 Task: Explore Airbnb accommodation in Tecpán Guatemala, Guatemala from 6th December, 2023 to 18th December, 2023 for 3 adults. Place can be entire place with 2 bedrooms having 2 beds and 2 bathrooms. Property type can be hotel. Booking option can be shelf check-in.
Action: Mouse moved to (560, 75)
Screenshot: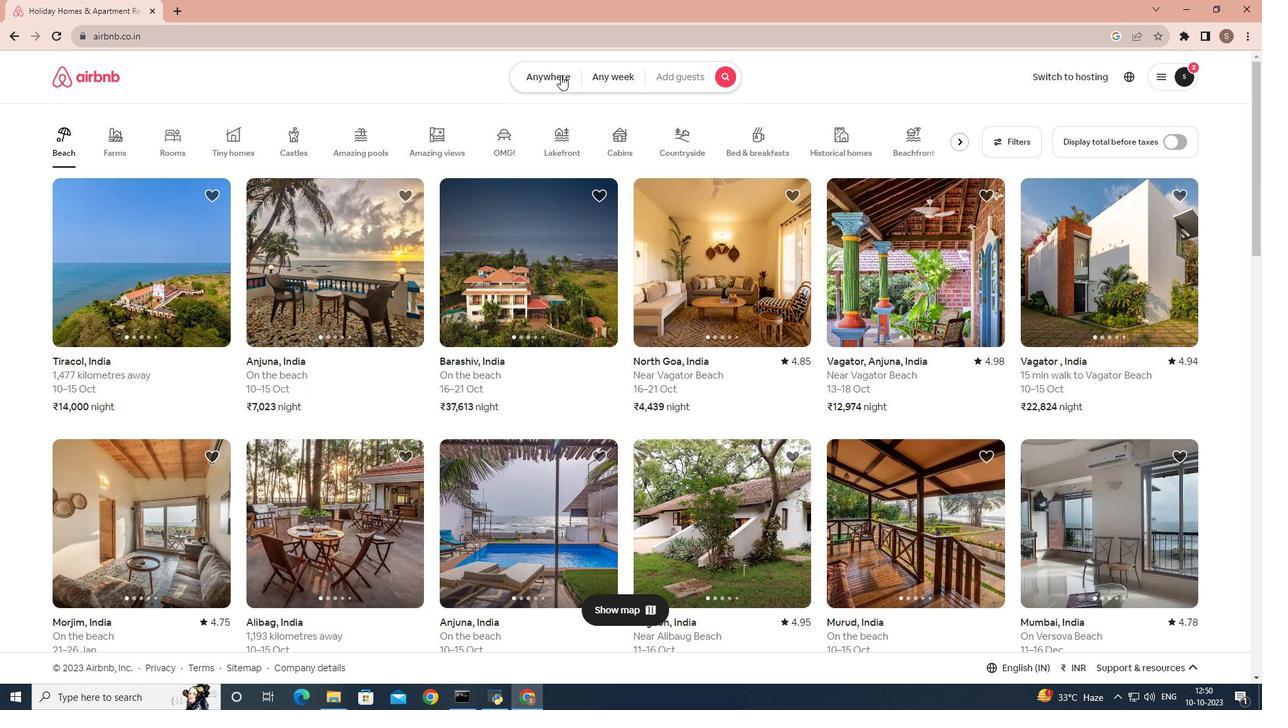 
Action: Mouse pressed left at (560, 75)
Screenshot: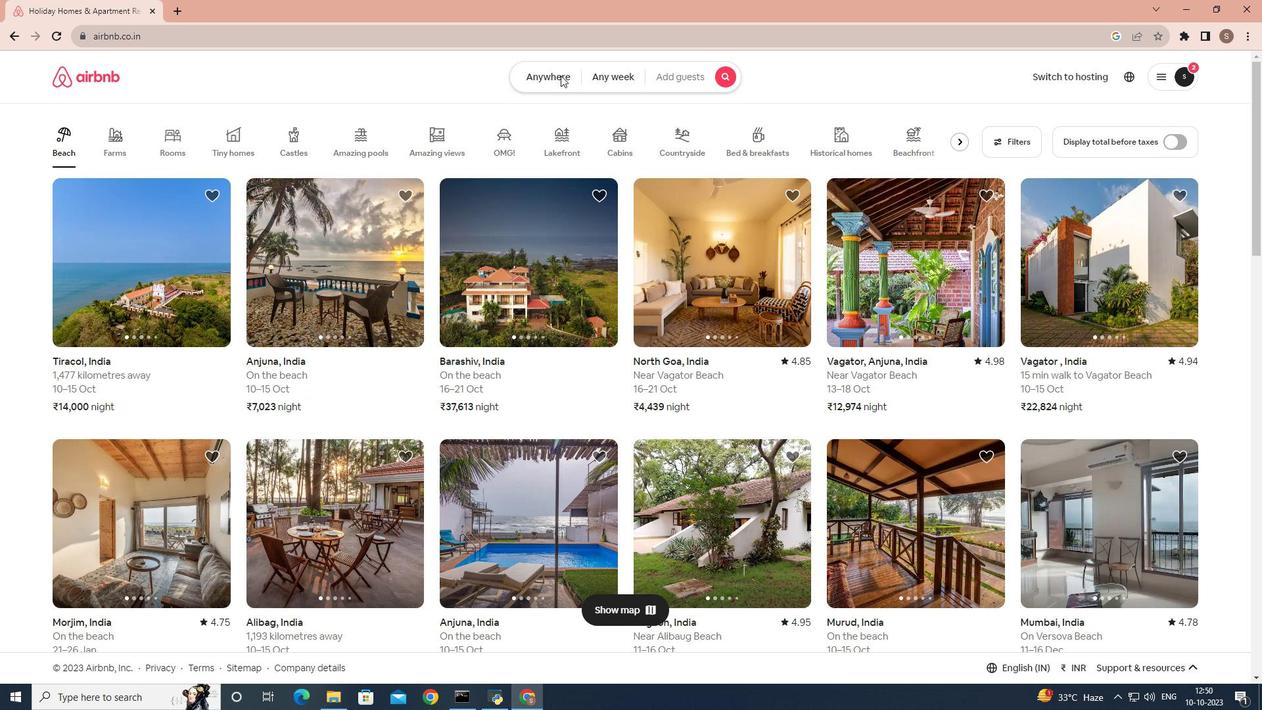 
Action: Mouse moved to (437, 124)
Screenshot: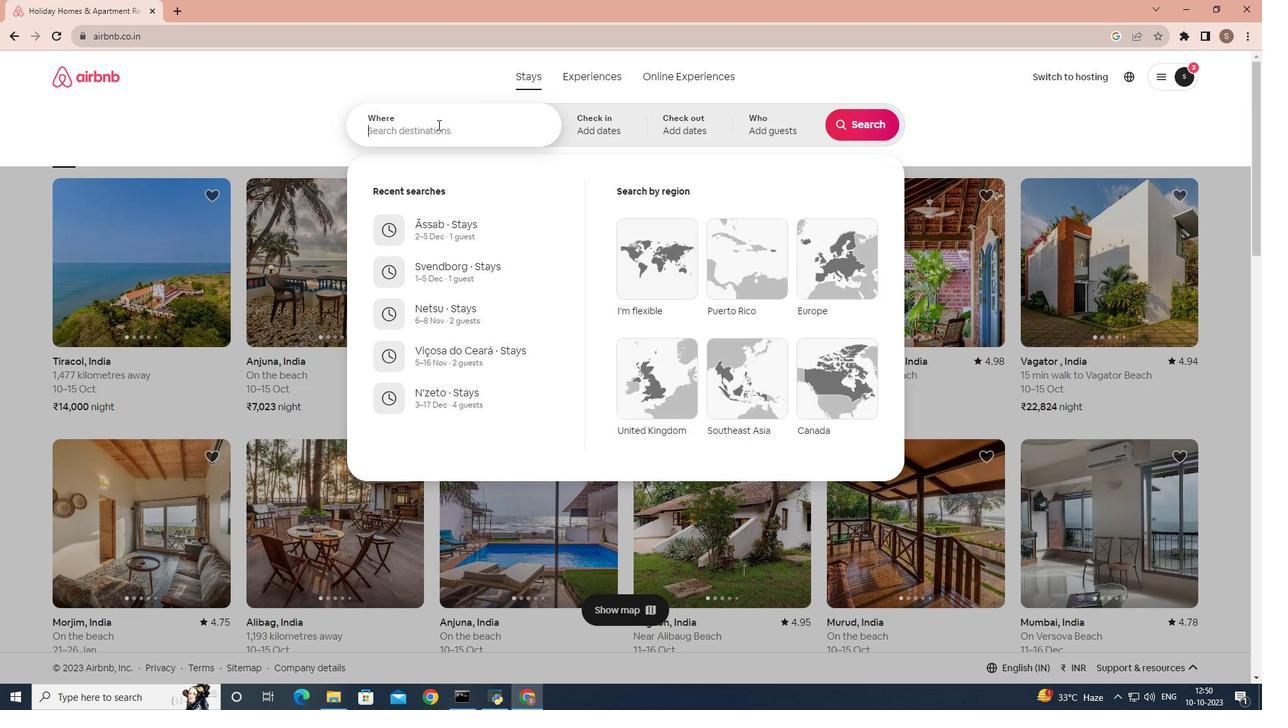 
Action: Mouse pressed left at (437, 124)
Screenshot: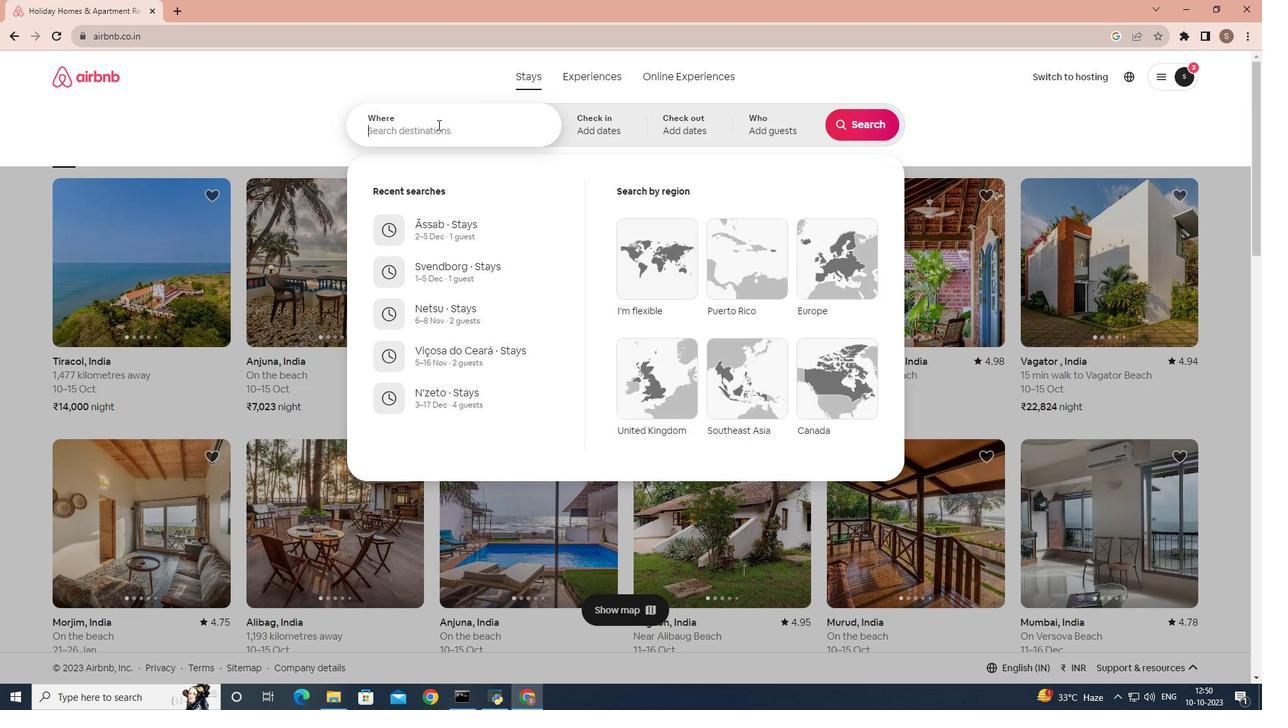 
Action: Mouse moved to (458, 115)
Screenshot: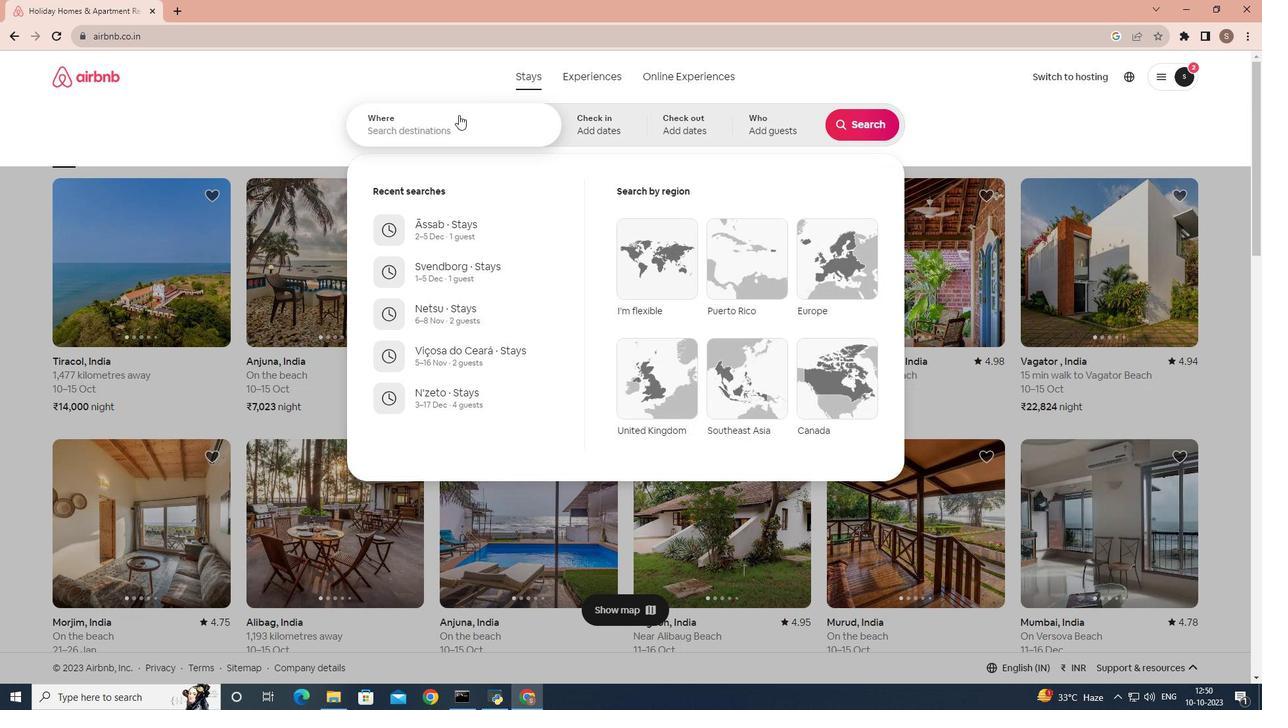
Action: Key pressed tecpan<Key.space>
Screenshot: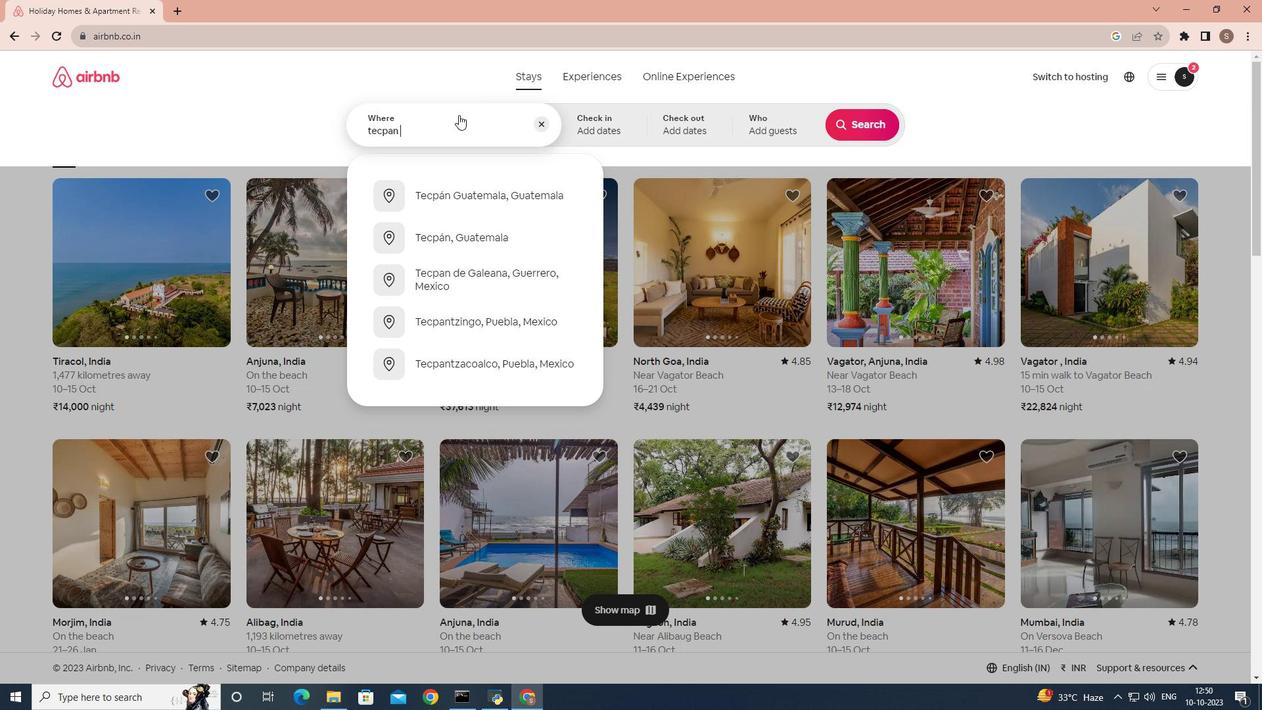 
Action: Mouse moved to (449, 198)
Screenshot: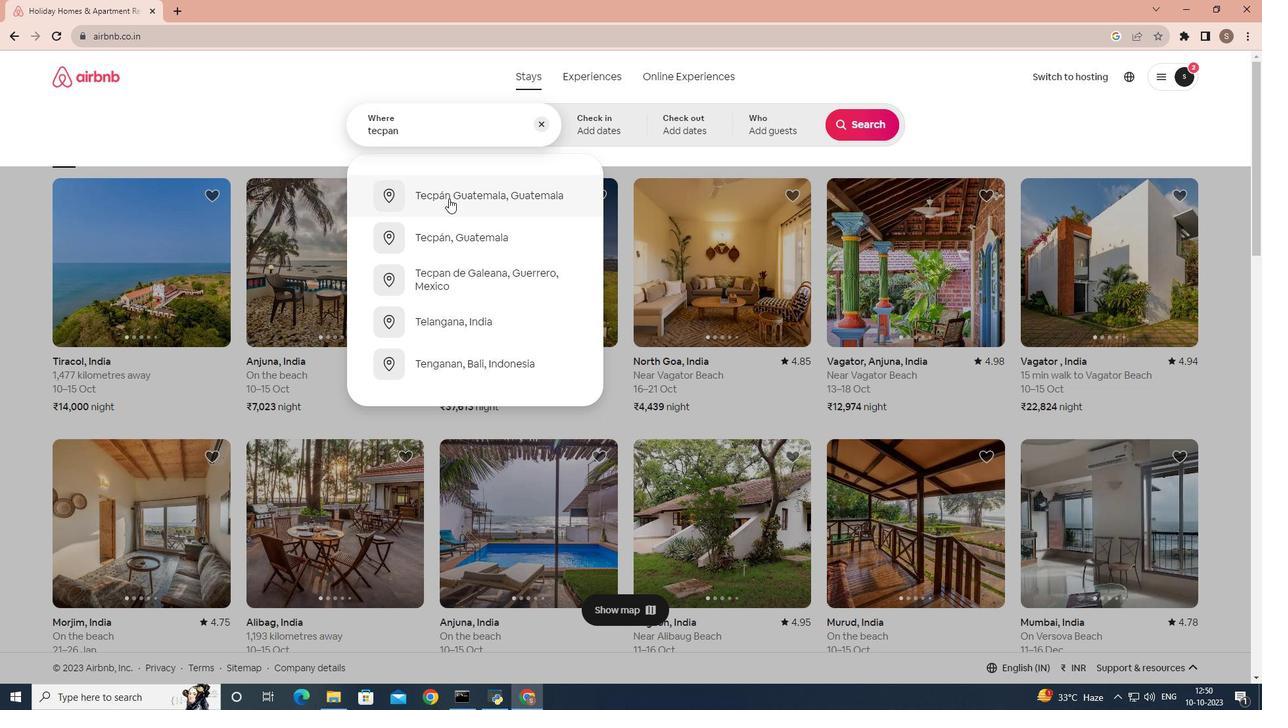 
Action: Mouse pressed left at (449, 198)
Screenshot: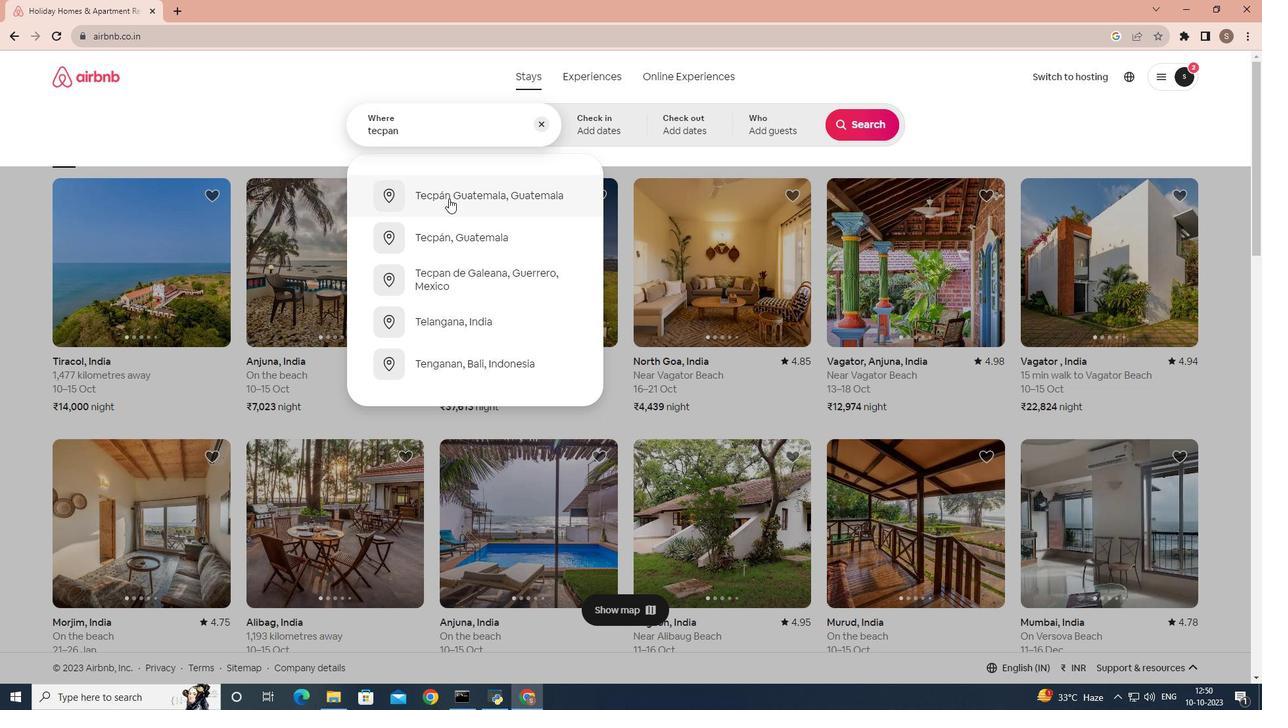 
Action: Mouse moved to (867, 230)
Screenshot: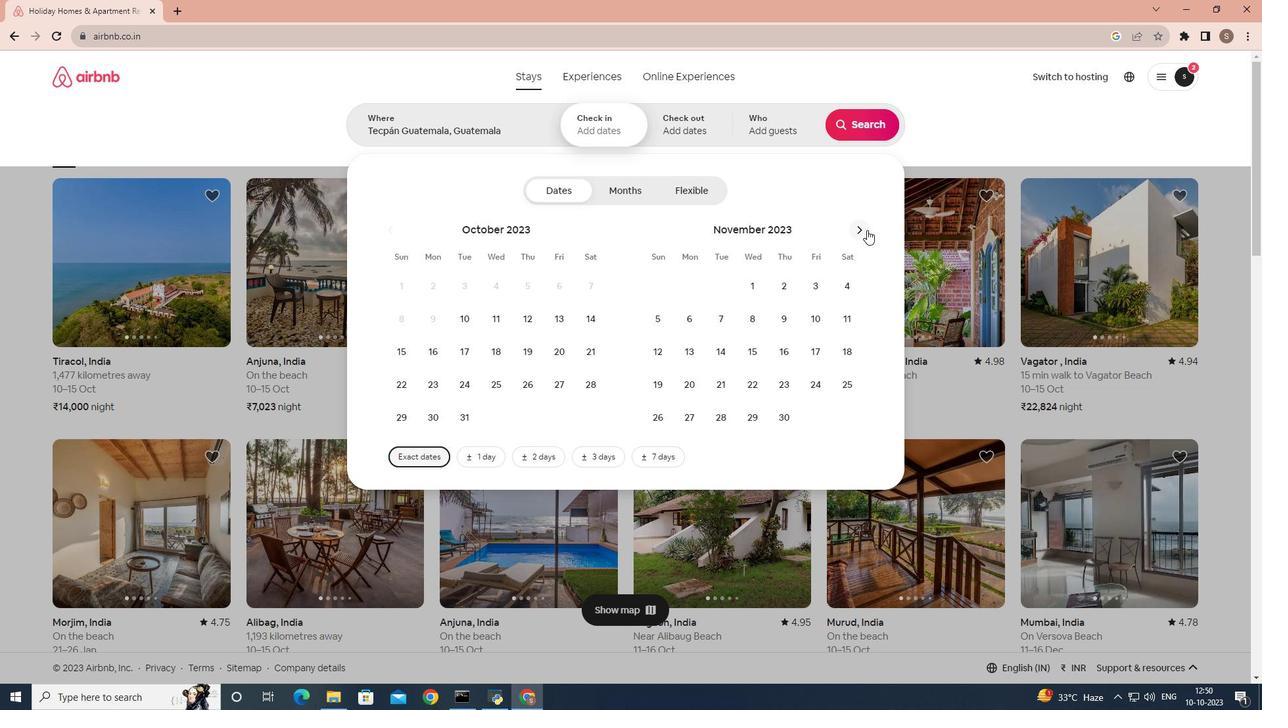 
Action: Mouse pressed left at (867, 230)
Screenshot: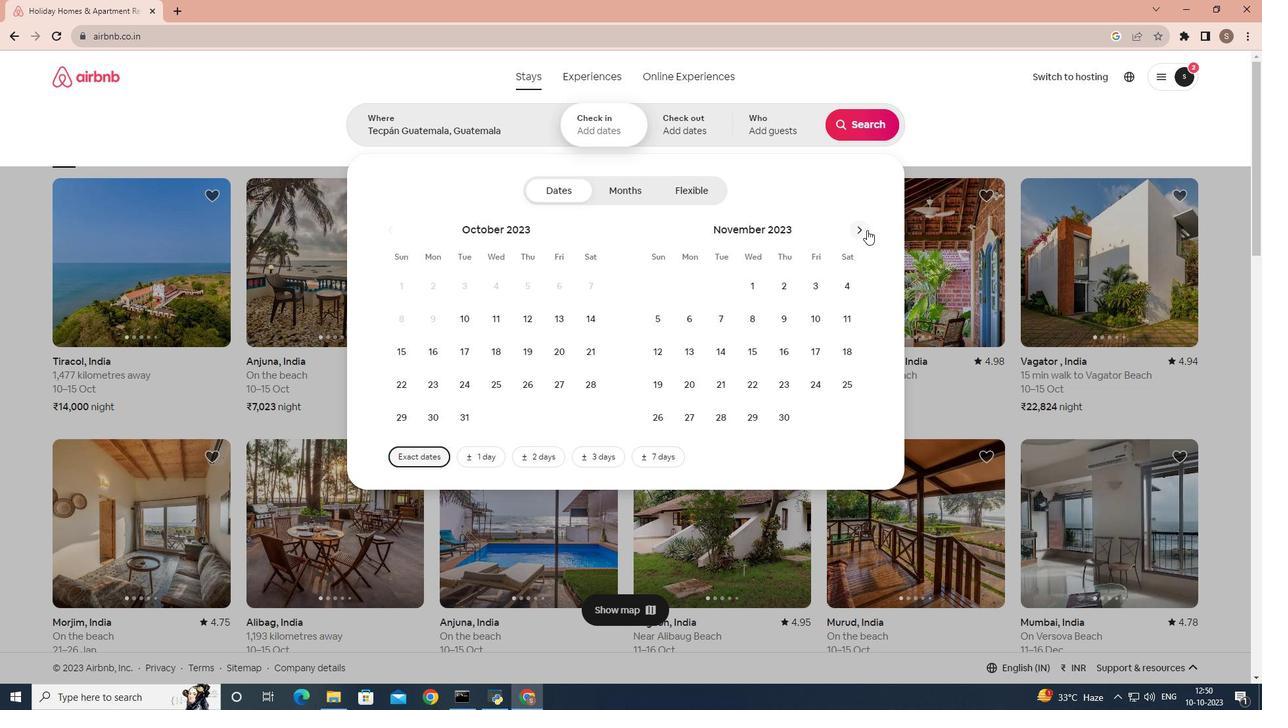 
Action: Mouse moved to (741, 314)
Screenshot: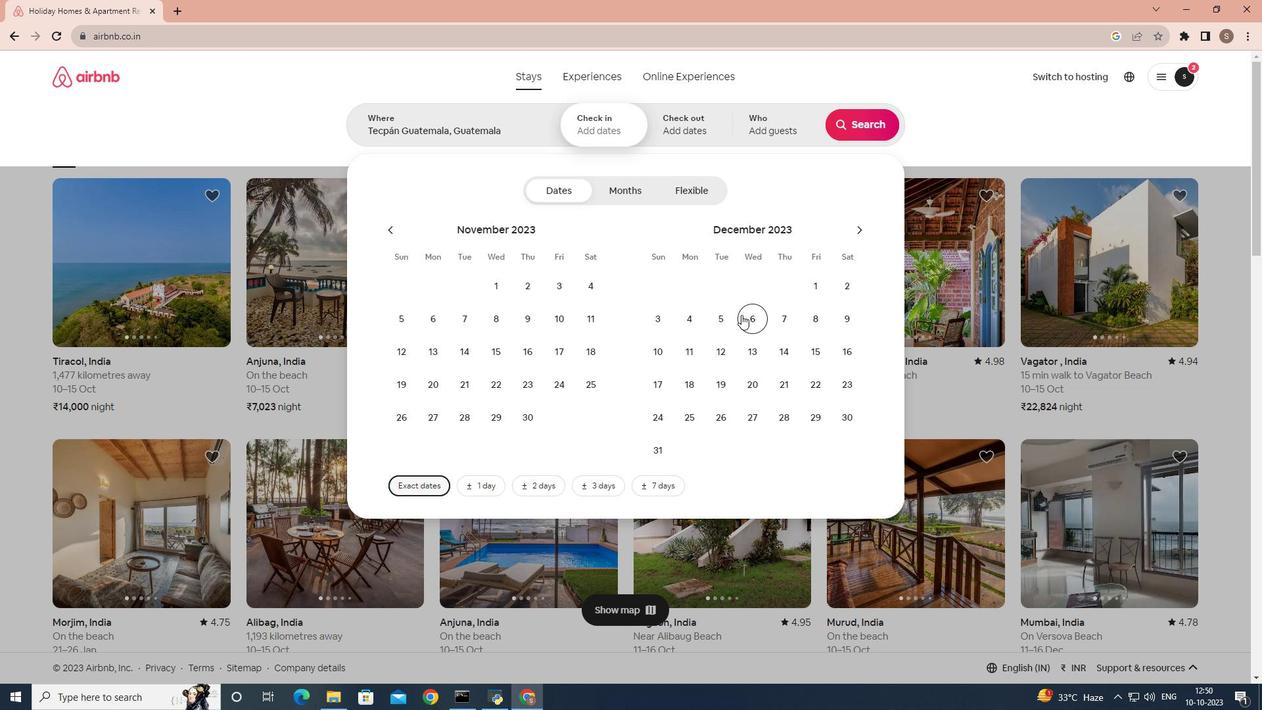 
Action: Mouse pressed left at (741, 314)
Screenshot: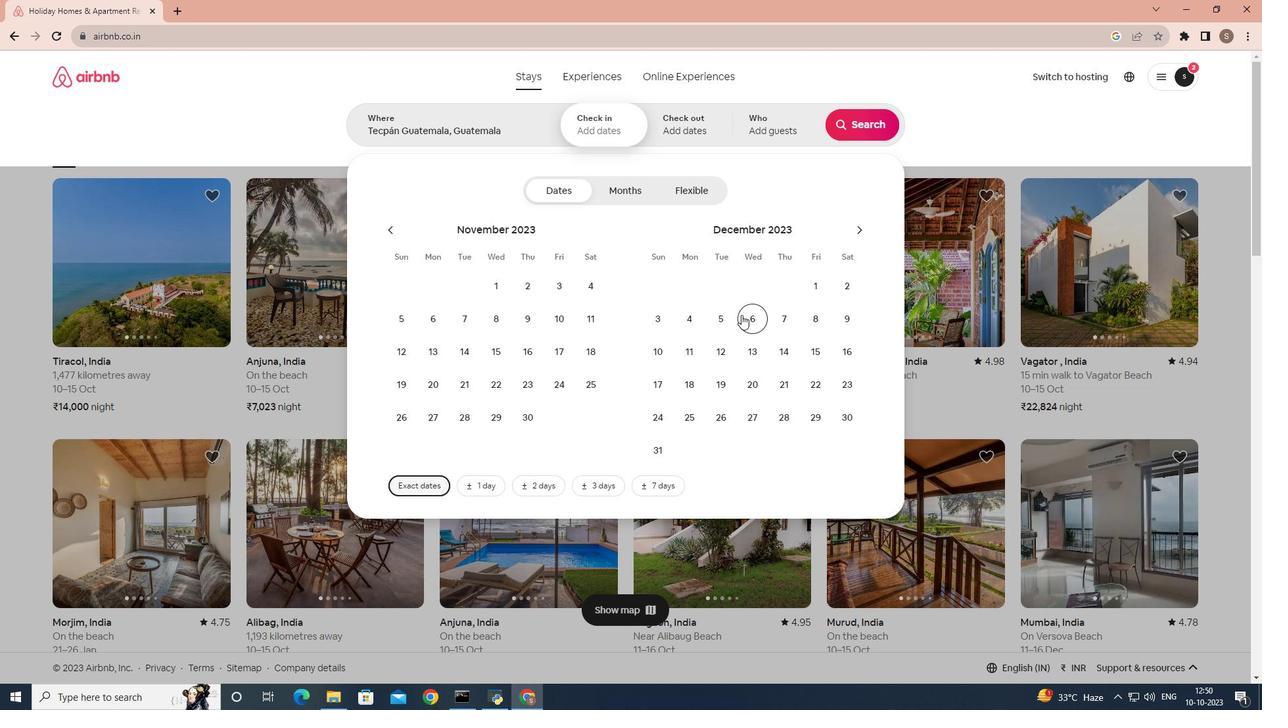 
Action: Mouse moved to (695, 383)
Screenshot: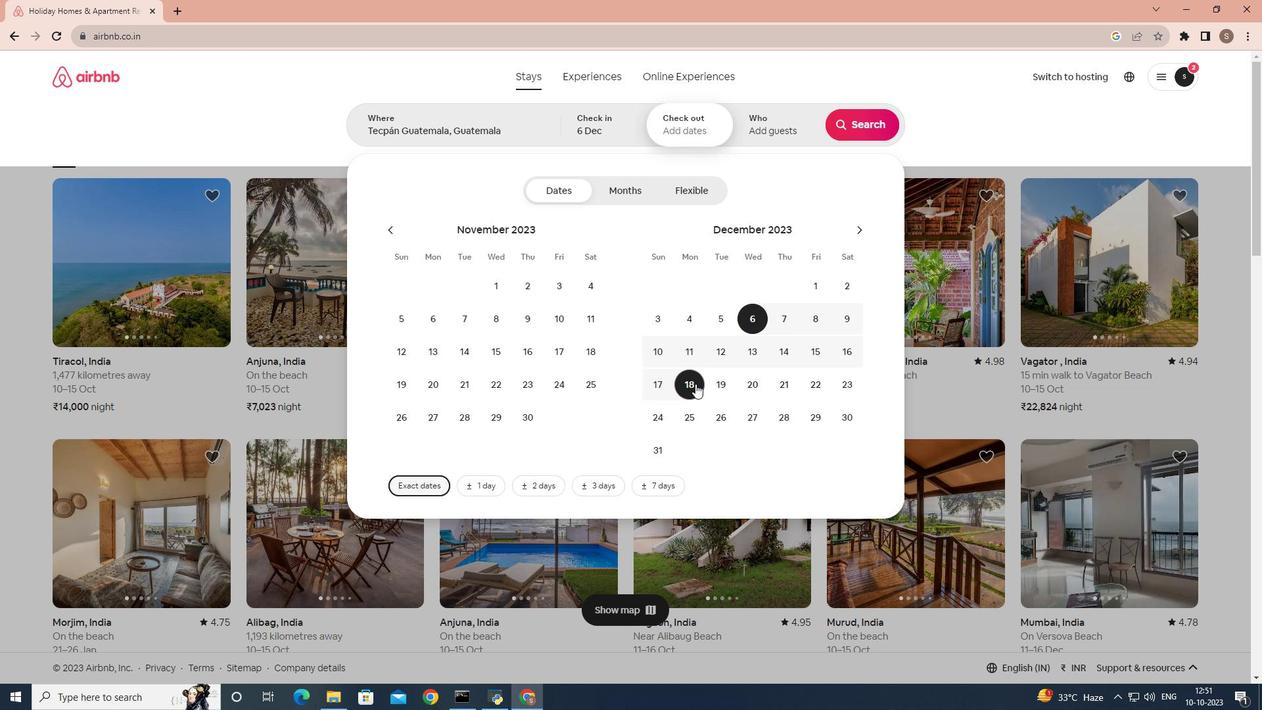 
Action: Mouse pressed left at (695, 383)
Screenshot: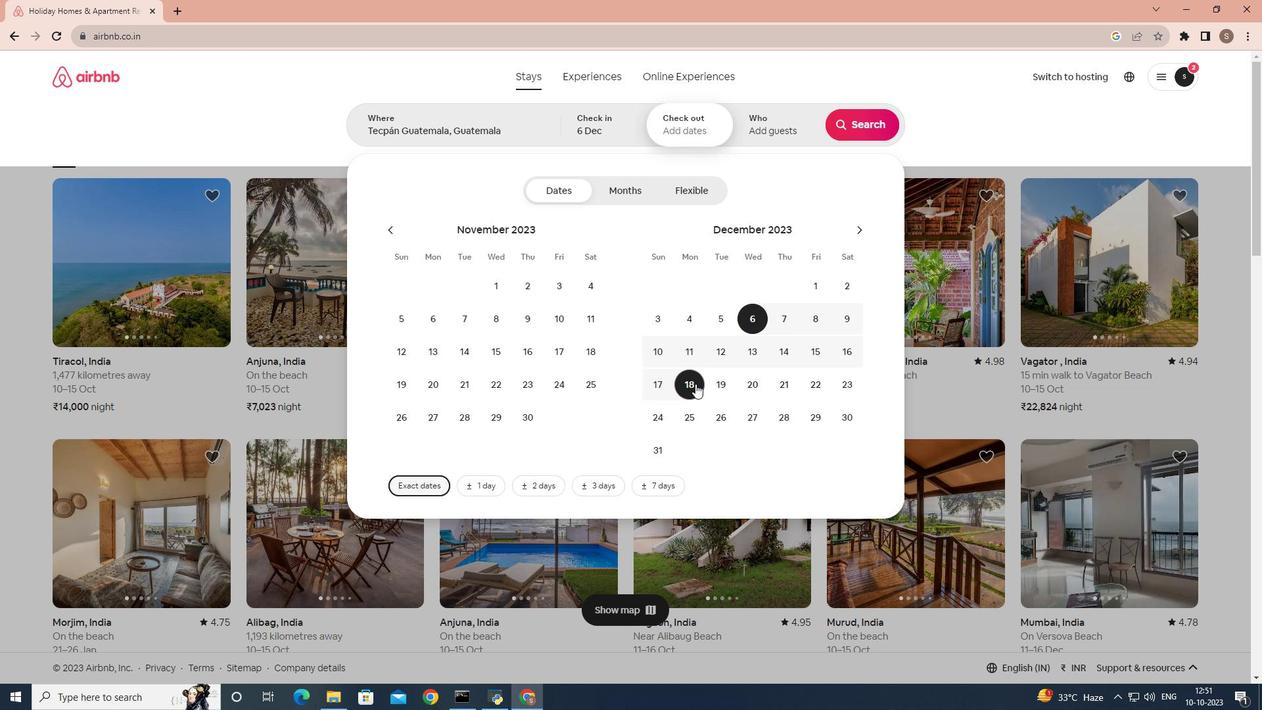 
Action: Mouse moved to (780, 124)
Screenshot: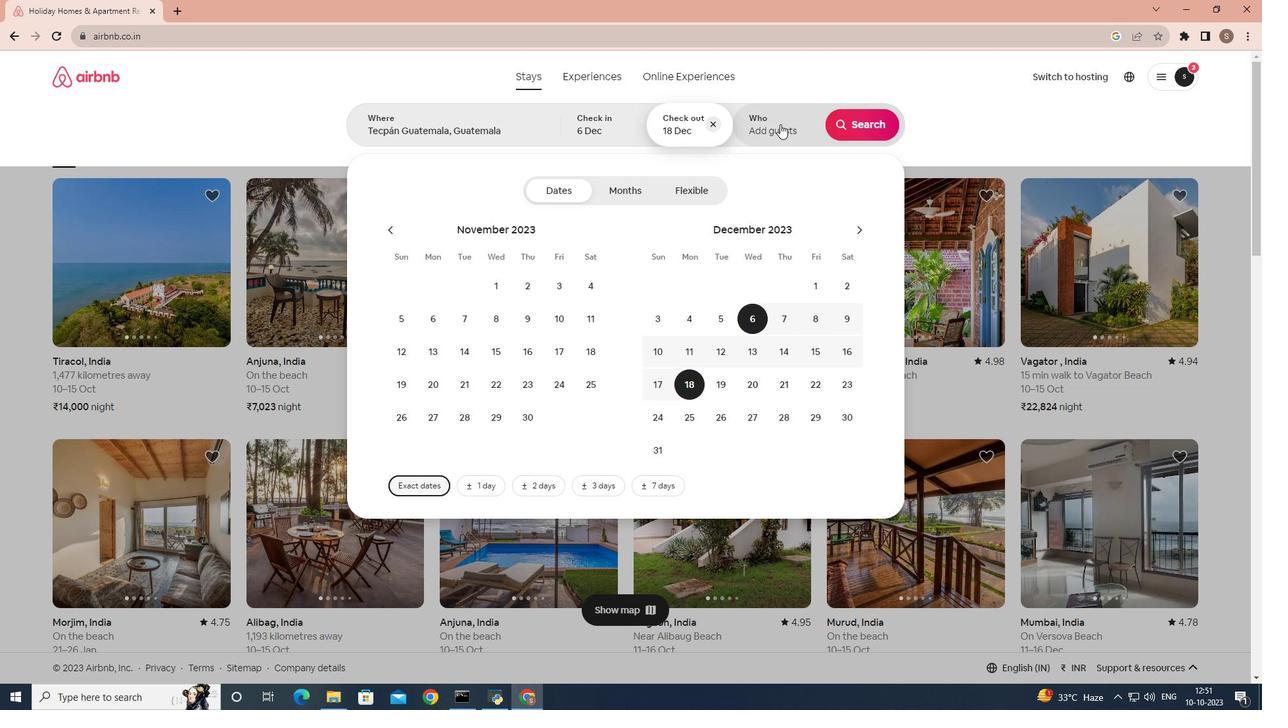 
Action: Mouse pressed left at (780, 124)
Screenshot: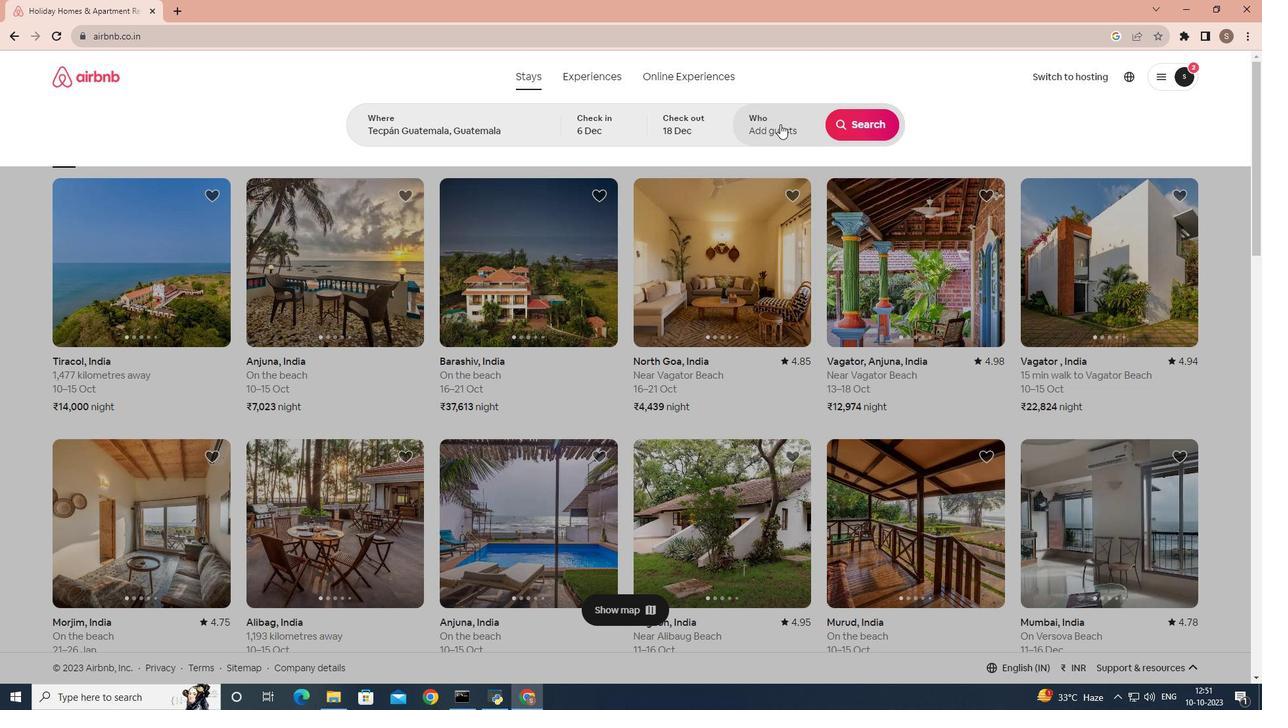 
Action: Mouse moved to (856, 198)
Screenshot: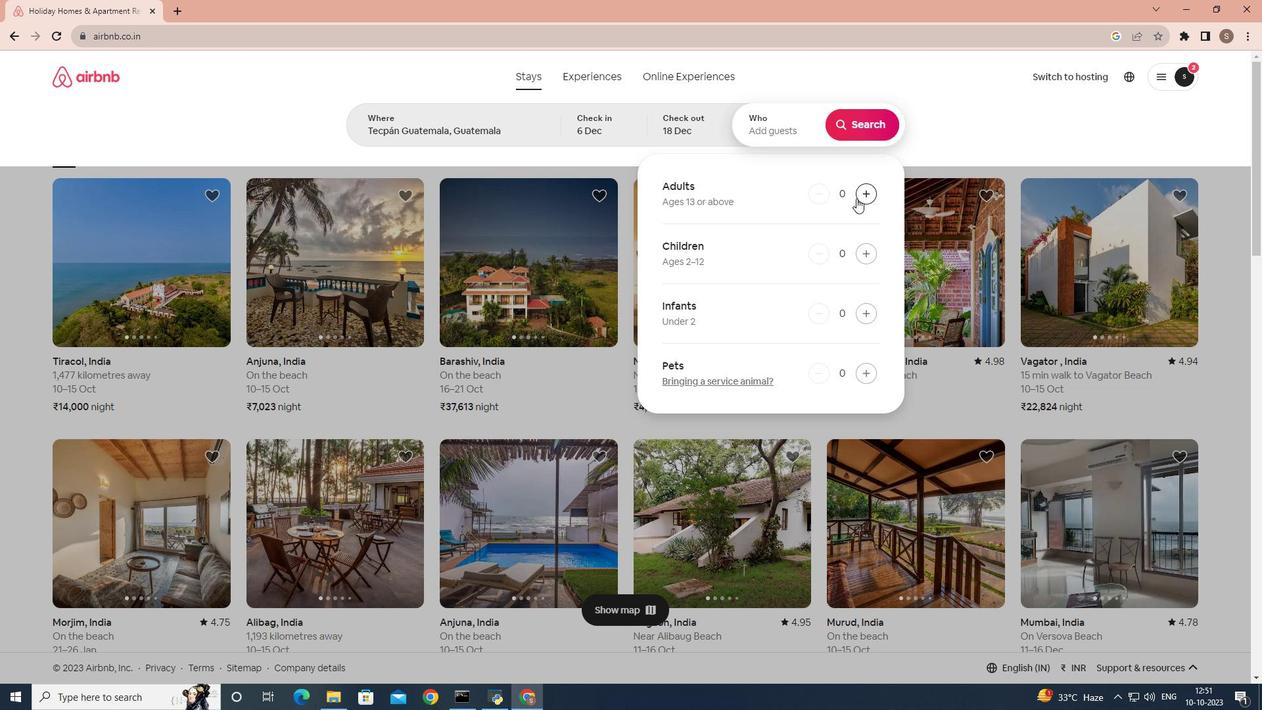 
Action: Mouse pressed left at (856, 198)
Screenshot: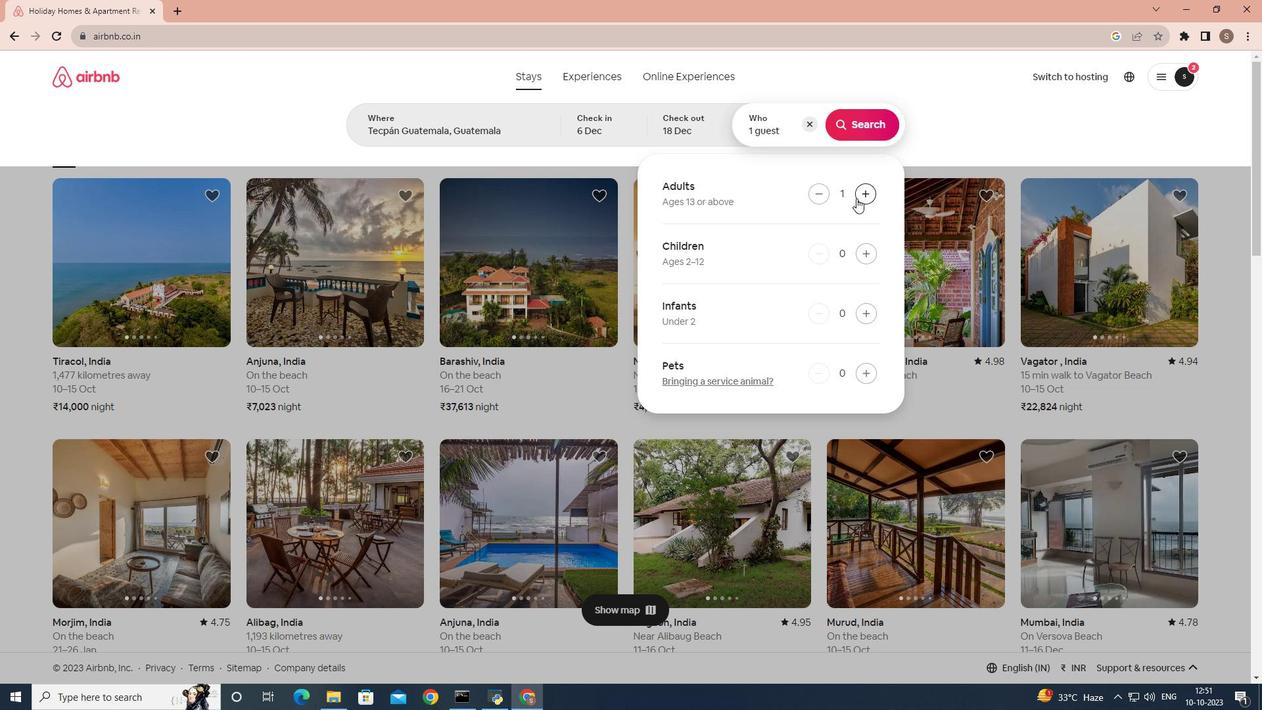
Action: Mouse pressed left at (856, 198)
Screenshot: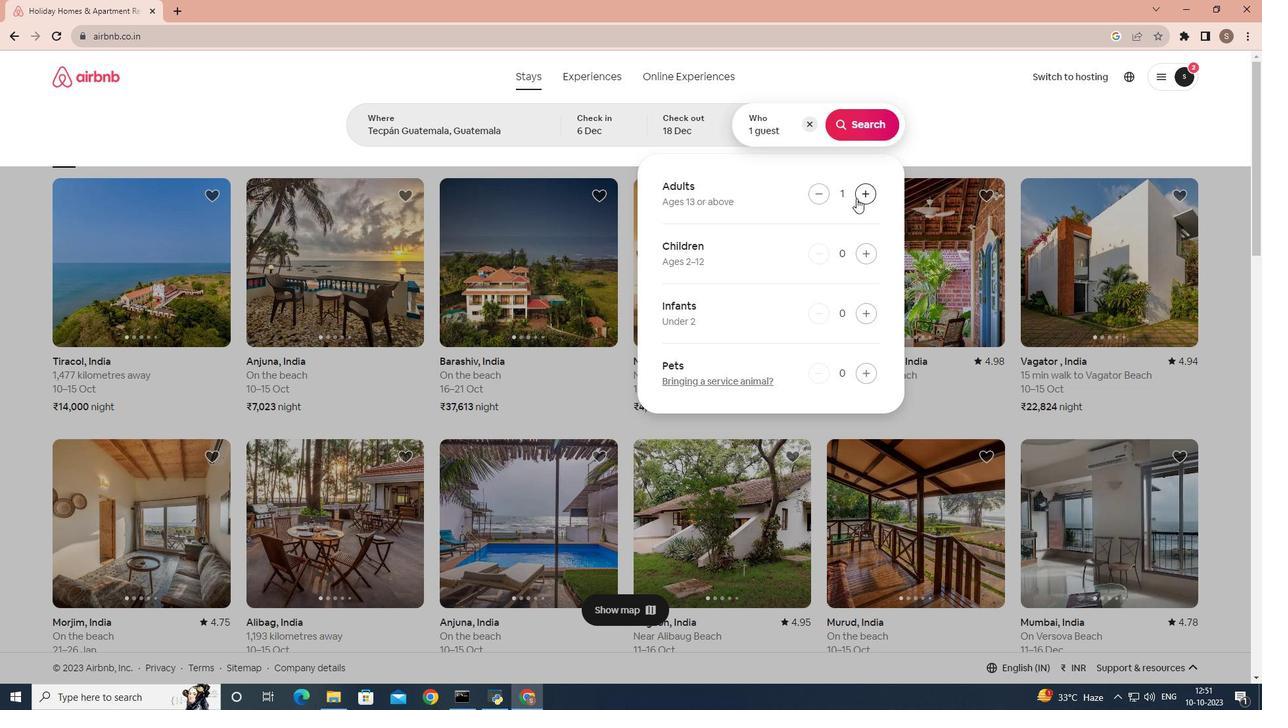 
Action: Mouse pressed left at (856, 198)
Screenshot: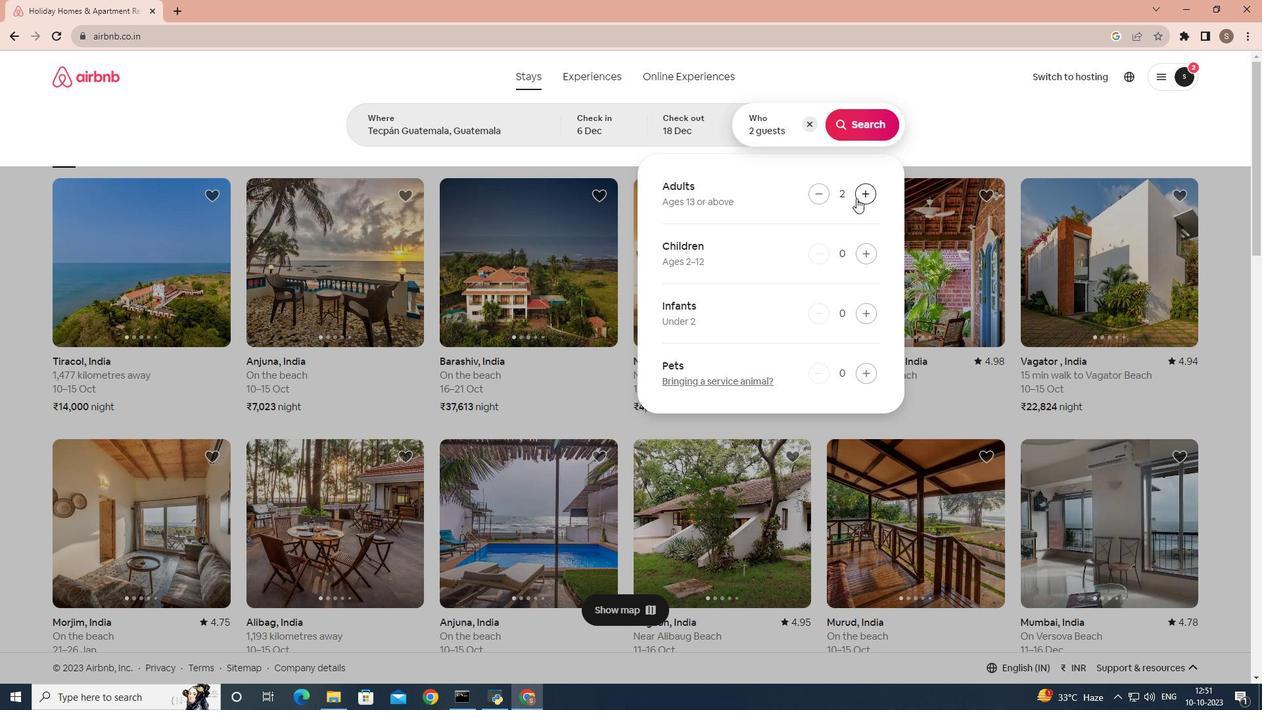 
Action: Mouse moved to (878, 134)
Screenshot: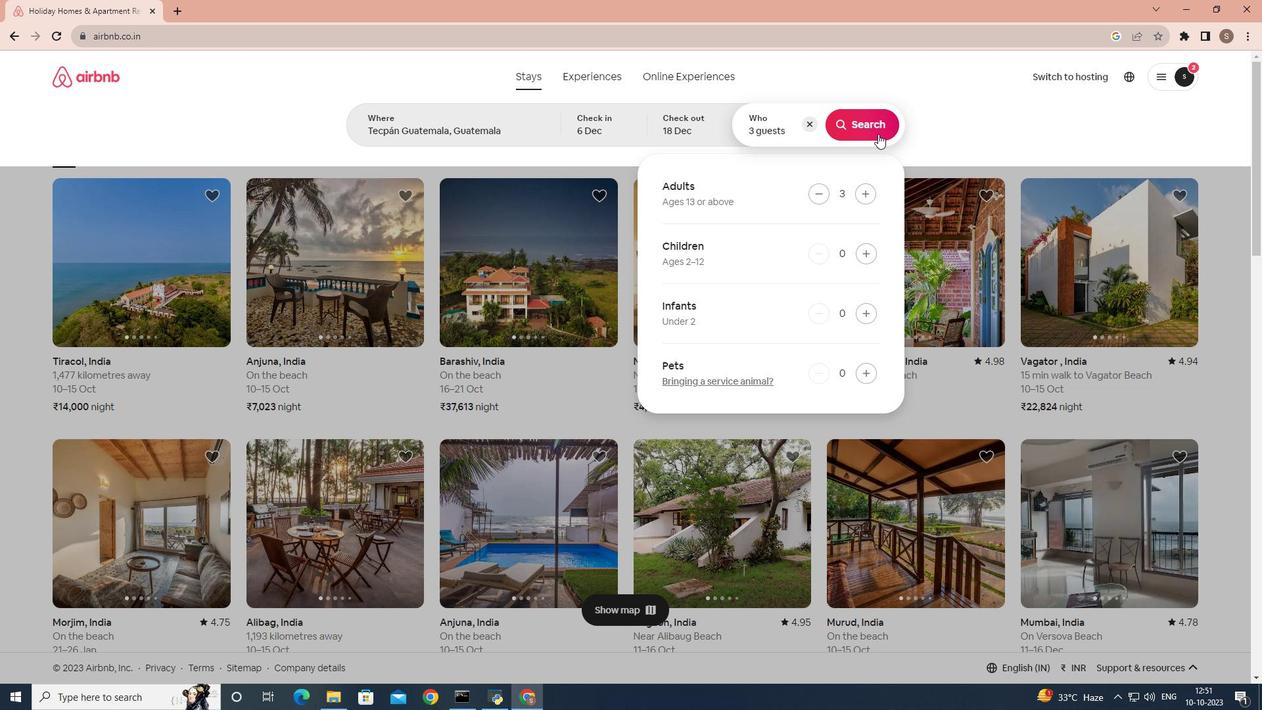 
Action: Mouse pressed left at (878, 134)
Screenshot: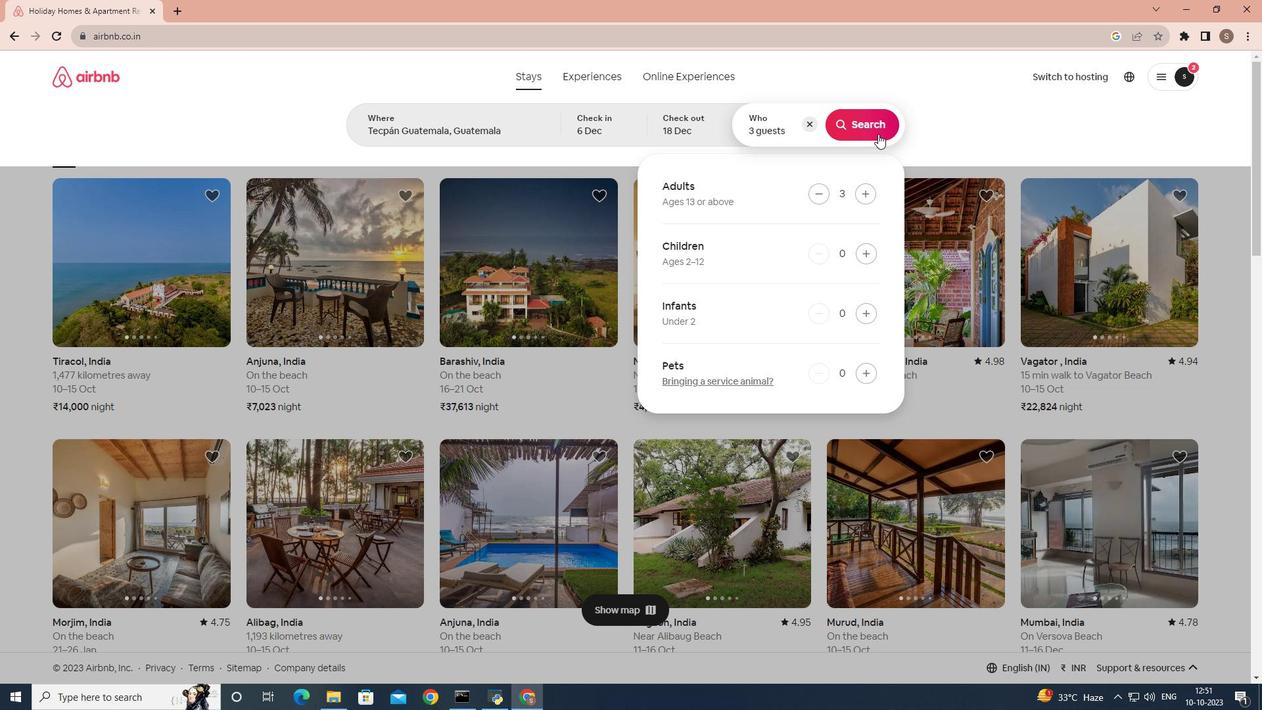 
Action: Mouse moved to (1061, 137)
Screenshot: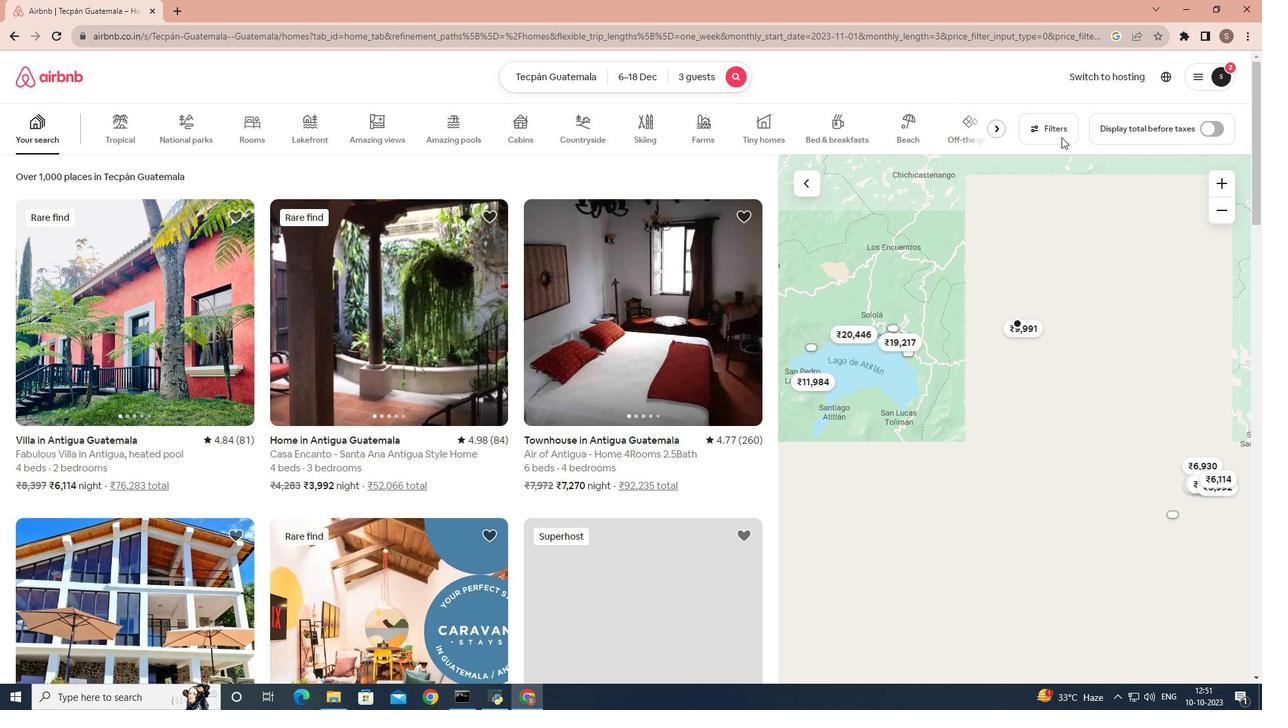 
Action: Mouse pressed left at (1061, 137)
Screenshot: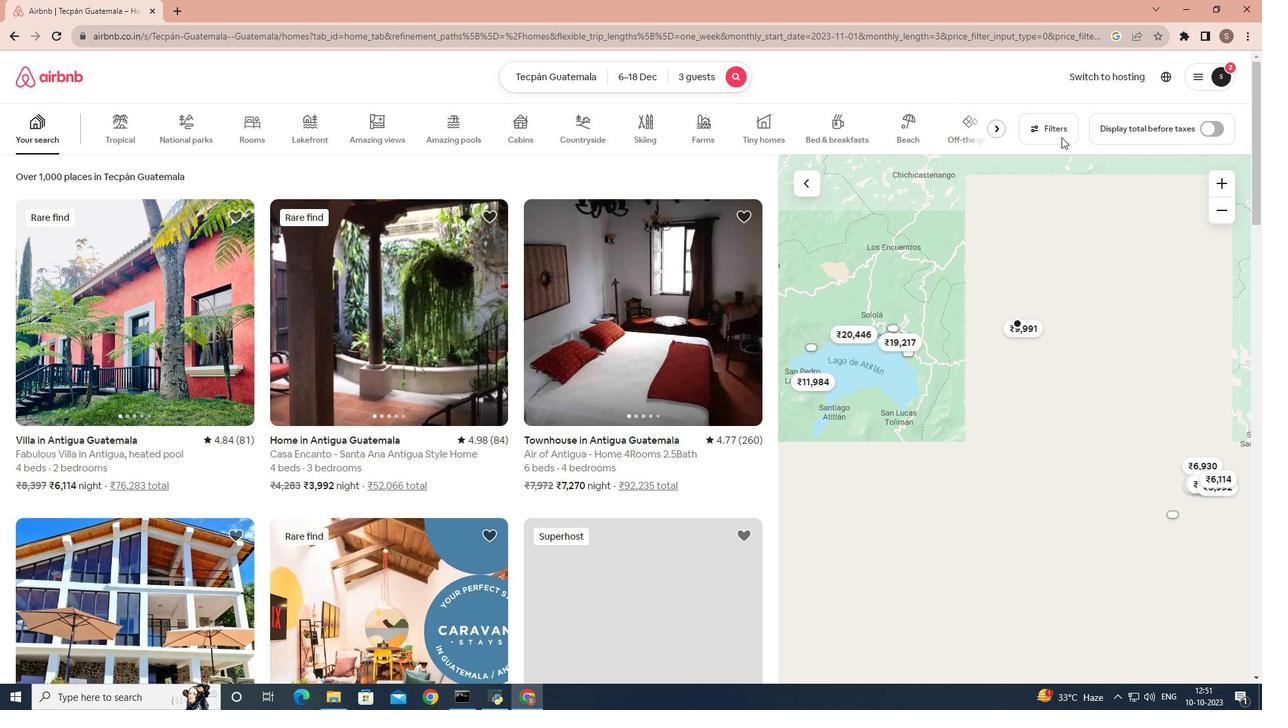 
Action: Mouse moved to (748, 214)
Screenshot: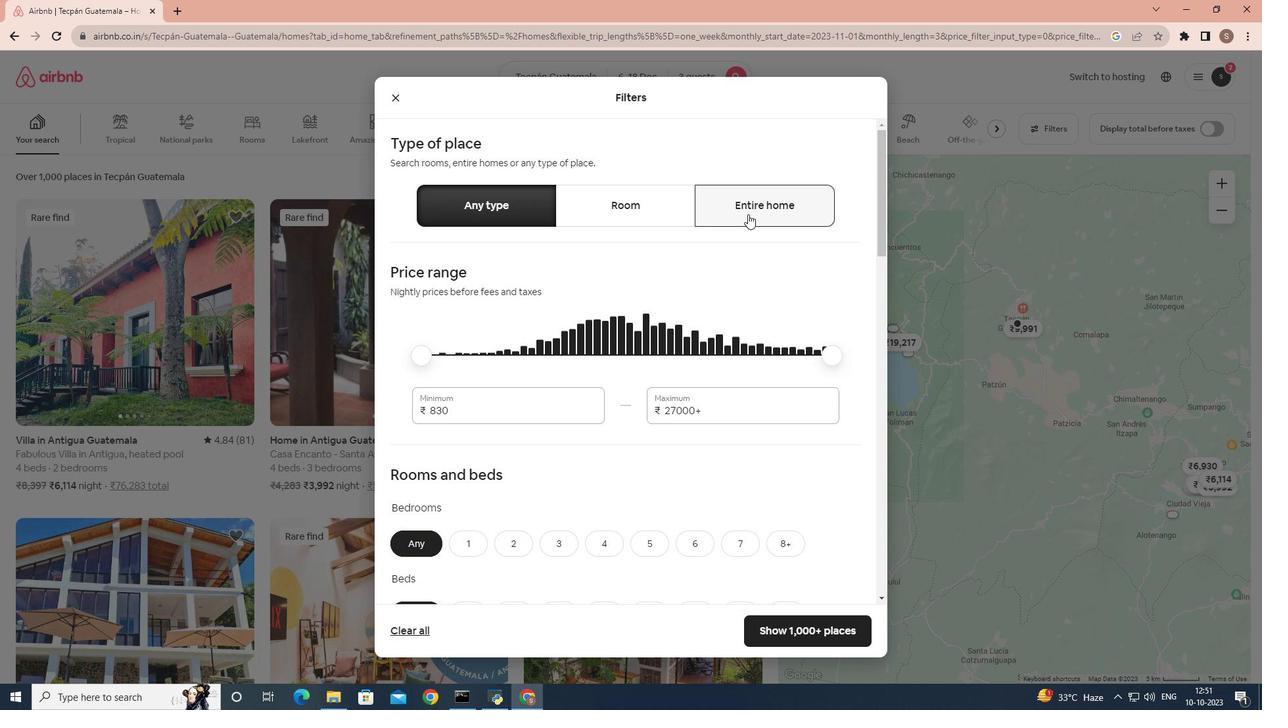 
Action: Mouse pressed left at (748, 214)
Screenshot: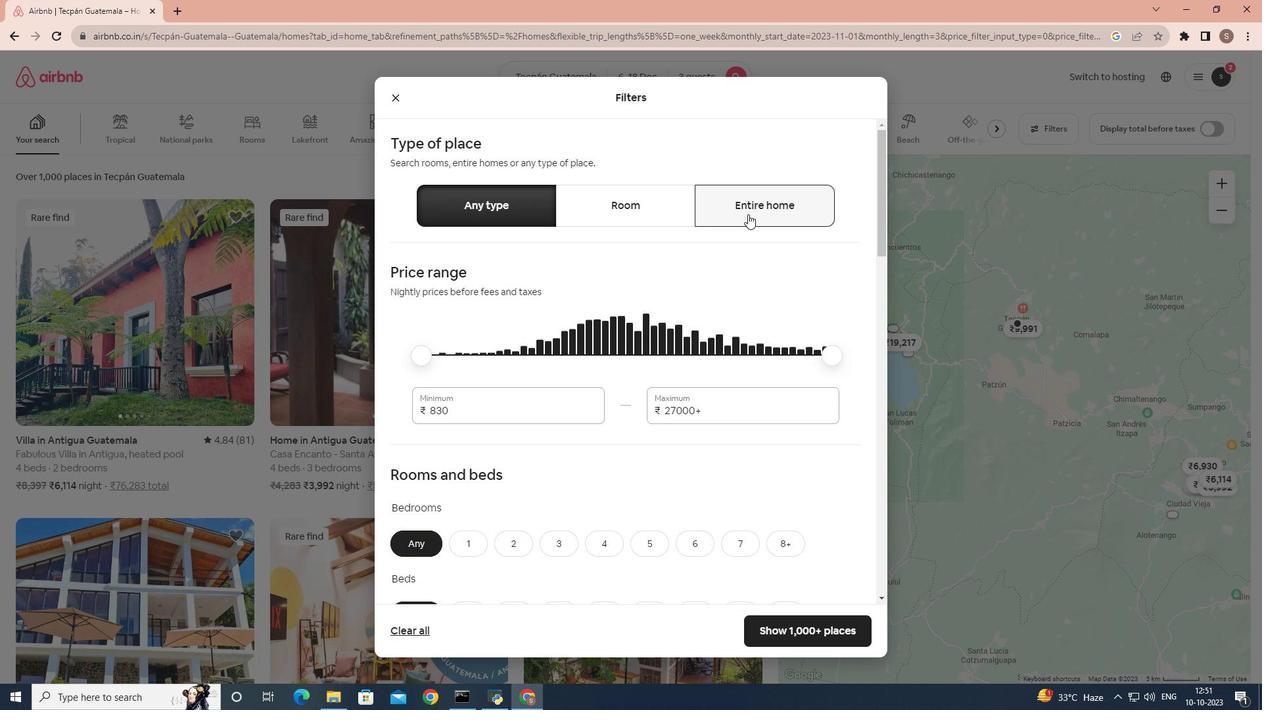 
Action: Mouse moved to (556, 314)
Screenshot: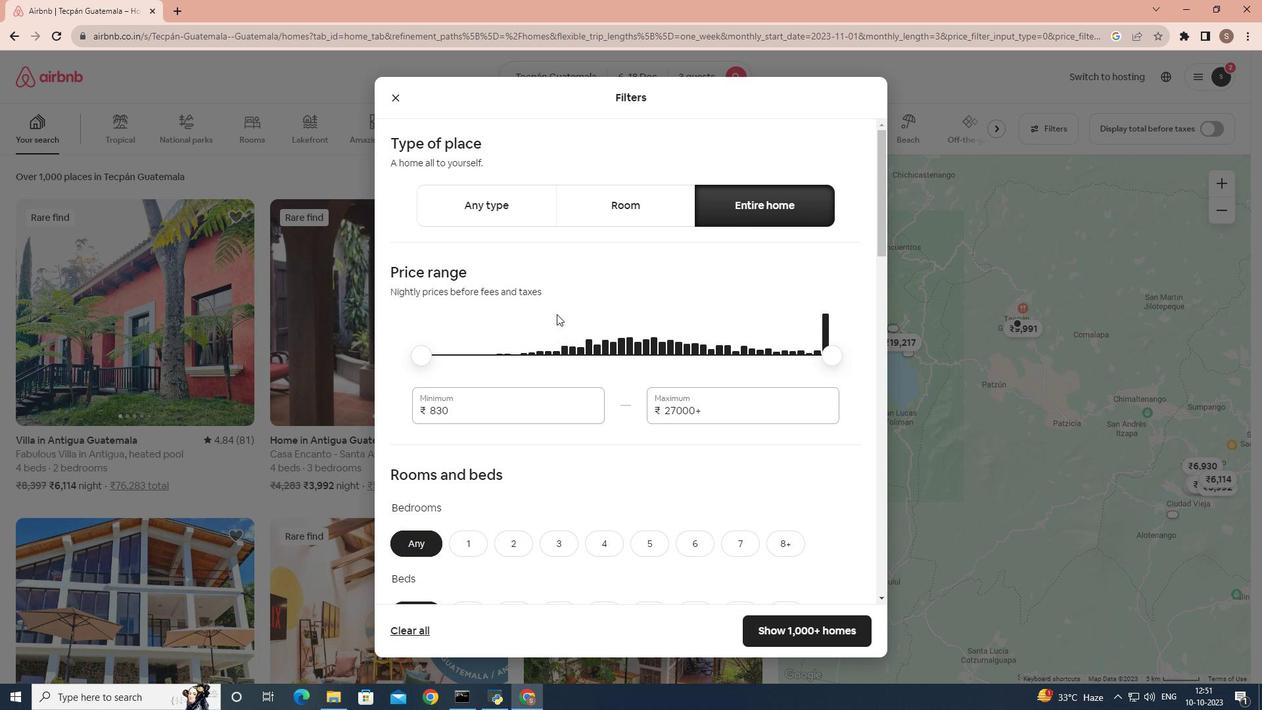 
Action: Mouse scrolled (556, 313) with delta (0, 0)
Screenshot: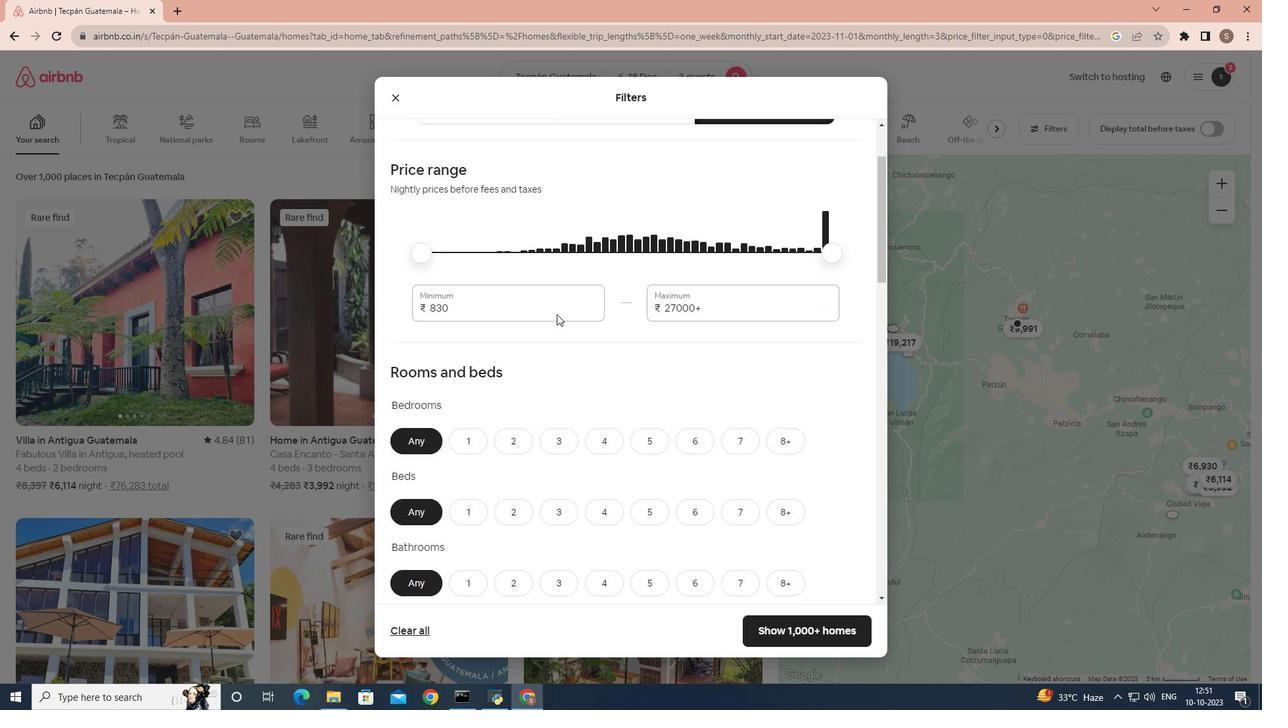 
Action: Mouse scrolled (556, 313) with delta (0, 0)
Screenshot: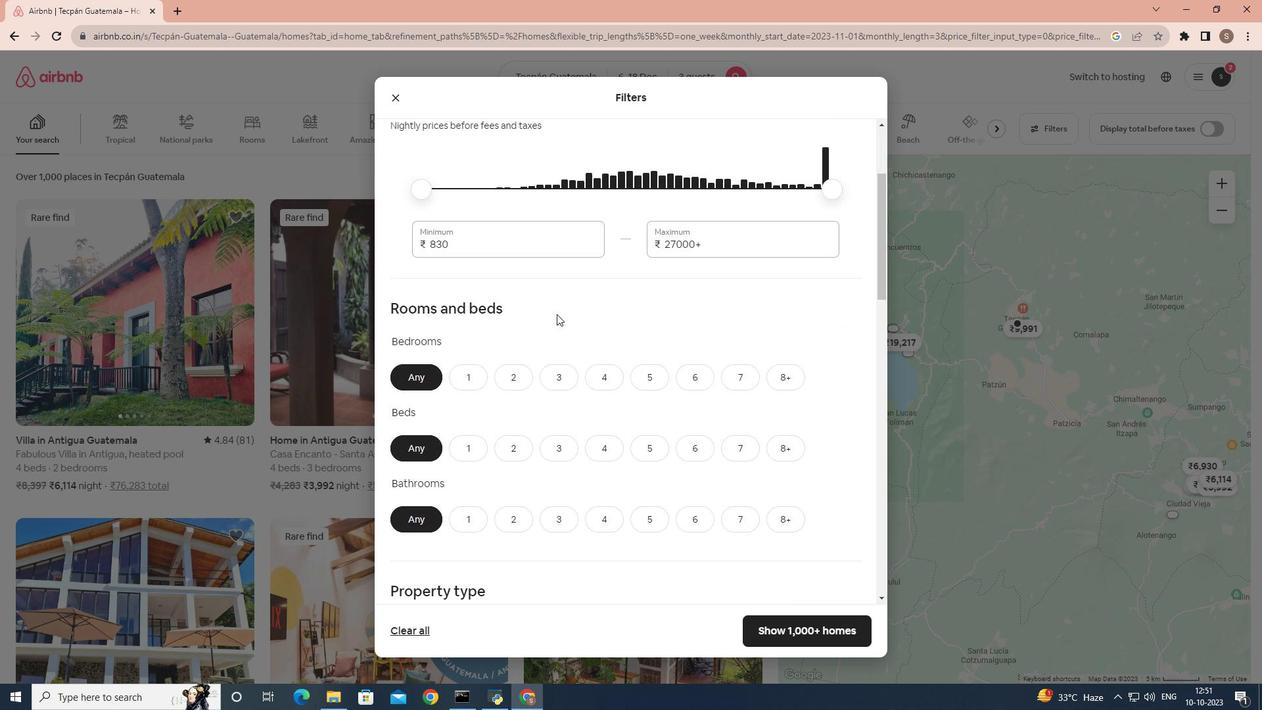 
Action: Mouse scrolled (556, 313) with delta (0, 0)
Screenshot: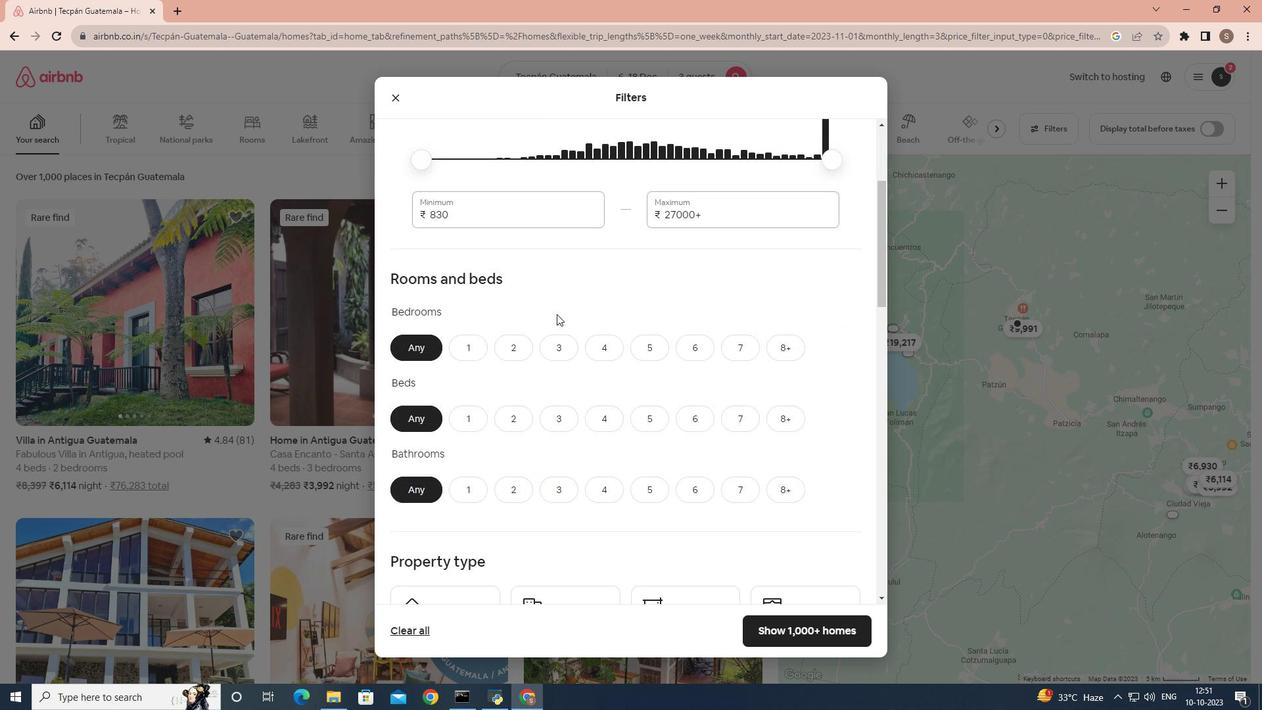 
Action: Mouse moved to (496, 349)
Screenshot: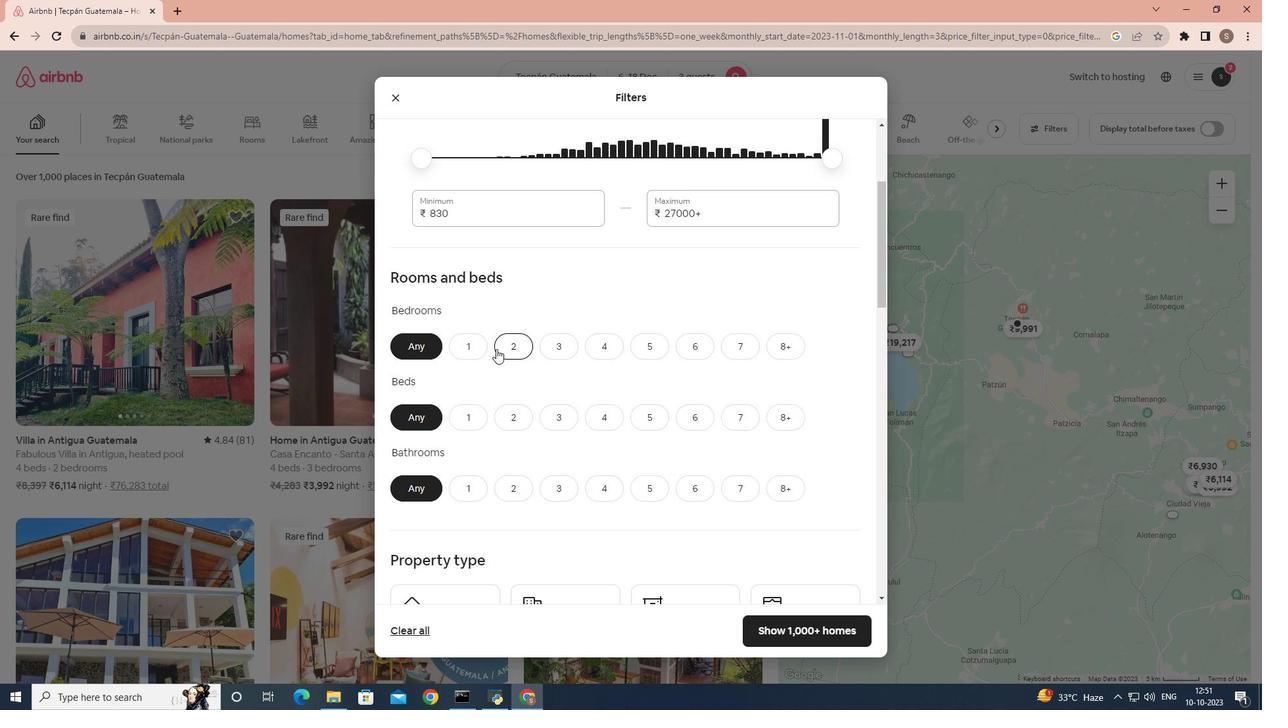 
Action: Mouse pressed left at (496, 349)
Screenshot: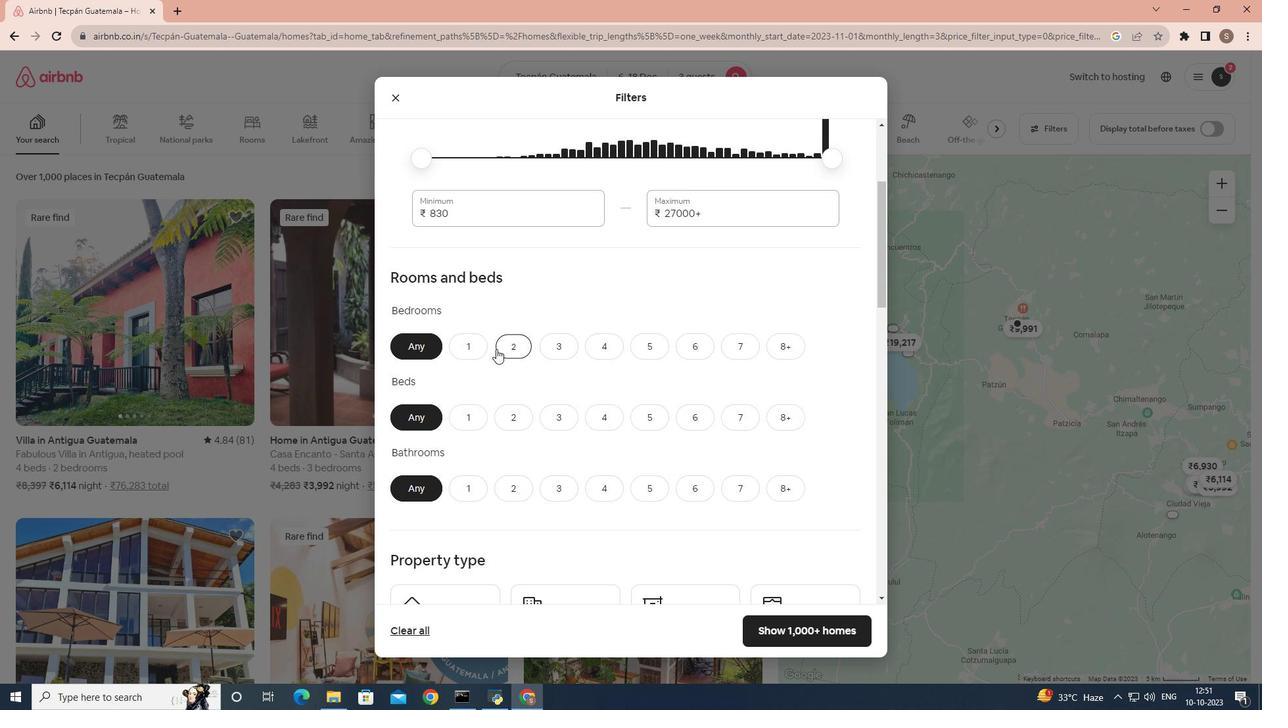
Action: Mouse moved to (513, 418)
Screenshot: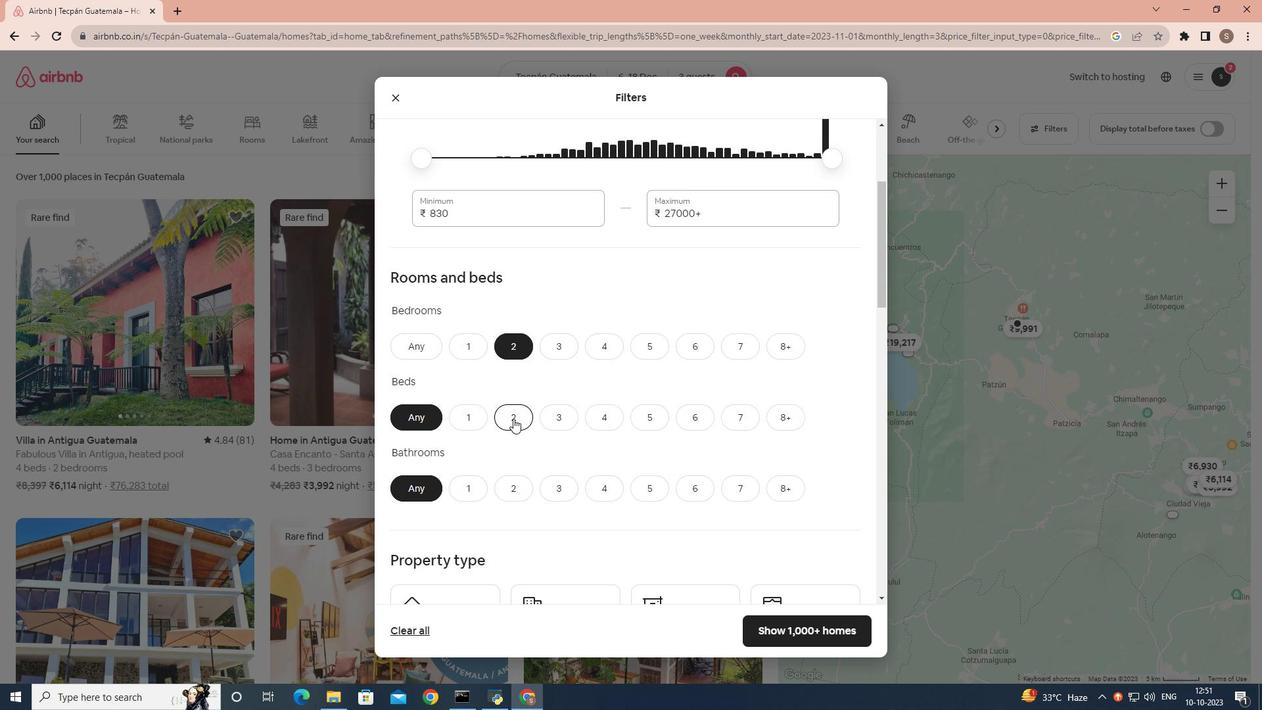 
Action: Mouse pressed left at (513, 418)
Screenshot: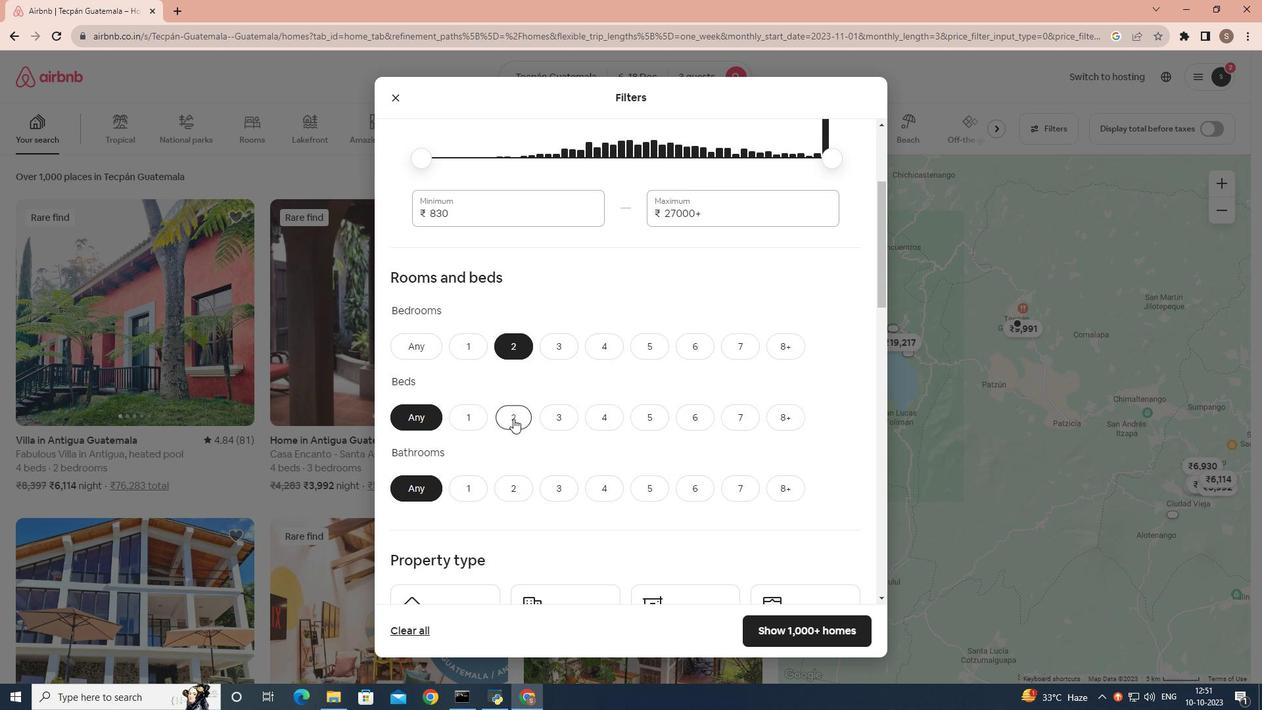 
Action: Mouse moved to (510, 498)
Screenshot: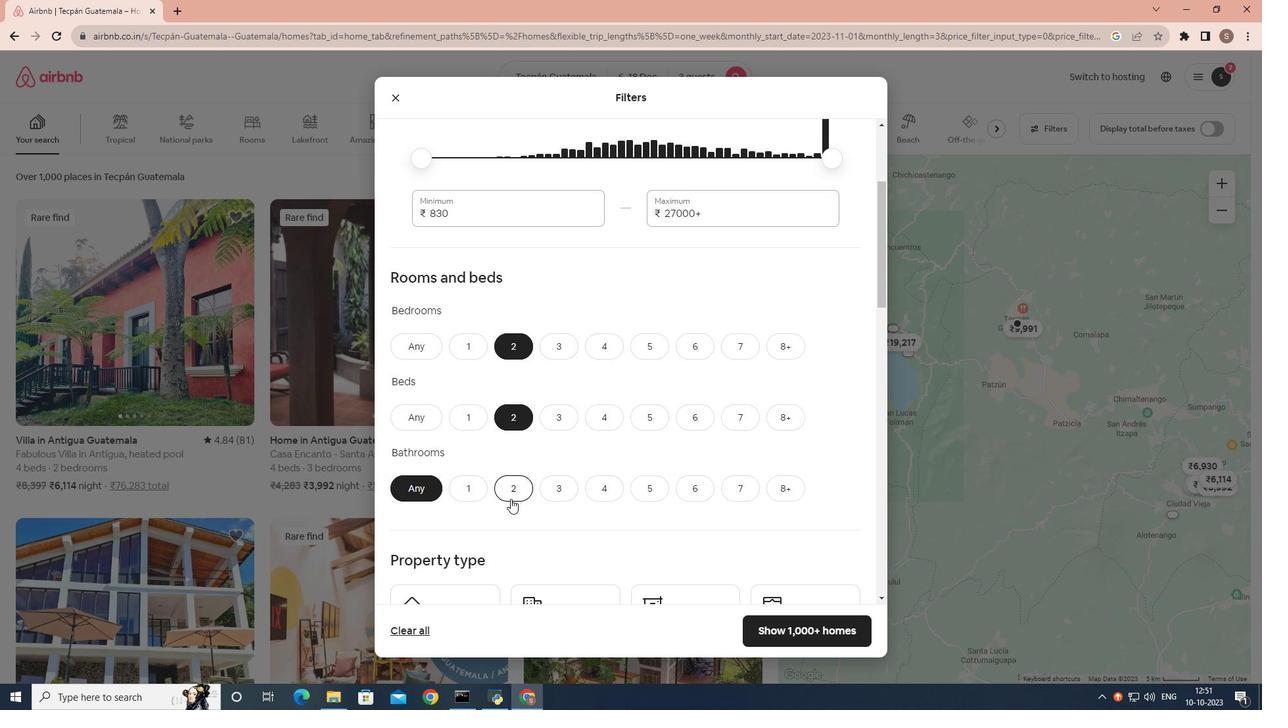 
Action: Mouse pressed left at (510, 498)
Screenshot: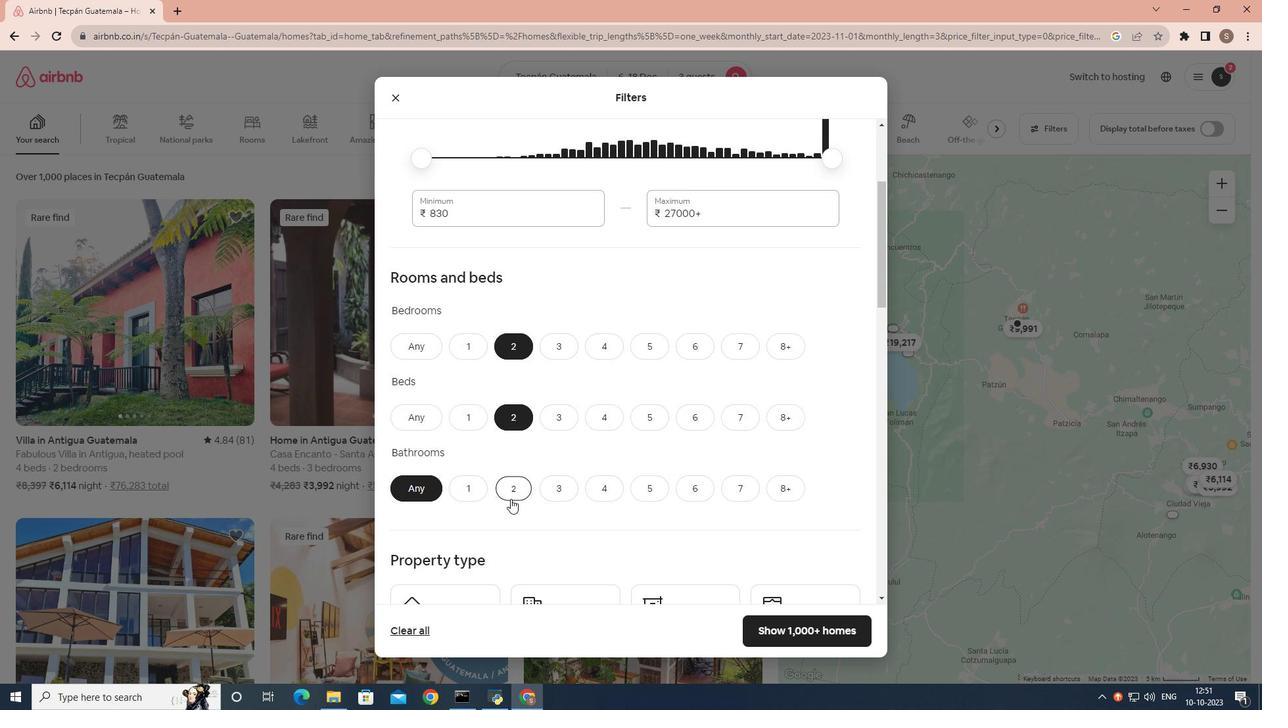 
Action: Mouse moved to (527, 458)
Screenshot: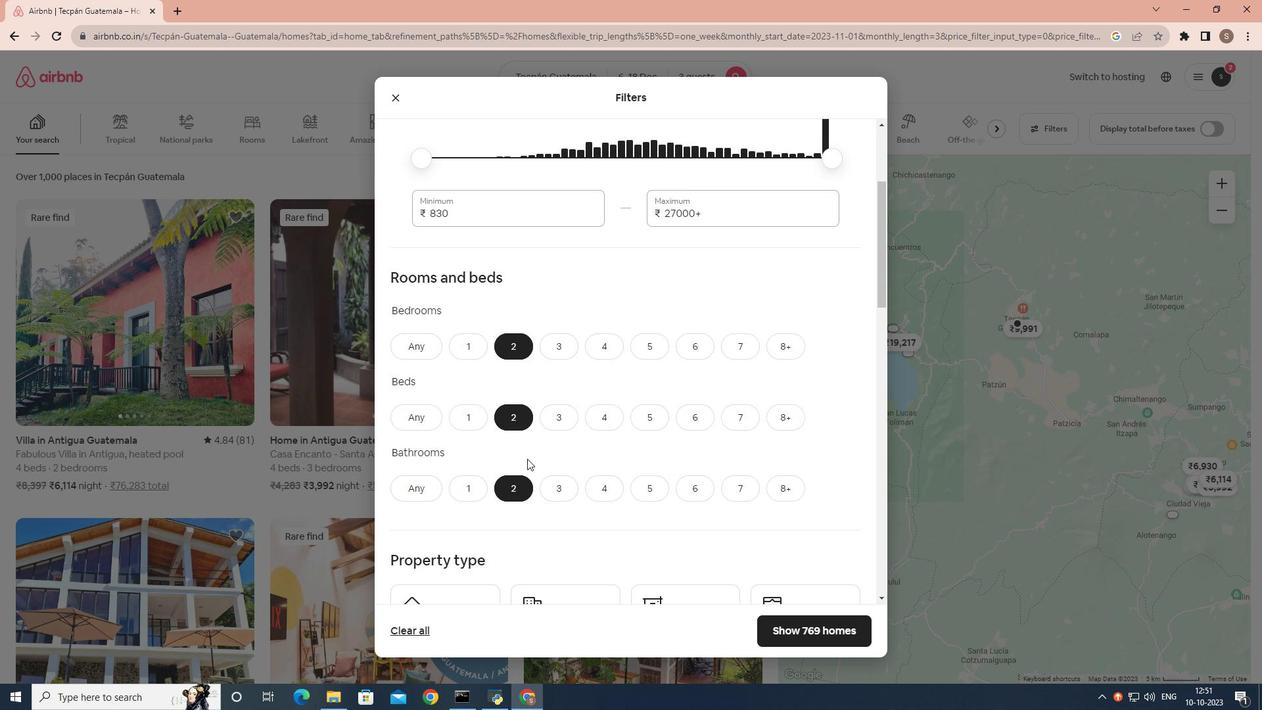 
Action: Mouse scrolled (527, 458) with delta (0, 0)
Screenshot: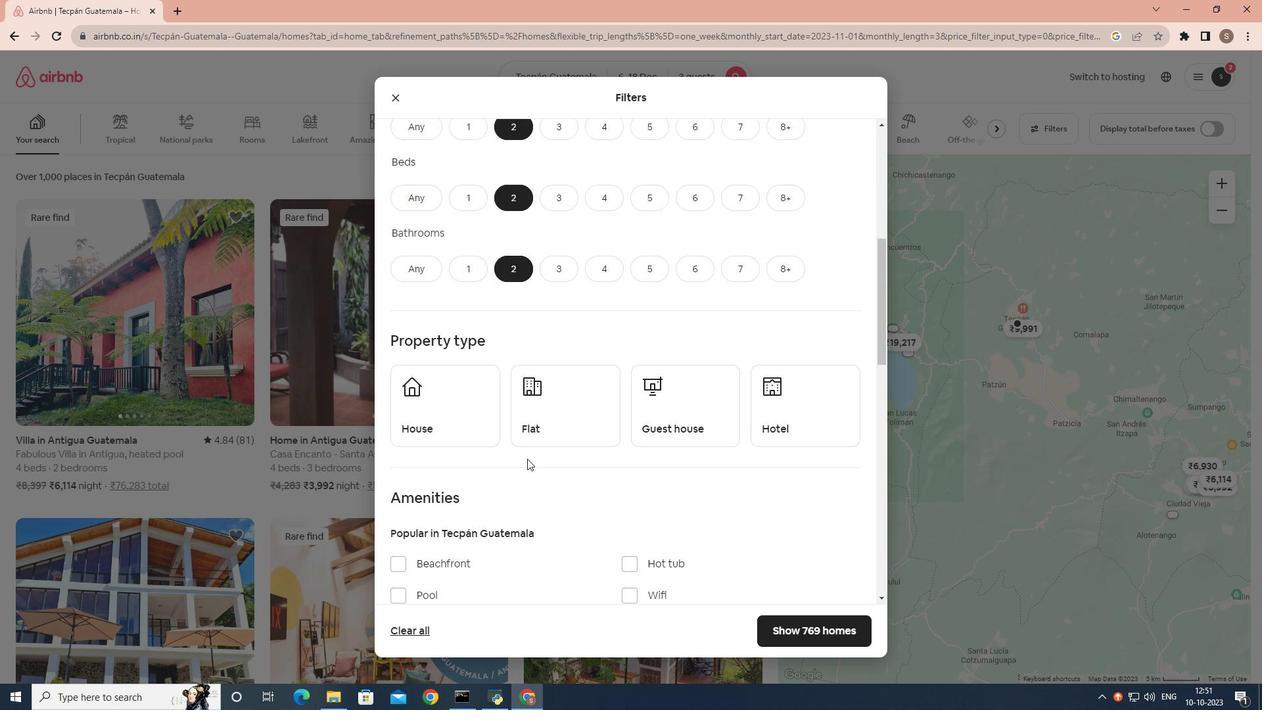 
Action: Mouse scrolled (527, 458) with delta (0, 0)
Screenshot: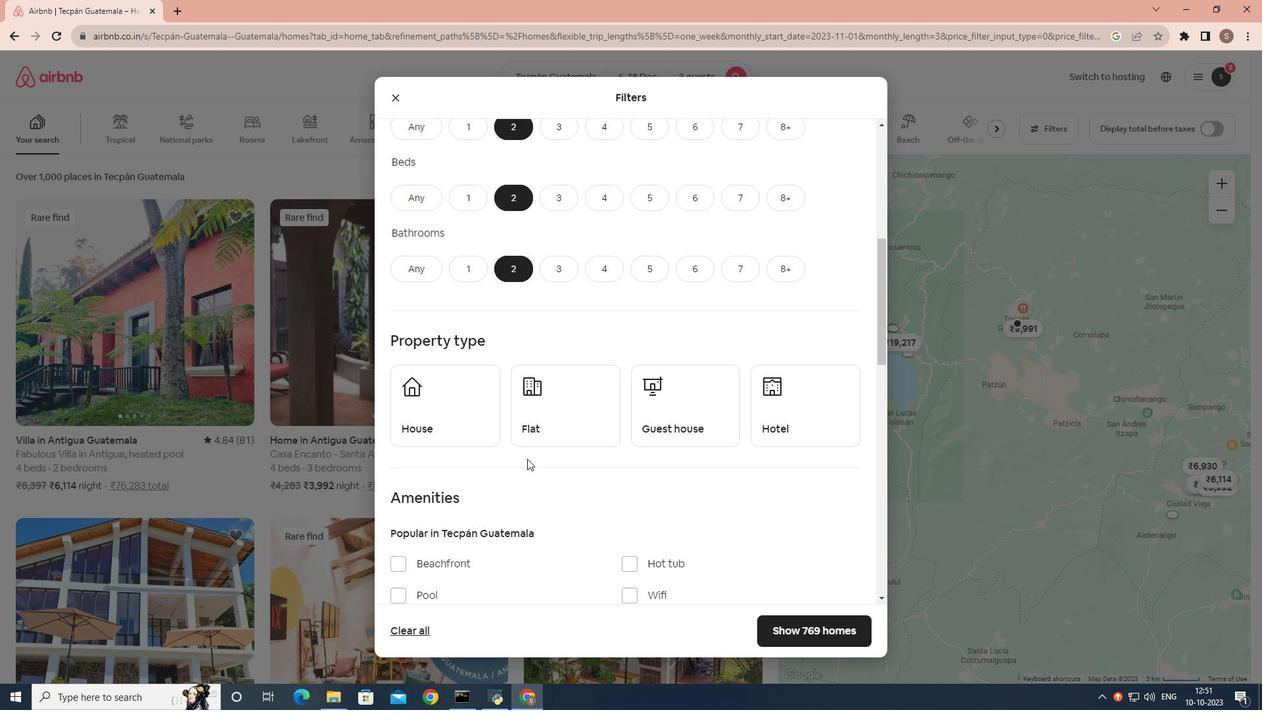 
Action: Mouse scrolled (527, 458) with delta (0, 0)
Screenshot: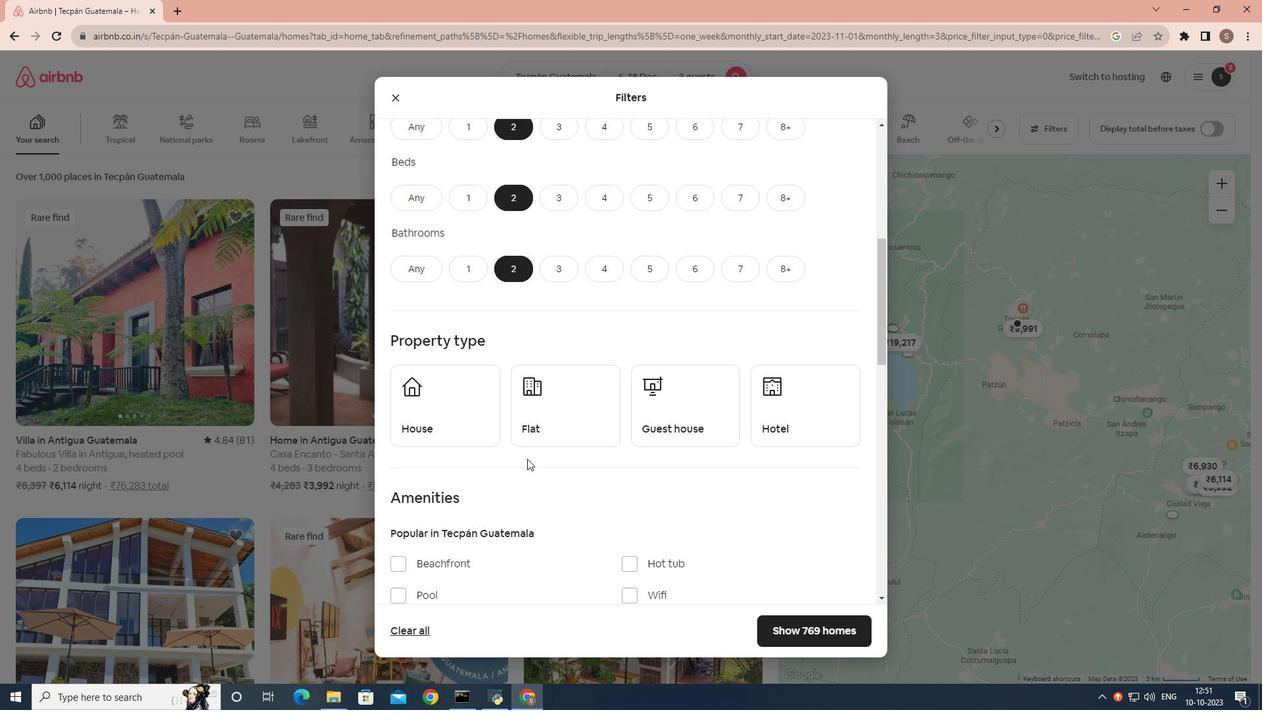 
Action: Mouse scrolled (527, 458) with delta (0, 0)
Screenshot: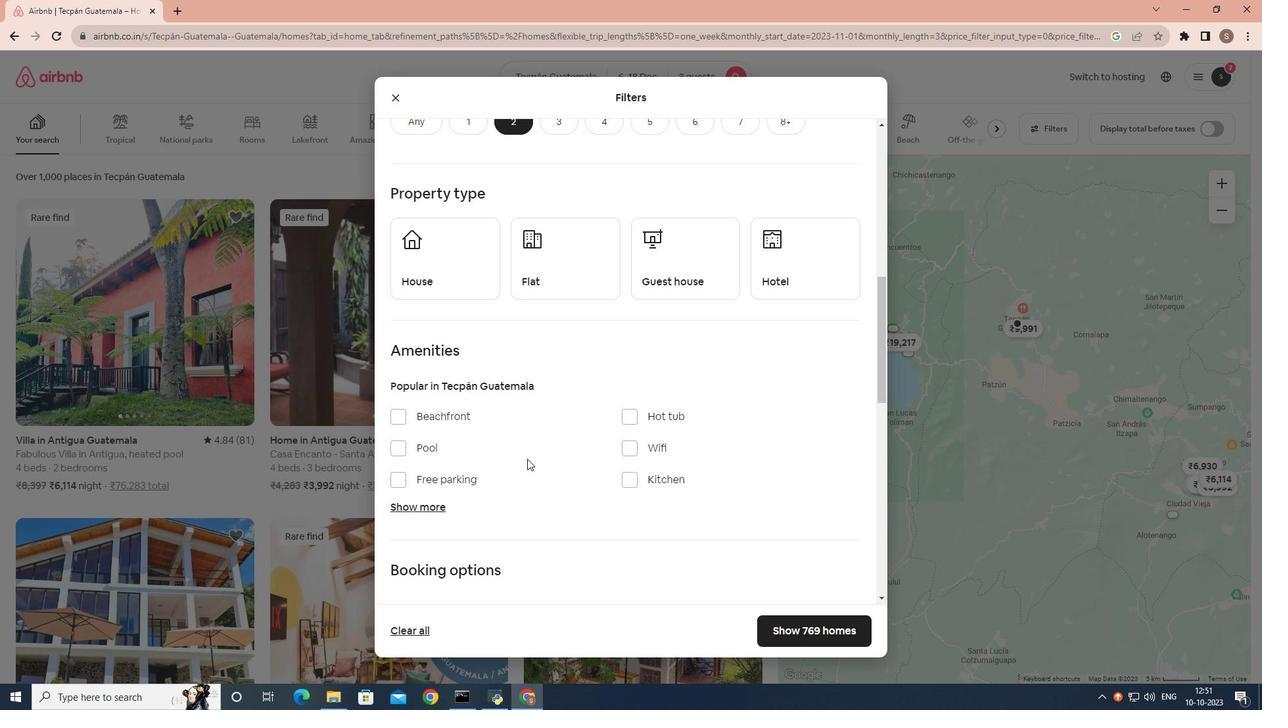 
Action: Mouse scrolled (527, 458) with delta (0, 0)
Screenshot: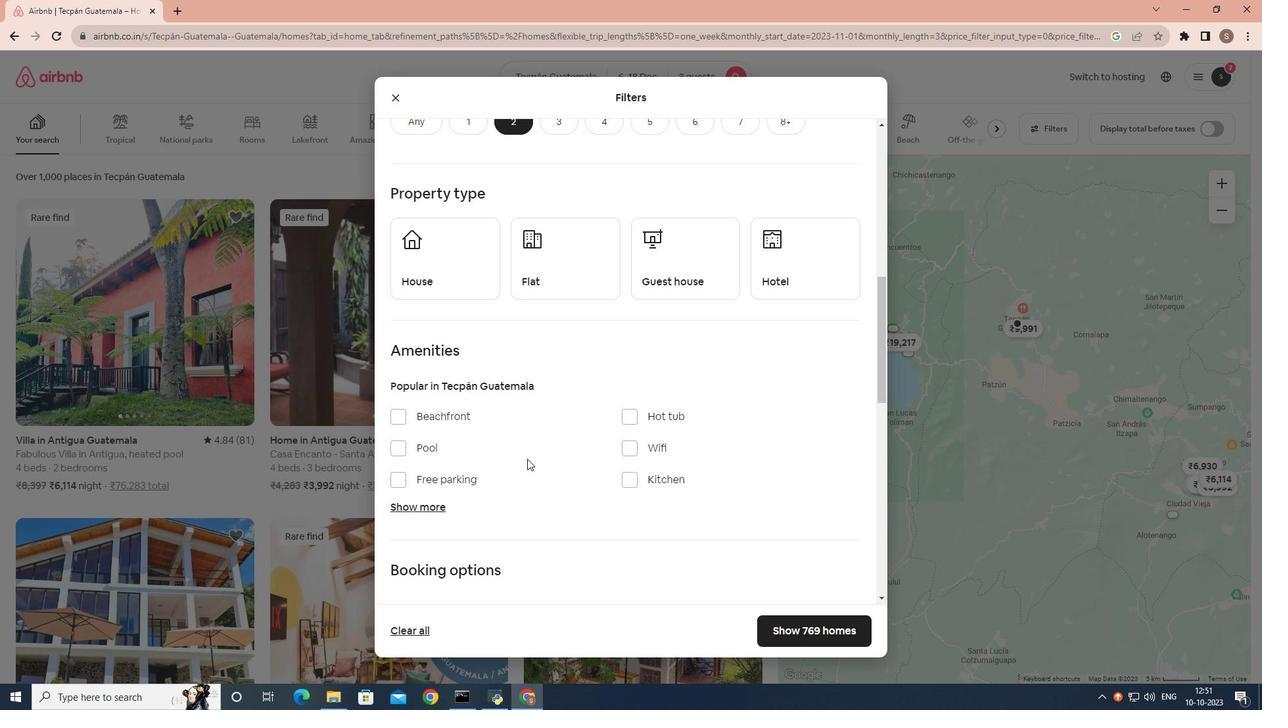 
Action: Mouse scrolled (527, 458) with delta (0, 0)
Screenshot: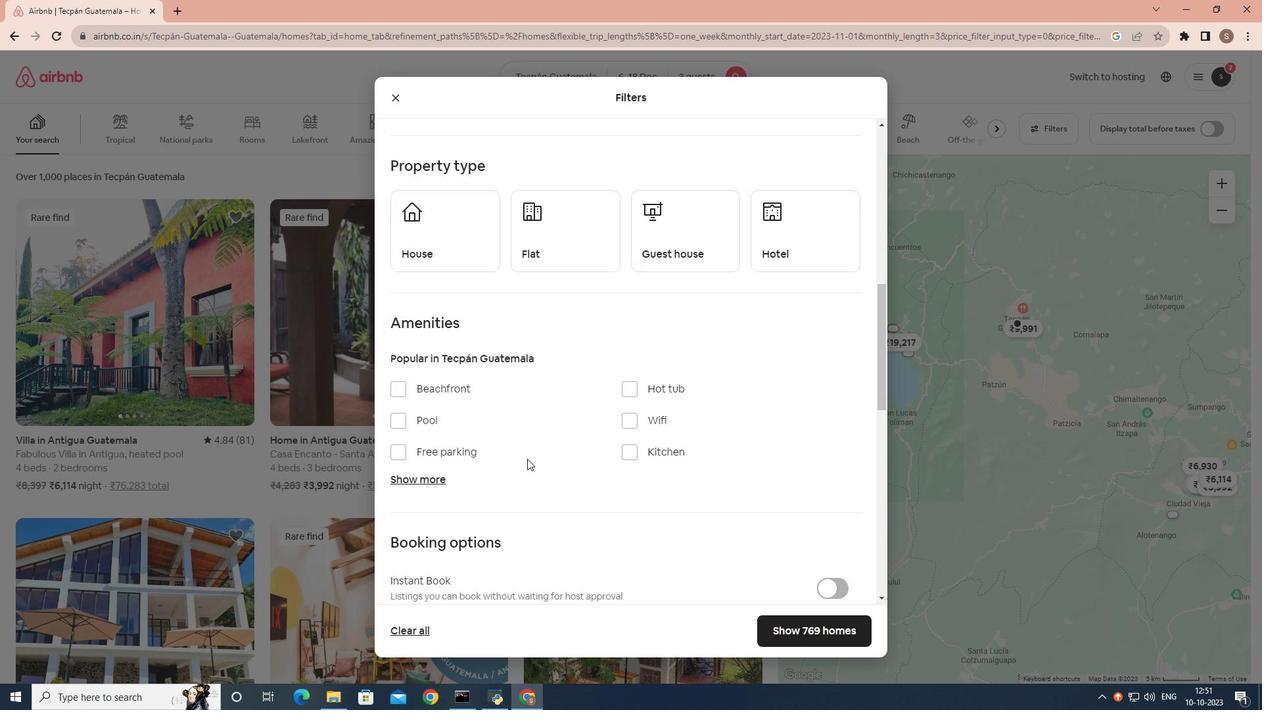 
Action: Mouse moved to (775, 243)
Screenshot: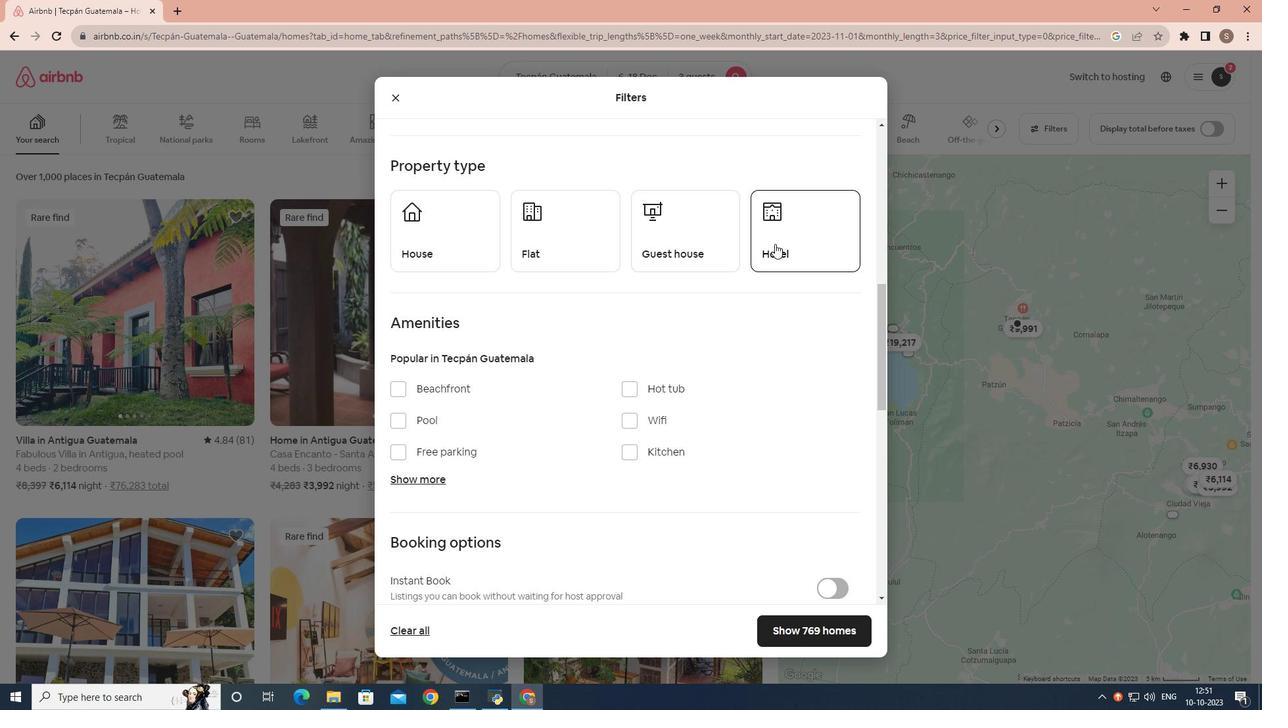 
Action: Mouse pressed left at (775, 243)
Screenshot: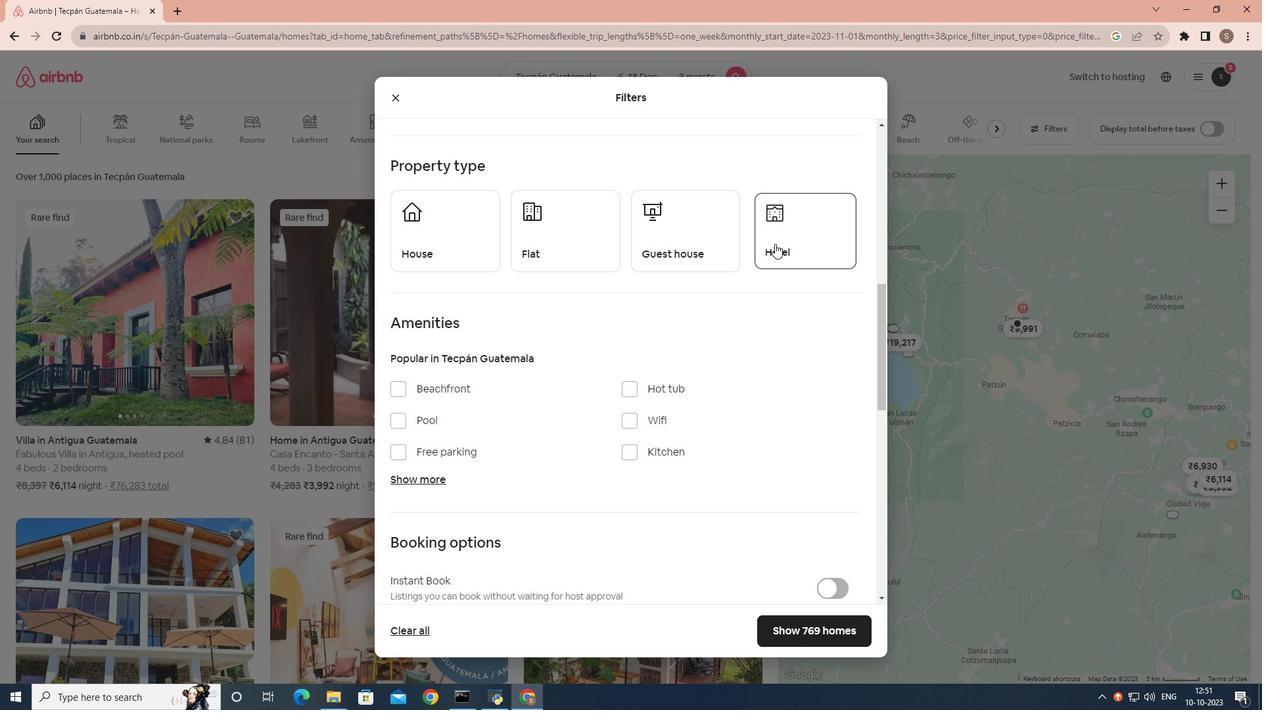
Action: Mouse moved to (621, 420)
Screenshot: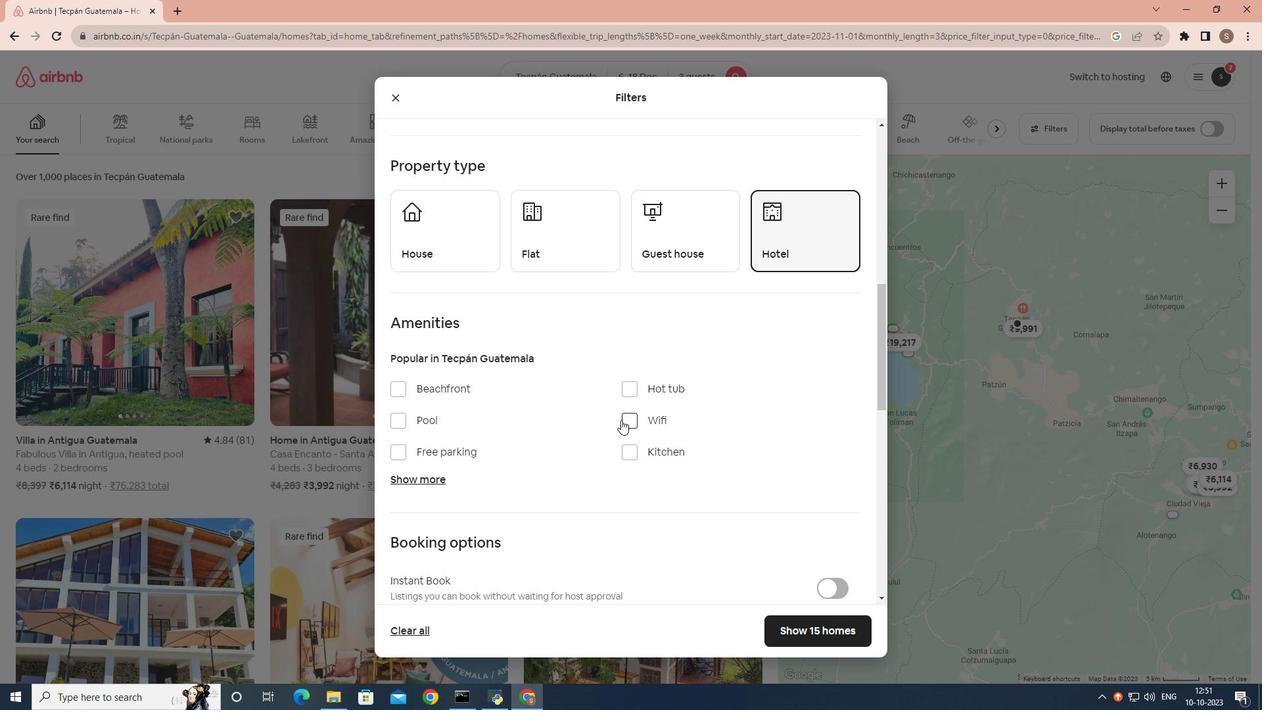 
Action: Mouse scrolled (621, 419) with delta (0, 0)
Screenshot: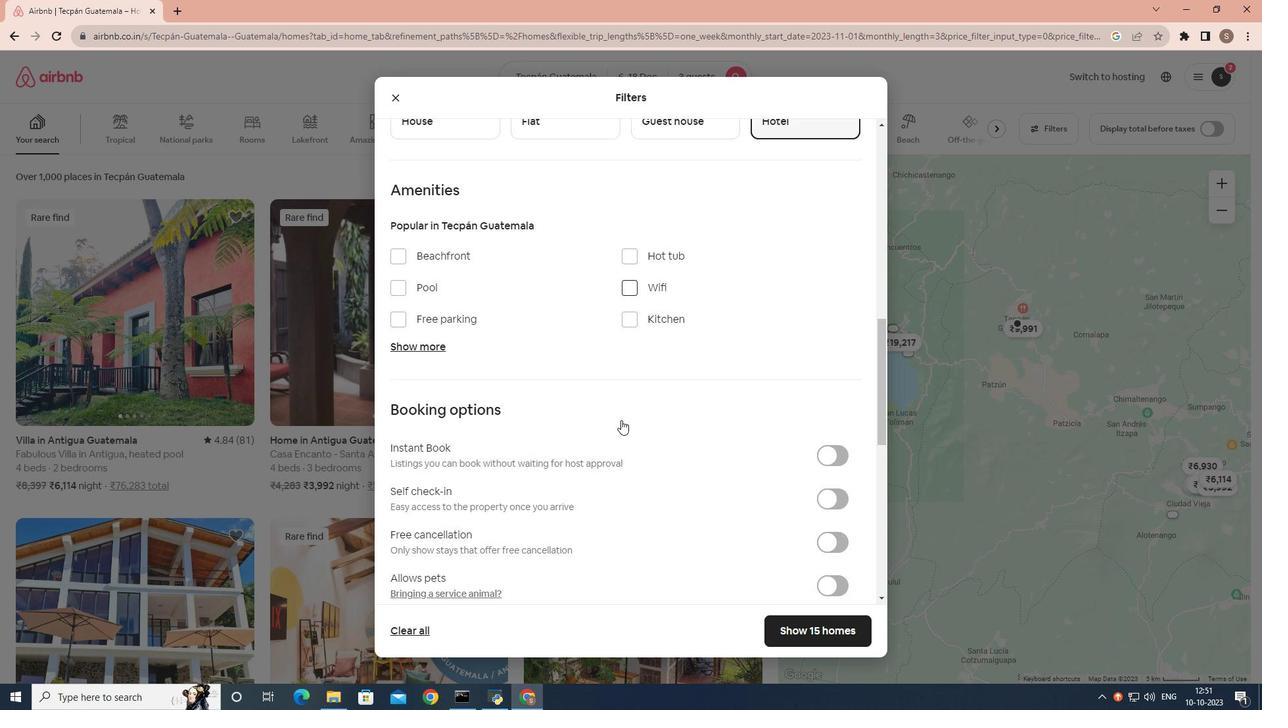 
Action: Mouse scrolled (621, 419) with delta (0, 0)
Screenshot: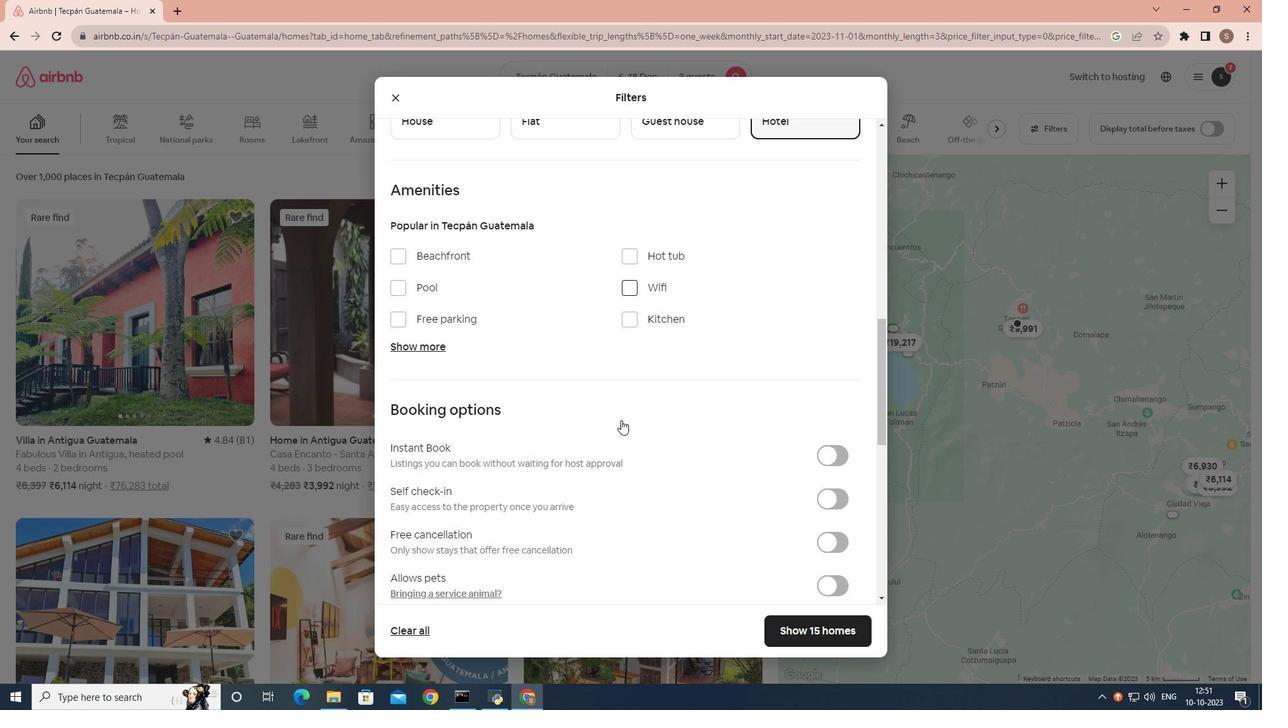 
Action: Mouse scrolled (621, 419) with delta (0, 0)
Screenshot: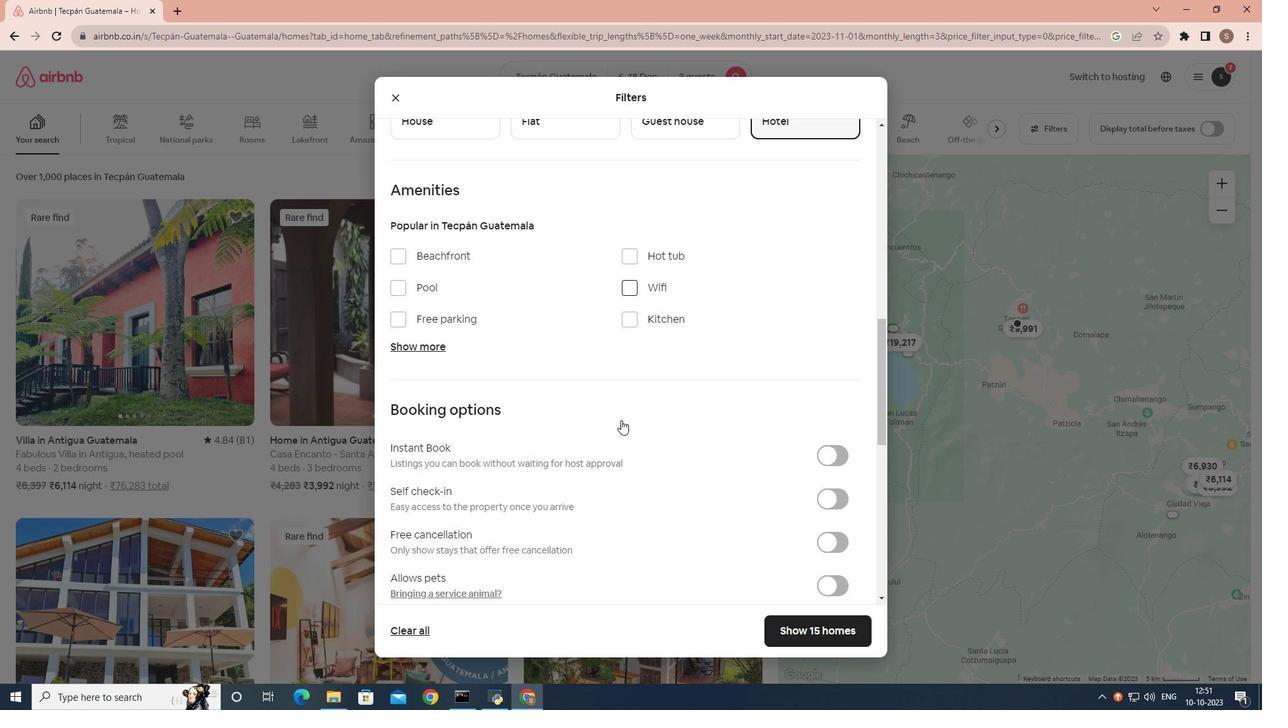 
Action: Mouse scrolled (621, 419) with delta (0, 0)
Screenshot: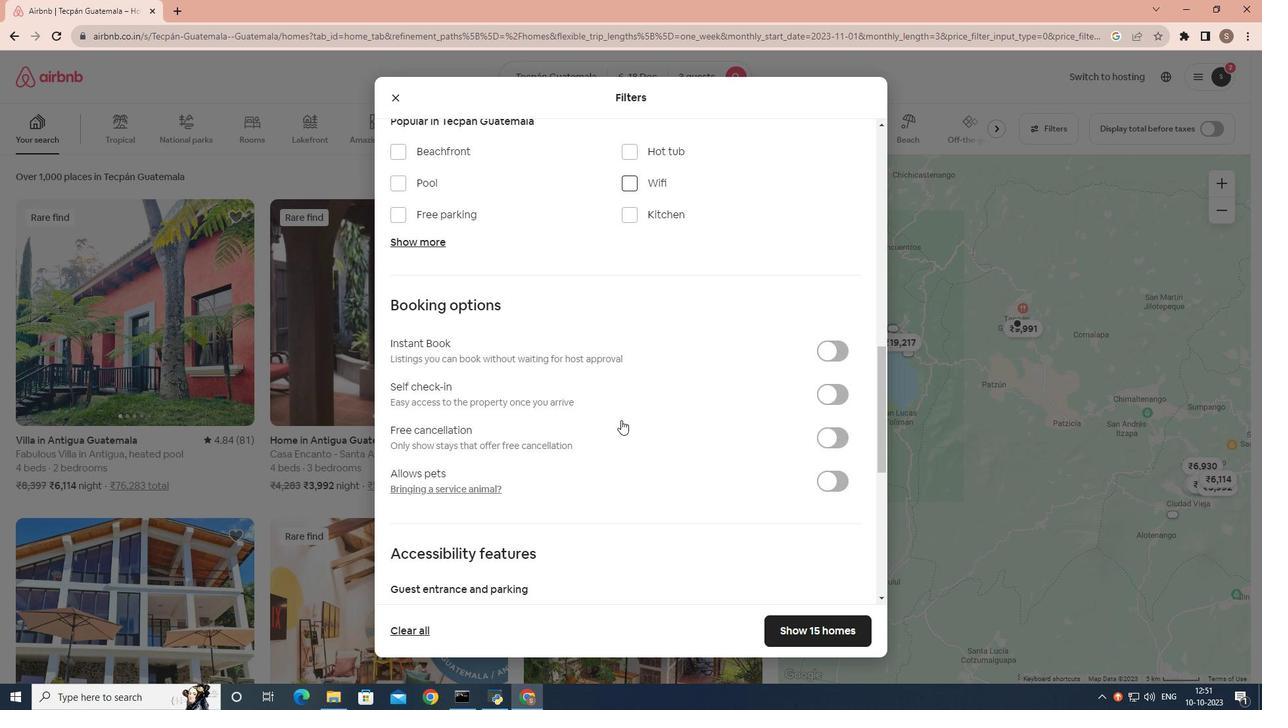 
Action: Mouse moved to (848, 369)
Screenshot: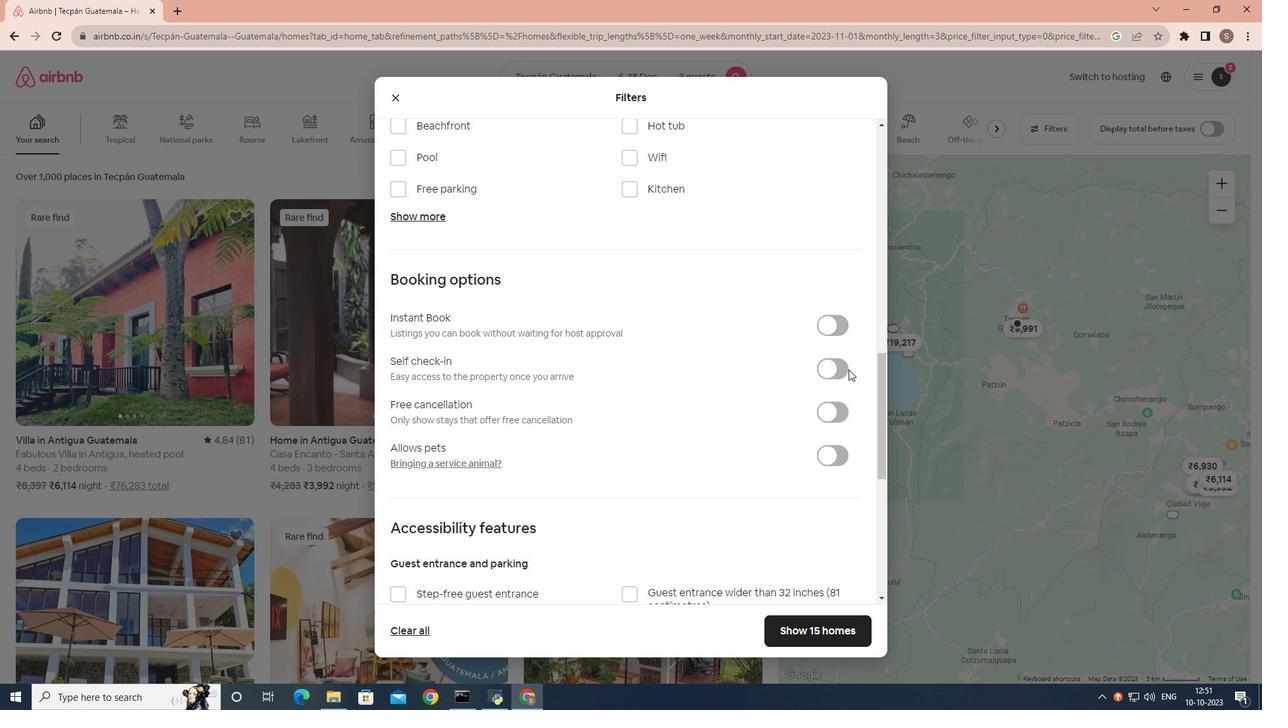 
Action: Mouse pressed left at (848, 369)
Screenshot: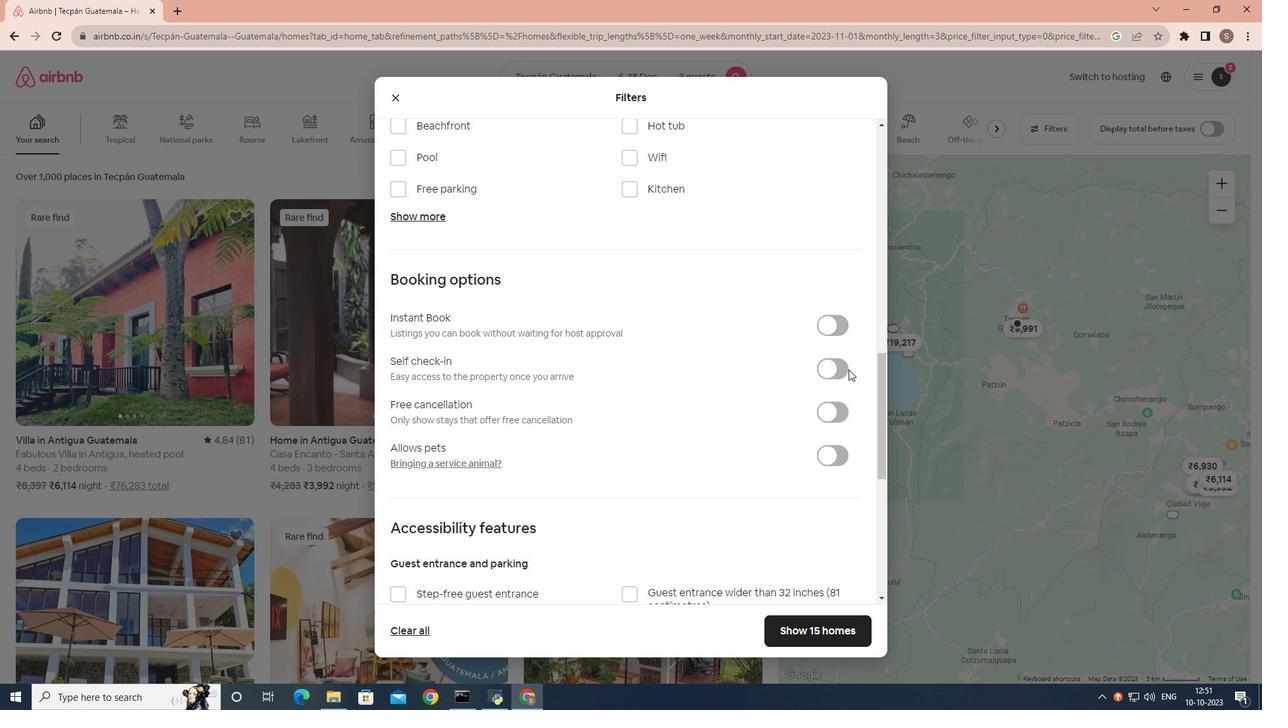 
Action: Mouse moved to (840, 371)
Screenshot: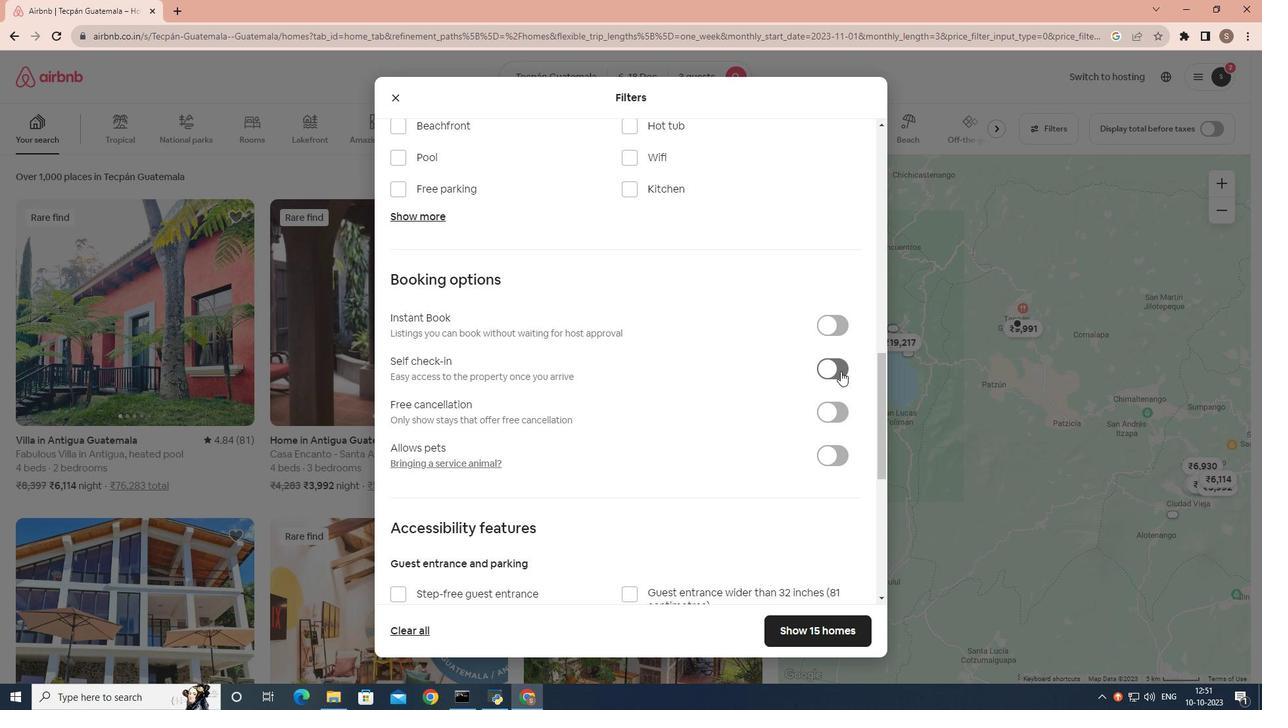 
Action: Mouse pressed left at (840, 371)
Screenshot: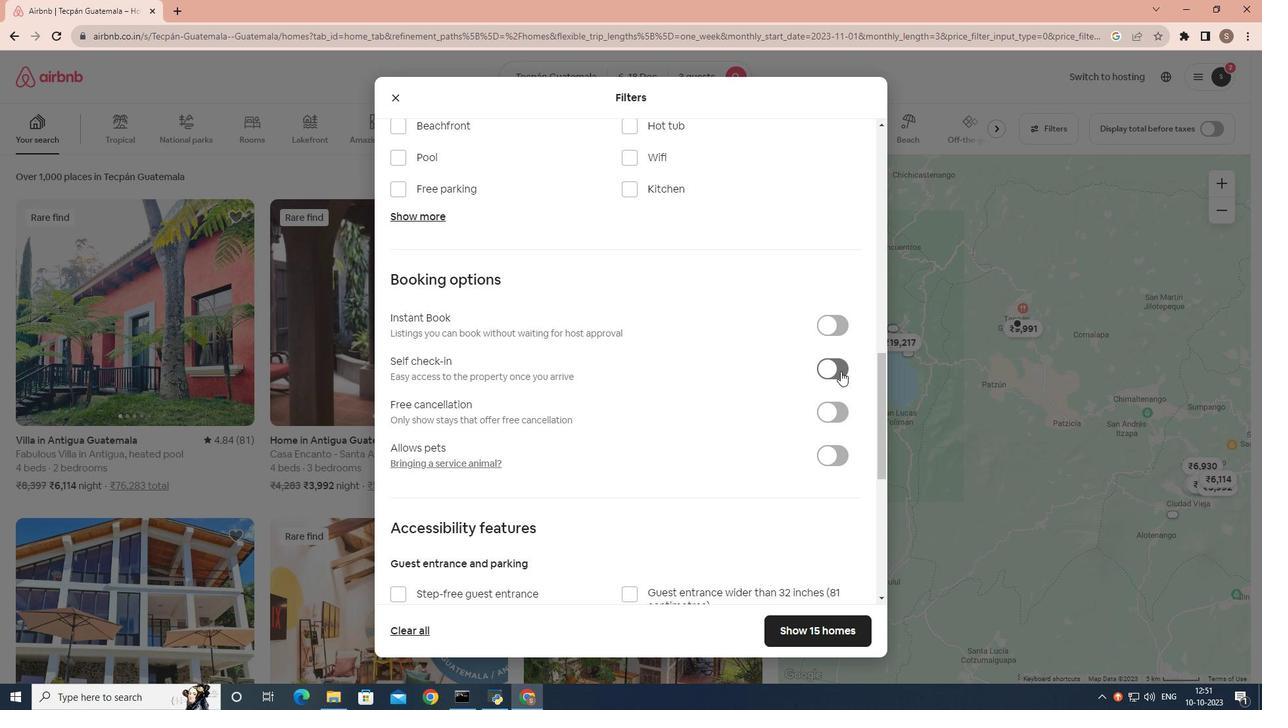 
Action: Mouse moved to (781, 626)
Screenshot: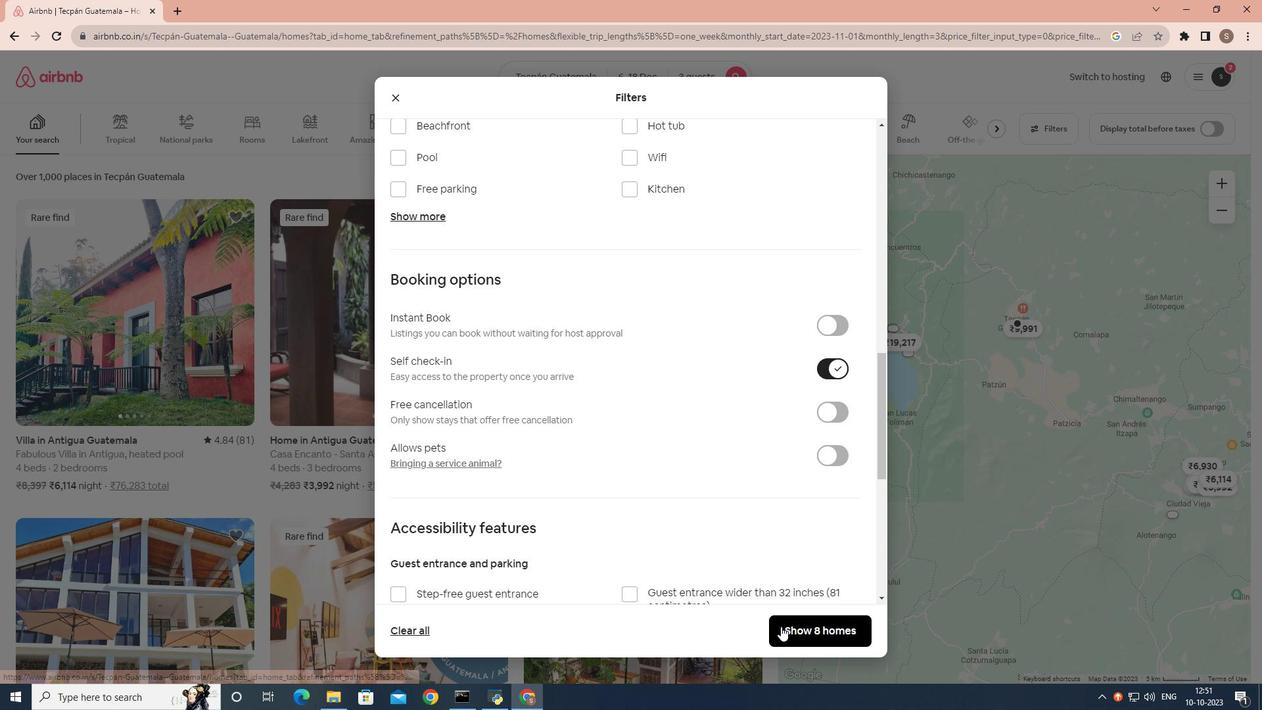 
Action: Mouse pressed left at (781, 626)
Screenshot: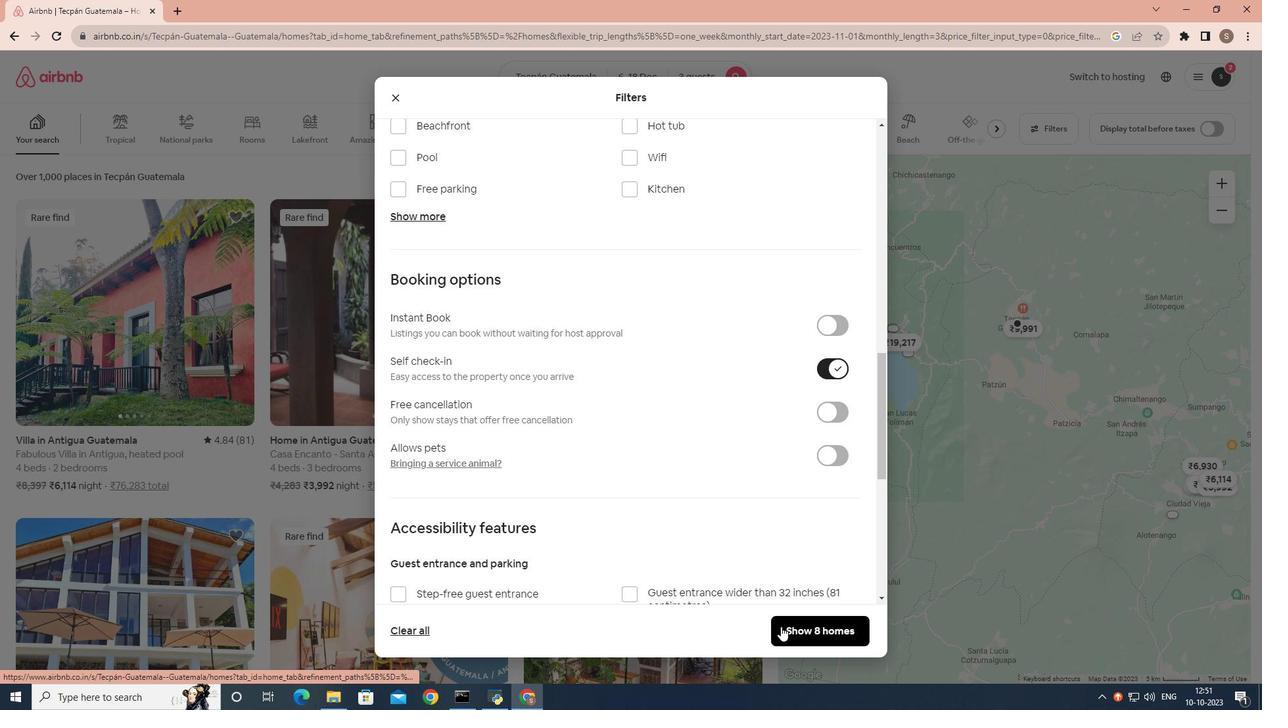 
Action: Mouse moved to (264, 332)
Screenshot: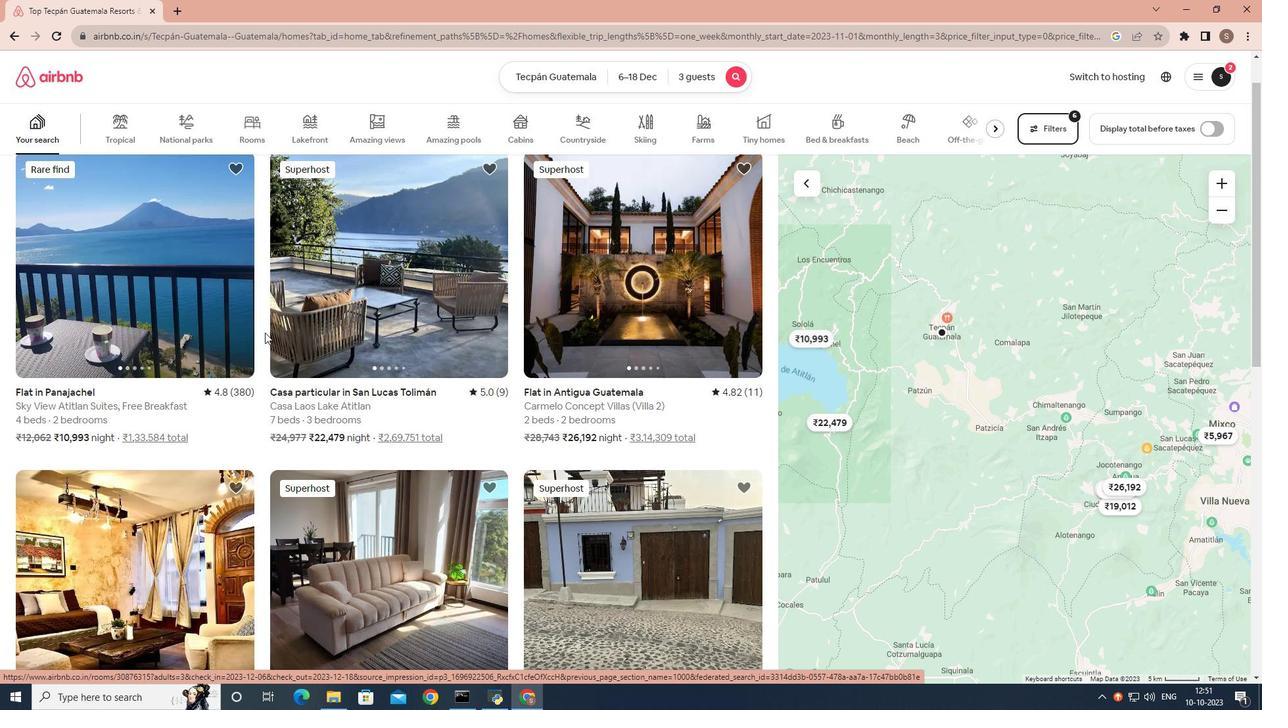 
Action: Mouse scrolled (264, 332) with delta (0, 0)
Screenshot: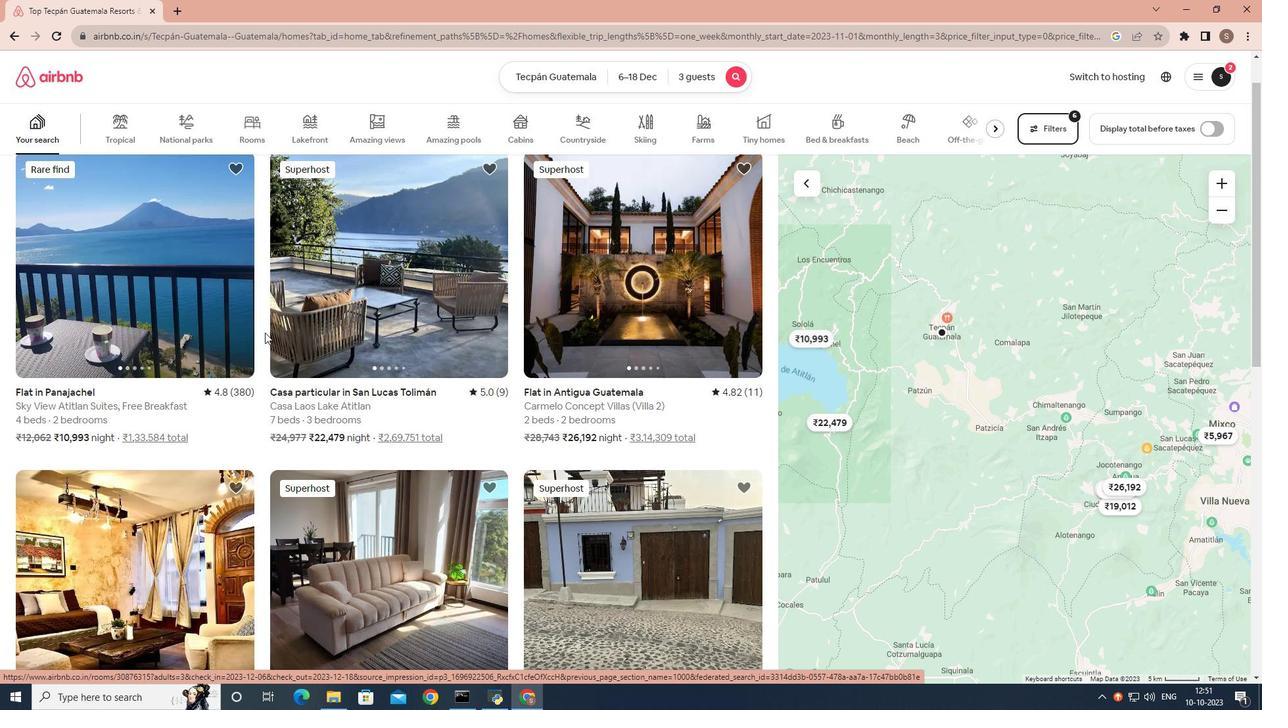 
Action: Mouse scrolled (264, 332) with delta (0, 0)
Screenshot: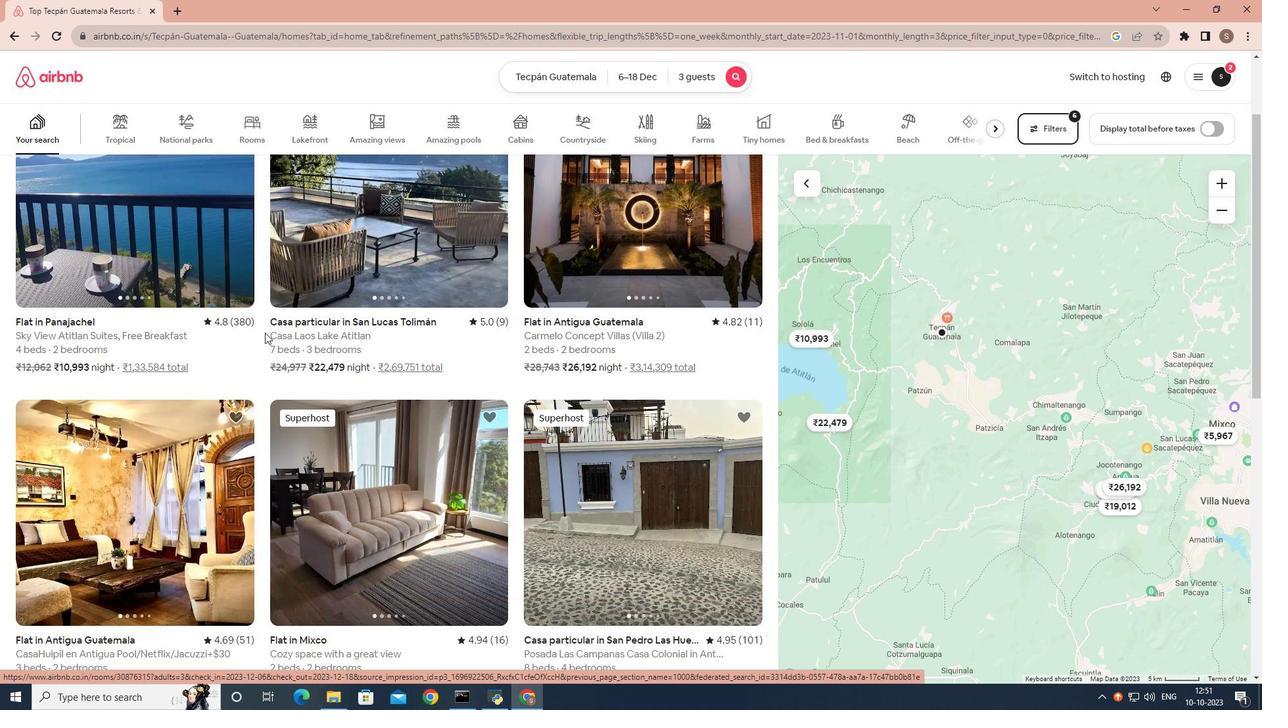 
Action: Mouse scrolled (264, 332) with delta (0, 0)
Screenshot: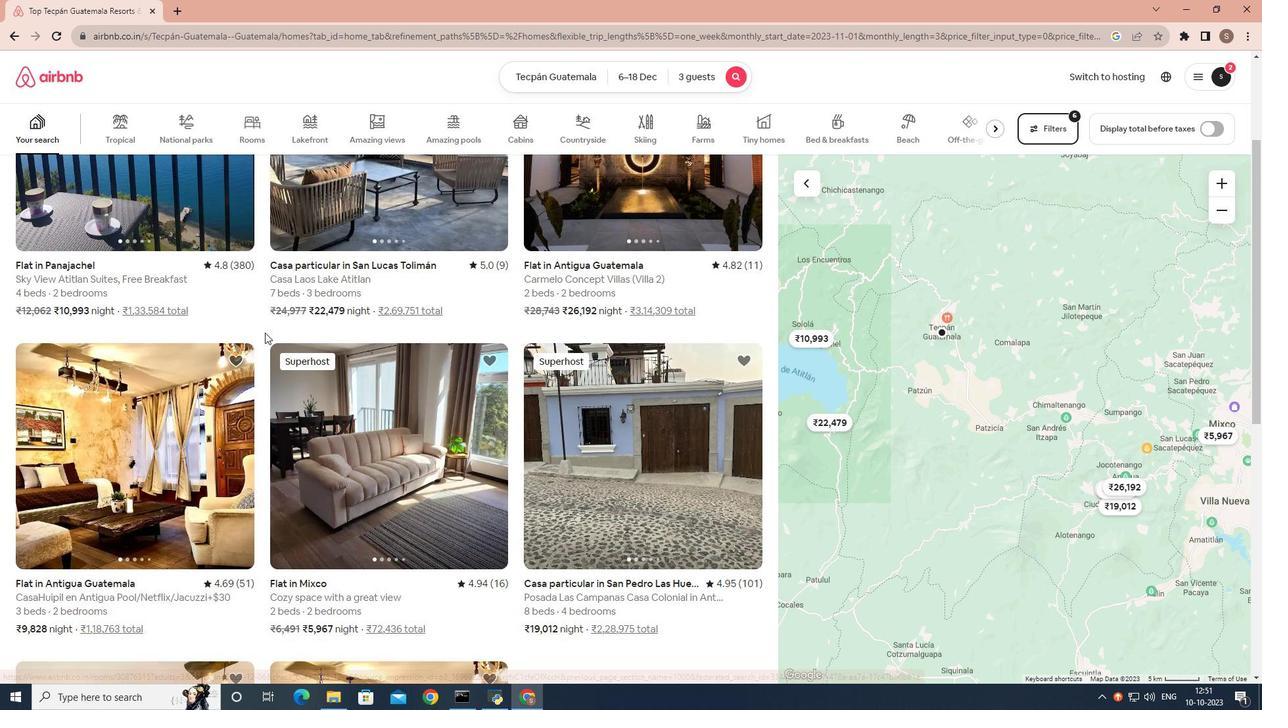 
Action: Mouse scrolled (264, 332) with delta (0, 0)
Screenshot: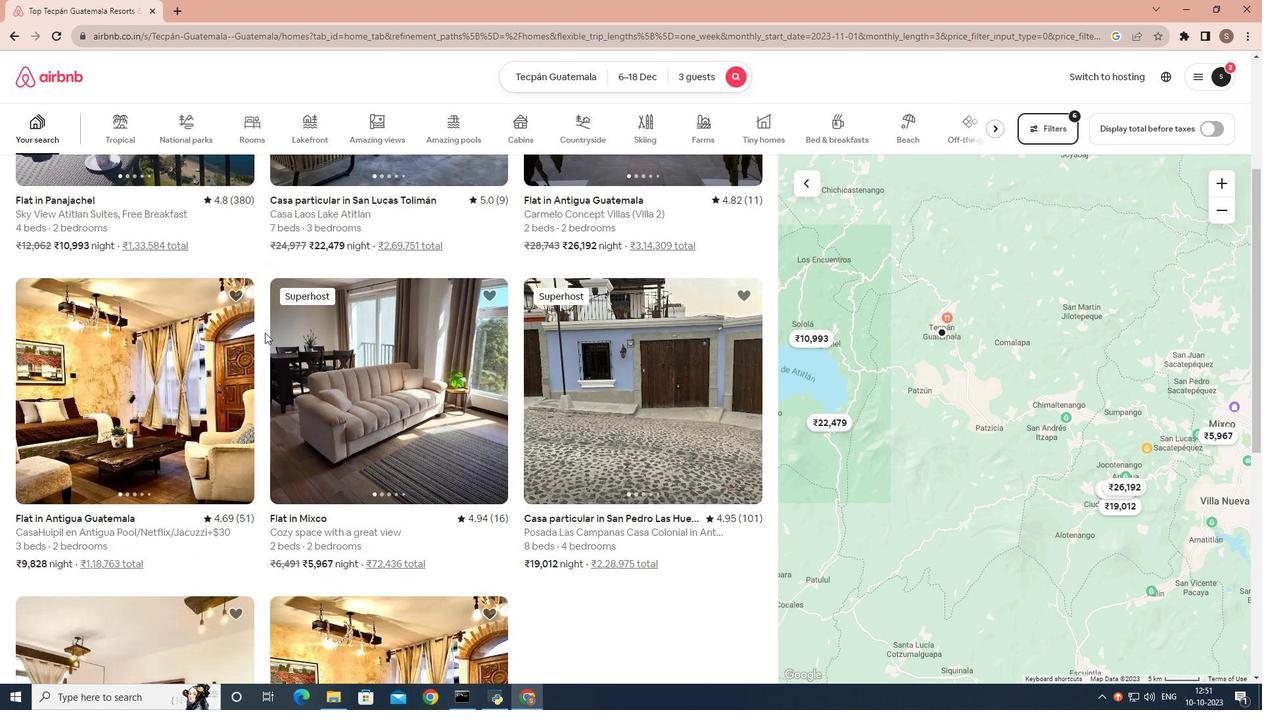 
Action: Mouse scrolled (264, 333) with delta (0, 0)
Screenshot: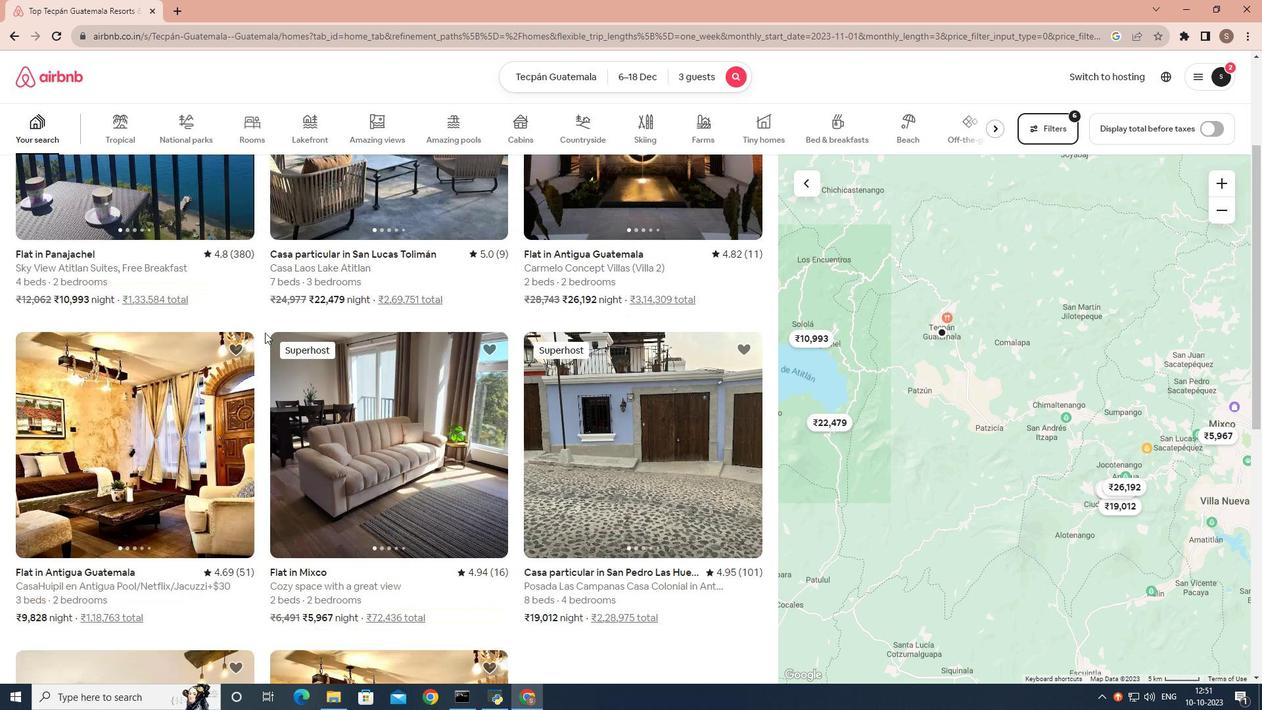 
Action: Mouse scrolled (264, 333) with delta (0, 0)
Screenshot: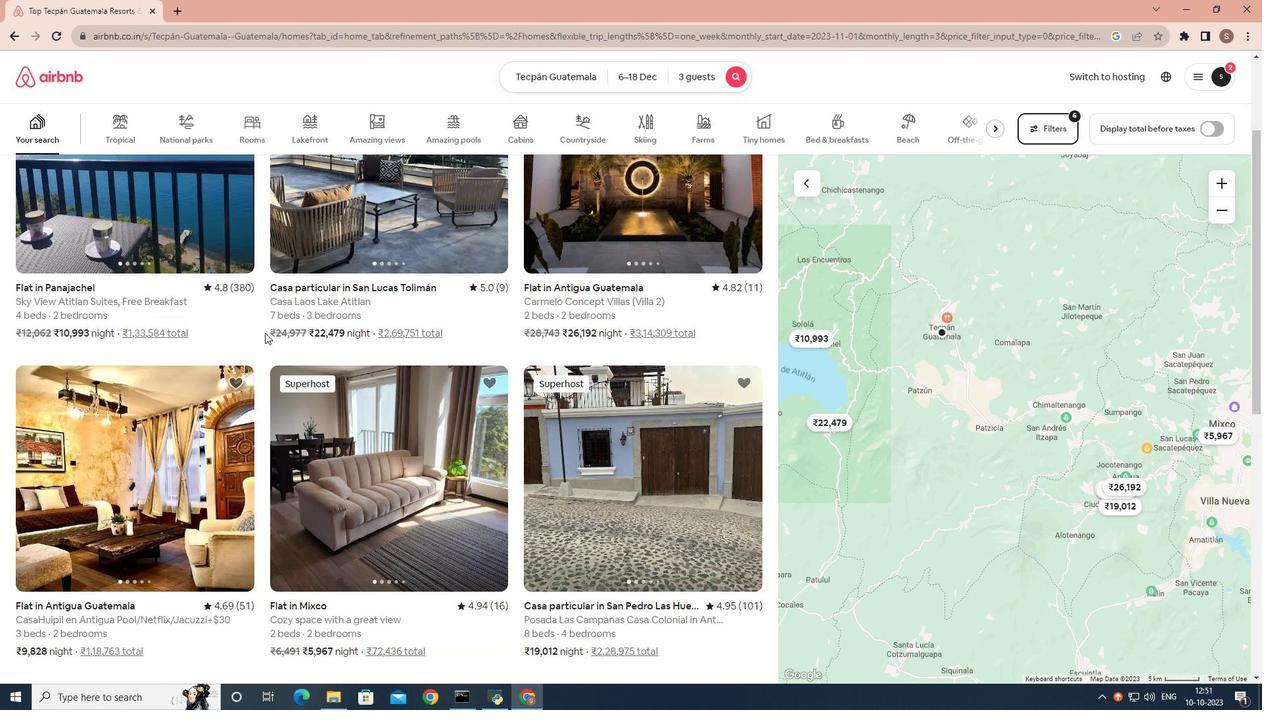 
Action: Mouse moved to (264, 333)
Screenshot: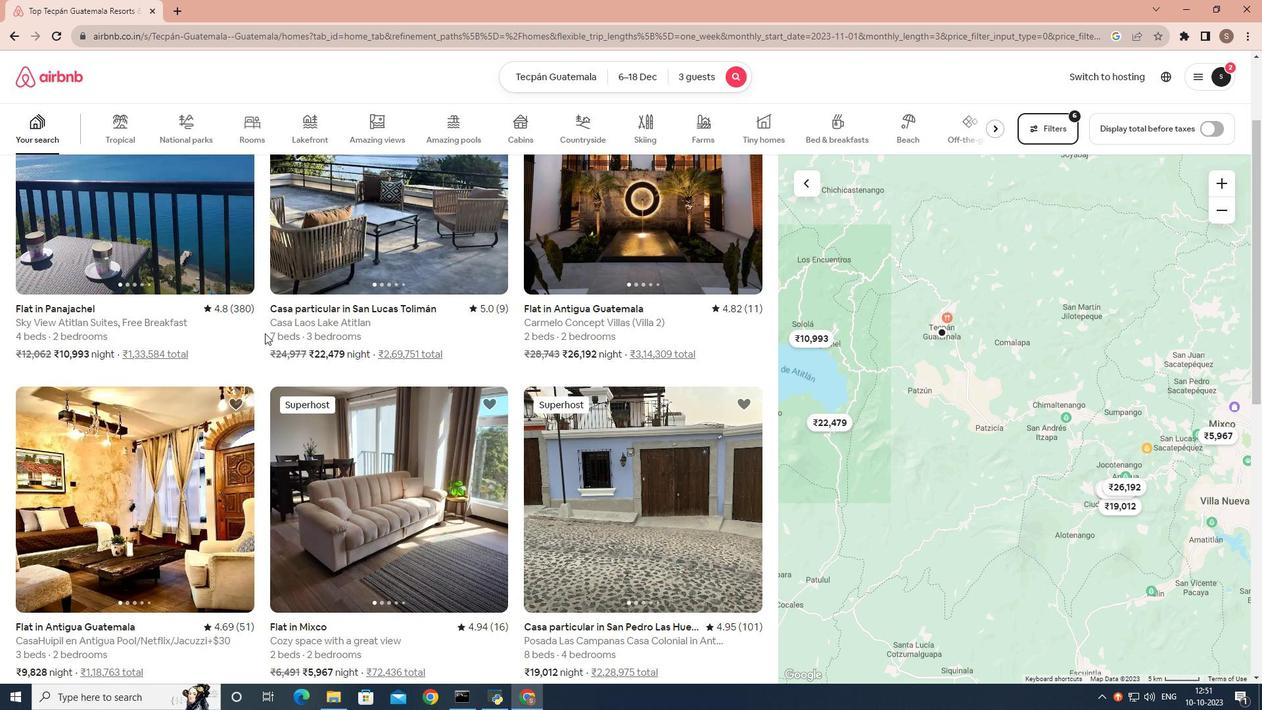 
Action: Mouse scrolled (264, 332) with delta (0, 0)
Screenshot: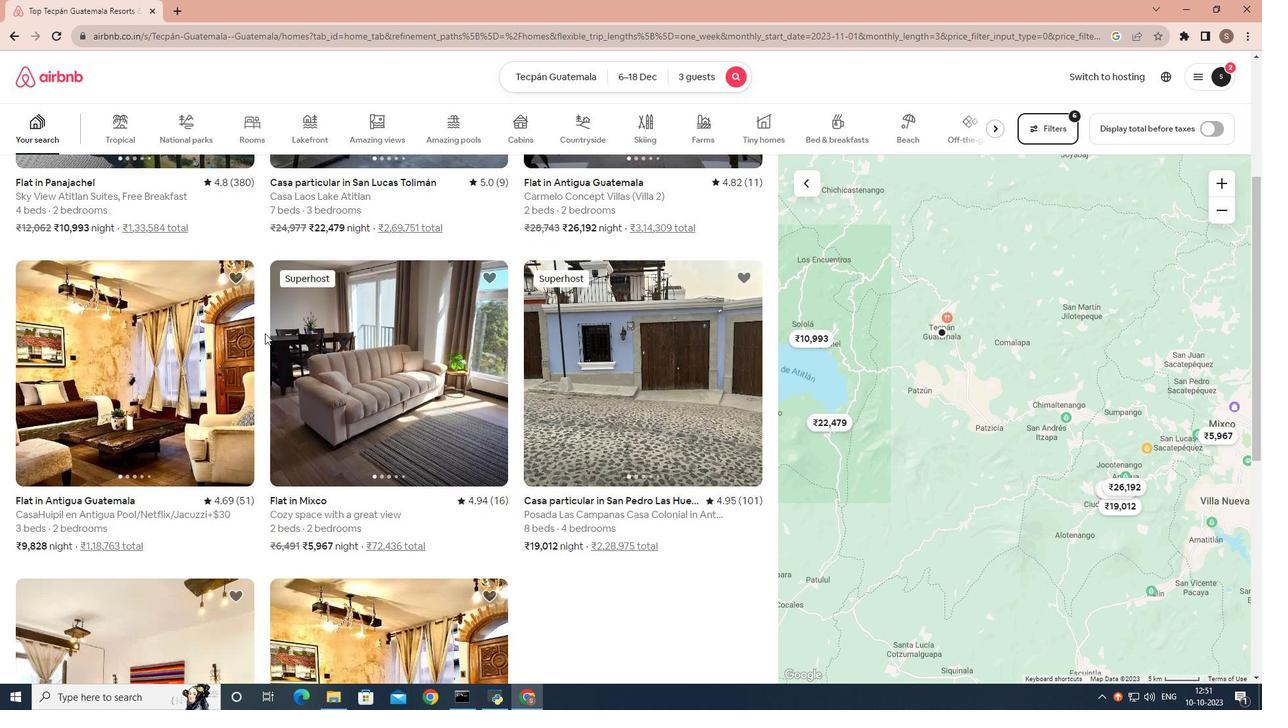 
Action: Mouse scrolled (264, 332) with delta (0, 0)
Screenshot: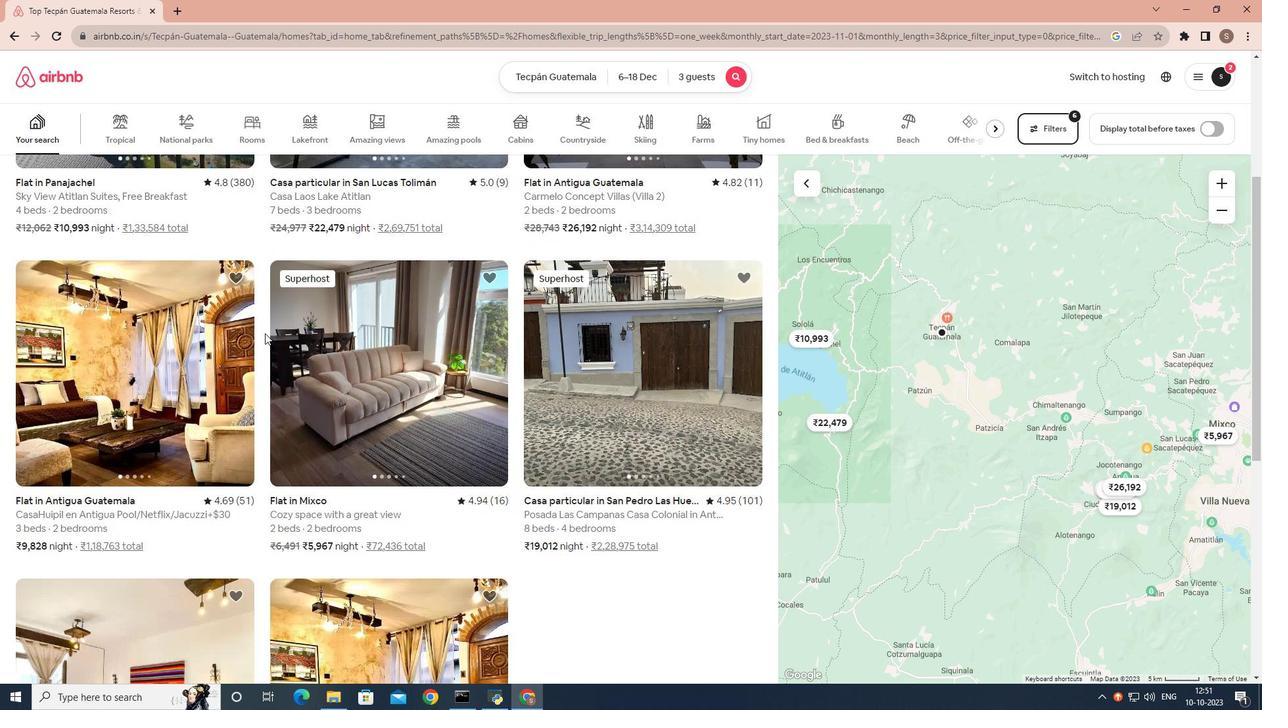
Action: Mouse scrolled (264, 332) with delta (0, 0)
Screenshot: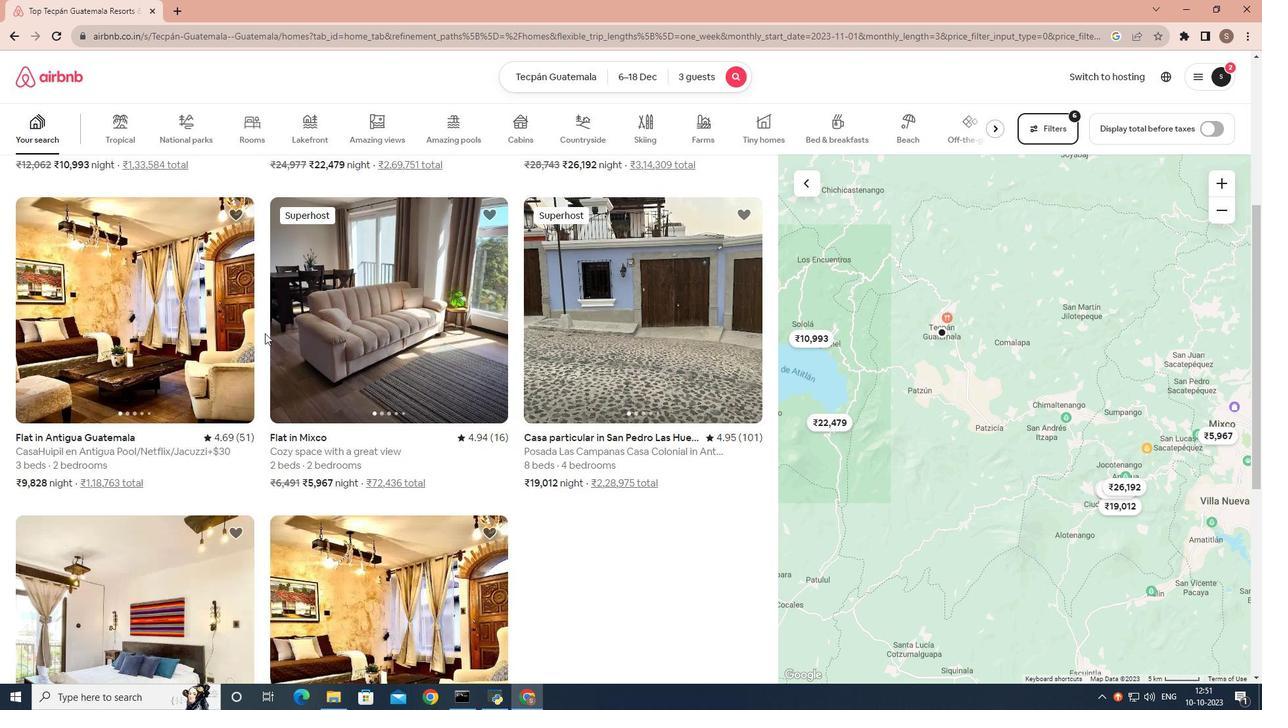 
Action: Mouse moved to (165, 372)
Screenshot: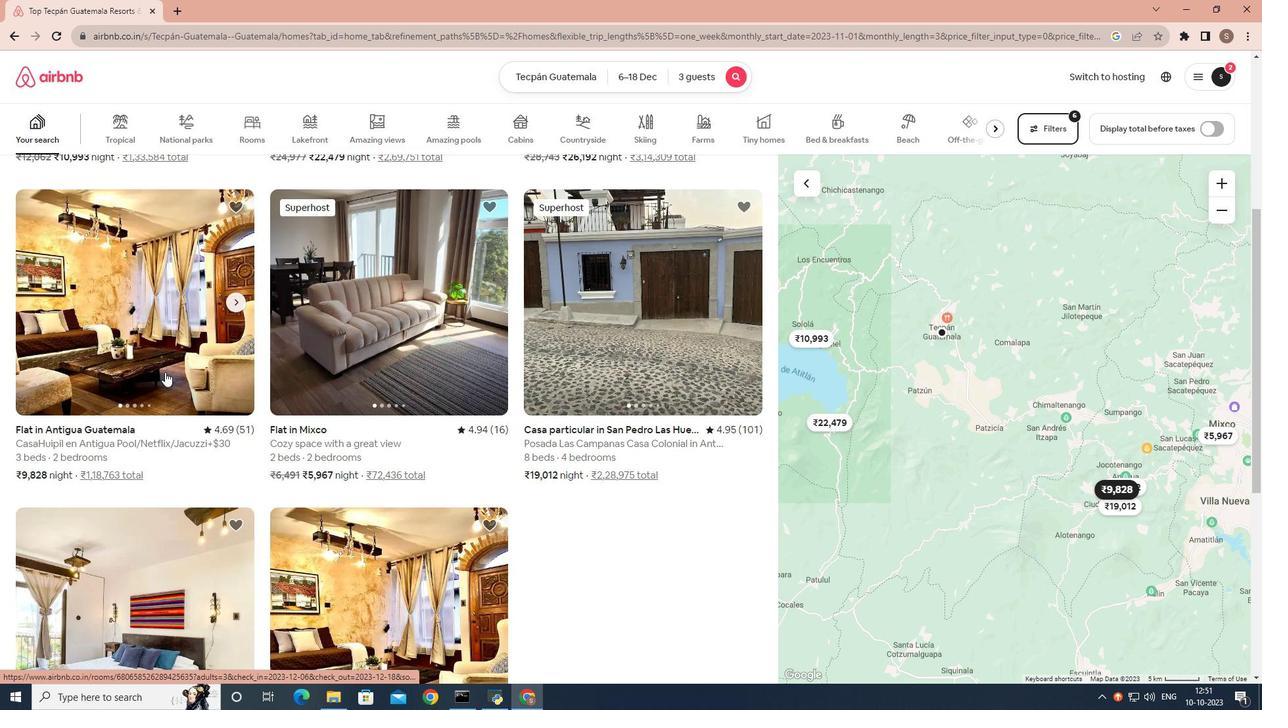
Action: Mouse pressed left at (165, 372)
Screenshot: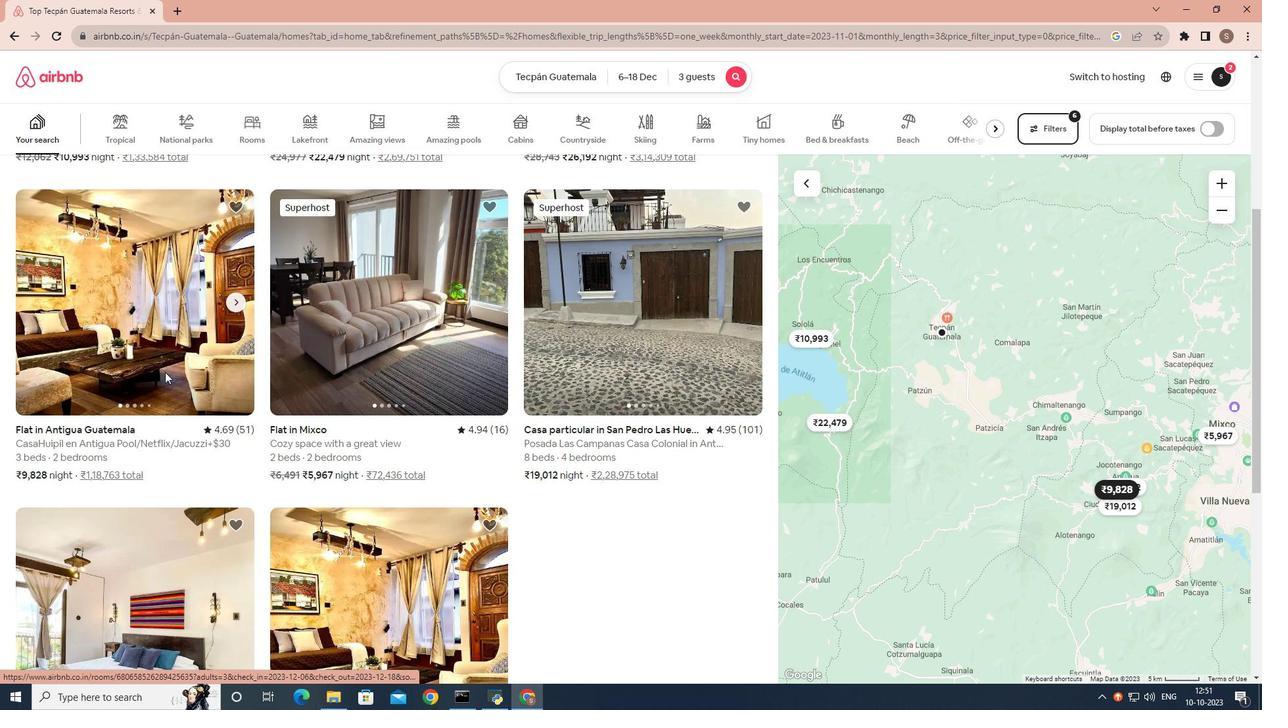 
Action: Mouse moved to (325, 370)
Screenshot: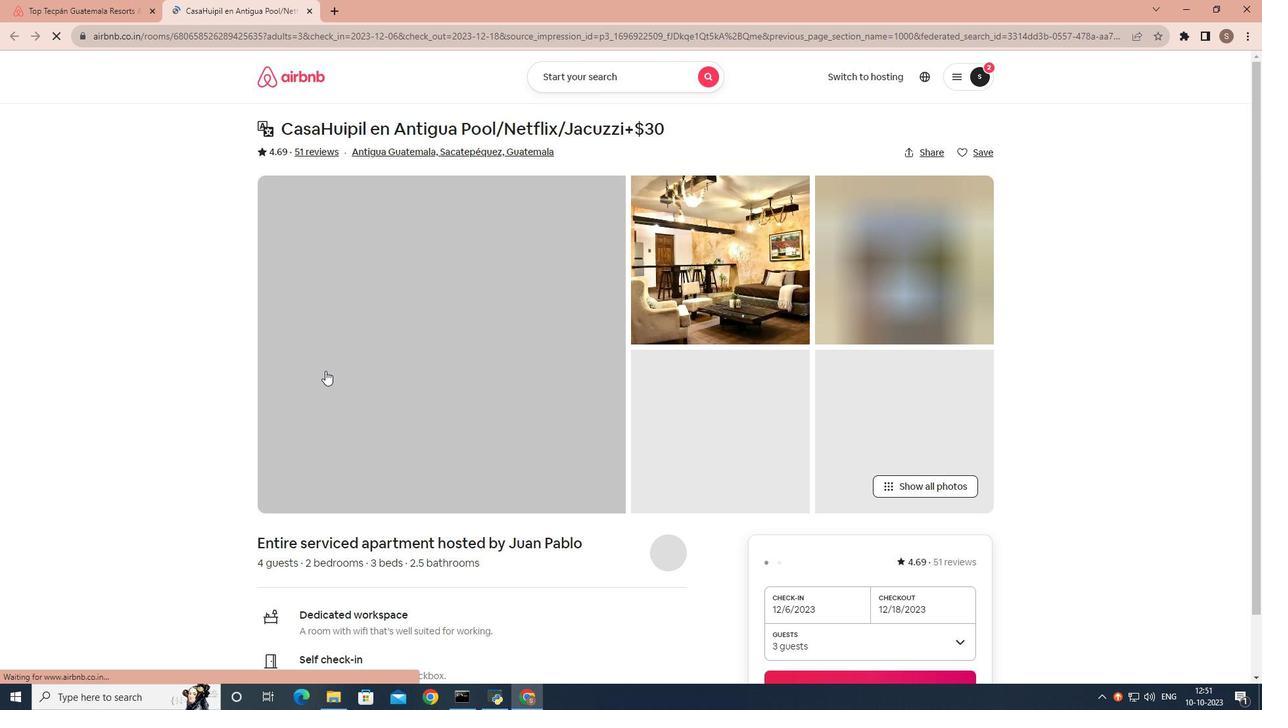 
Action: Mouse scrolled (325, 370) with delta (0, 0)
Screenshot: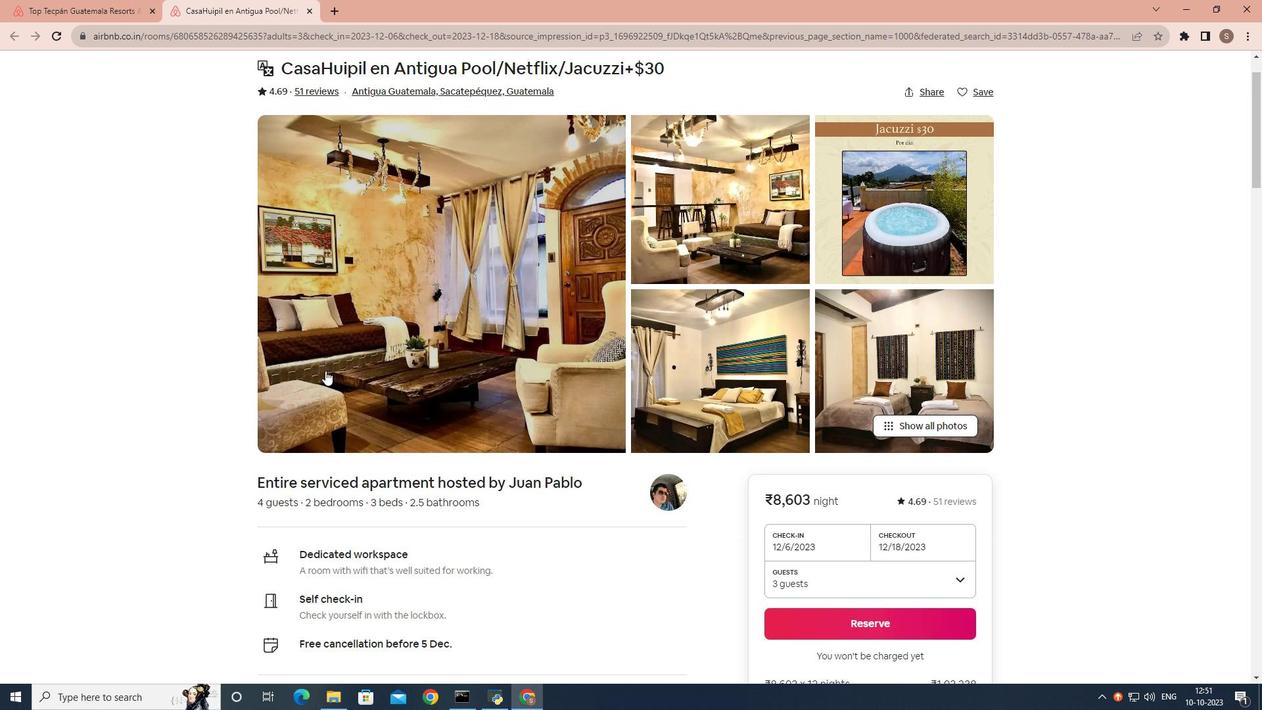 
Action: Mouse scrolled (325, 370) with delta (0, 0)
Screenshot: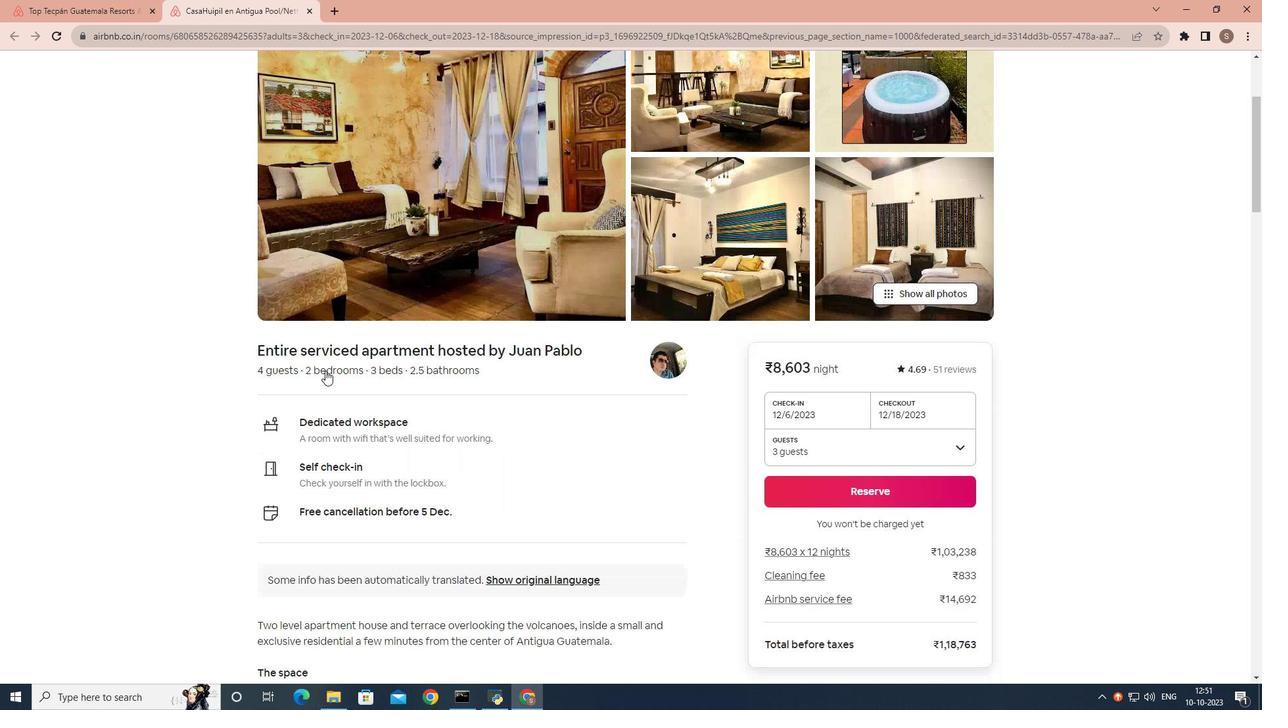 
Action: Mouse scrolled (325, 370) with delta (0, 0)
Screenshot: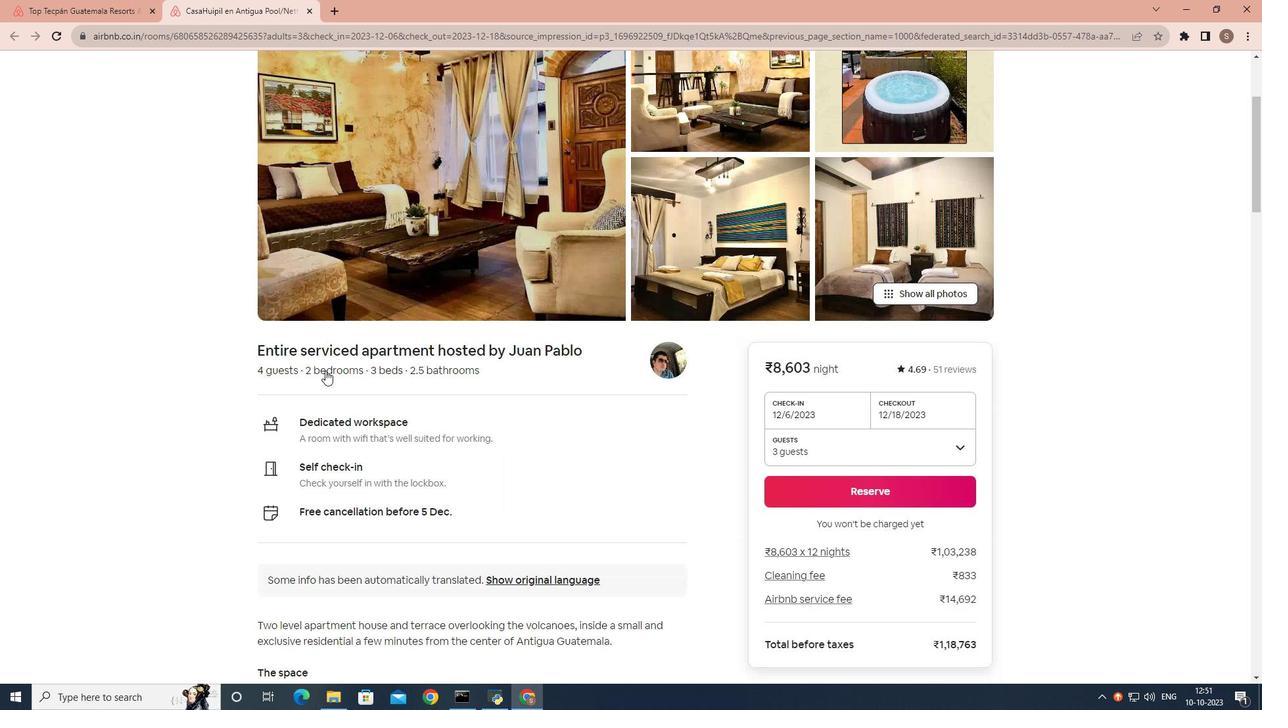 
Action: Mouse scrolled (325, 370) with delta (0, 0)
Screenshot: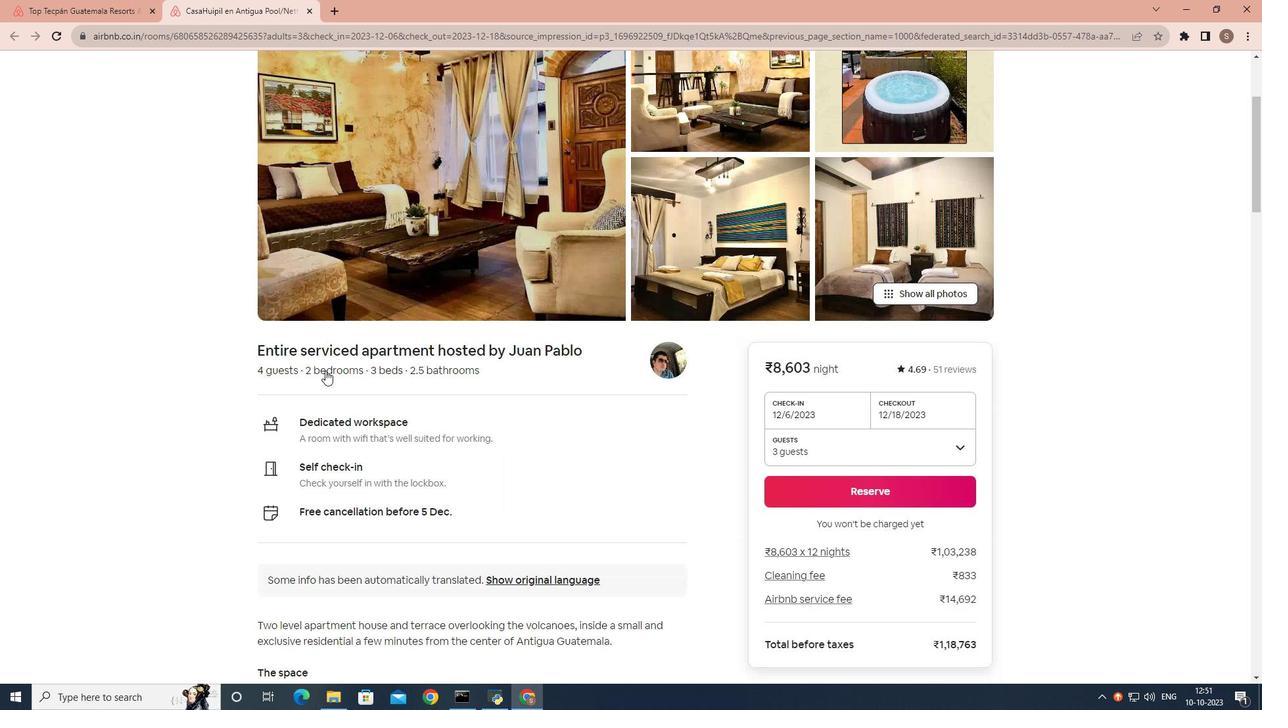 
Action: Mouse scrolled (325, 370) with delta (0, 0)
Screenshot: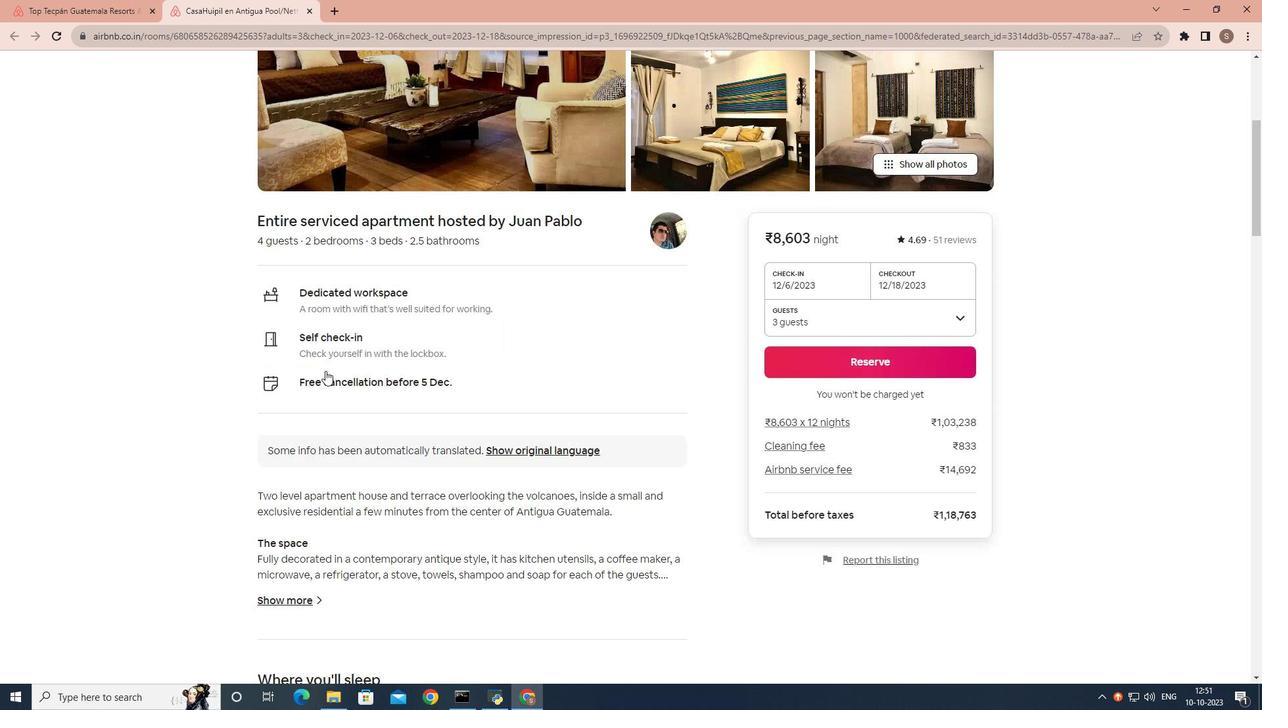 
Action: Mouse scrolled (325, 370) with delta (0, 0)
Screenshot: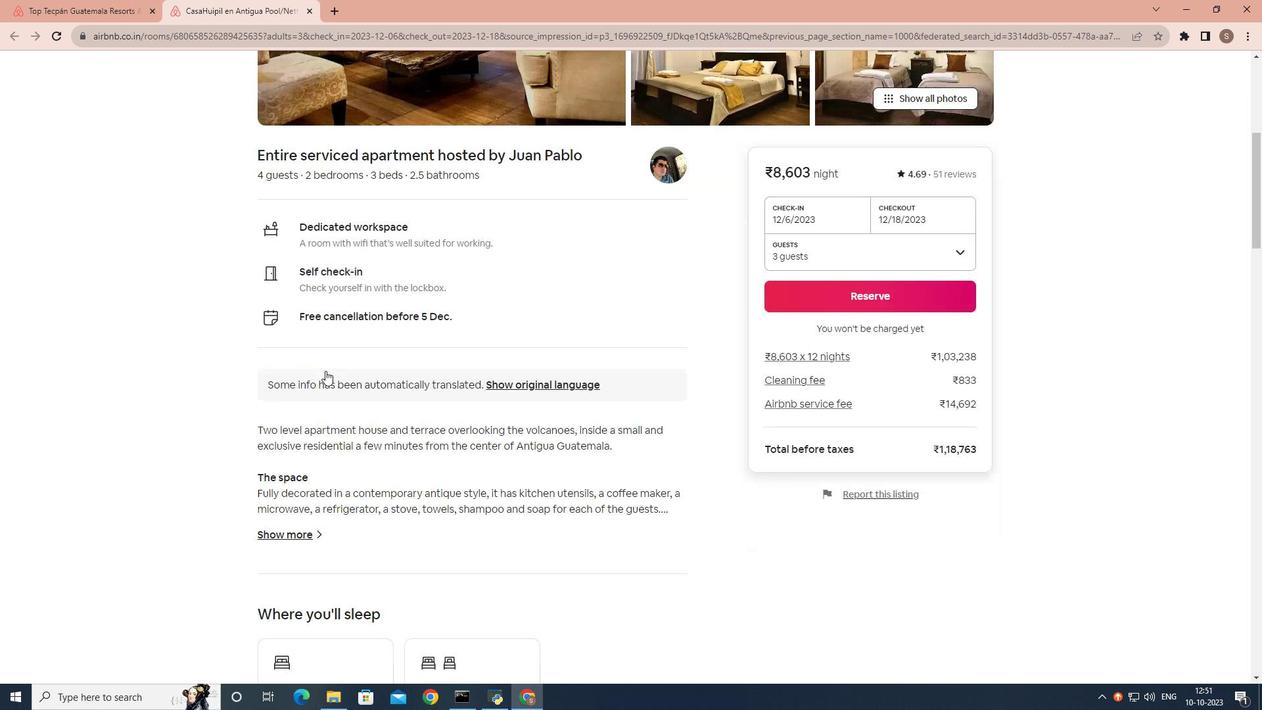 
Action: Mouse moved to (318, 401)
Screenshot: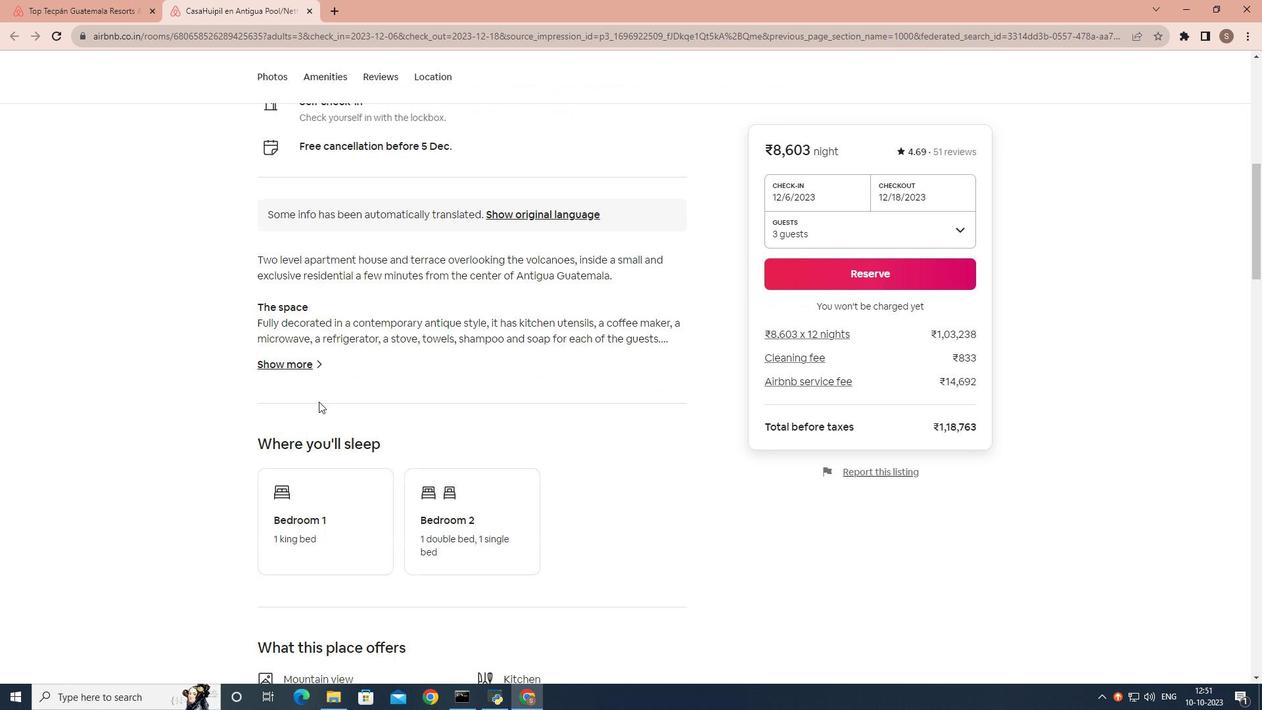 
Action: Mouse scrolled (318, 401) with delta (0, 0)
Screenshot: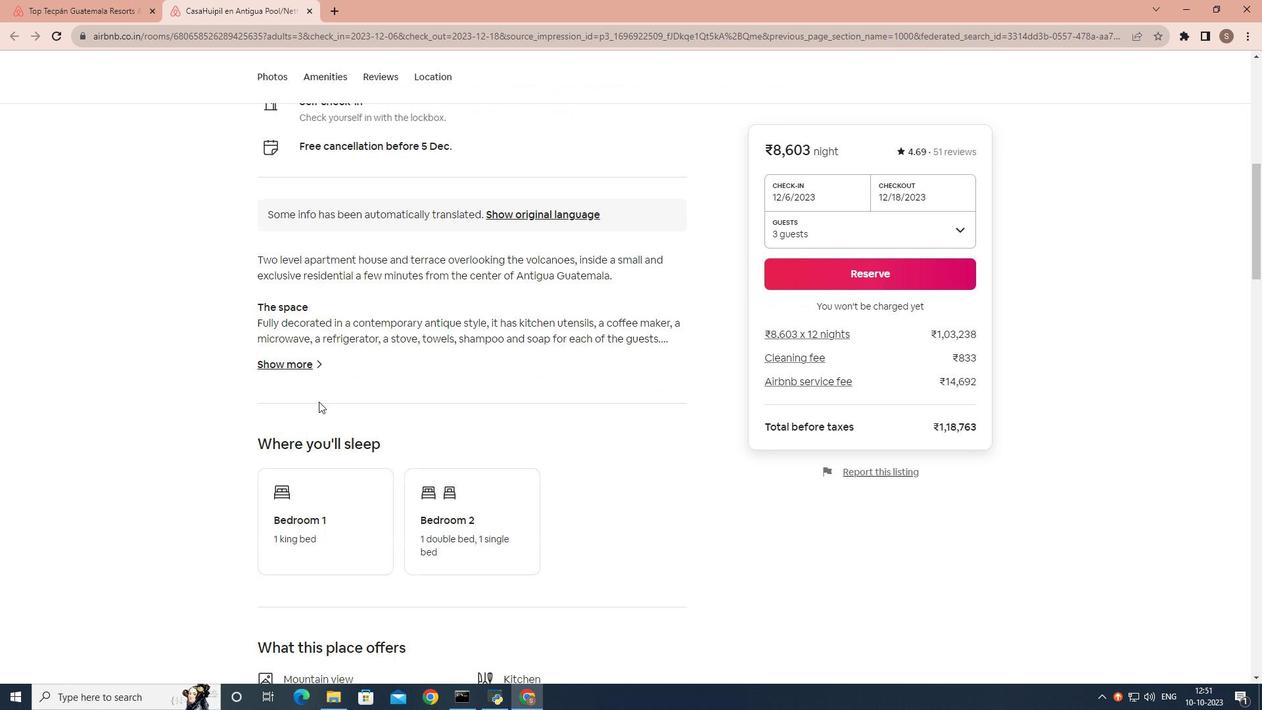 
Action: Mouse scrolled (318, 401) with delta (0, 0)
Screenshot: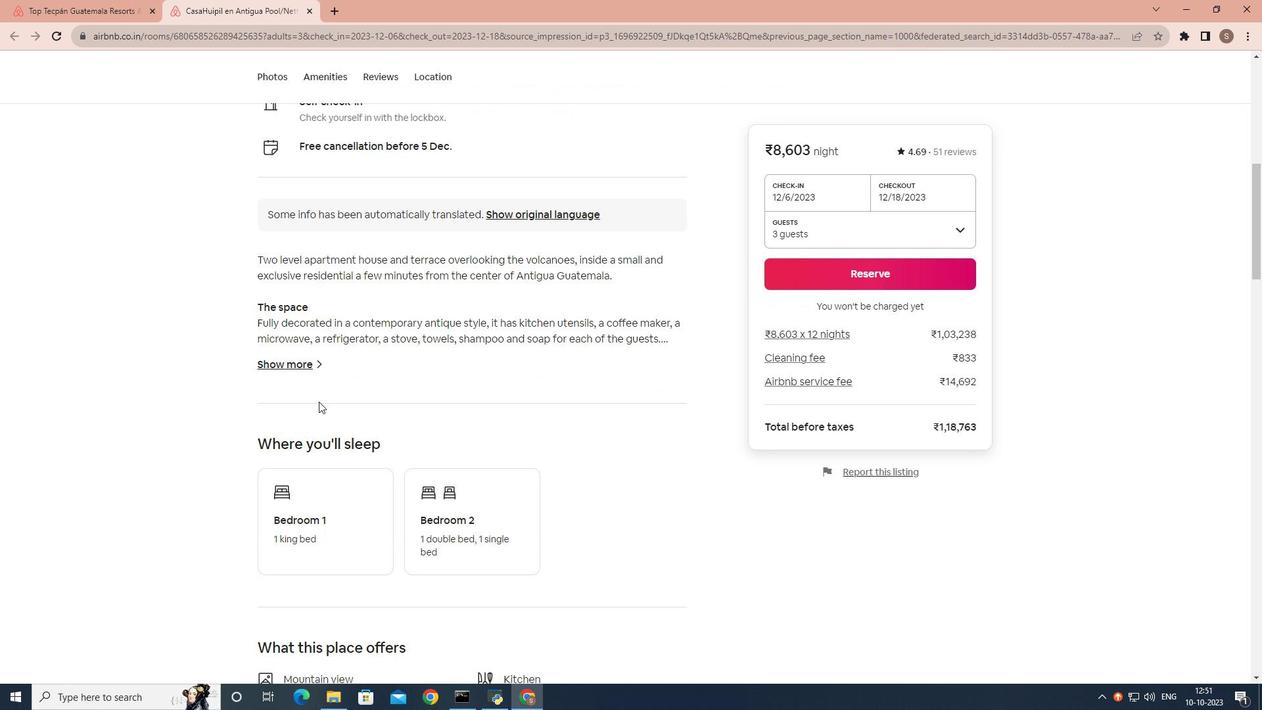 
Action: Mouse scrolled (318, 401) with delta (0, 0)
Screenshot: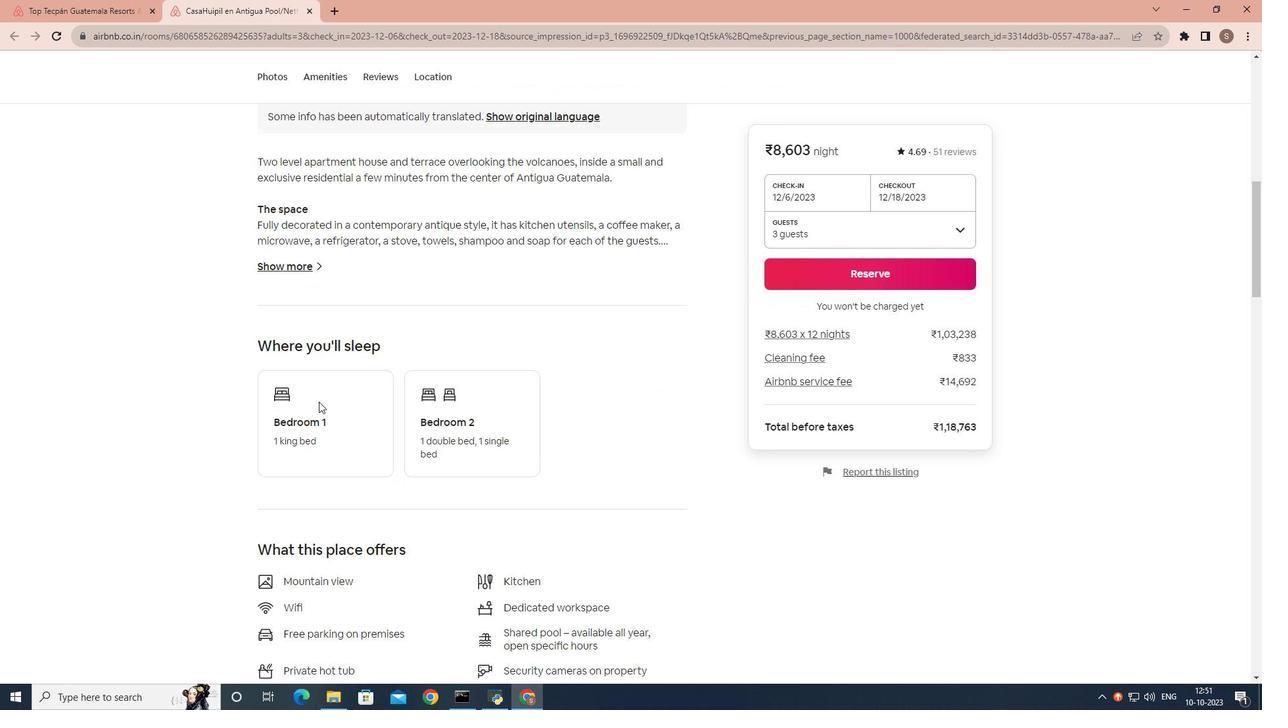
Action: Mouse scrolled (318, 401) with delta (0, 0)
Screenshot: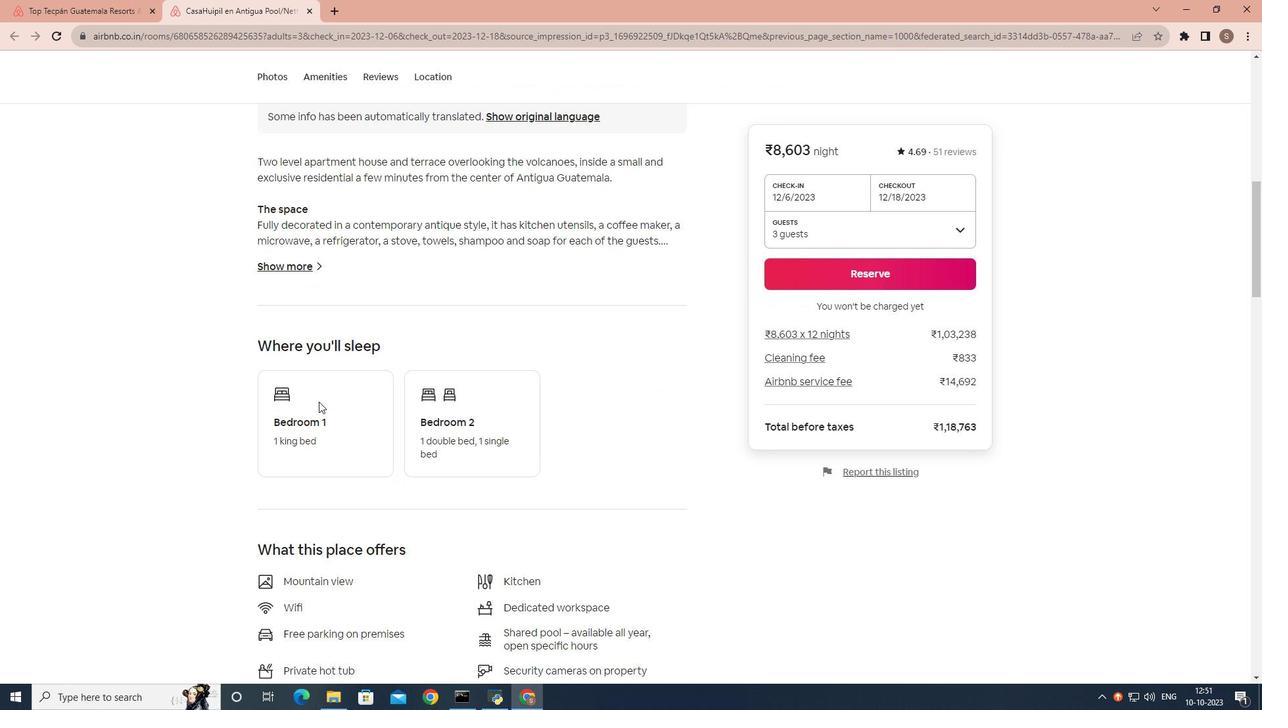 
Action: Mouse moved to (286, 270)
Screenshot: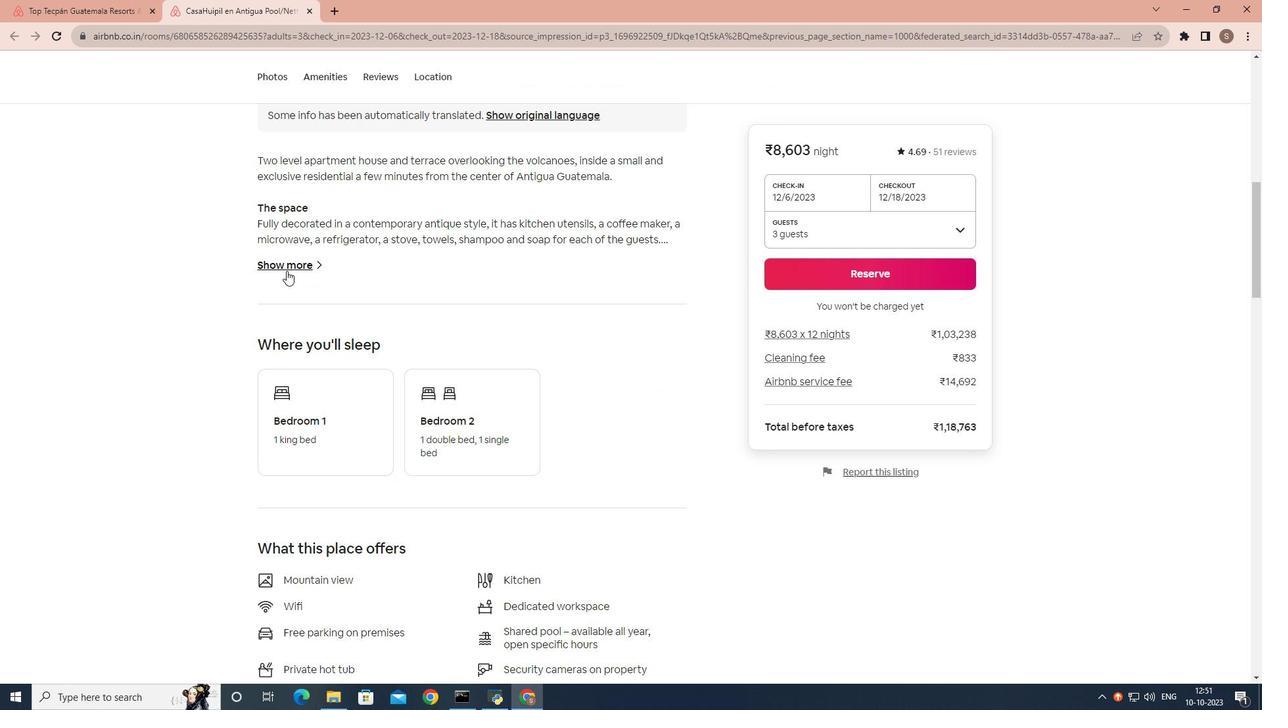 
Action: Mouse pressed left at (286, 270)
Screenshot: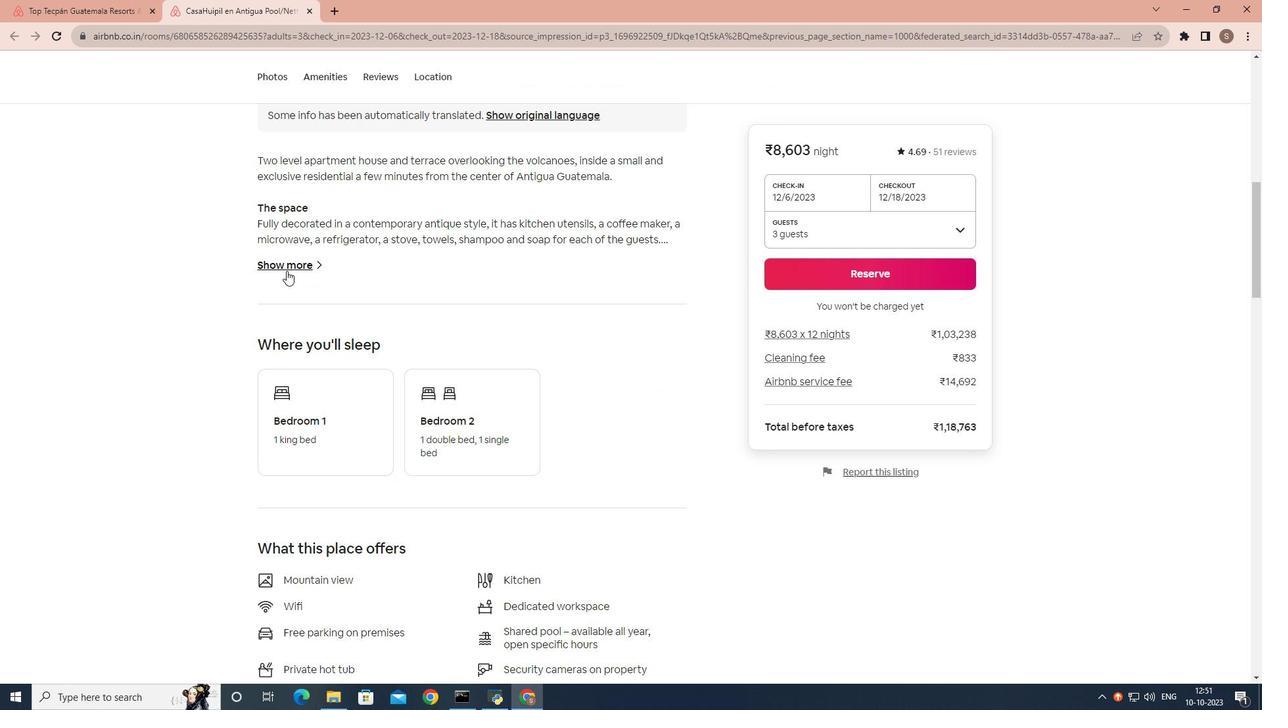 
Action: Mouse moved to (401, 243)
Screenshot: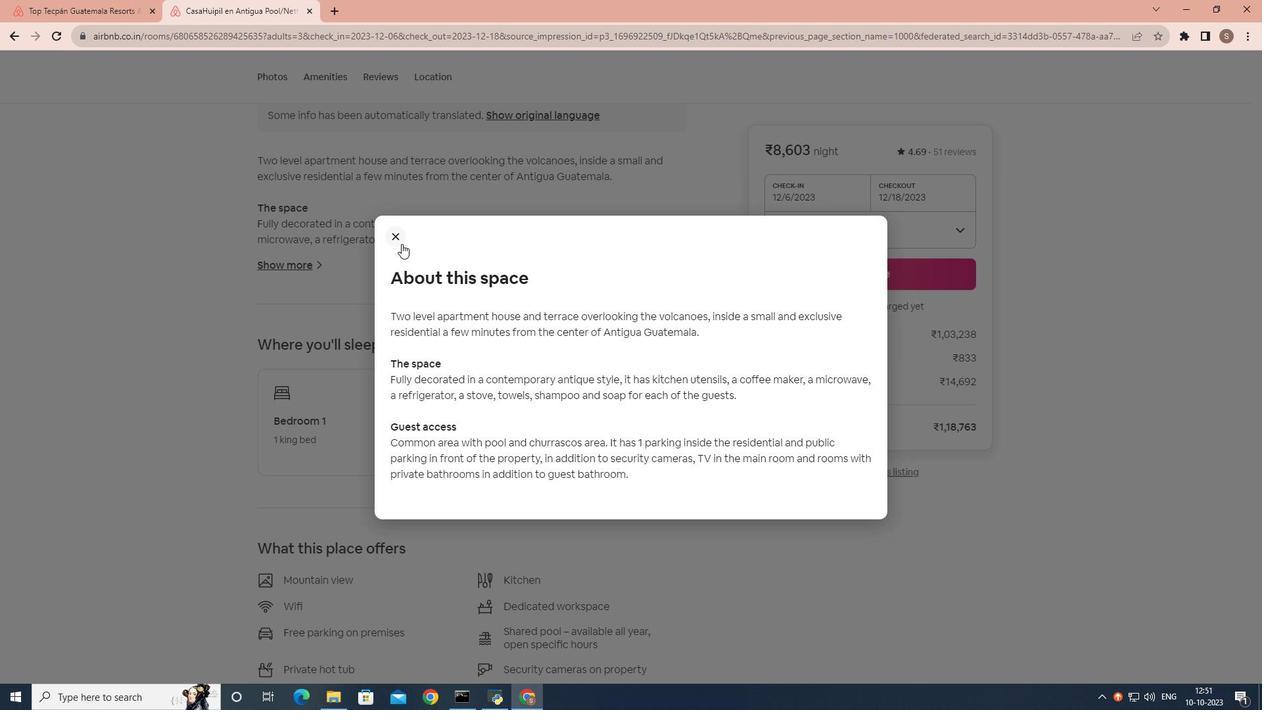 
Action: Mouse pressed left at (401, 243)
Screenshot: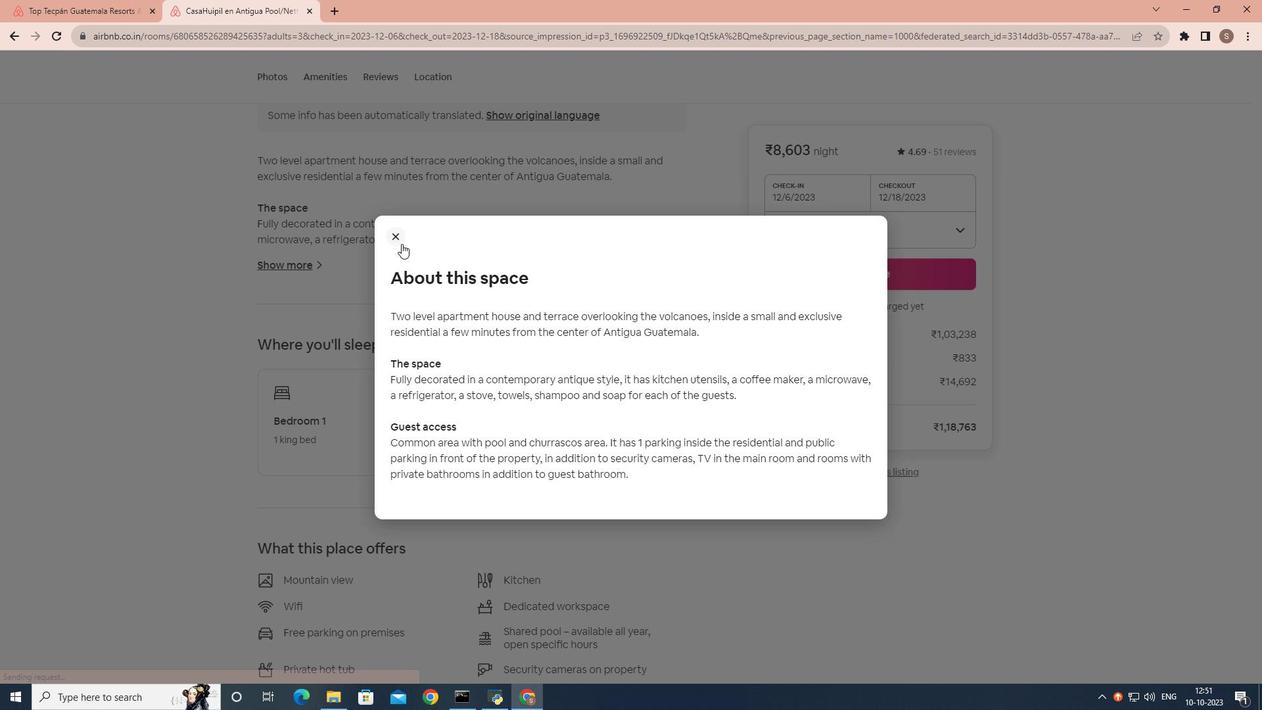 
Action: Mouse moved to (335, 343)
Screenshot: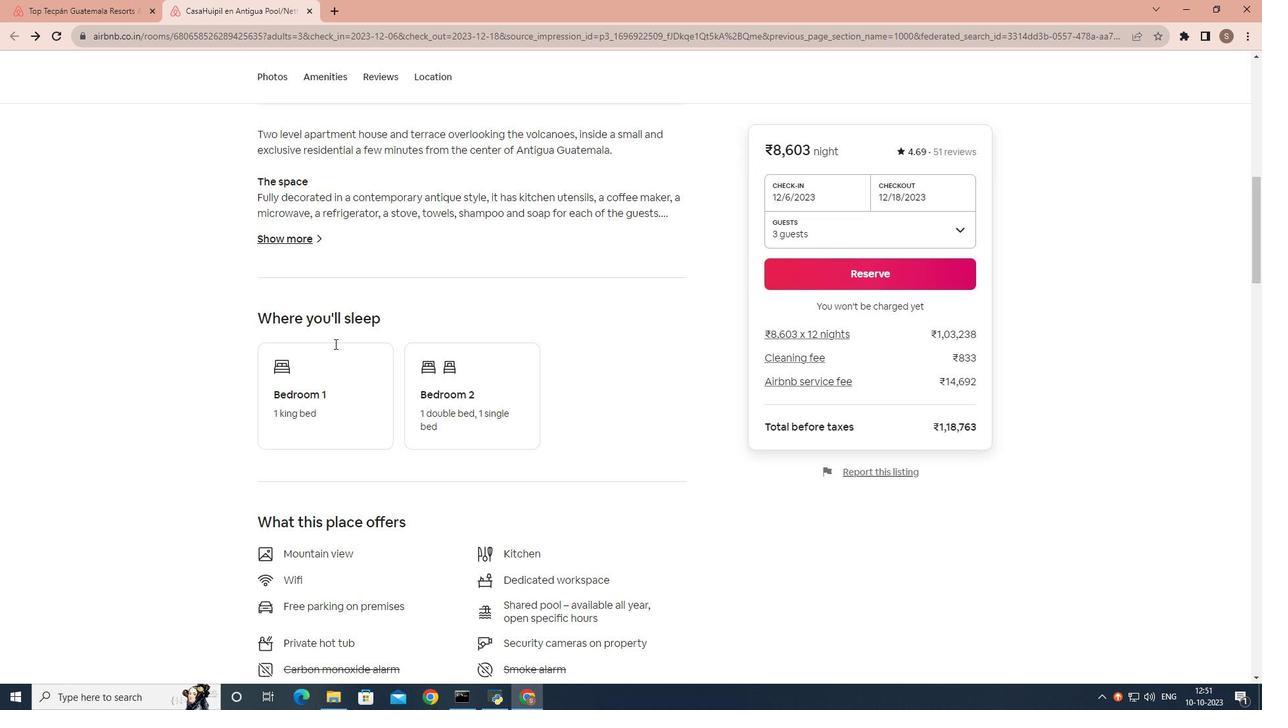 
Action: Mouse scrolled (335, 342) with delta (0, 0)
Screenshot: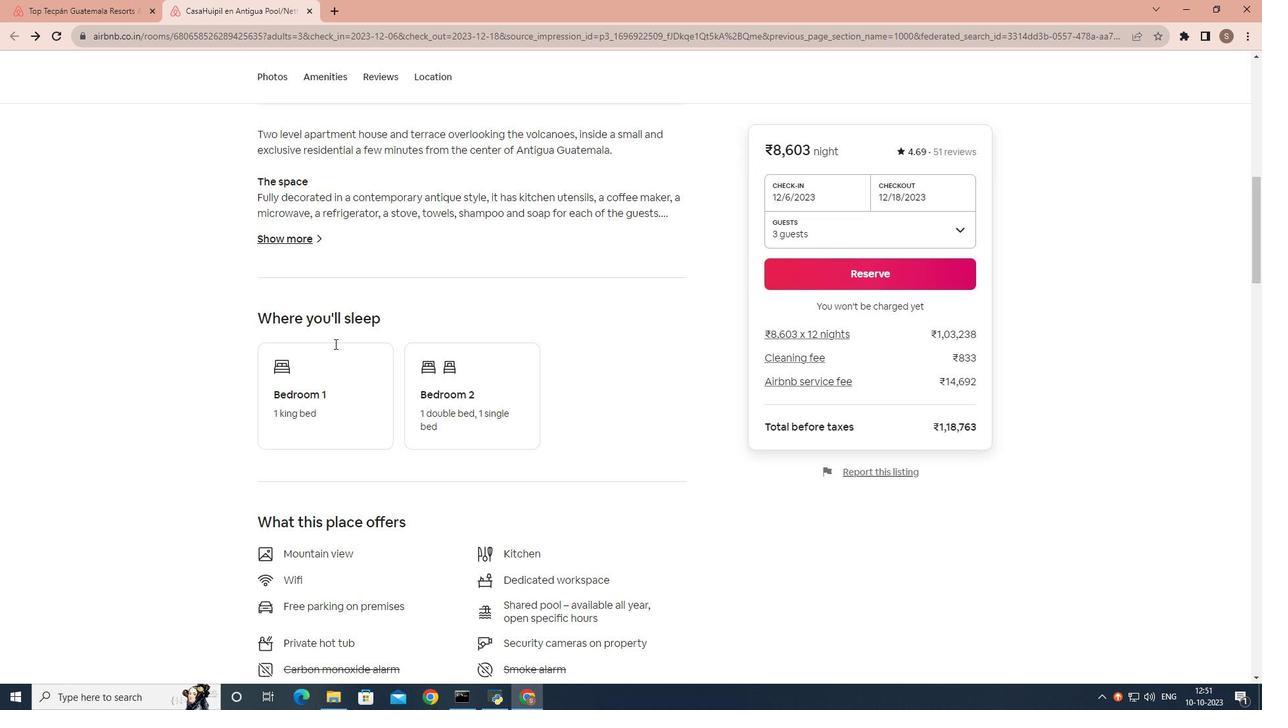 
Action: Mouse moved to (334, 343)
Screenshot: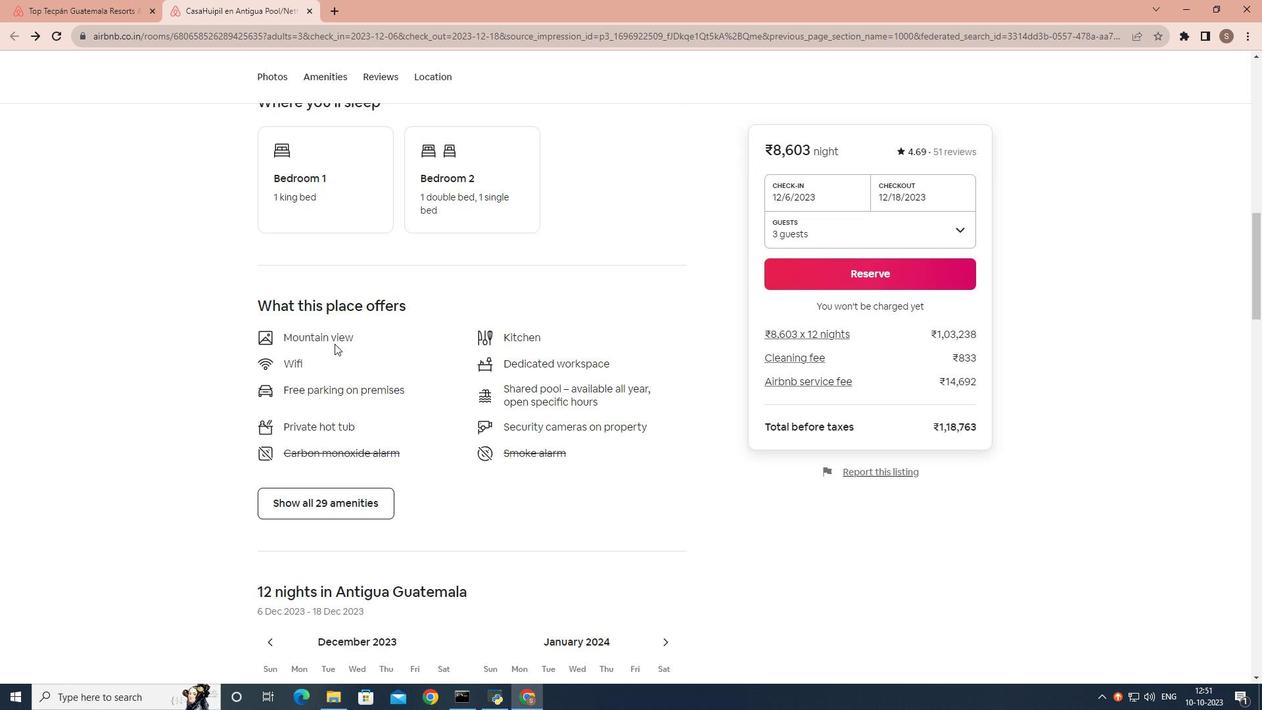 
Action: Mouse scrolled (334, 343) with delta (0, 0)
Screenshot: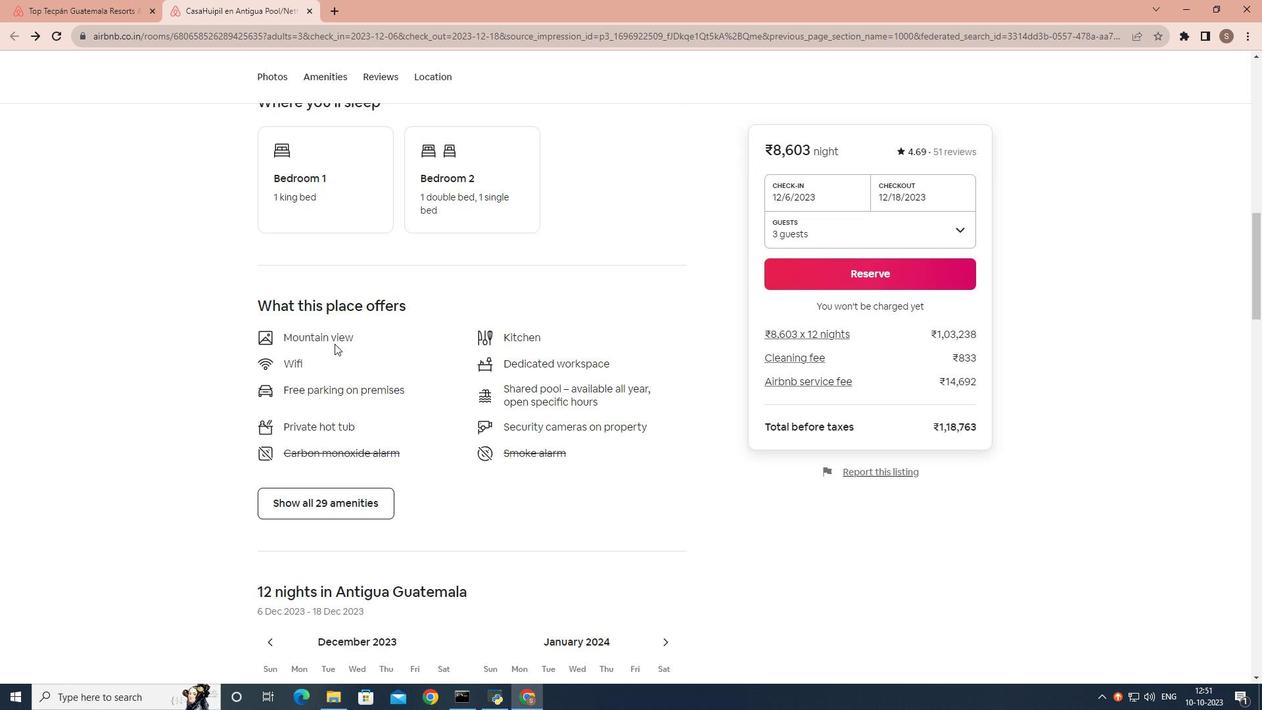 
Action: Mouse scrolled (334, 343) with delta (0, 0)
Screenshot: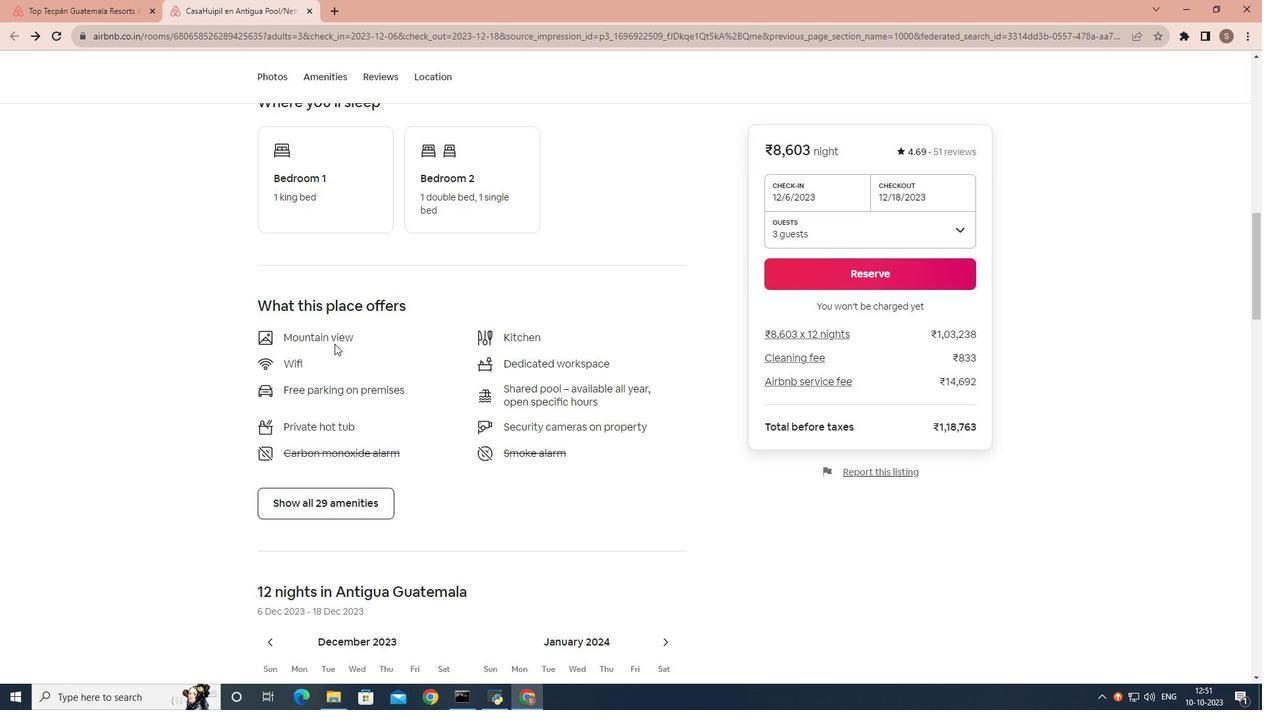 
Action: Mouse scrolled (334, 343) with delta (0, 0)
Screenshot: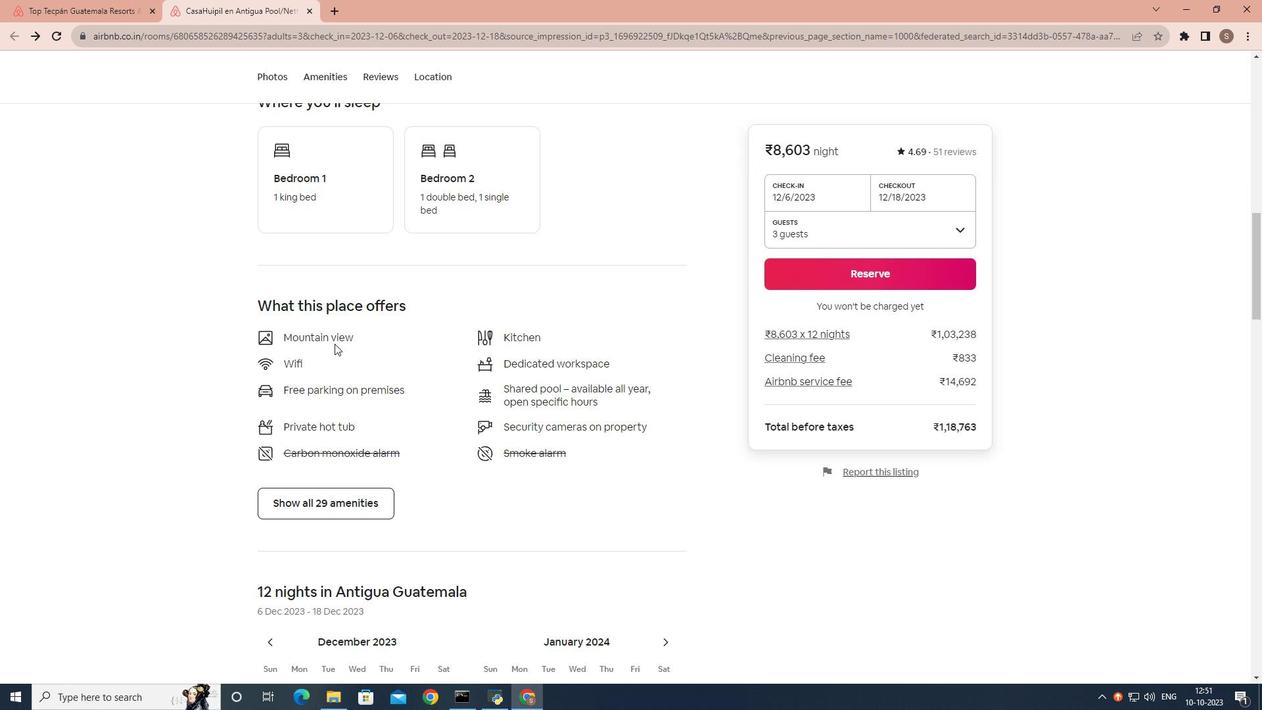 
Action: Mouse scrolled (334, 343) with delta (0, 0)
Screenshot: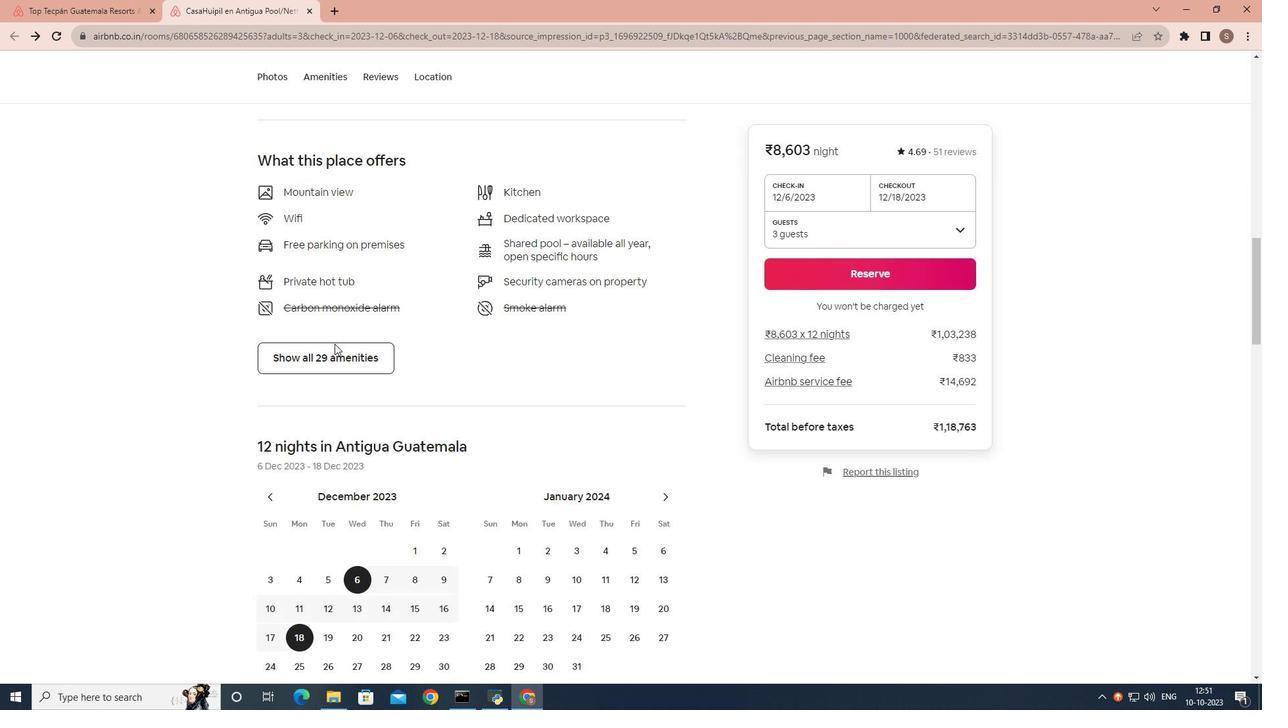 
Action: Mouse scrolled (334, 343) with delta (0, 0)
Screenshot: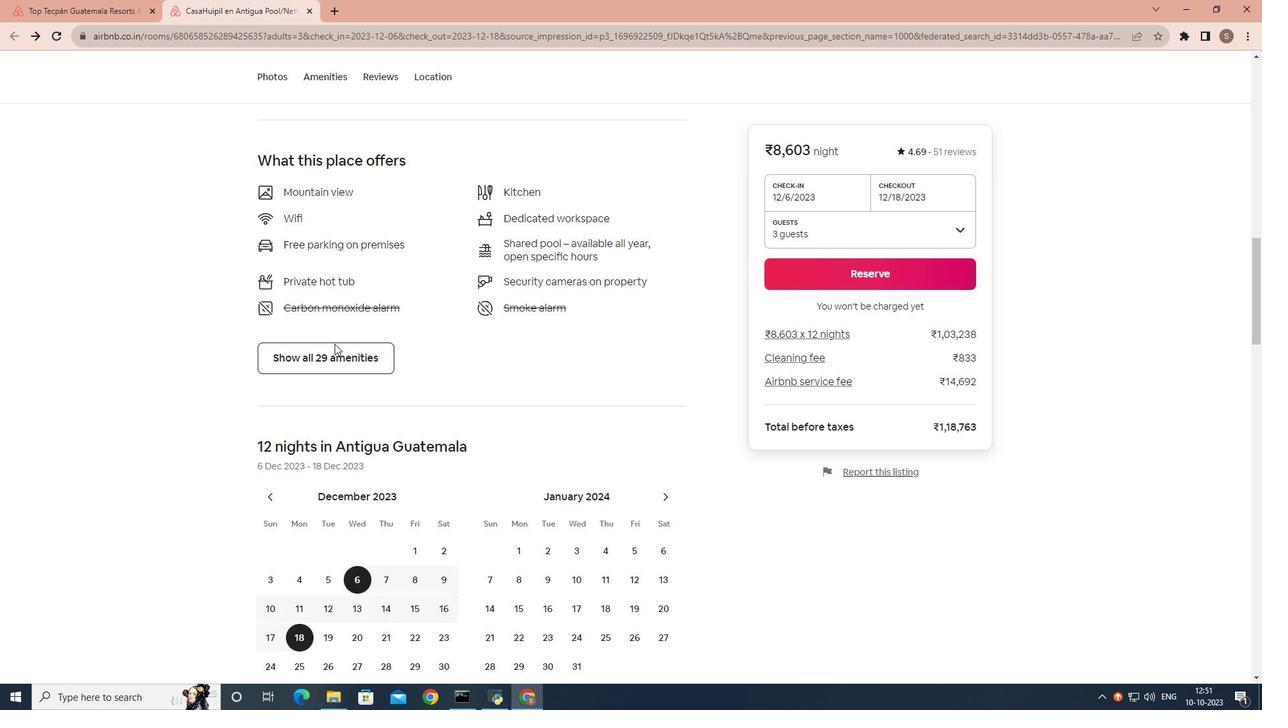 
Action: Mouse moved to (324, 355)
Screenshot: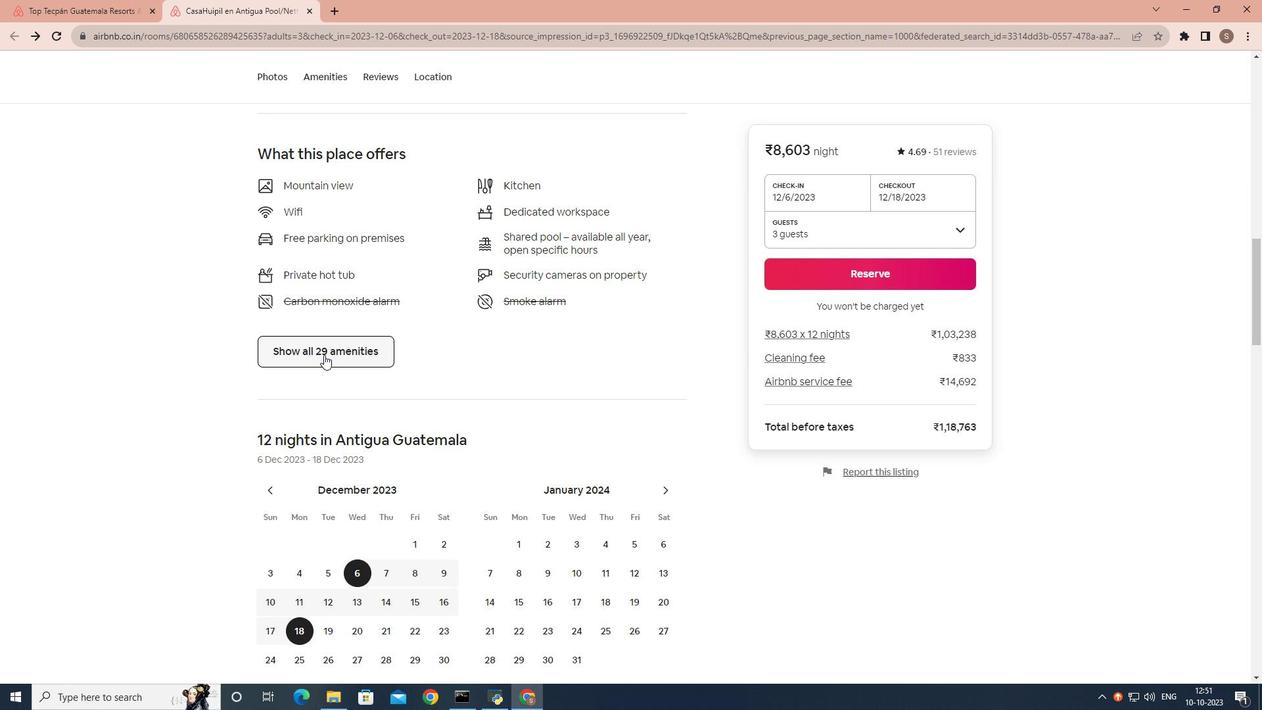 
Action: Mouse pressed left at (324, 355)
Screenshot: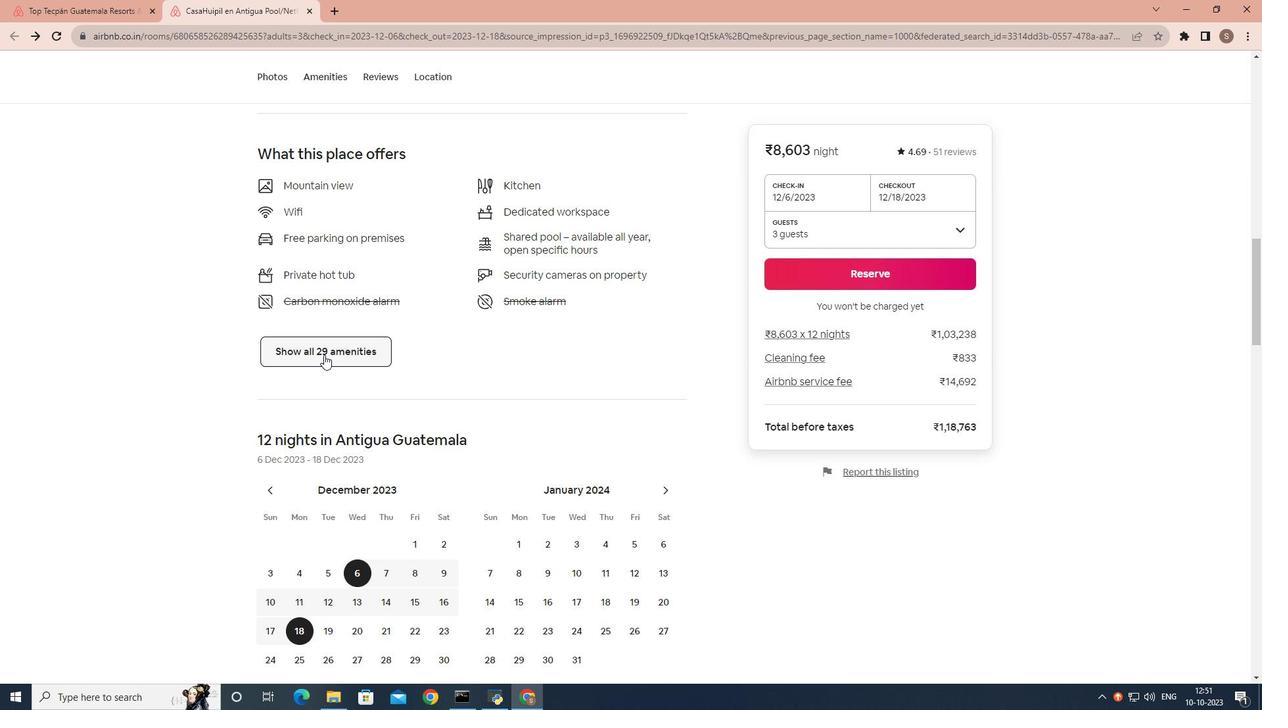 
Action: Mouse moved to (472, 339)
Screenshot: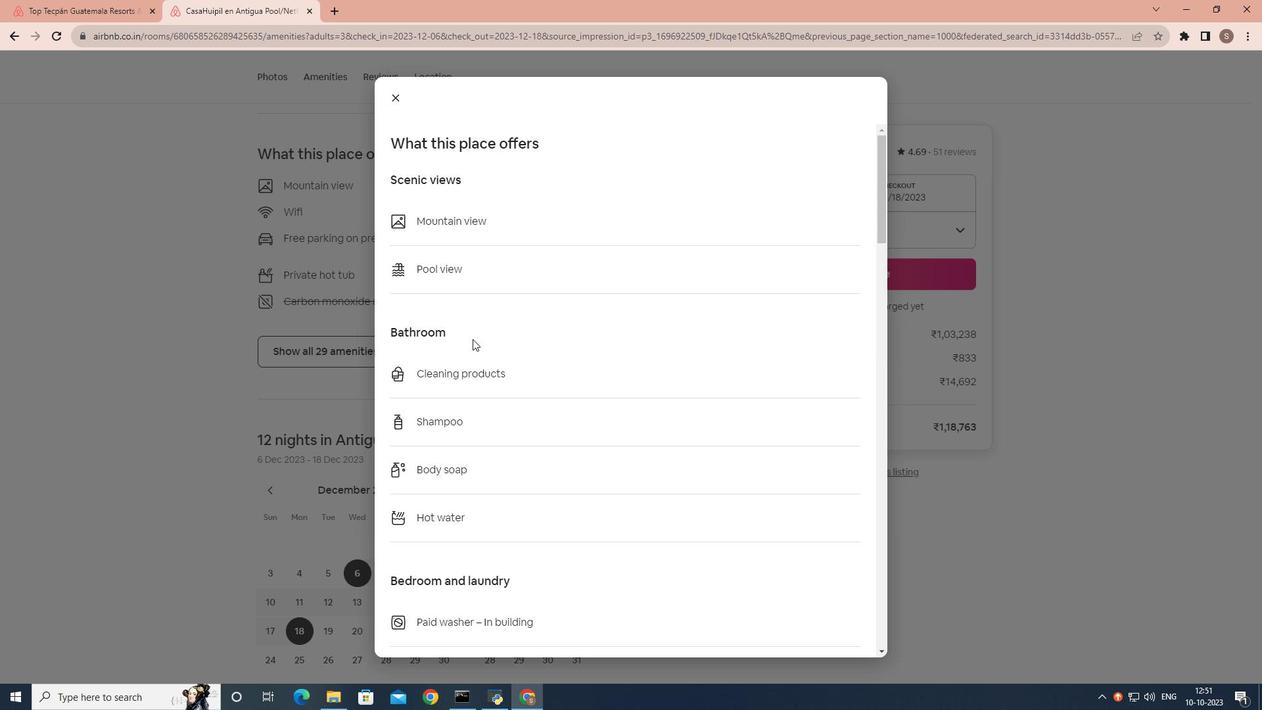 
Action: Mouse scrolled (472, 338) with delta (0, 0)
Screenshot: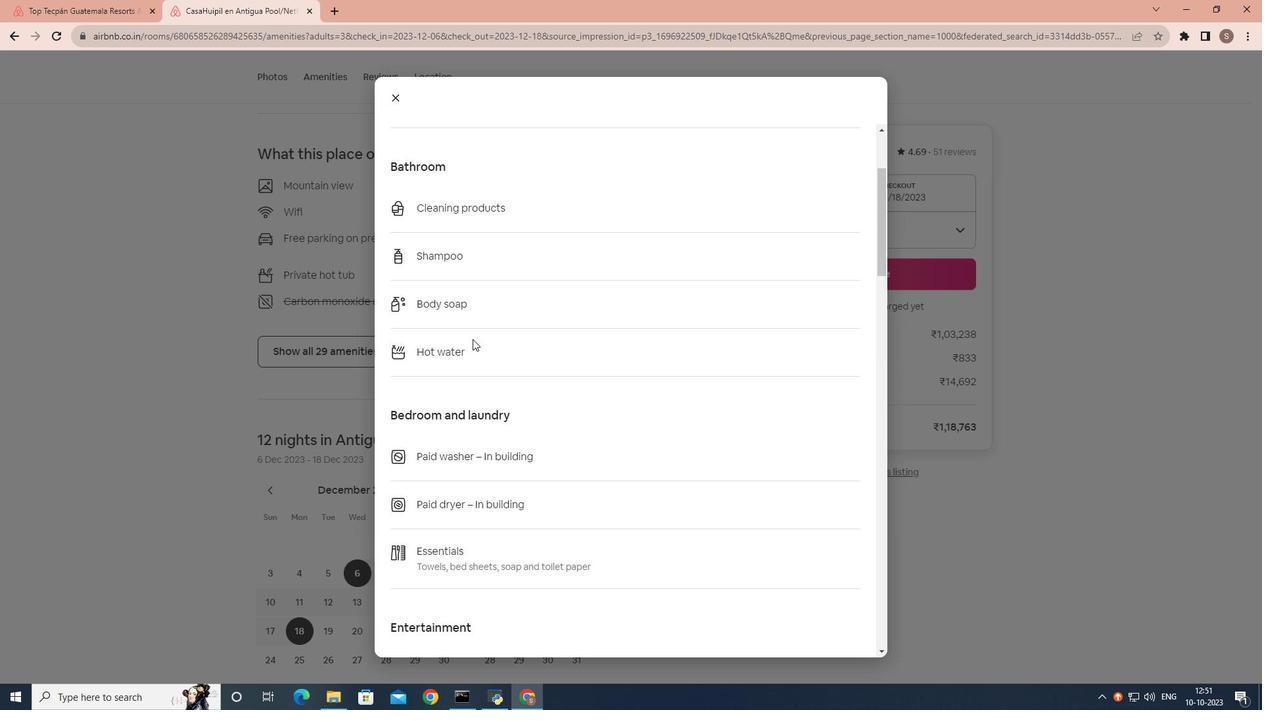 
Action: Mouse scrolled (472, 338) with delta (0, 0)
Screenshot: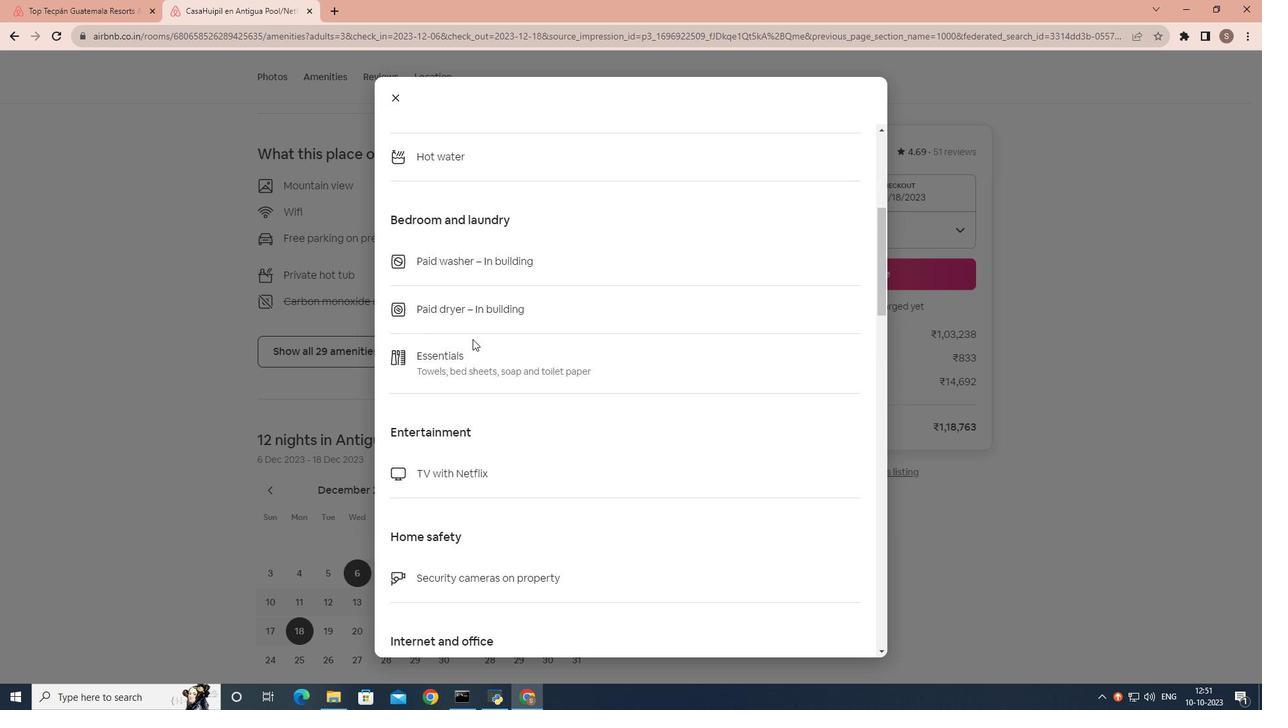 
Action: Mouse scrolled (472, 338) with delta (0, 0)
Screenshot: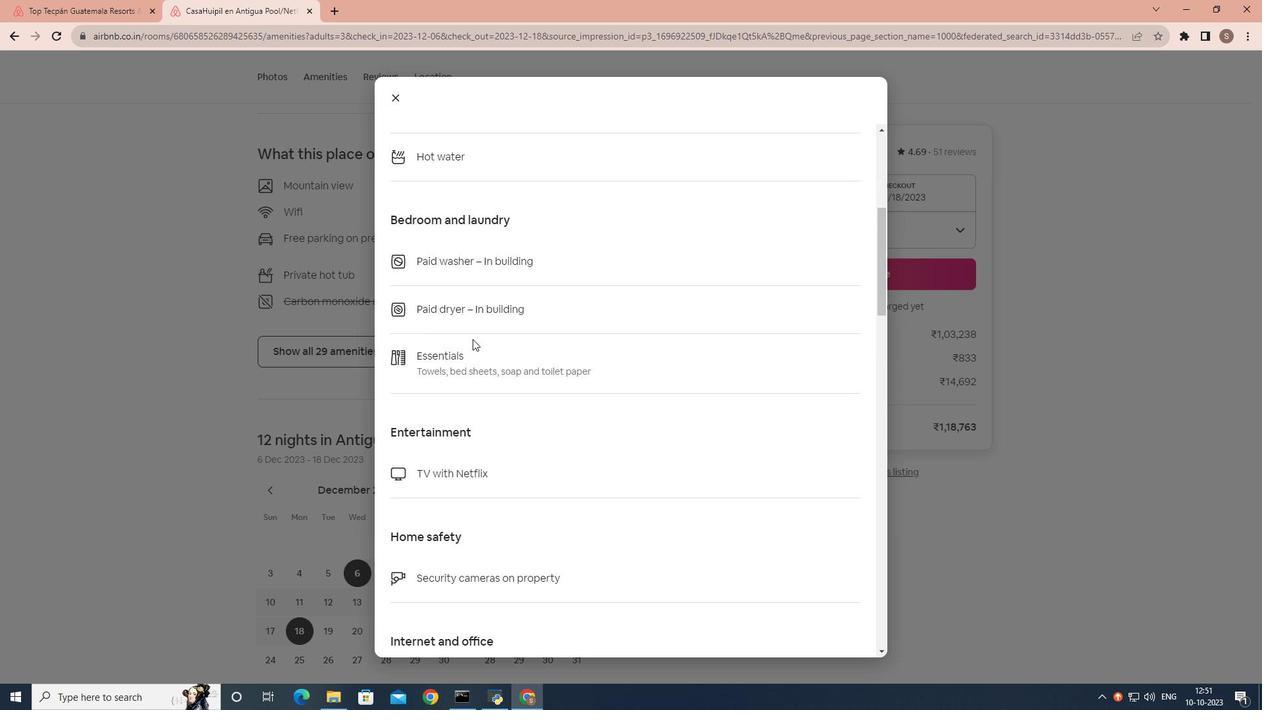 
Action: Mouse scrolled (472, 338) with delta (0, 0)
Screenshot: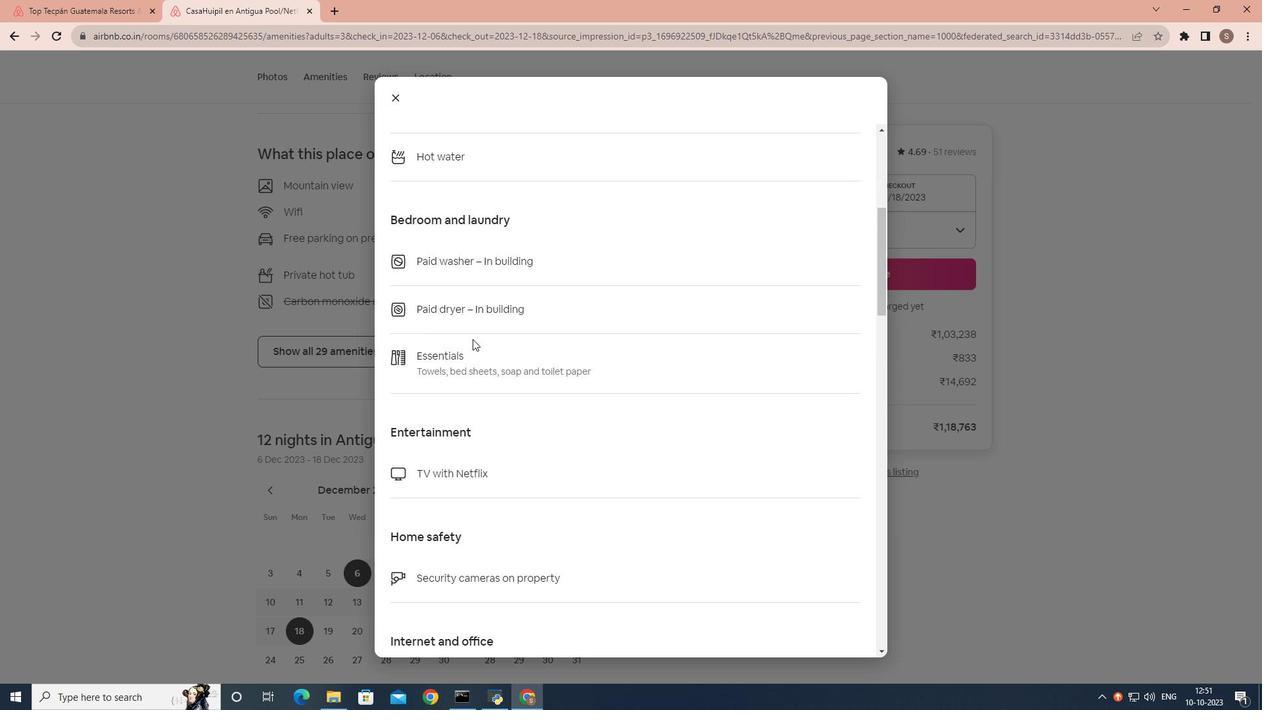 
Action: Mouse scrolled (472, 338) with delta (0, 0)
Screenshot: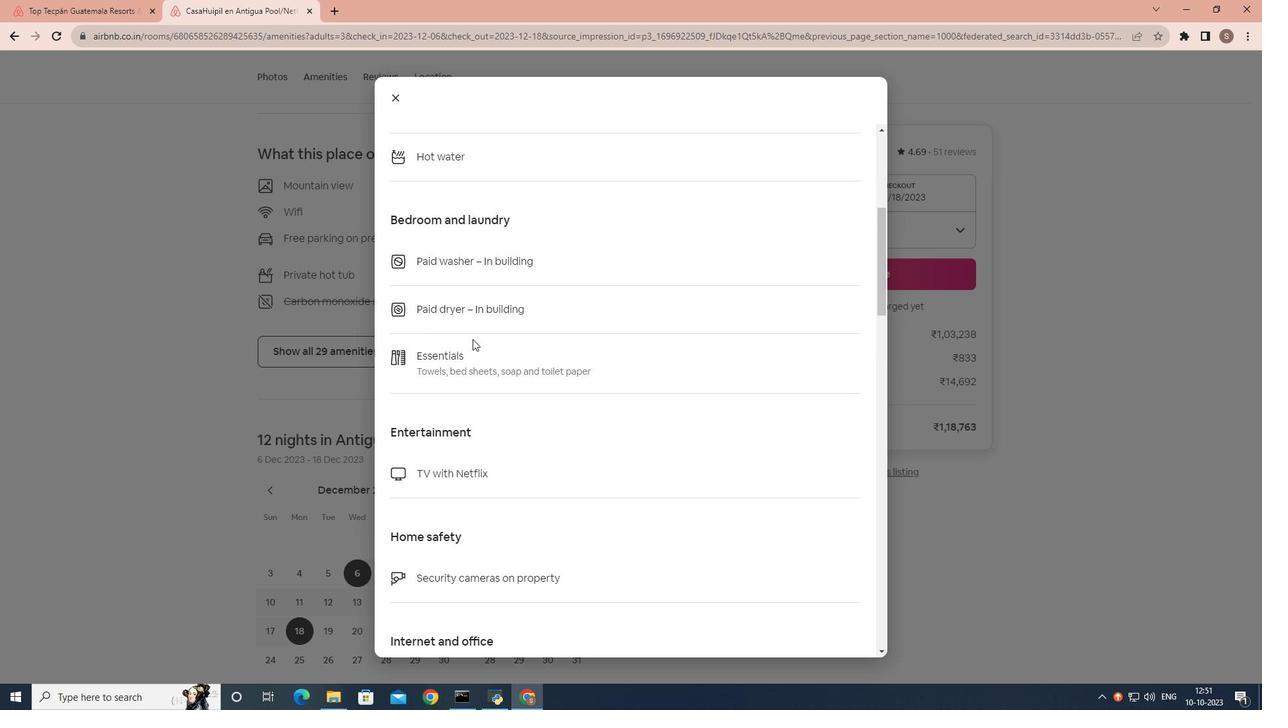 
Action: Mouse scrolled (472, 338) with delta (0, 0)
Screenshot: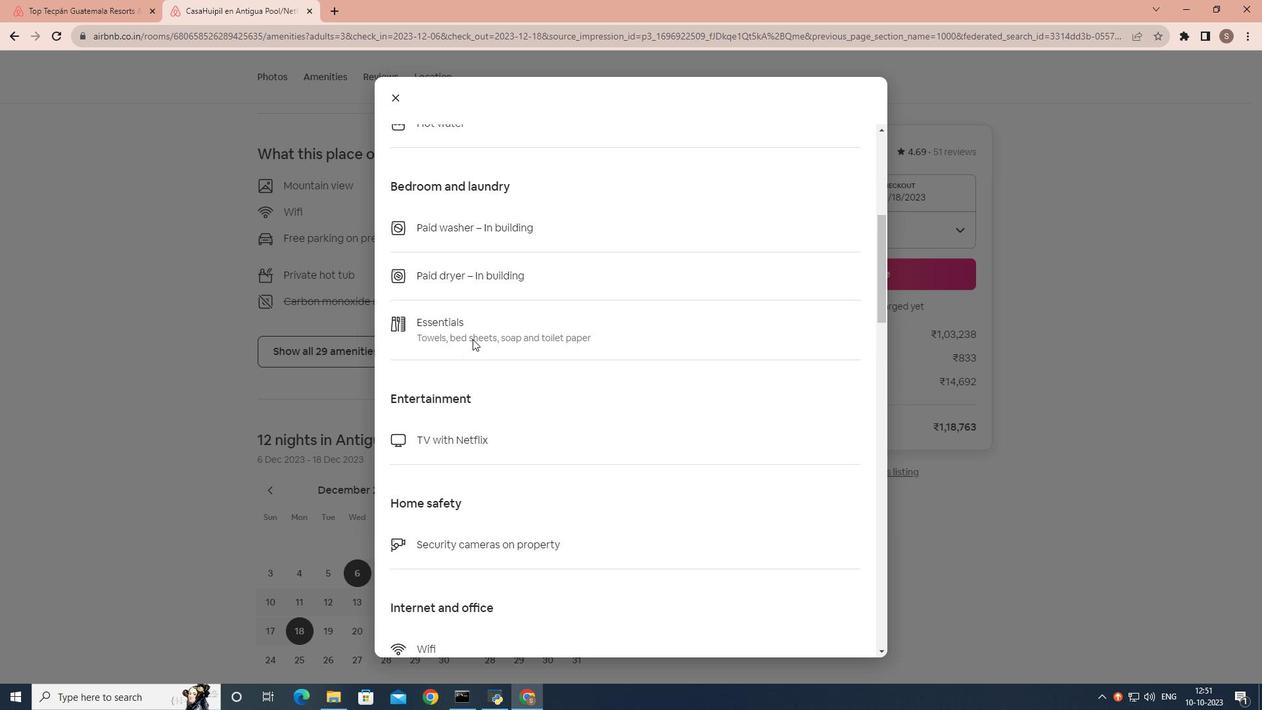 
Action: Mouse scrolled (472, 338) with delta (0, 0)
Screenshot: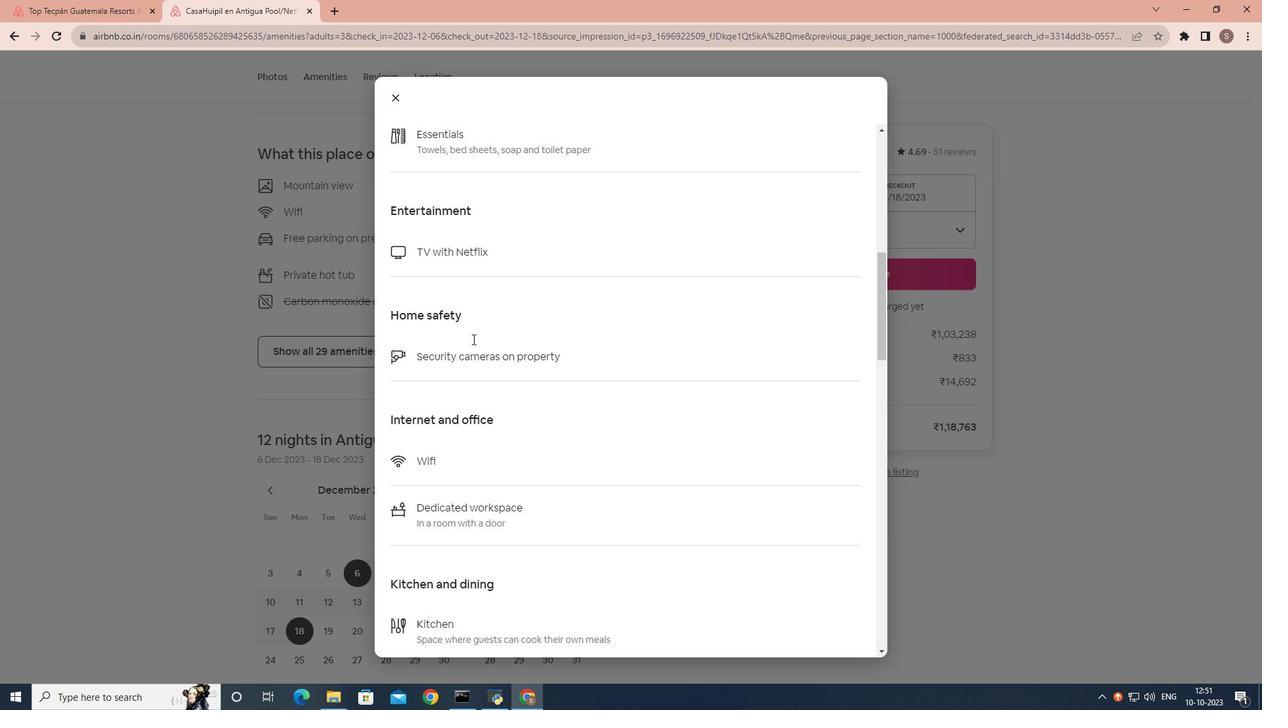 
Action: Mouse scrolled (472, 338) with delta (0, 0)
Screenshot: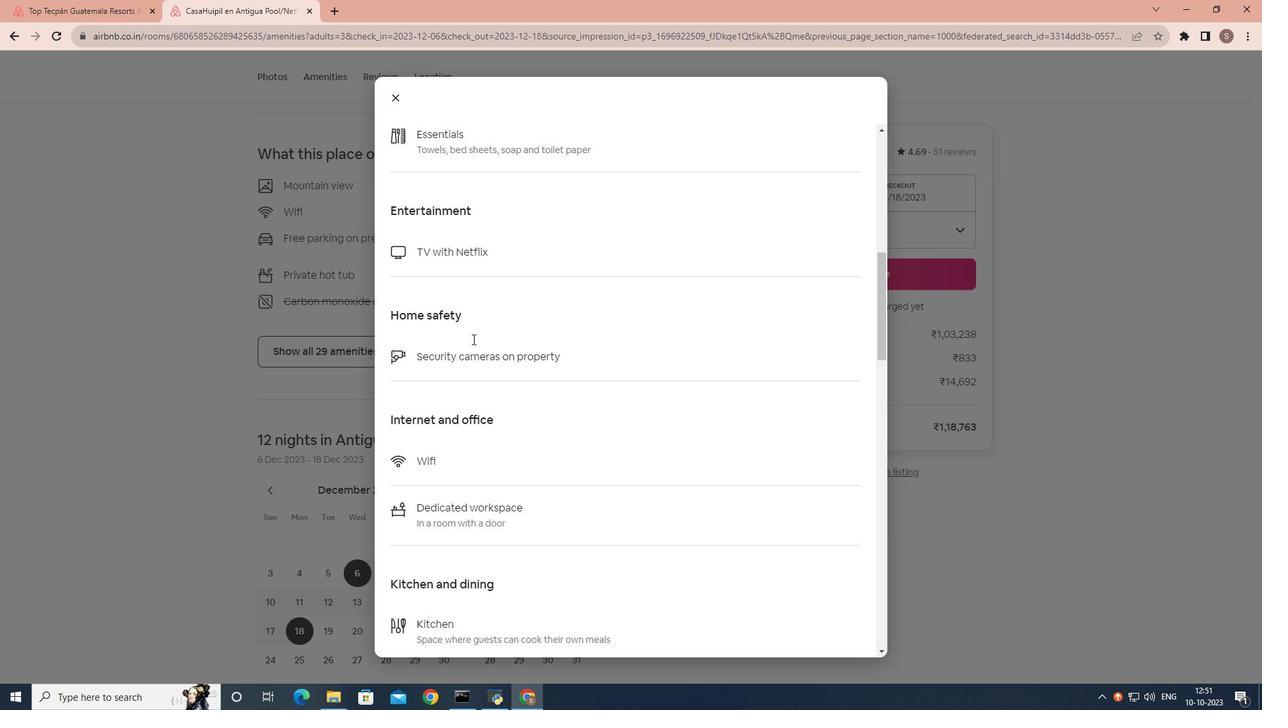 
Action: Mouse scrolled (472, 338) with delta (0, 0)
Screenshot: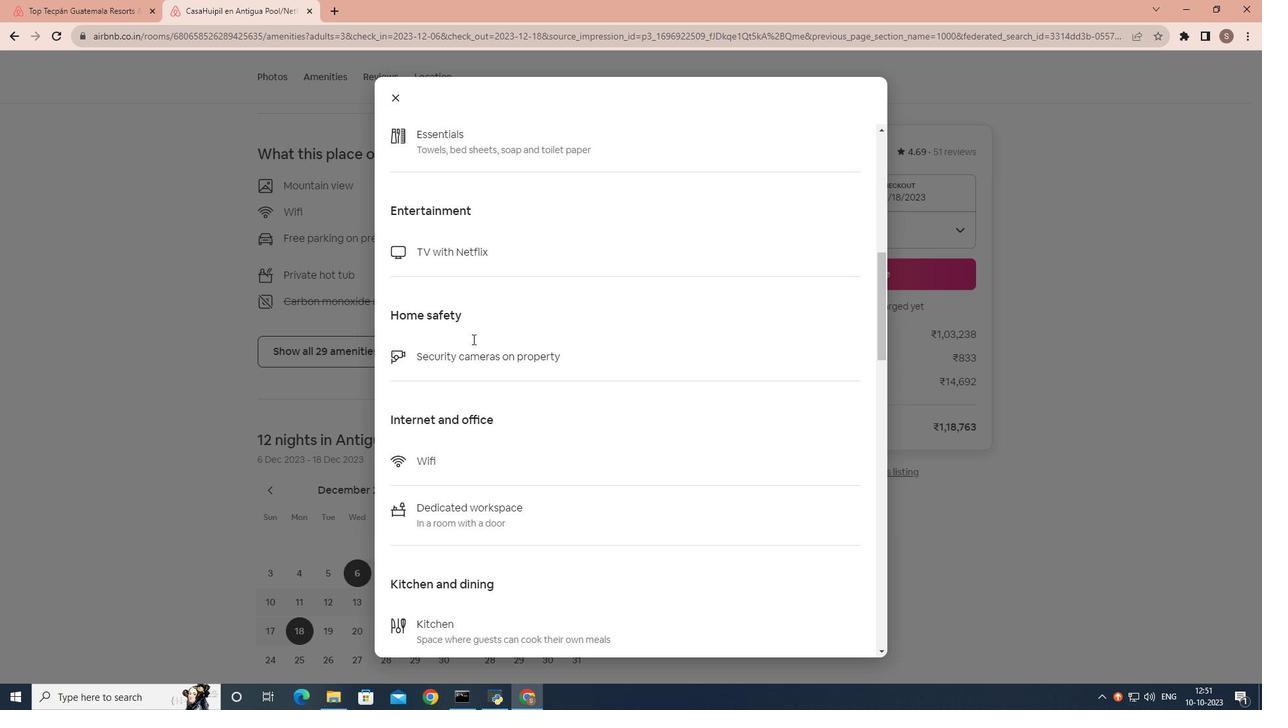 
Action: Mouse scrolled (472, 338) with delta (0, 0)
Screenshot: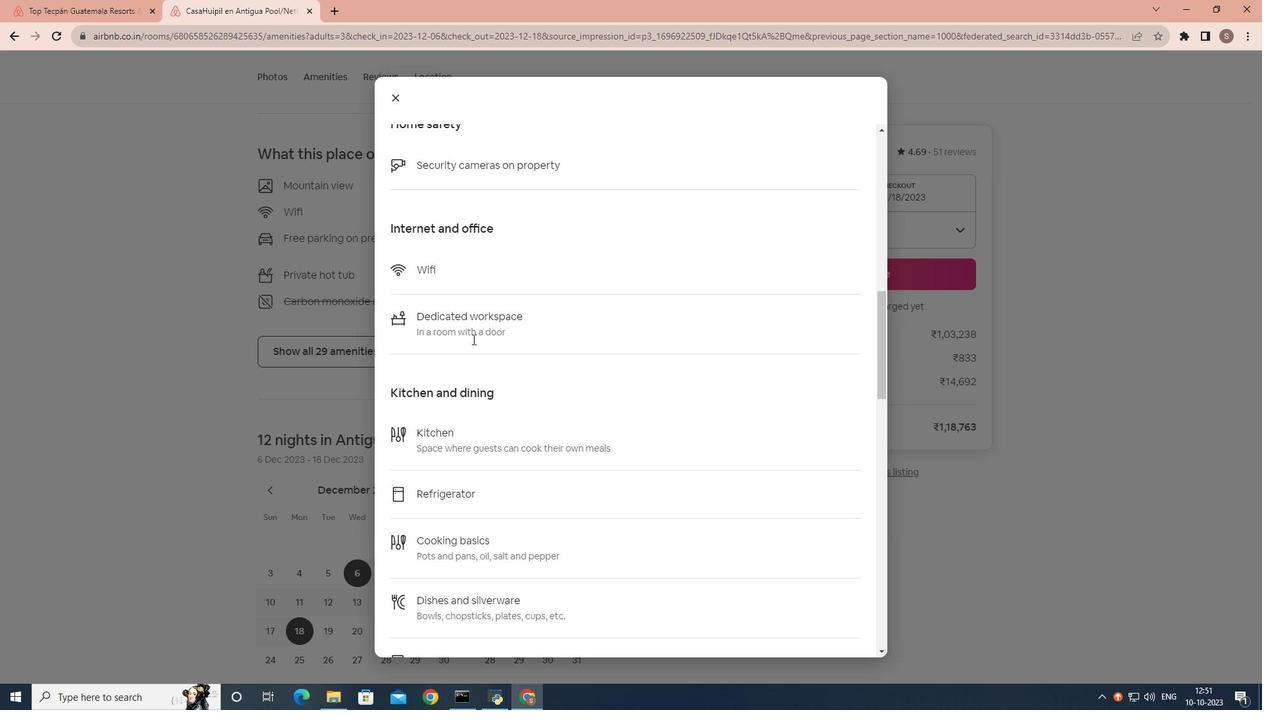 
Action: Mouse scrolled (472, 338) with delta (0, 0)
Screenshot: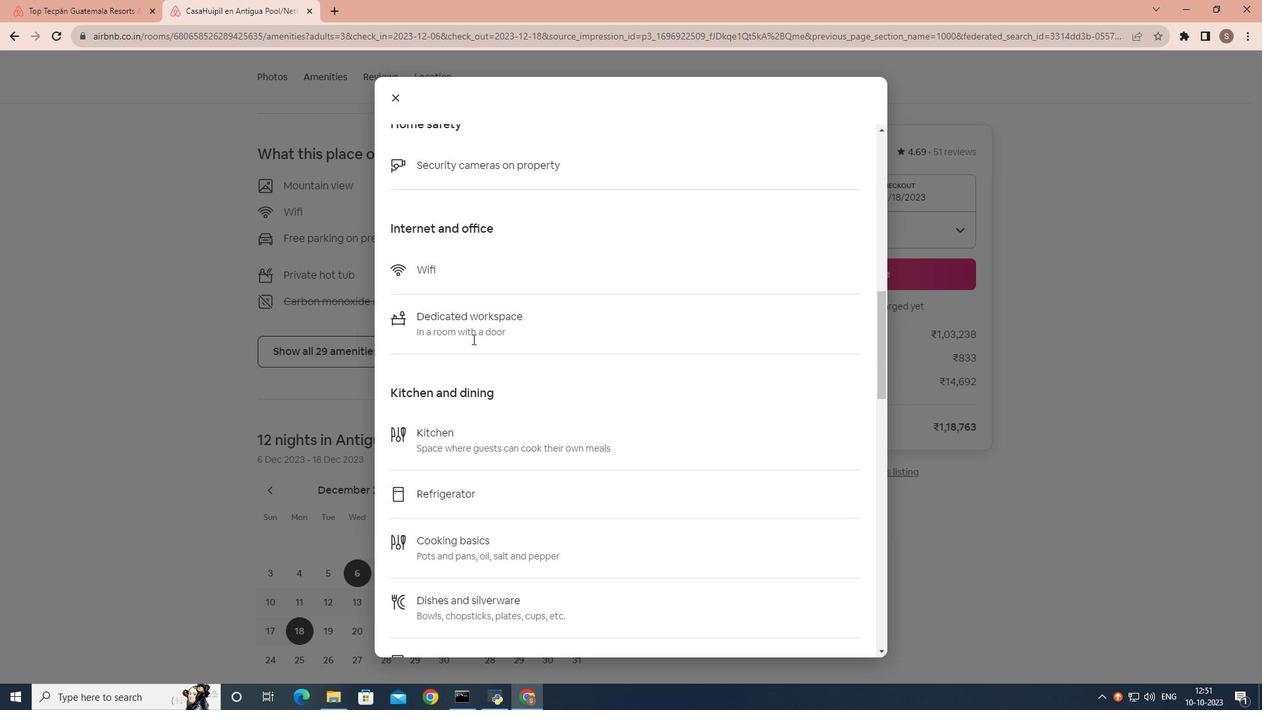 
Action: Mouse scrolled (472, 338) with delta (0, 0)
Screenshot: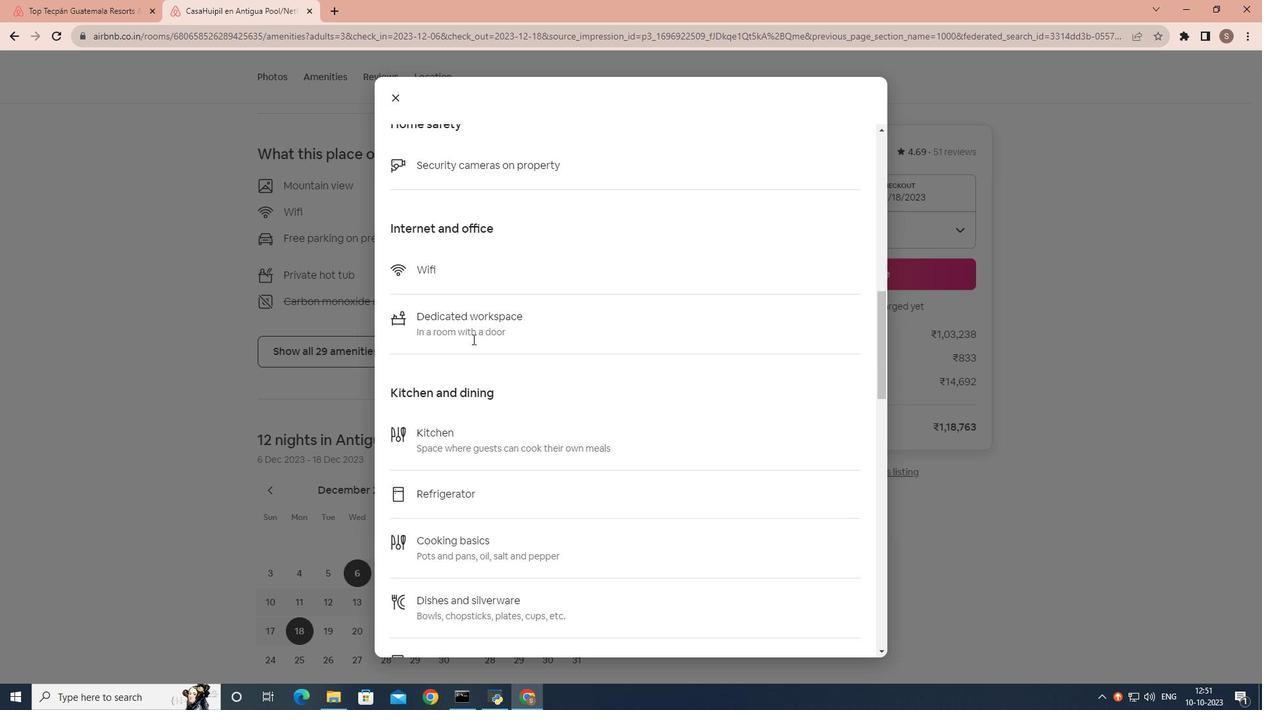
Action: Mouse scrolled (472, 338) with delta (0, 0)
Screenshot: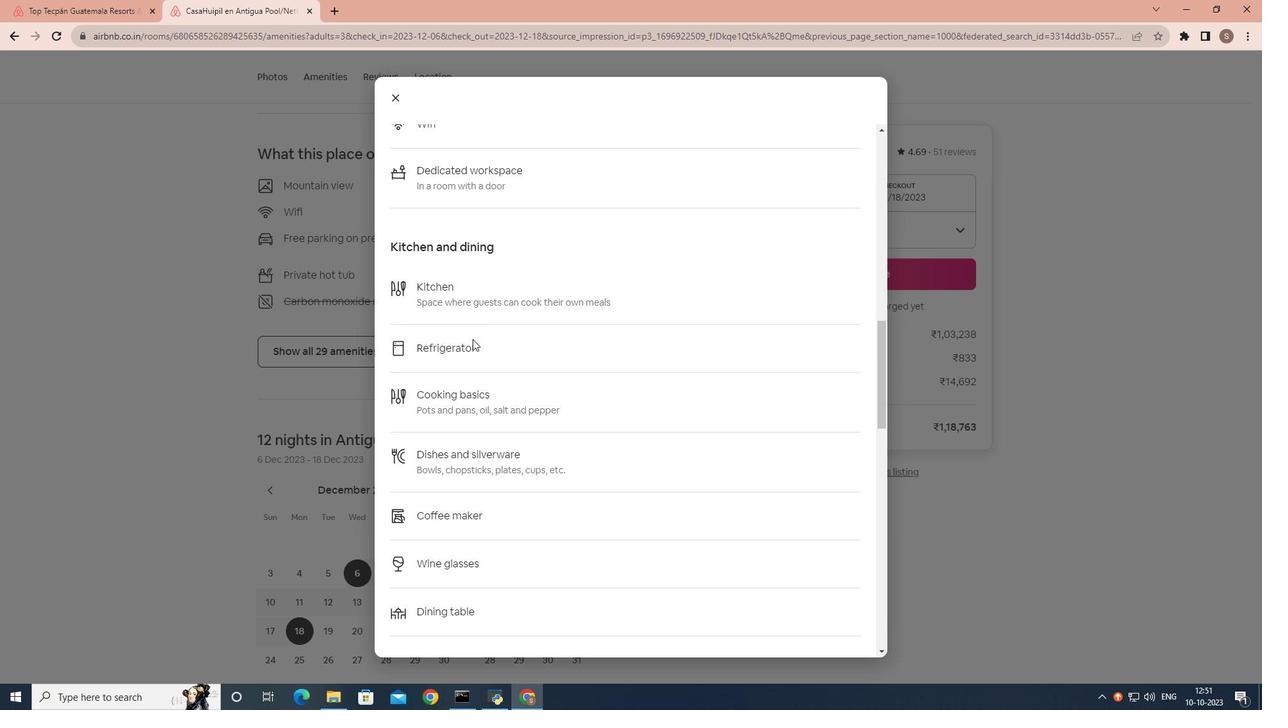 
Action: Mouse scrolled (472, 338) with delta (0, 0)
Screenshot: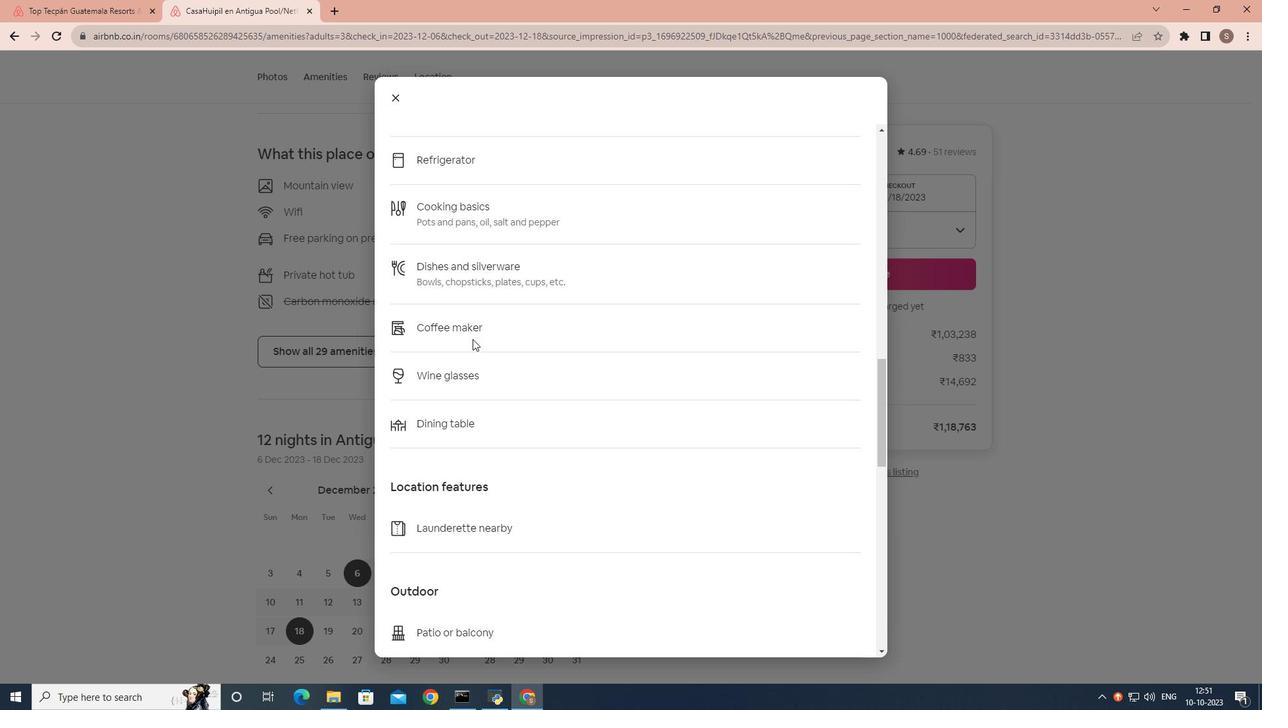 
Action: Mouse scrolled (472, 338) with delta (0, 0)
Screenshot: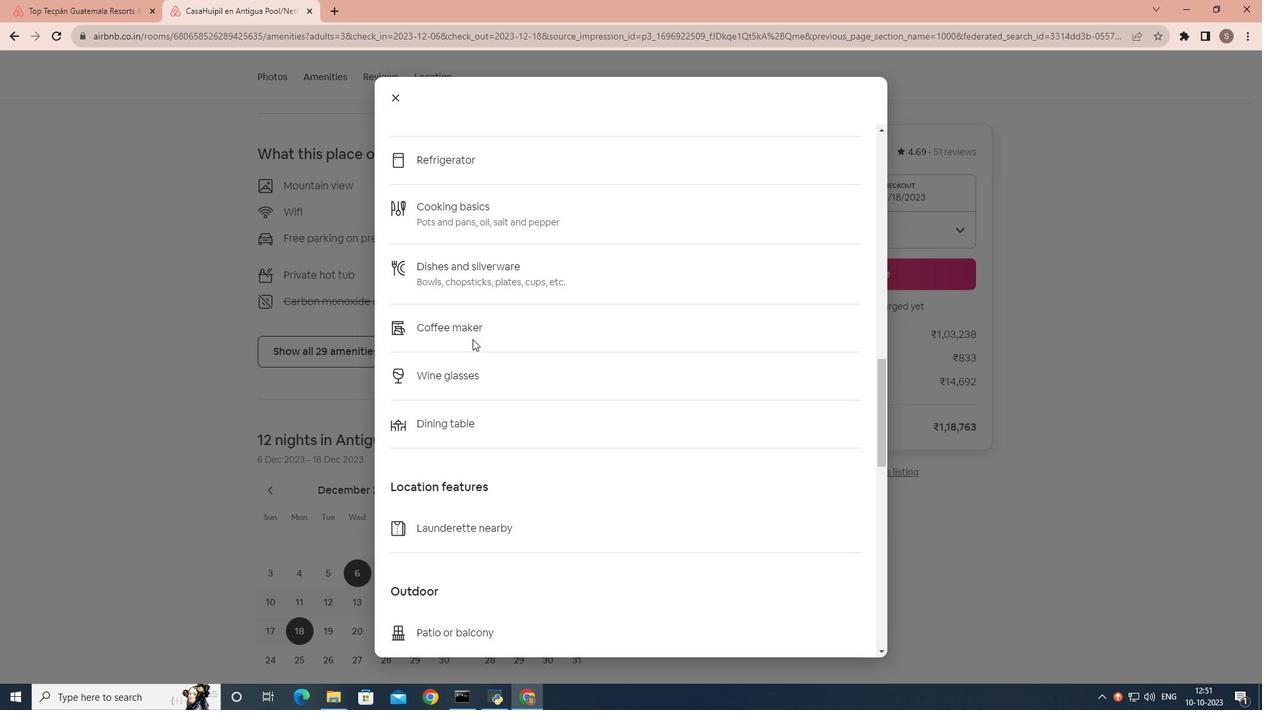 
Action: Mouse scrolled (472, 338) with delta (0, 0)
Screenshot: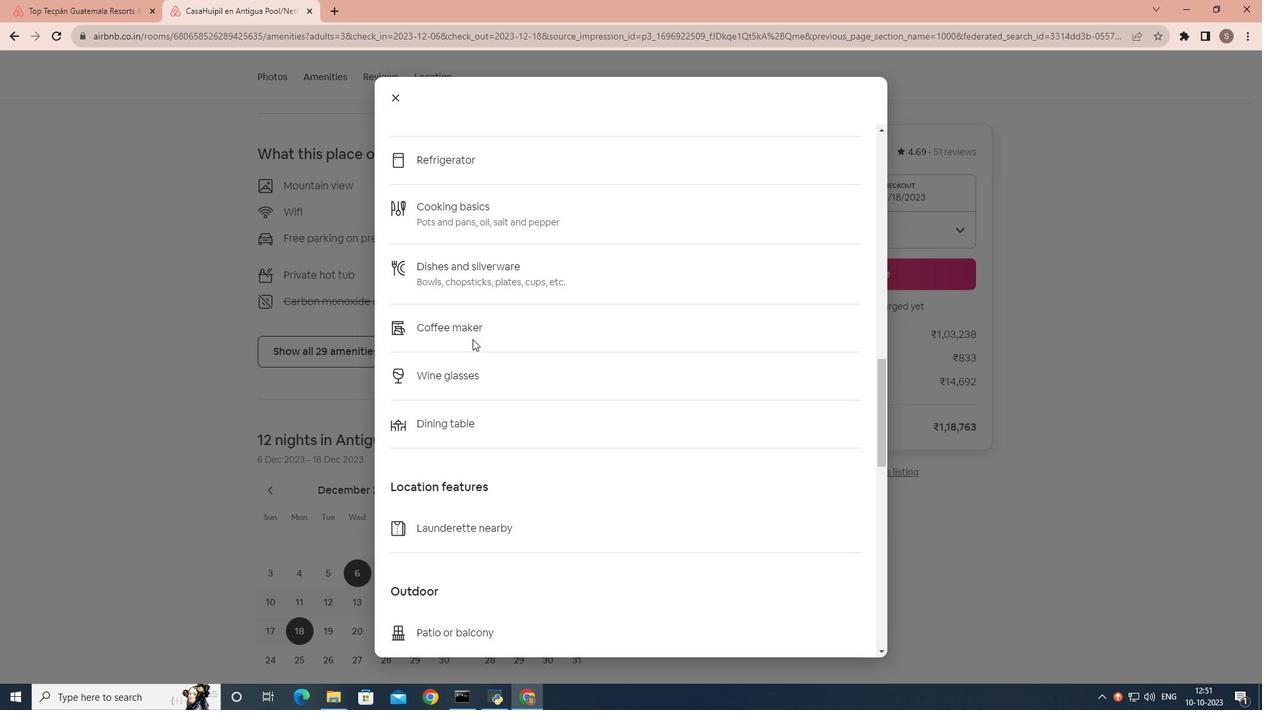 
Action: Mouse scrolled (472, 338) with delta (0, 0)
Screenshot: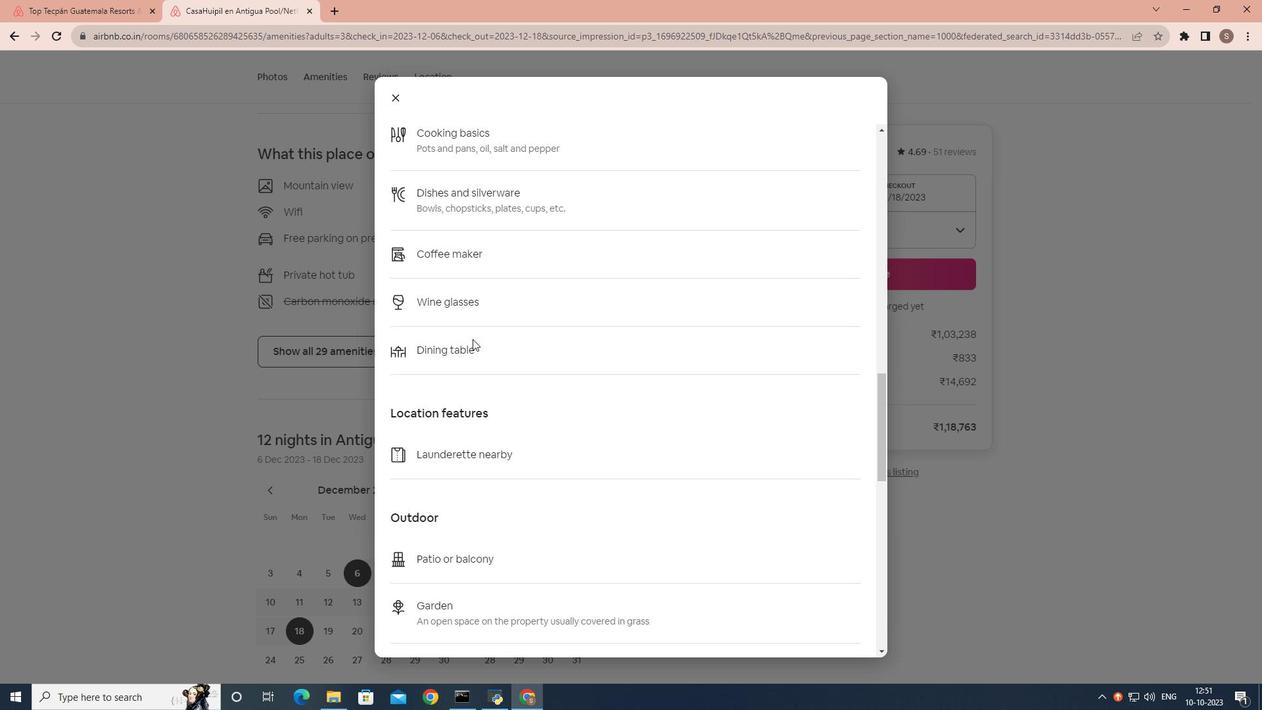 
Action: Mouse scrolled (472, 338) with delta (0, 0)
Screenshot: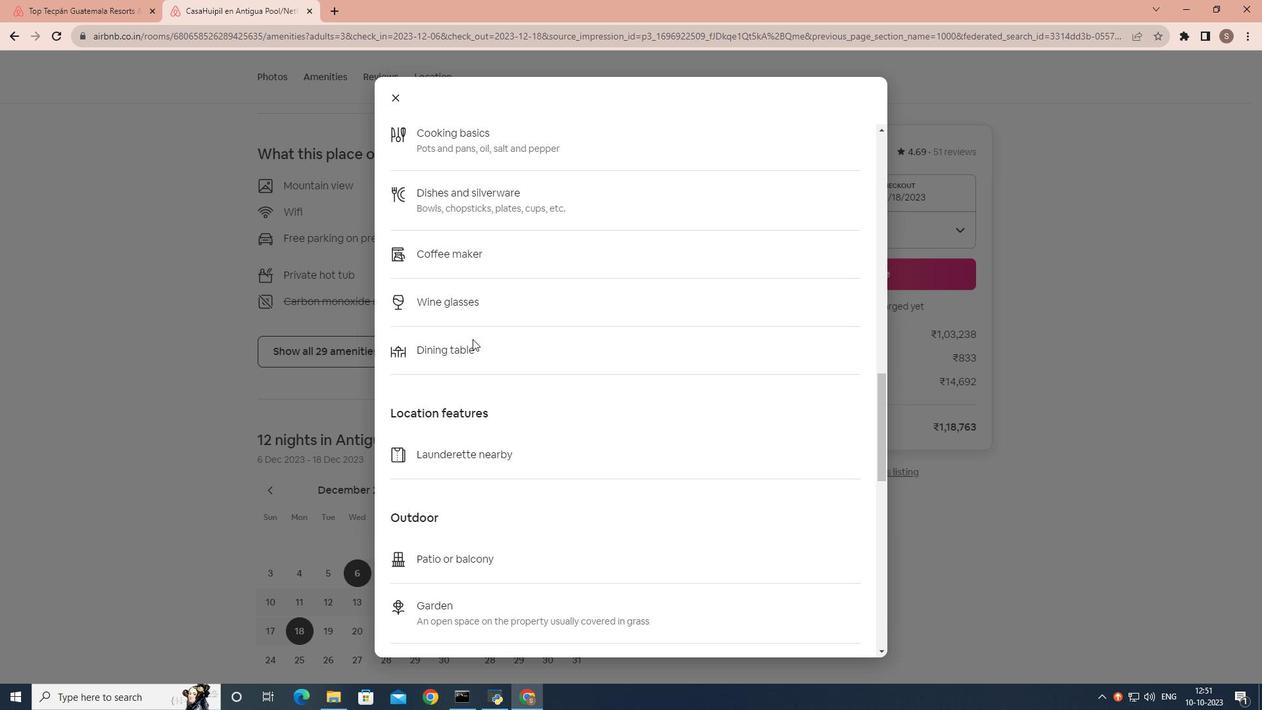 
Action: Mouse scrolled (472, 338) with delta (0, 0)
Screenshot: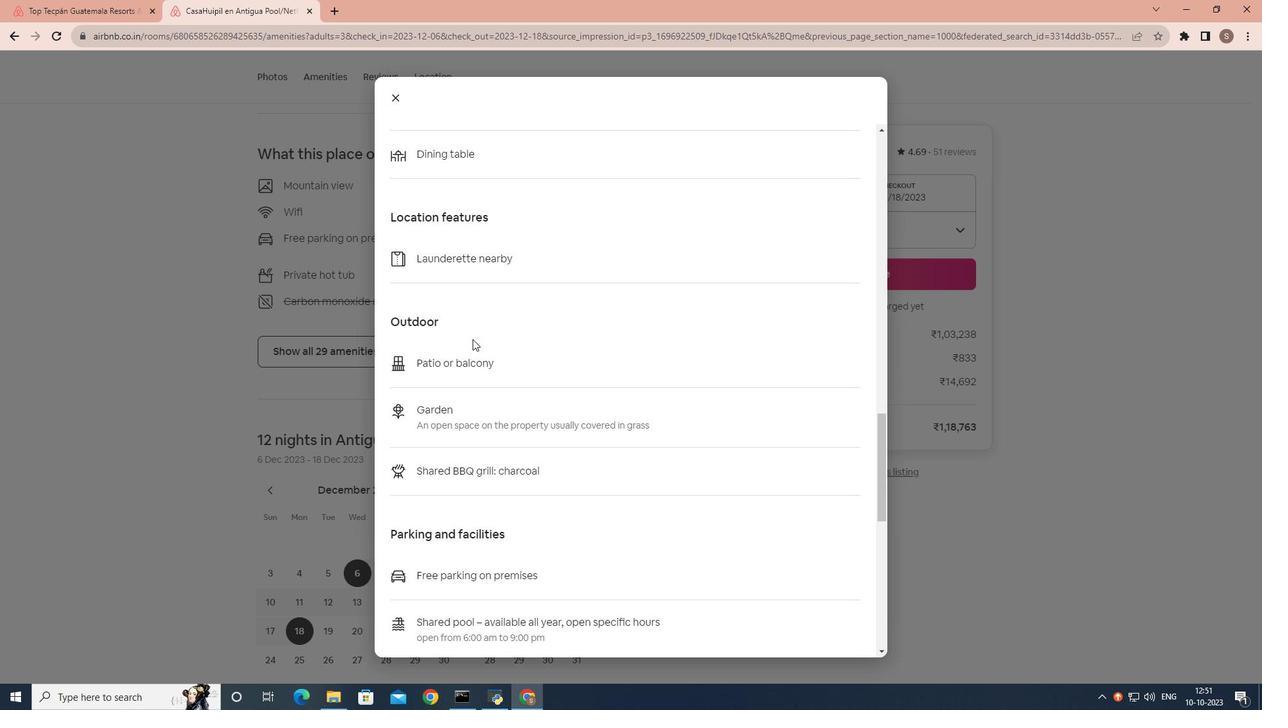 
Action: Mouse scrolled (472, 338) with delta (0, 0)
Screenshot: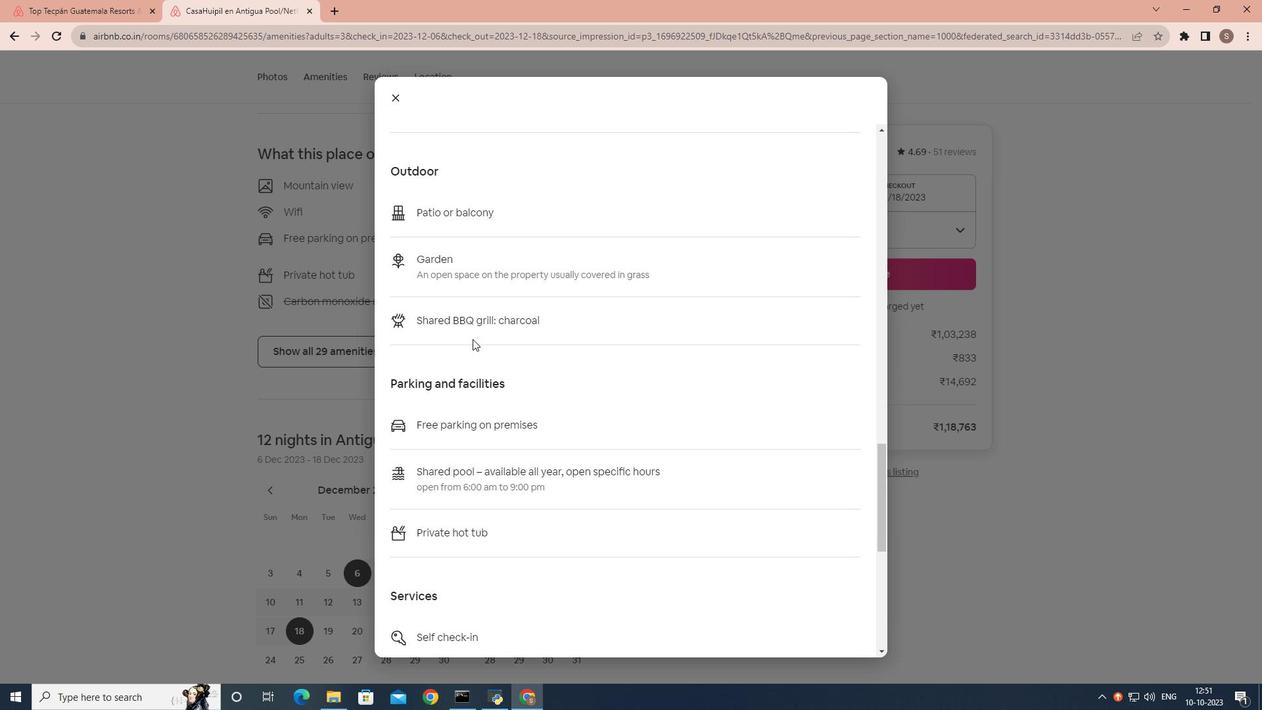 
Action: Mouse scrolled (472, 338) with delta (0, 0)
Screenshot: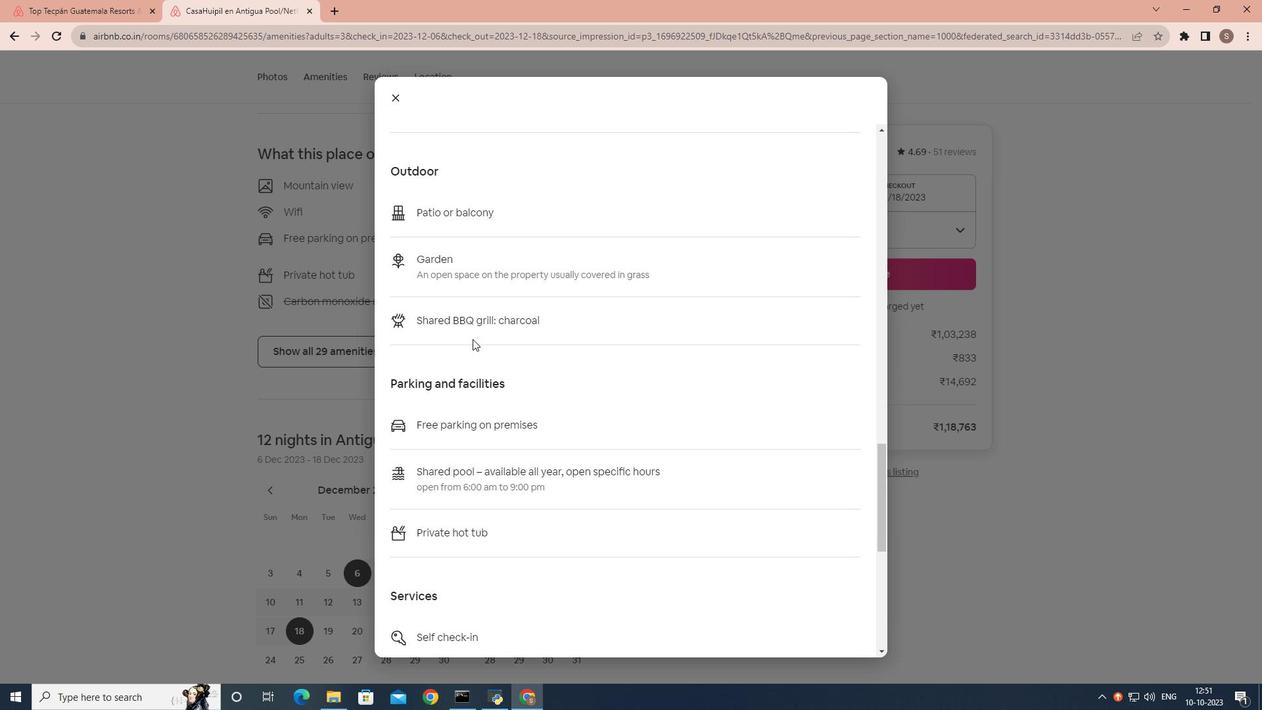 
Action: Mouse scrolled (472, 338) with delta (0, 0)
Screenshot: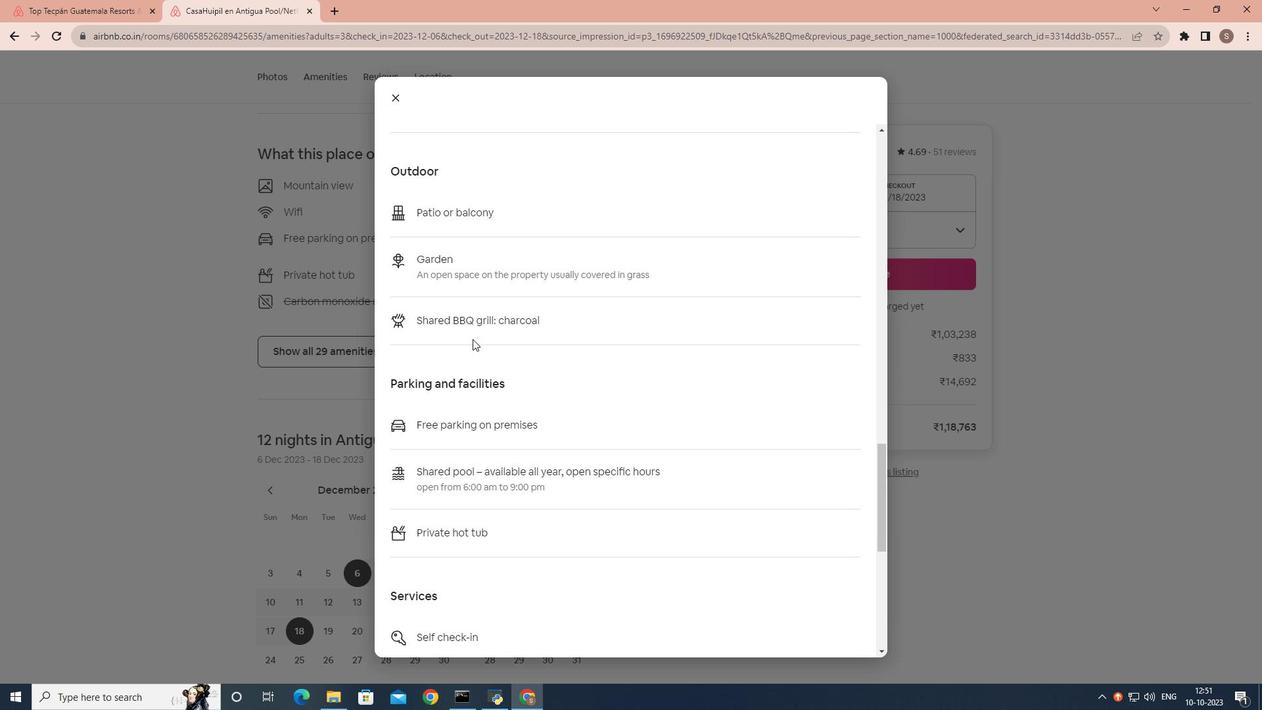 
Action: Mouse scrolled (472, 338) with delta (0, 0)
Screenshot: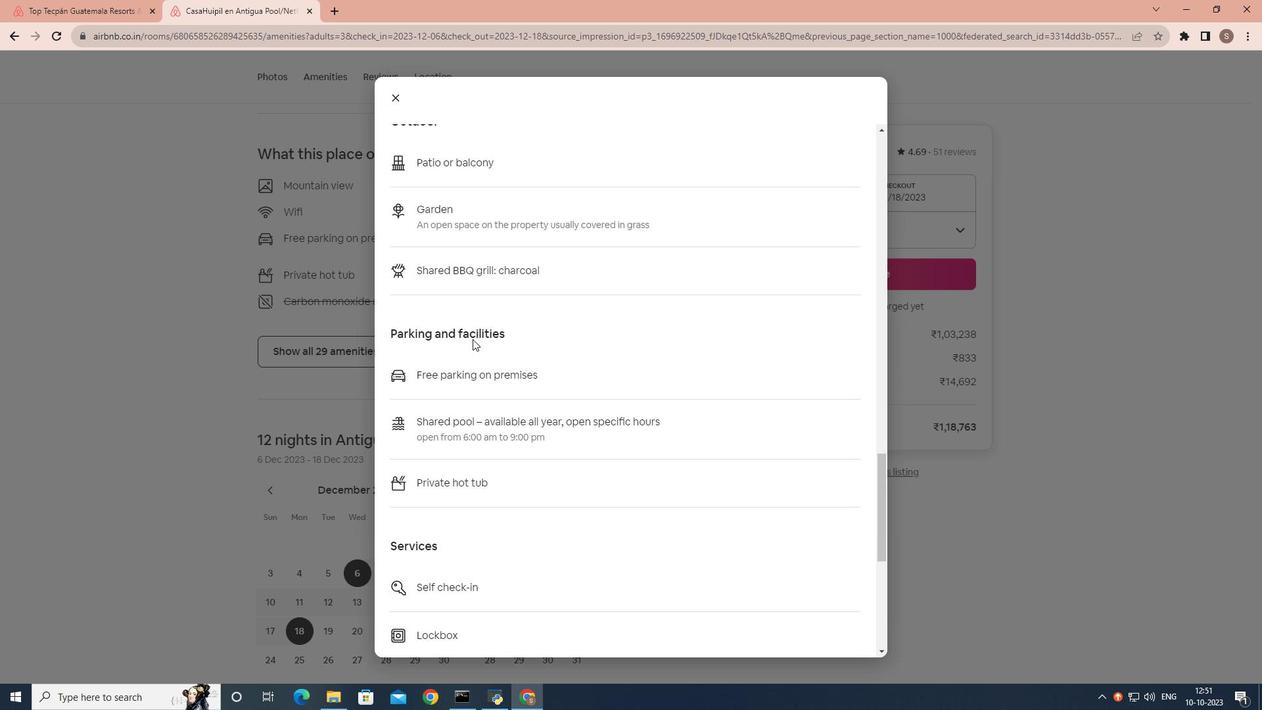 
Action: Mouse scrolled (472, 338) with delta (0, 0)
Screenshot: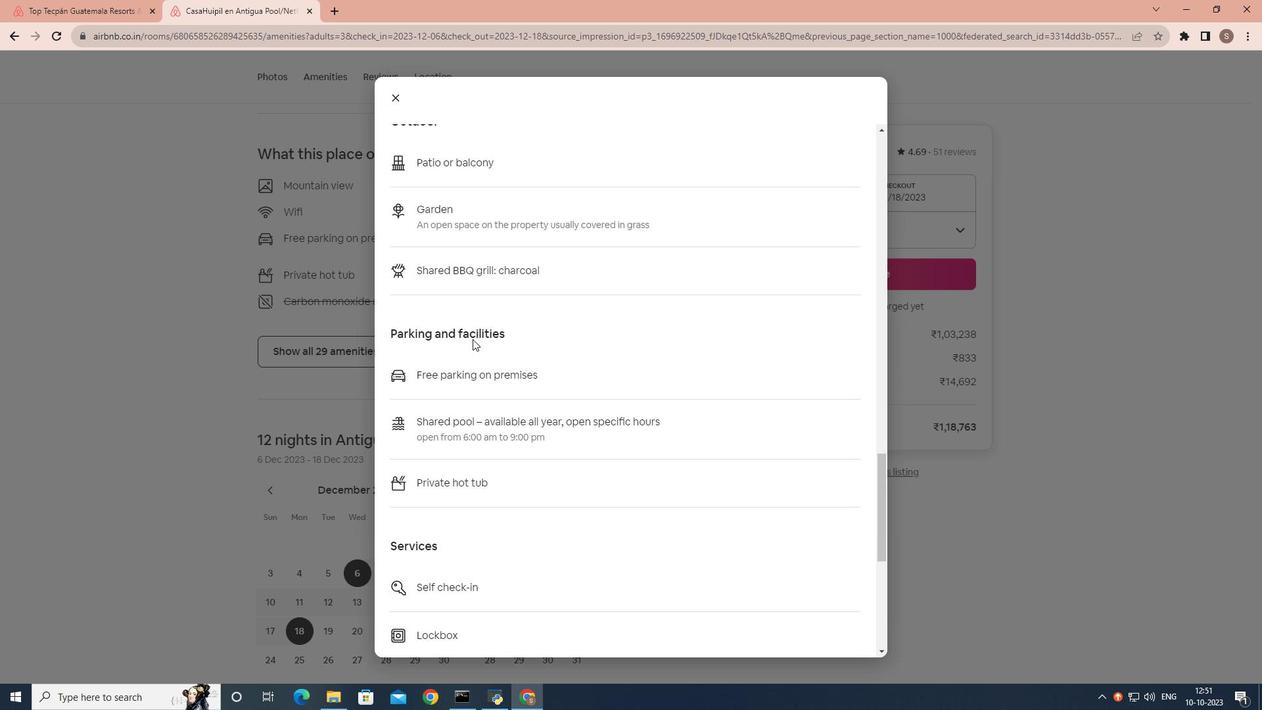 
Action: Mouse scrolled (472, 338) with delta (0, 0)
Screenshot: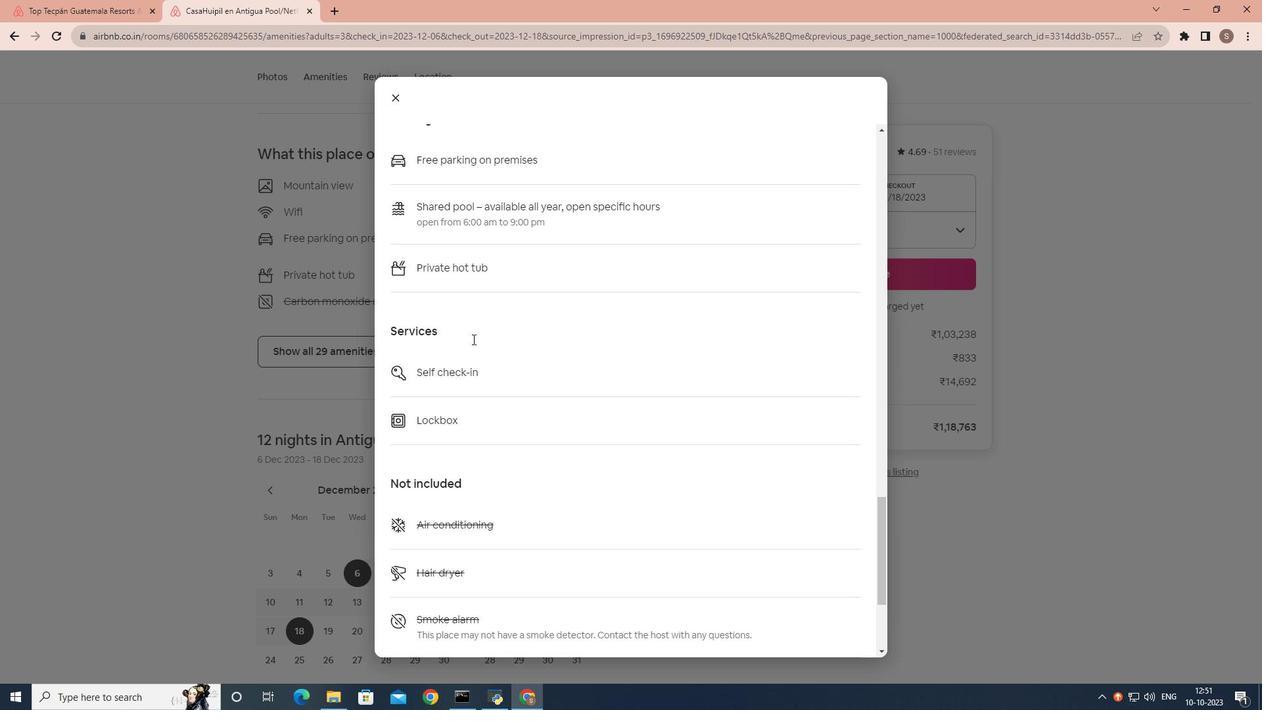 
Action: Mouse scrolled (472, 338) with delta (0, 0)
Screenshot: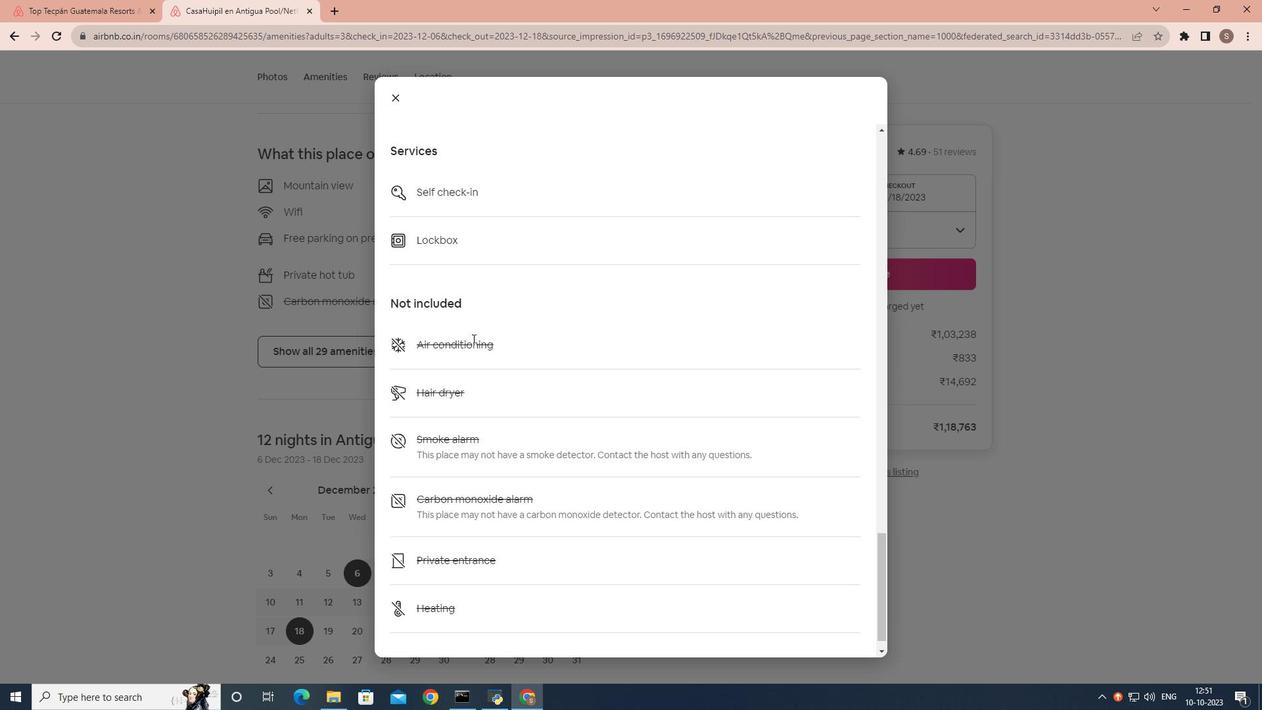 
Action: Mouse scrolled (472, 338) with delta (0, 0)
Screenshot: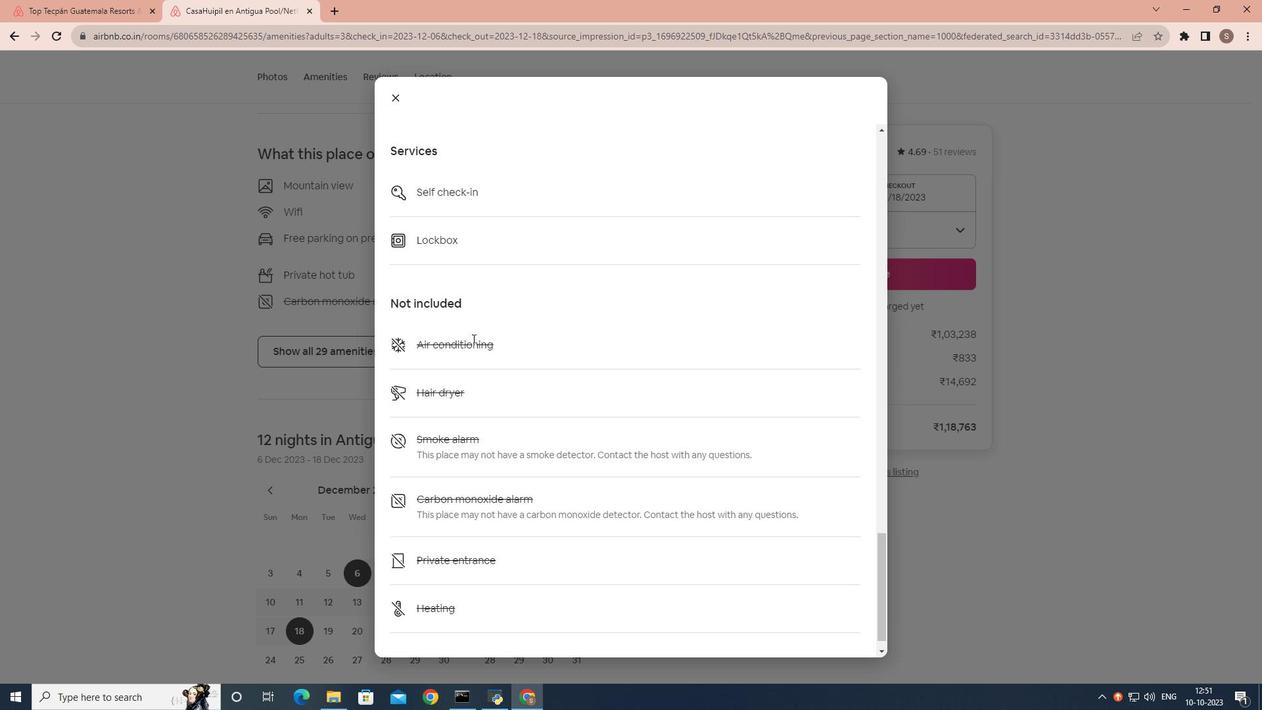
Action: Mouse scrolled (472, 338) with delta (0, 0)
Screenshot: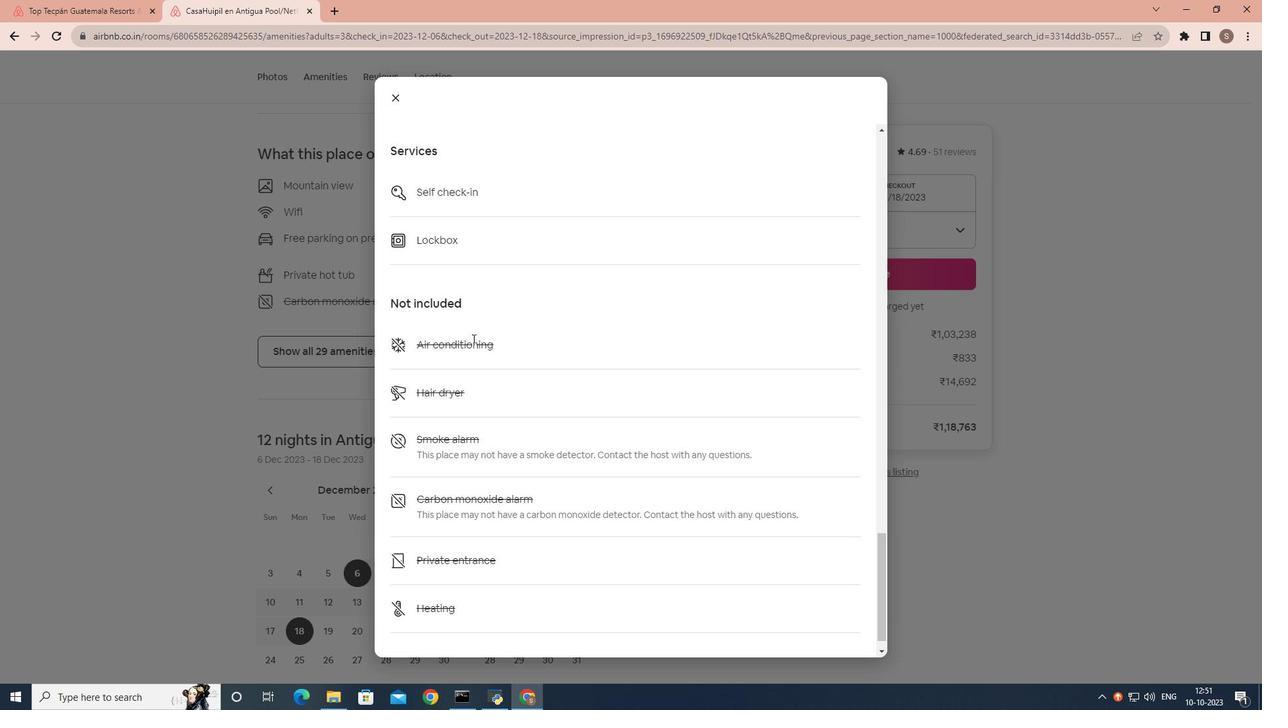 
Action: Mouse scrolled (472, 338) with delta (0, 0)
Screenshot: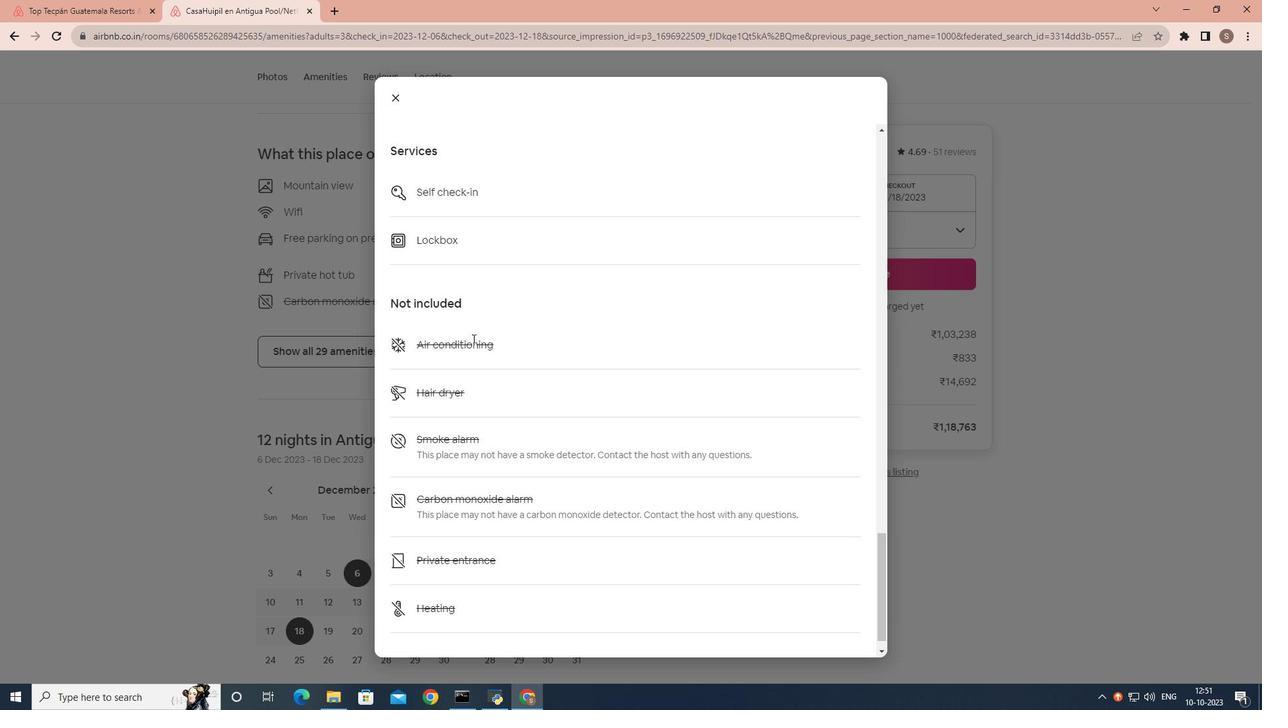 
Action: Mouse scrolled (472, 338) with delta (0, 0)
Screenshot: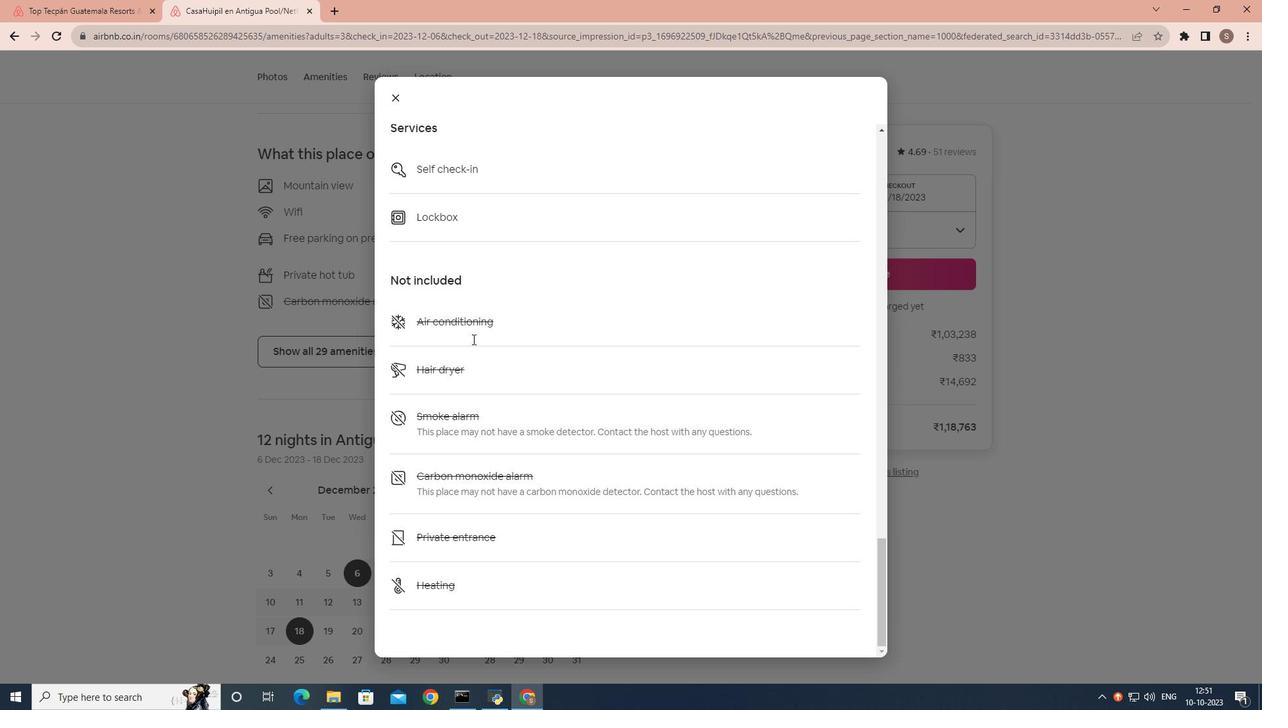 
Action: Mouse scrolled (472, 338) with delta (0, 0)
Screenshot: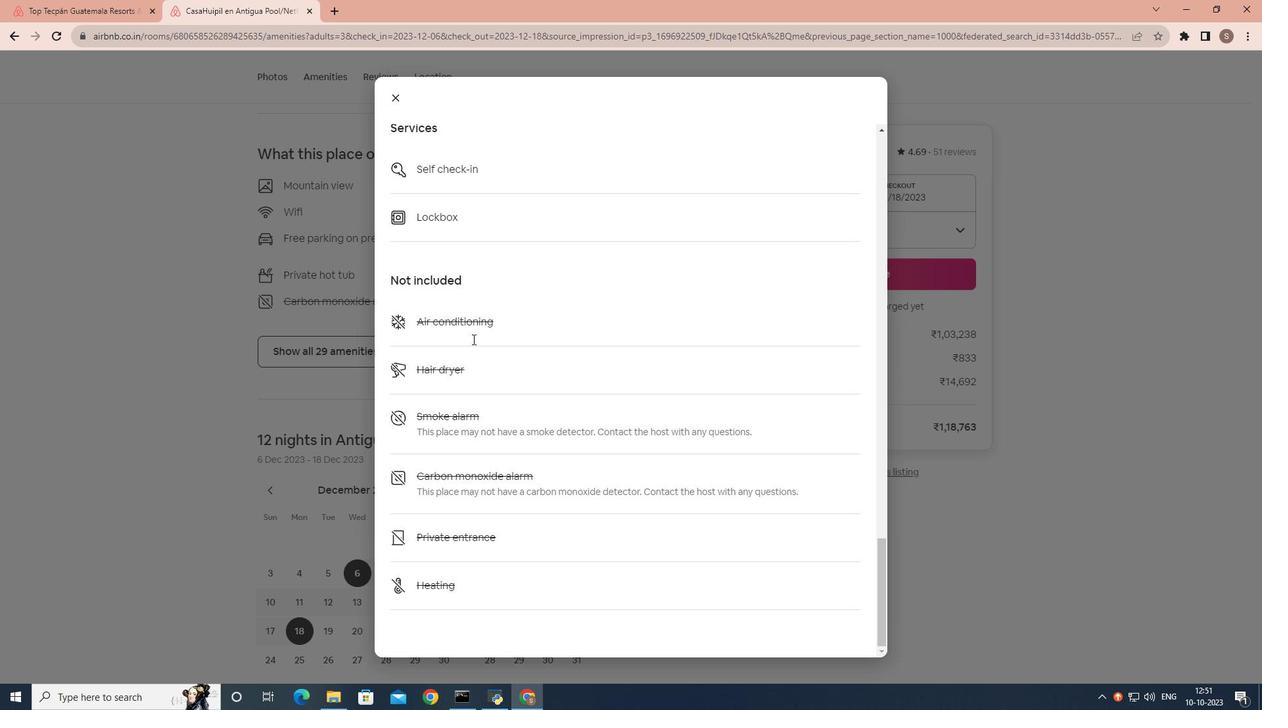 
Action: Mouse scrolled (472, 338) with delta (0, 0)
Screenshot: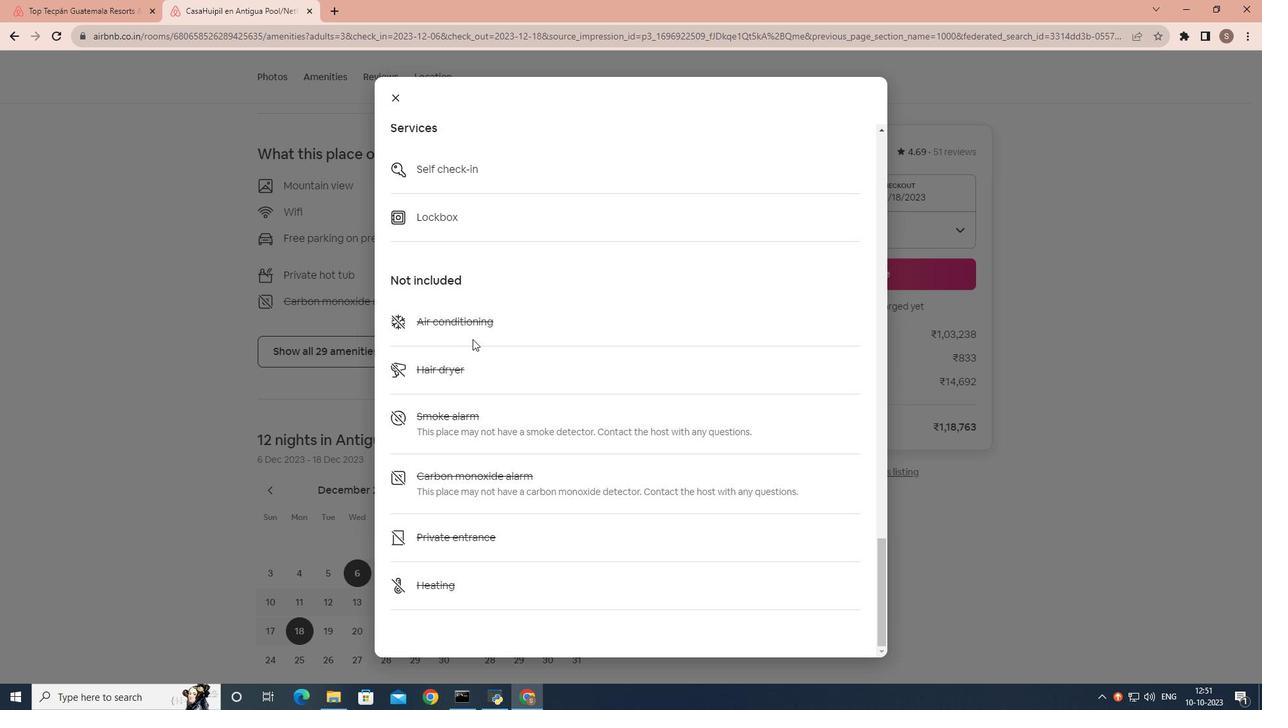 
Action: Mouse scrolled (472, 338) with delta (0, 0)
Screenshot: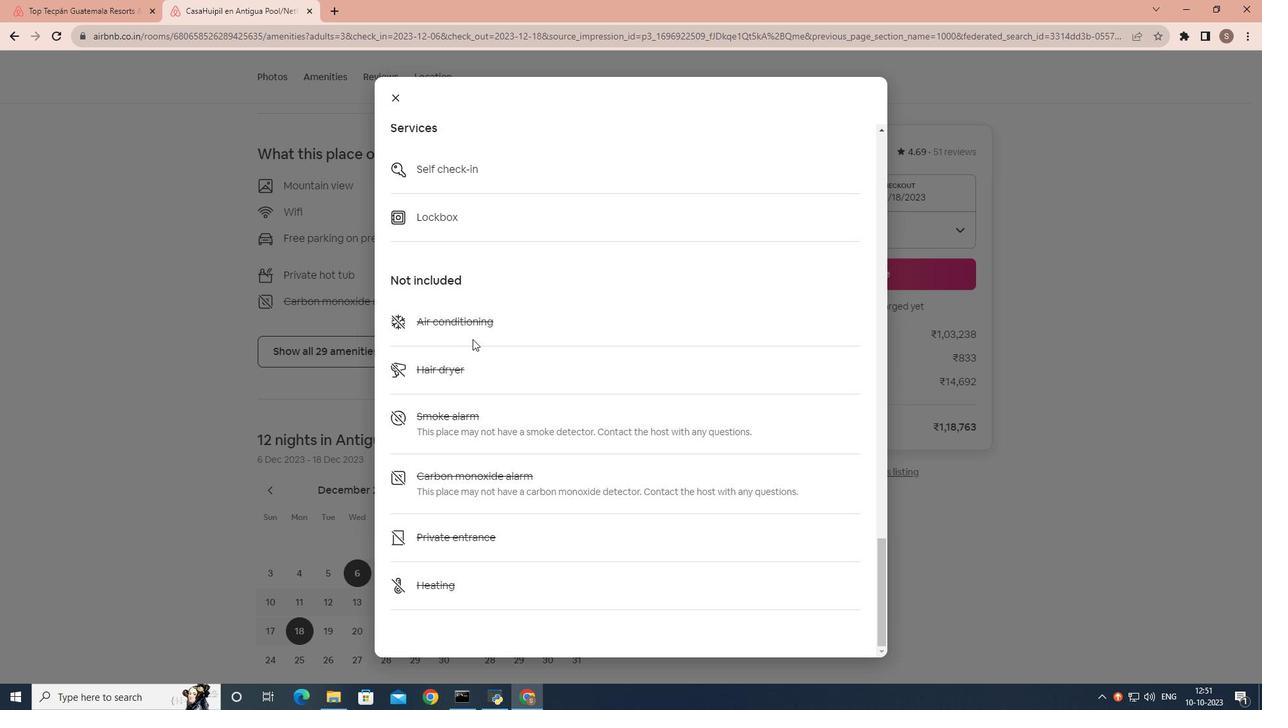 
Action: Mouse scrolled (472, 338) with delta (0, 0)
Screenshot: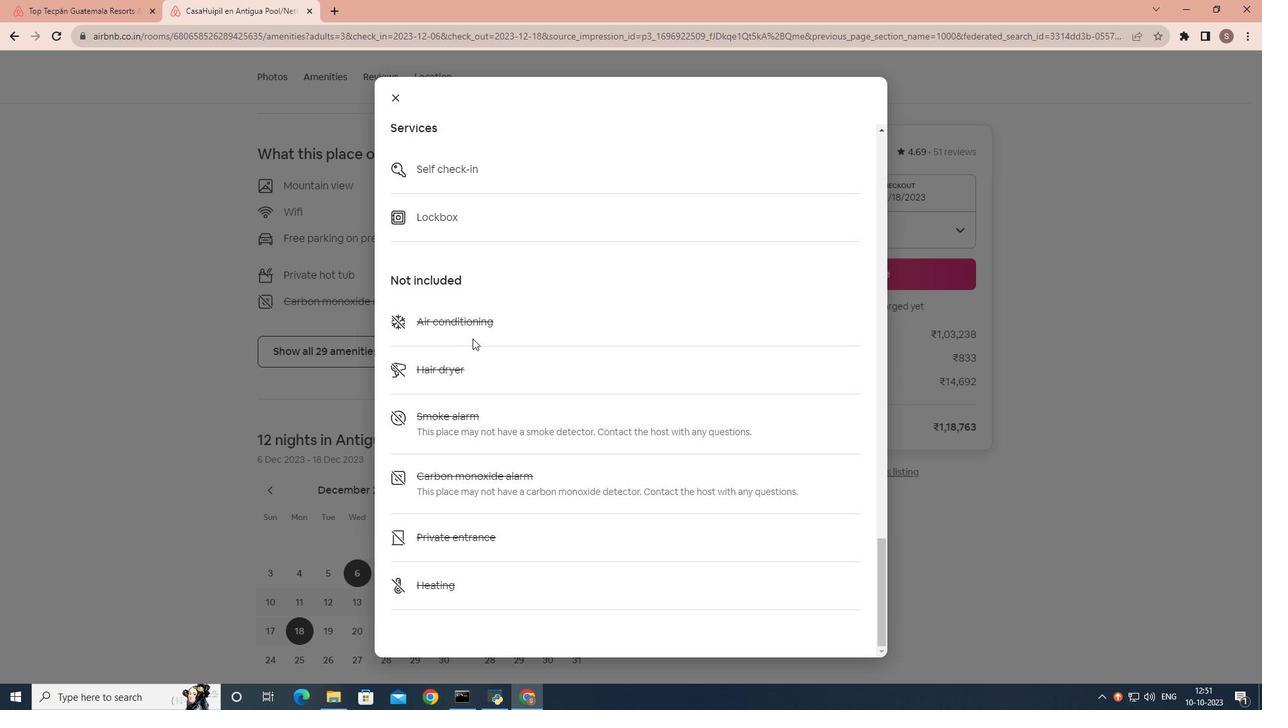
Action: Mouse scrolled (472, 338) with delta (0, 0)
Screenshot: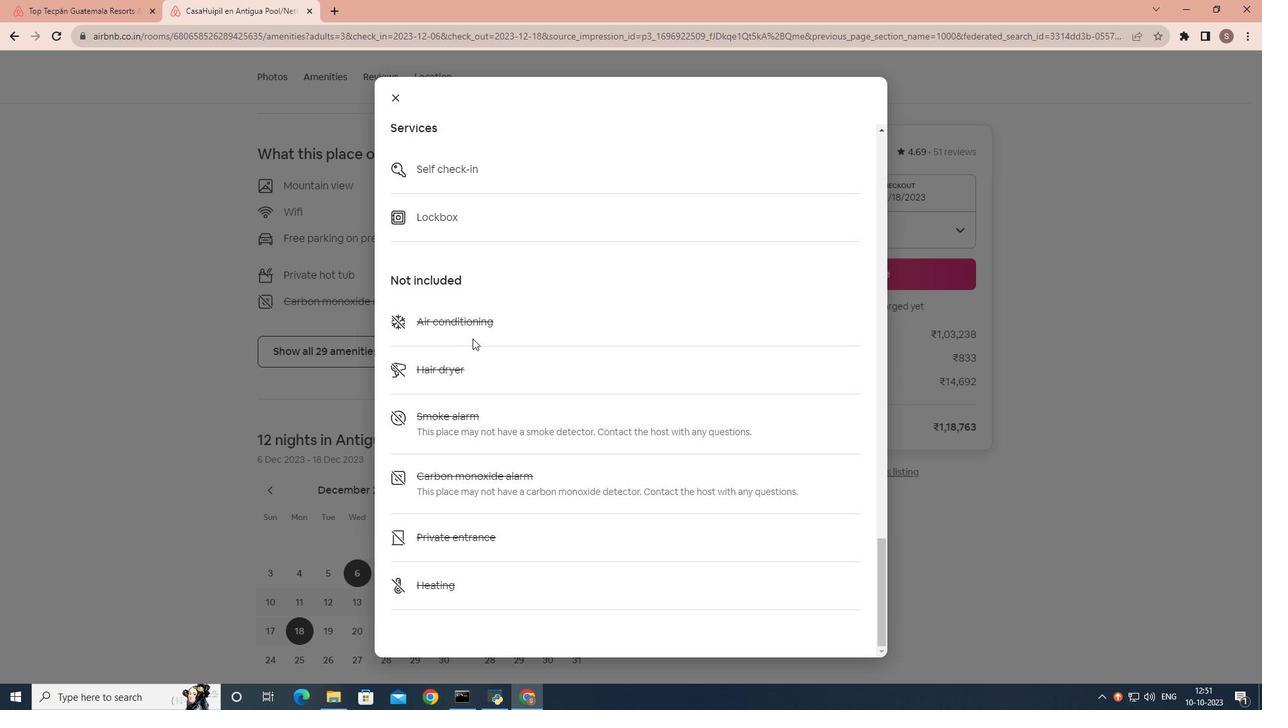 
Action: Mouse scrolled (472, 338) with delta (0, 0)
Screenshot: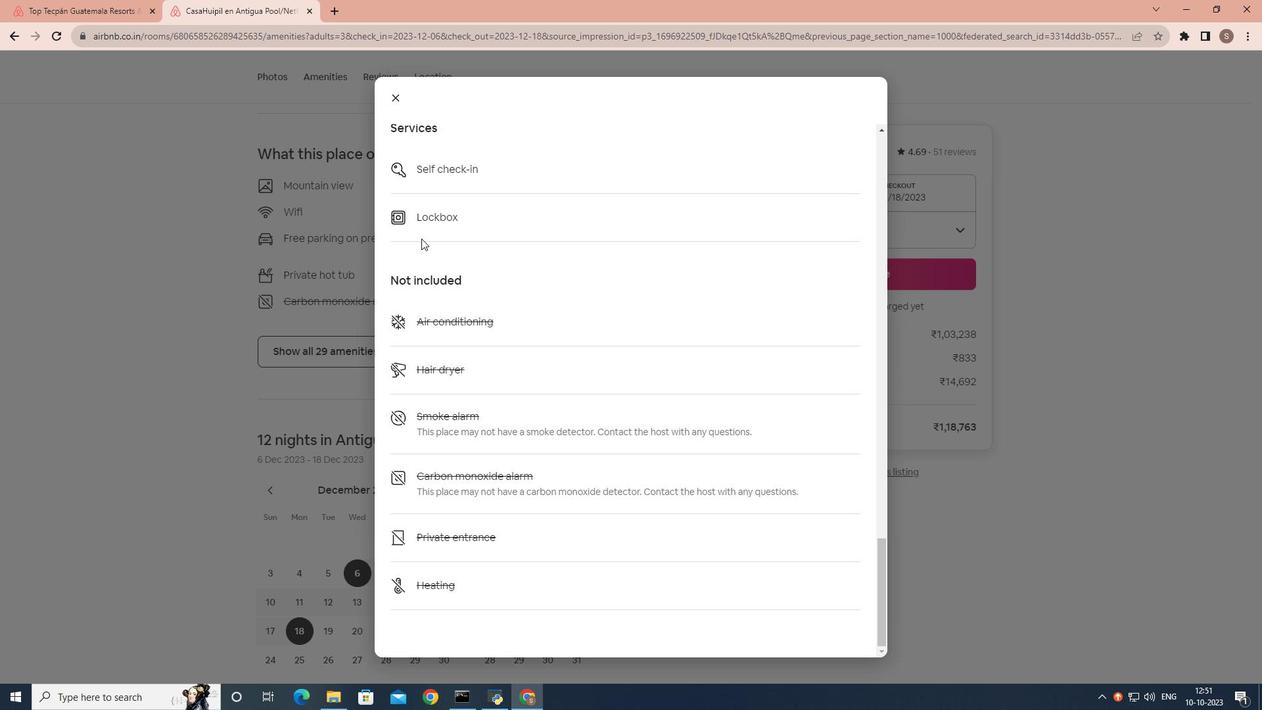 
Action: Mouse moved to (399, 105)
Screenshot: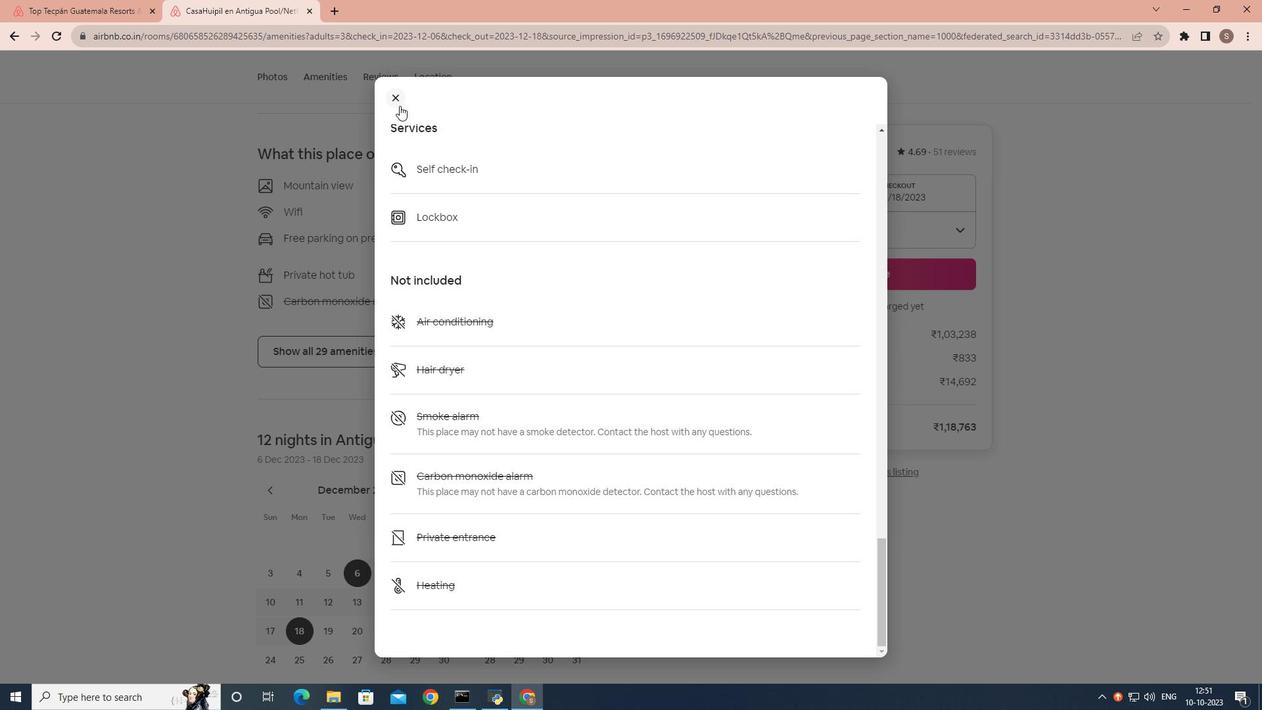 
Action: Mouse pressed left at (399, 105)
Screenshot: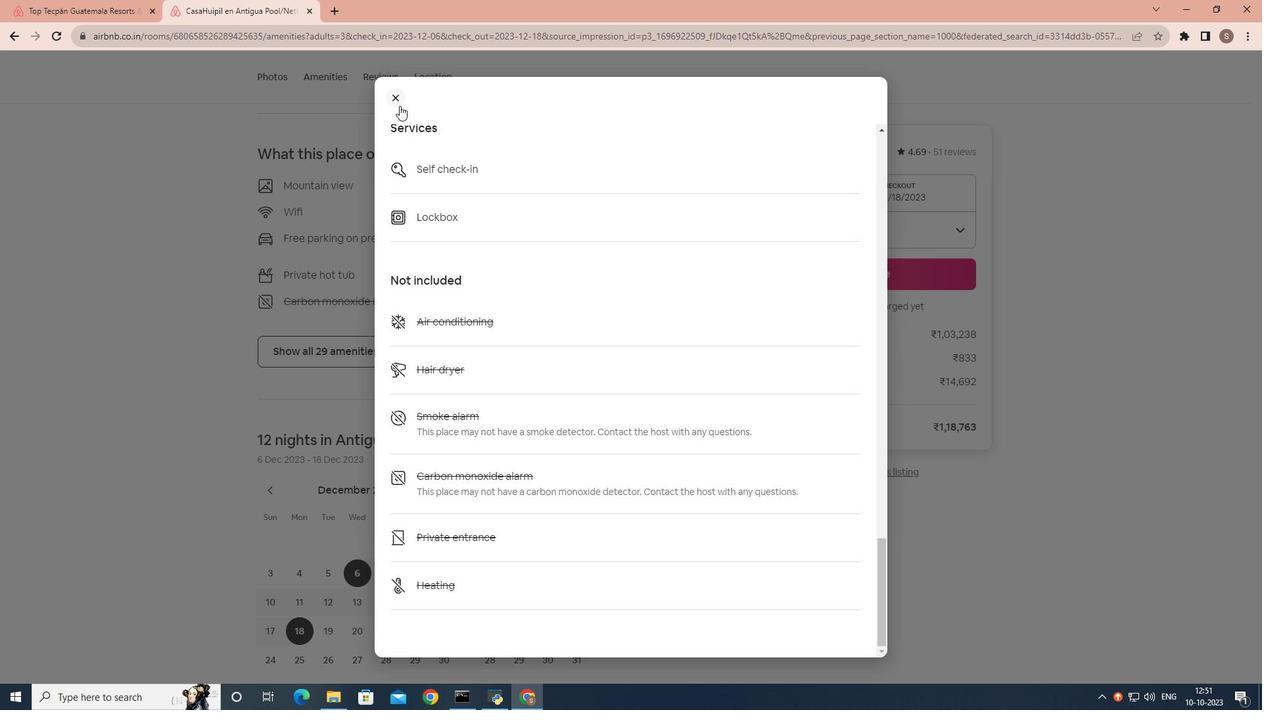 
Action: Mouse moved to (377, 312)
Screenshot: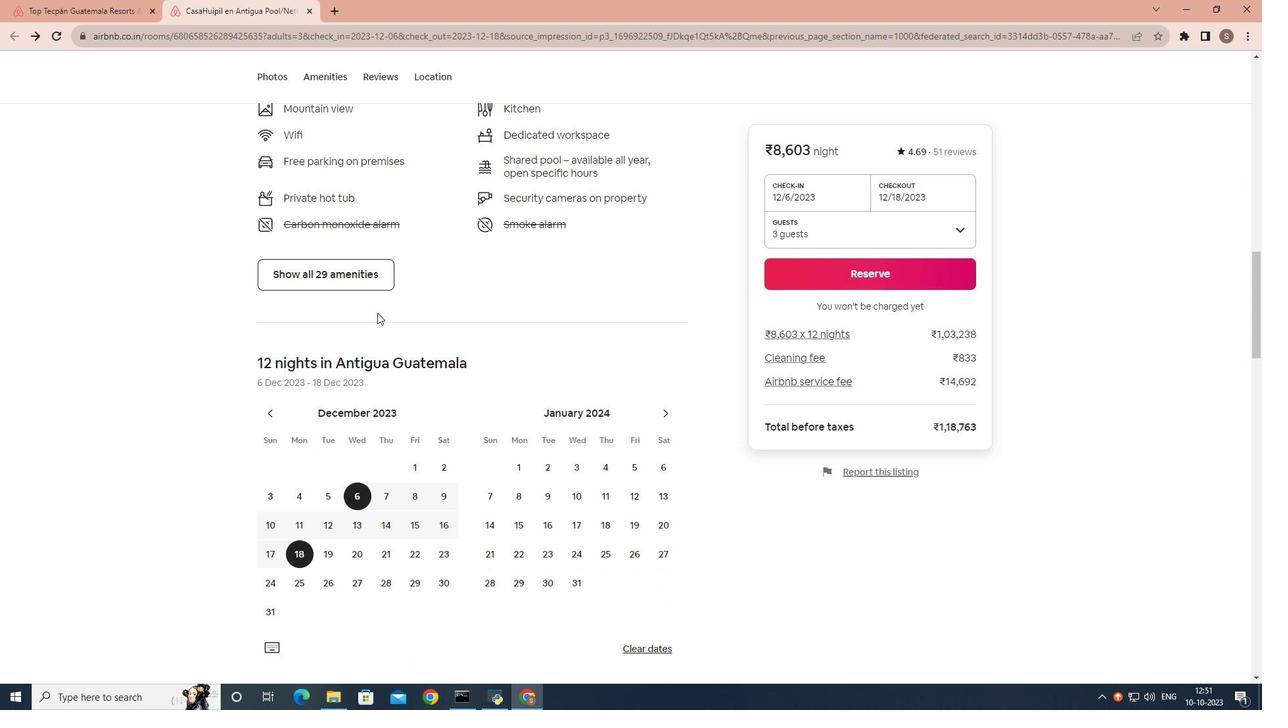 
Action: Mouse scrolled (377, 312) with delta (0, 0)
Screenshot: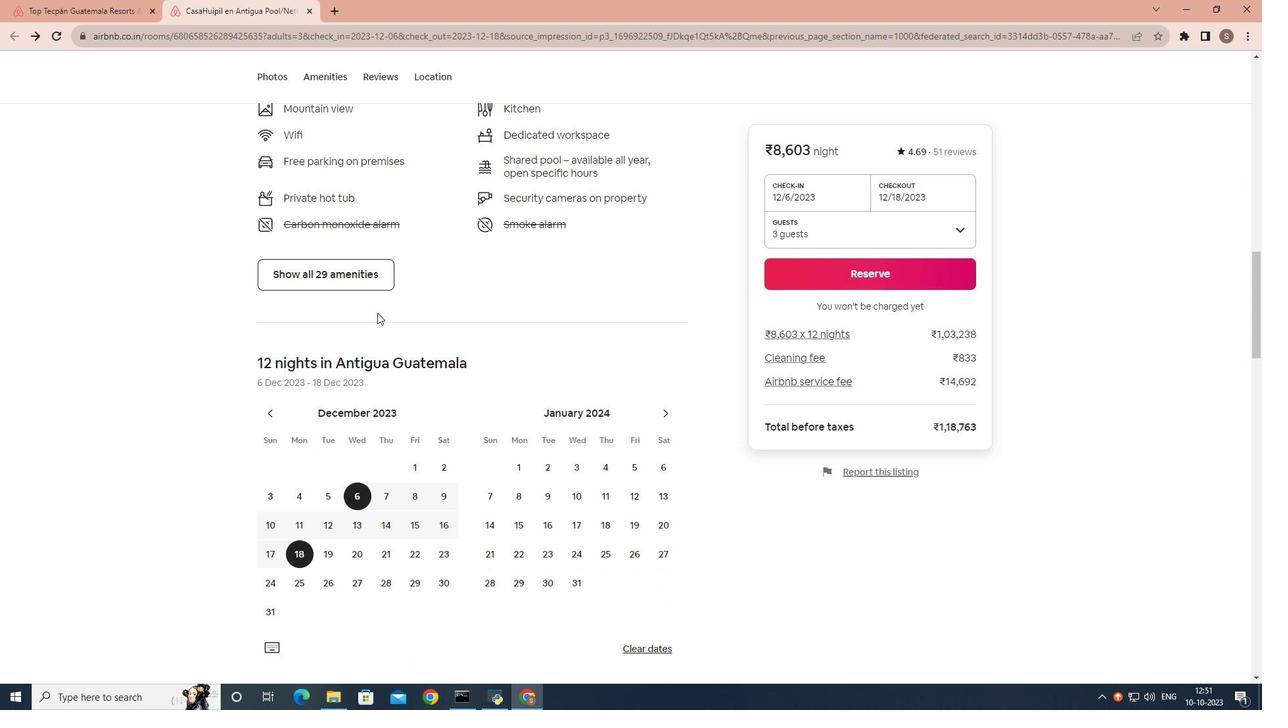 
Action: Mouse scrolled (377, 312) with delta (0, 0)
Screenshot: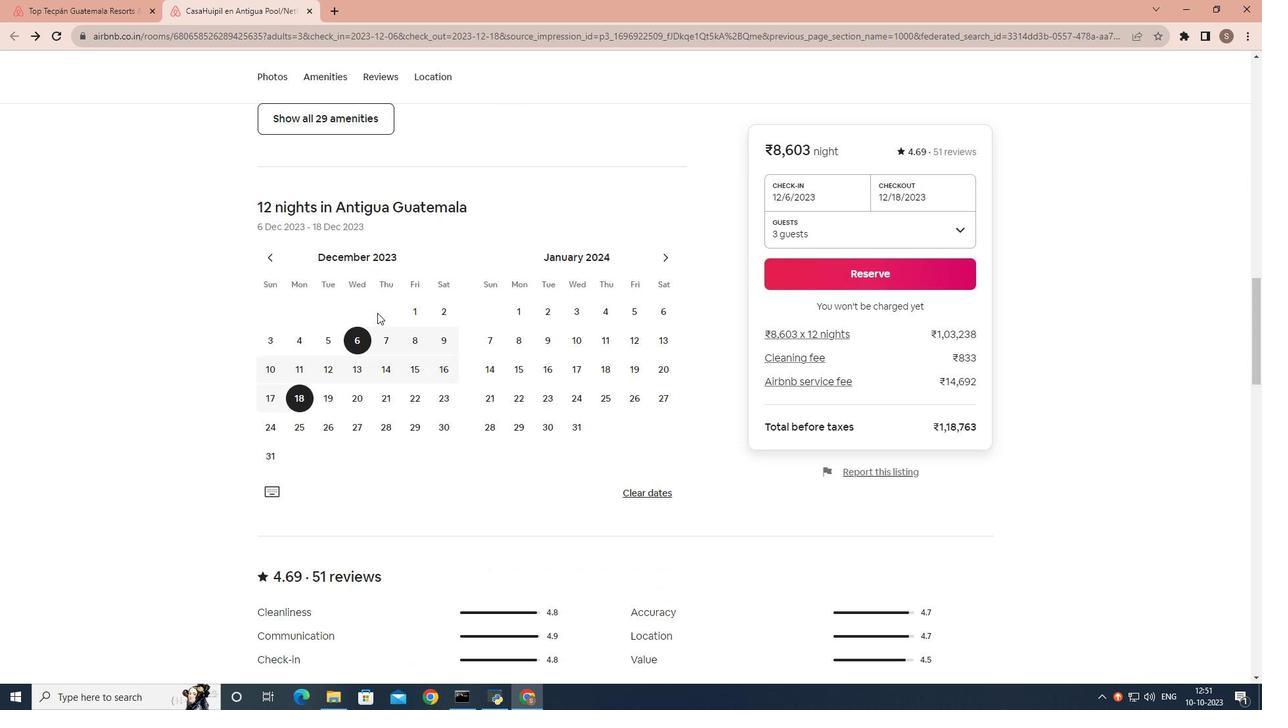 
Action: Mouse scrolled (377, 312) with delta (0, 0)
Screenshot: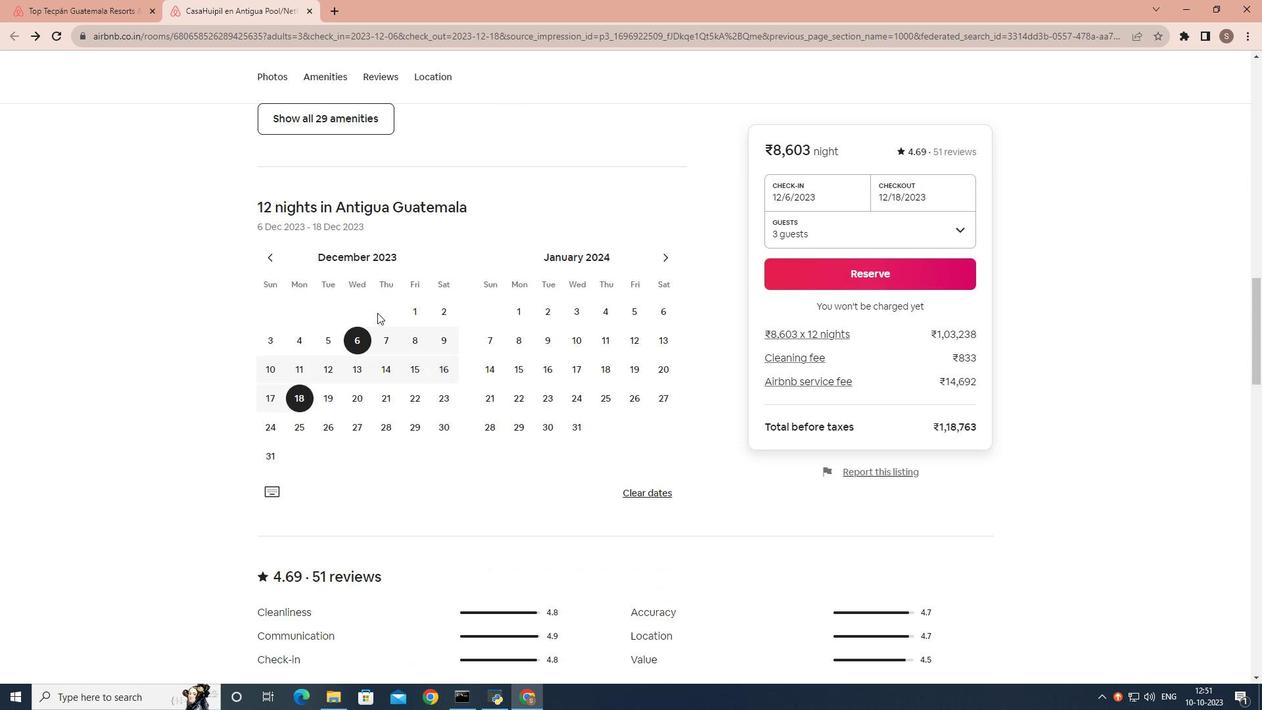 
Action: Mouse scrolled (377, 312) with delta (0, 0)
Screenshot: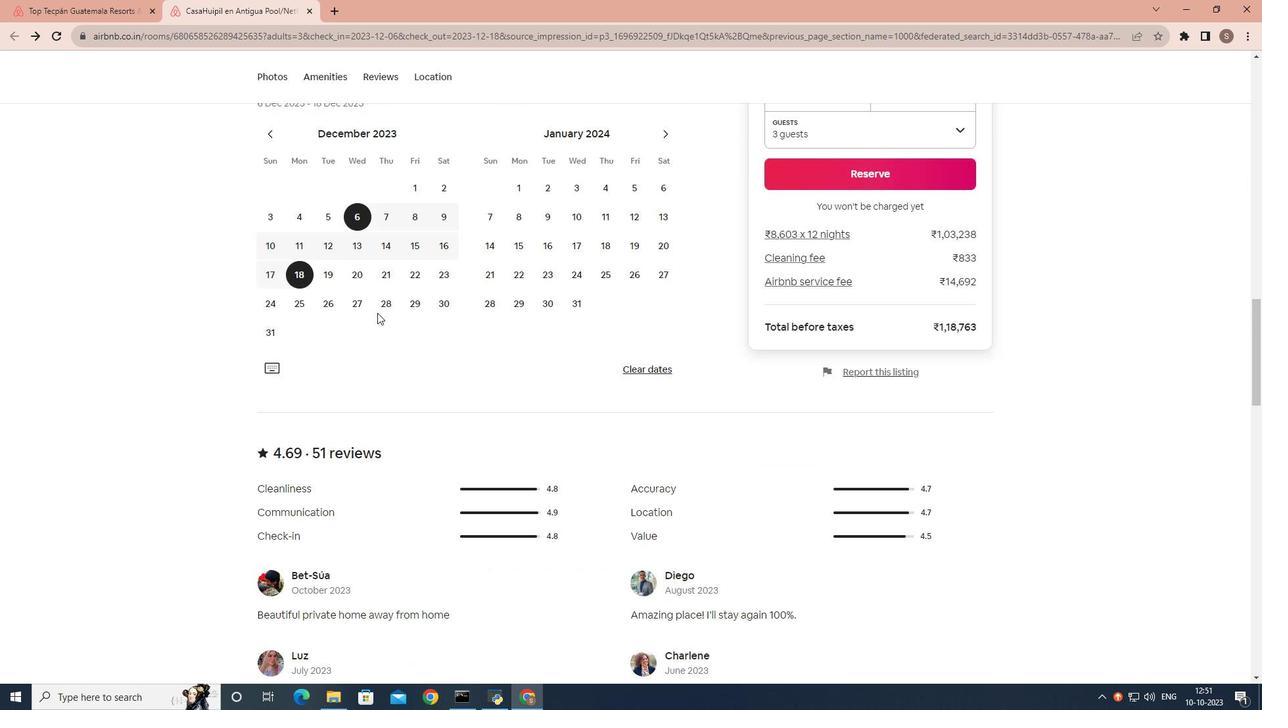 
Action: Mouse scrolled (377, 312) with delta (0, 0)
Screenshot: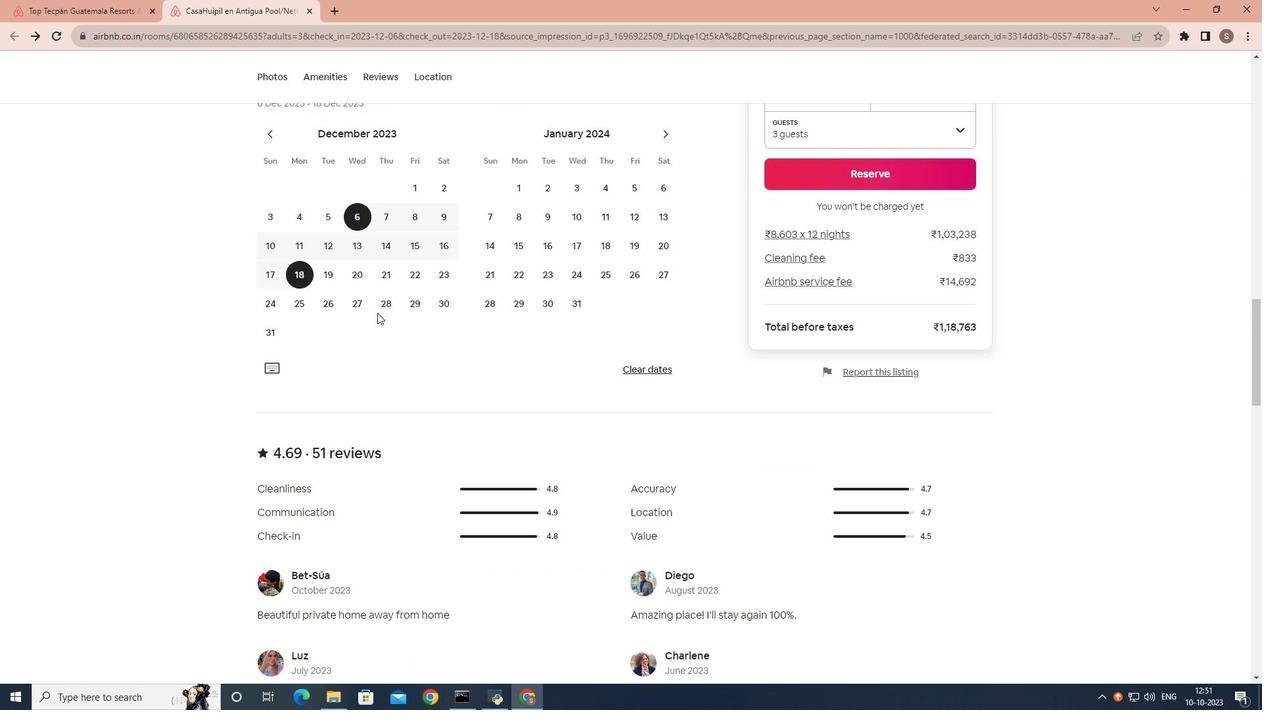 
Action: Mouse scrolled (377, 312) with delta (0, 0)
Screenshot: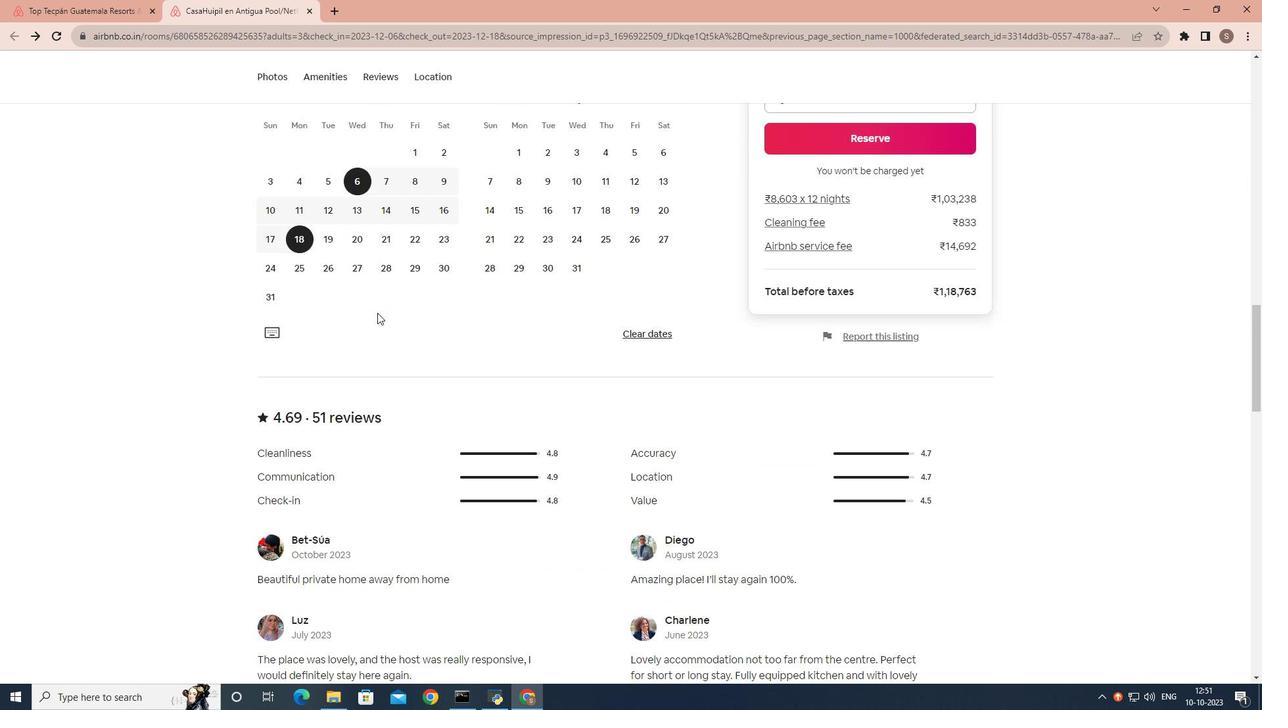 
Action: Mouse scrolled (377, 312) with delta (0, 0)
Screenshot: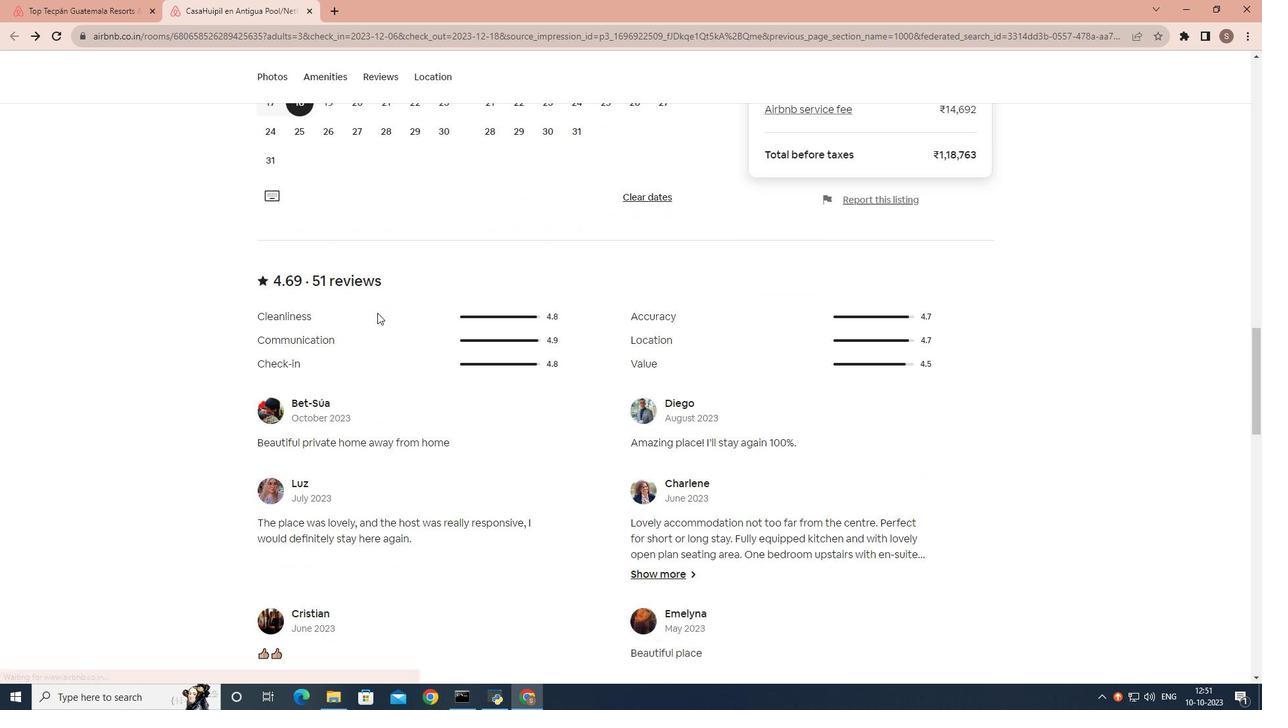 
Action: Mouse scrolled (377, 312) with delta (0, 0)
Screenshot: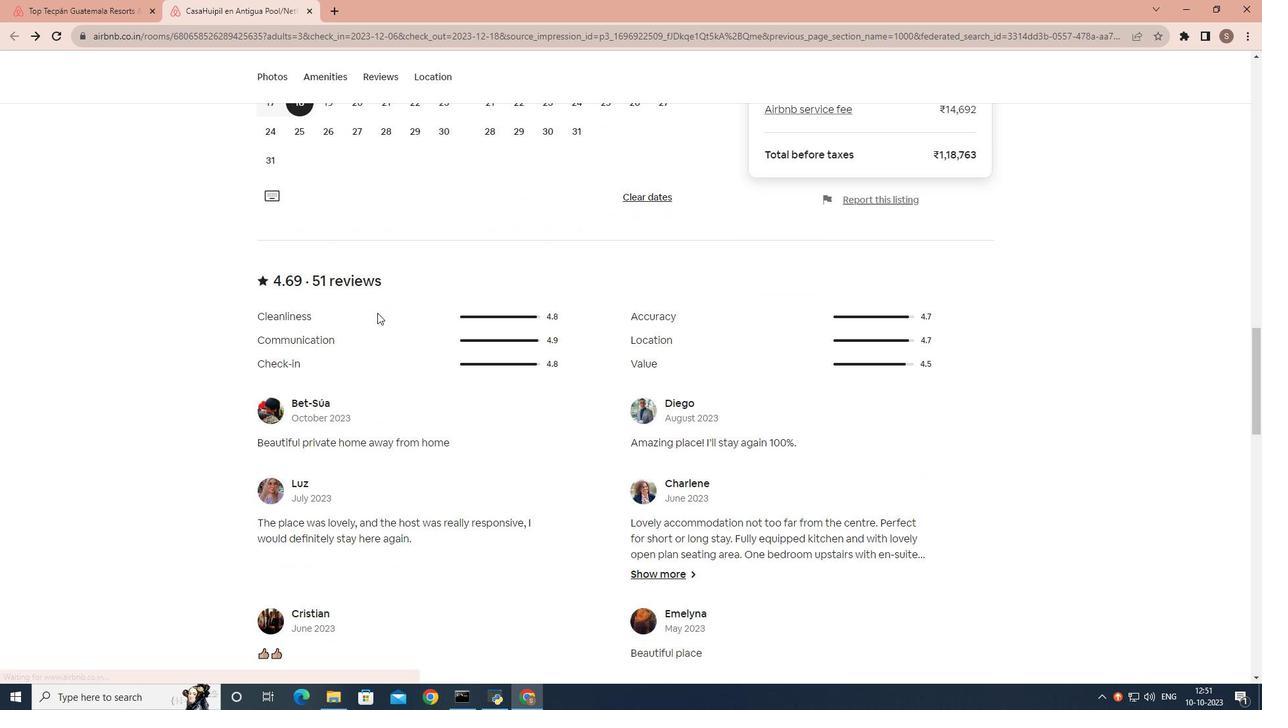 
Action: Mouse scrolled (377, 312) with delta (0, 0)
Screenshot: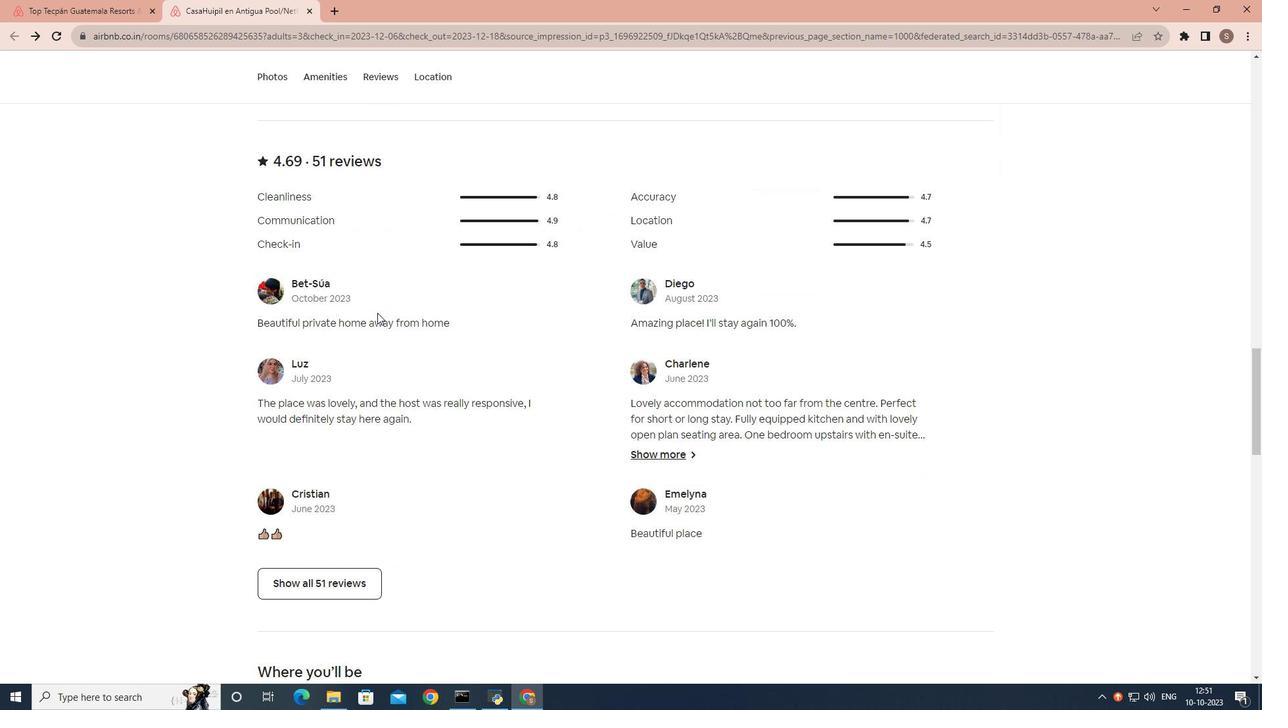 
Action: Mouse scrolled (377, 312) with delta (0, 0)
Screenshot: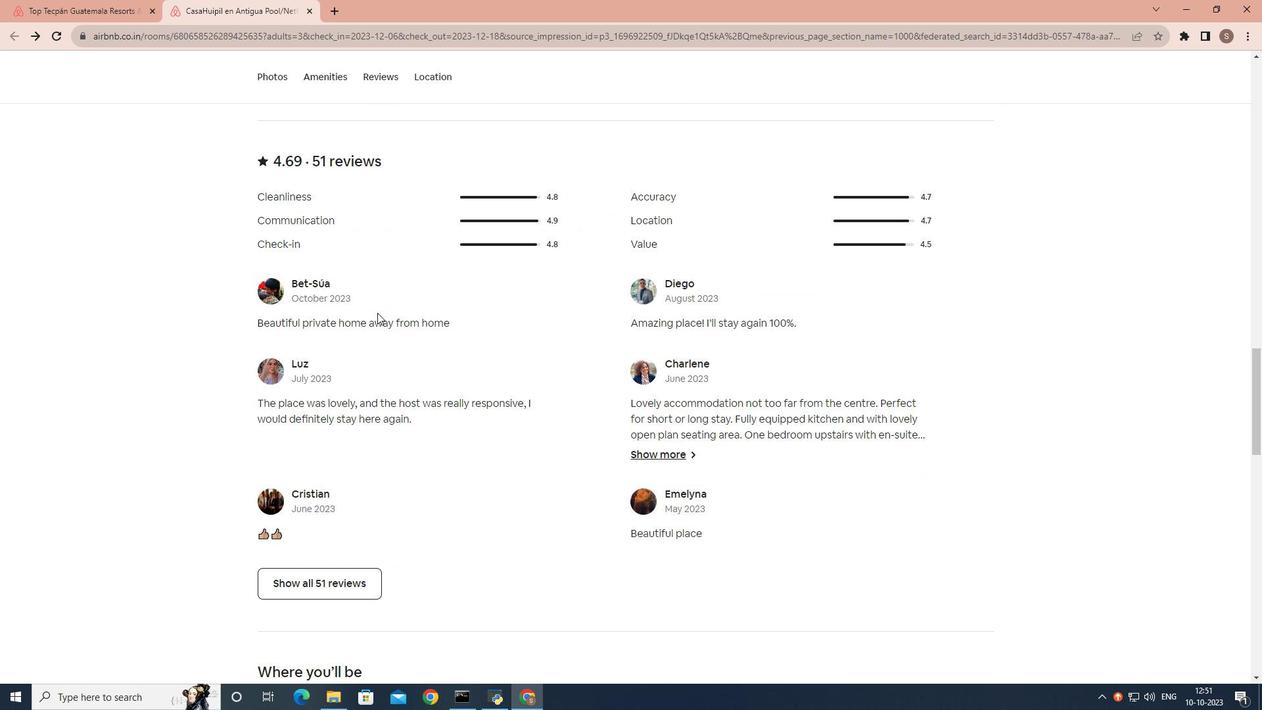 
Action: Mouse moved to (376, 313)
Screenshot: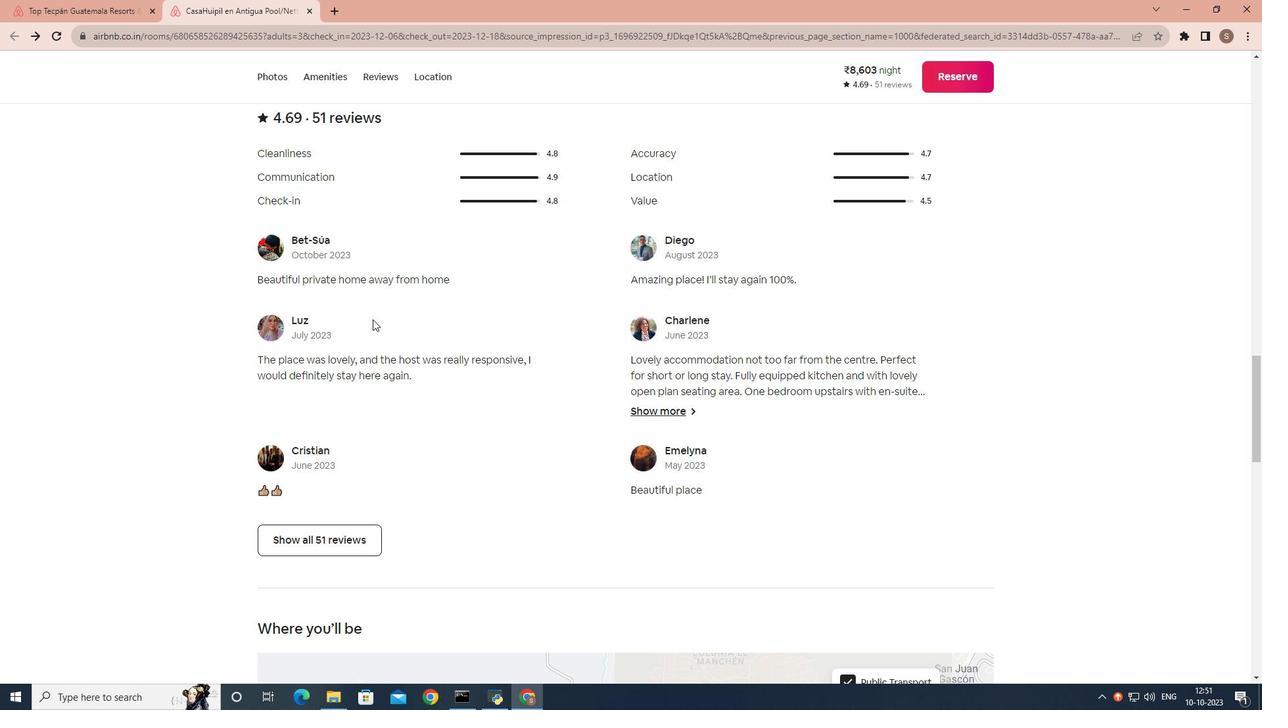 
Action: Mouse scrolled (376, 312) with delta (0, 0)
Screenshot: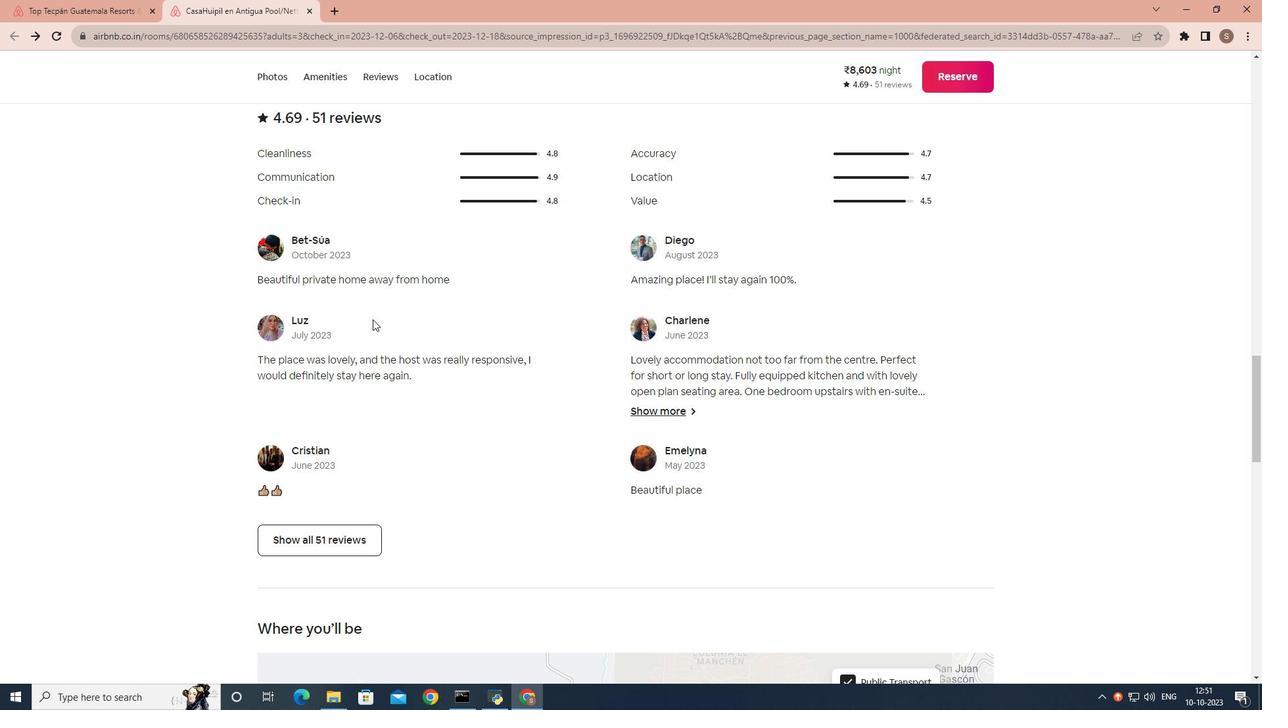
Action: Mouse moved to (374, 316)
Screenshot: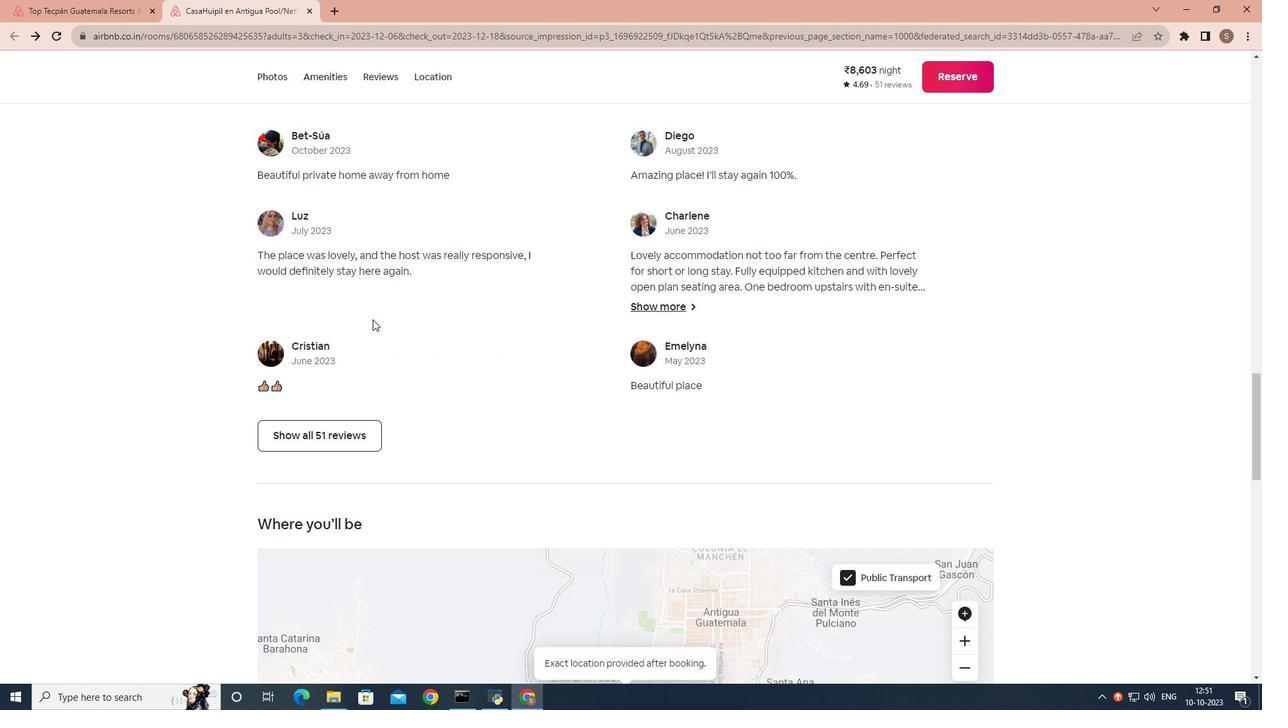 
Action: Mouse scrolled (374, 314) with delta (0, 0)
Screenshot: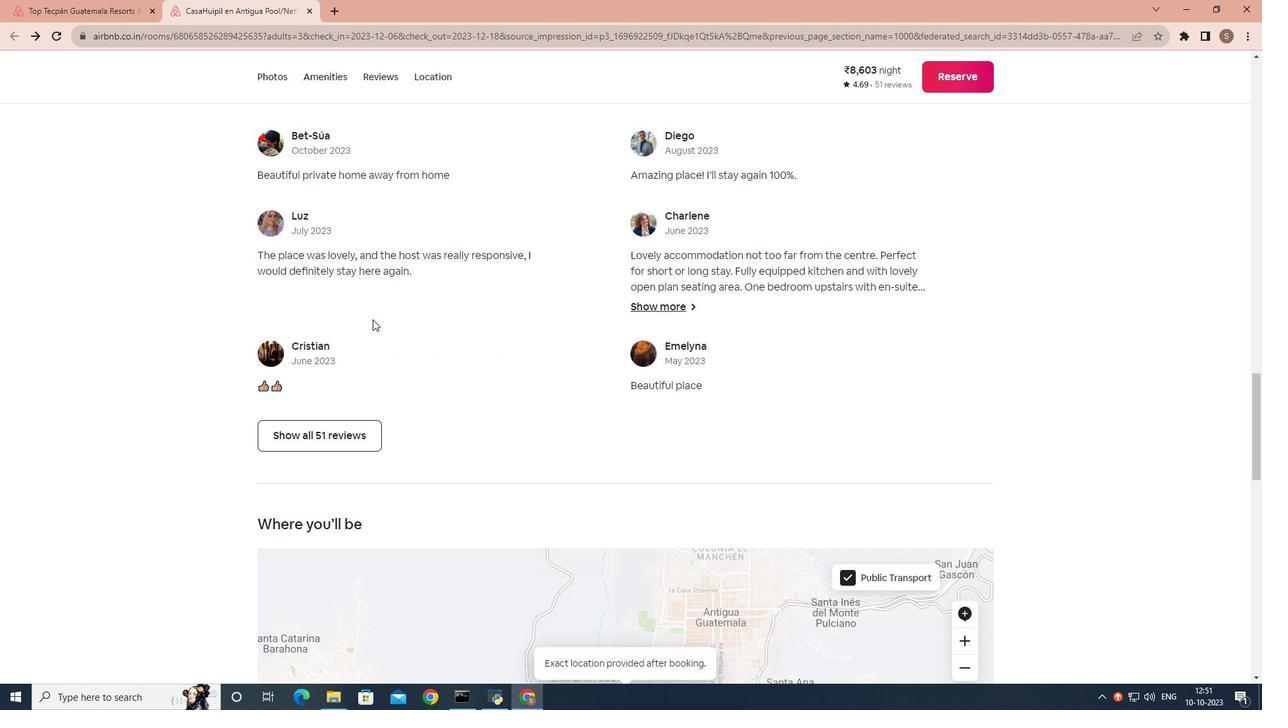 
Action: Mouse moved to (373, 318)
Screenshot: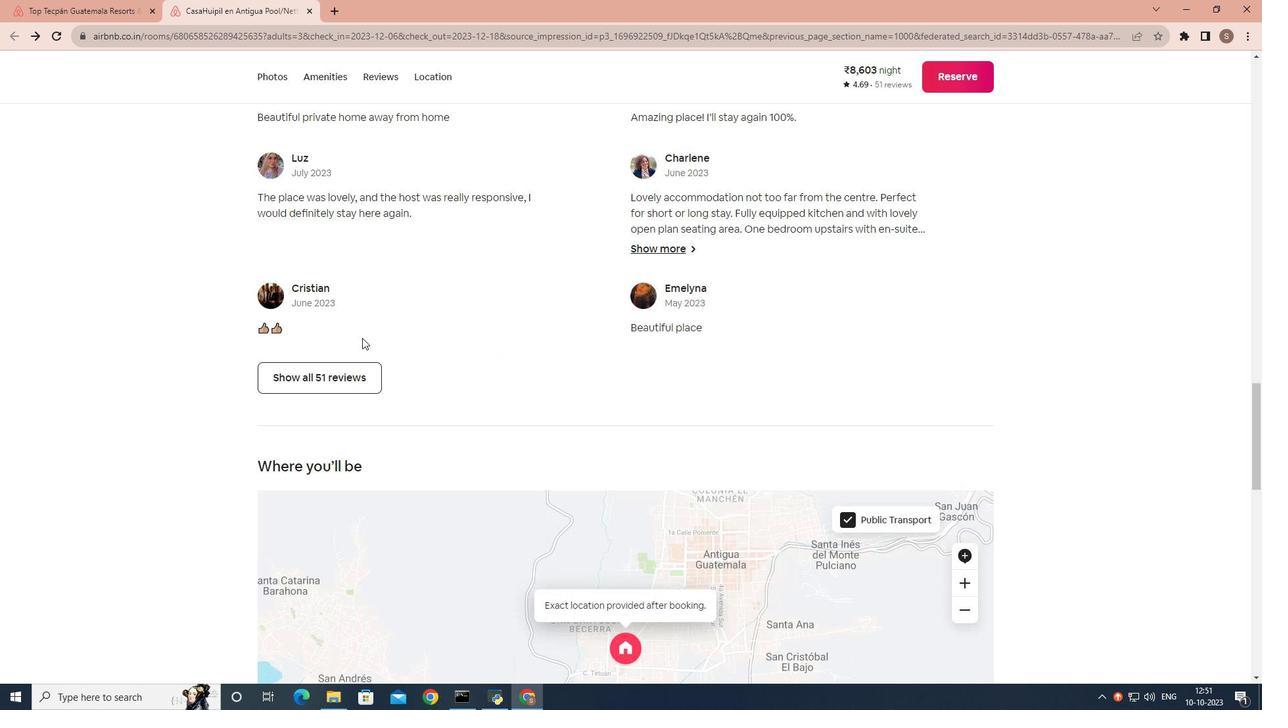 
Action: Mouse scrolled (373, 318) with delta (0, 0)
Screenshot: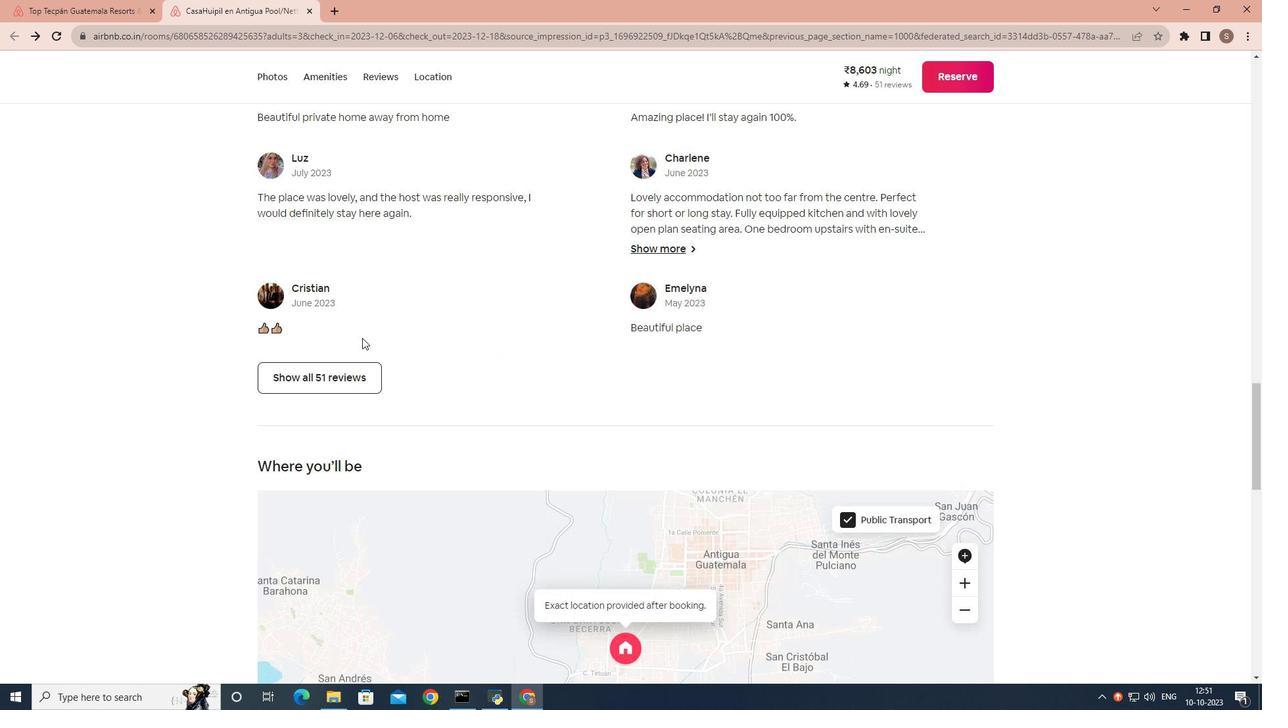 
Action: Mouse moved to (335, 389)
Screenshot: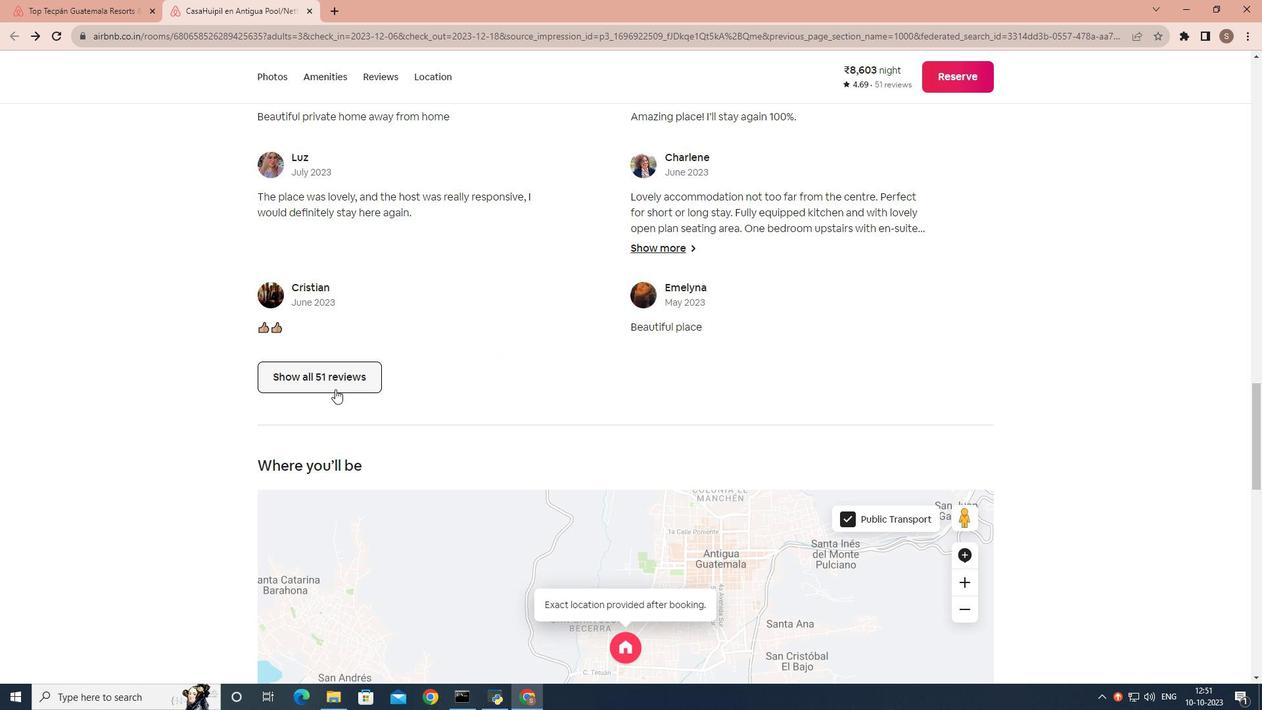 
Action: Mouse pressed left at (335, 389)
Screenshot: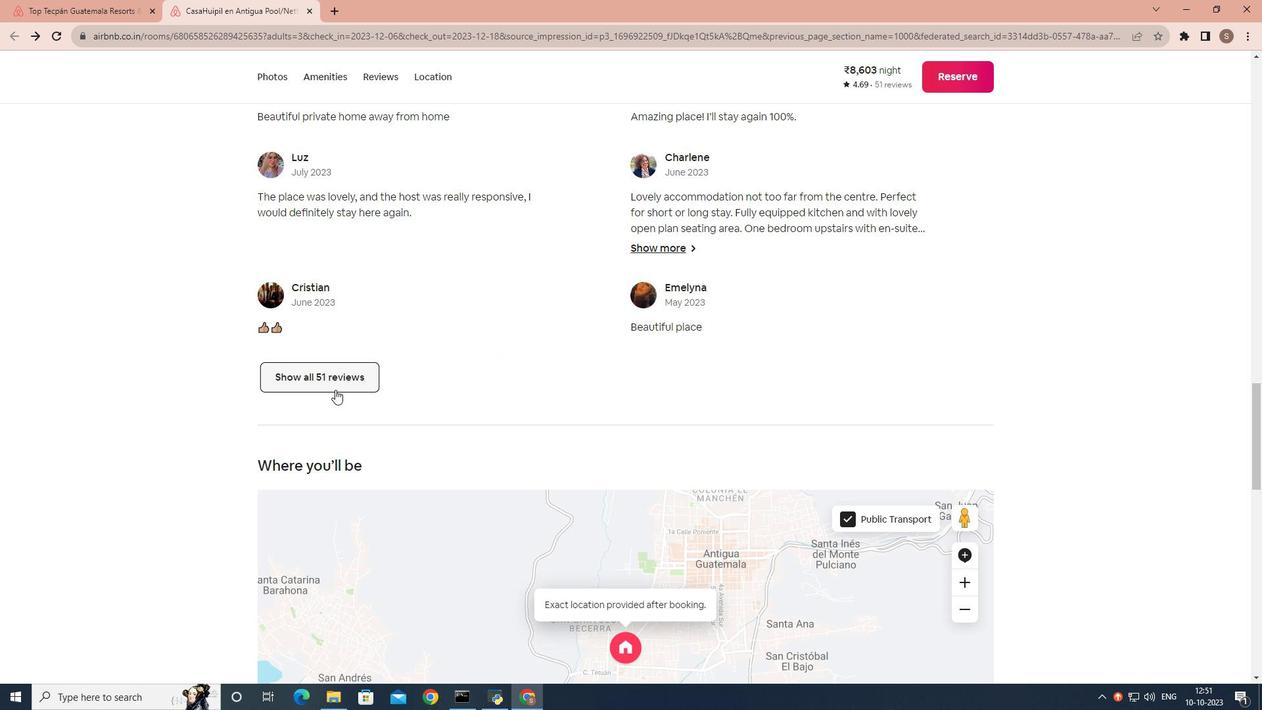 
Action: Mouse moved to (626, 357)
Screenshot: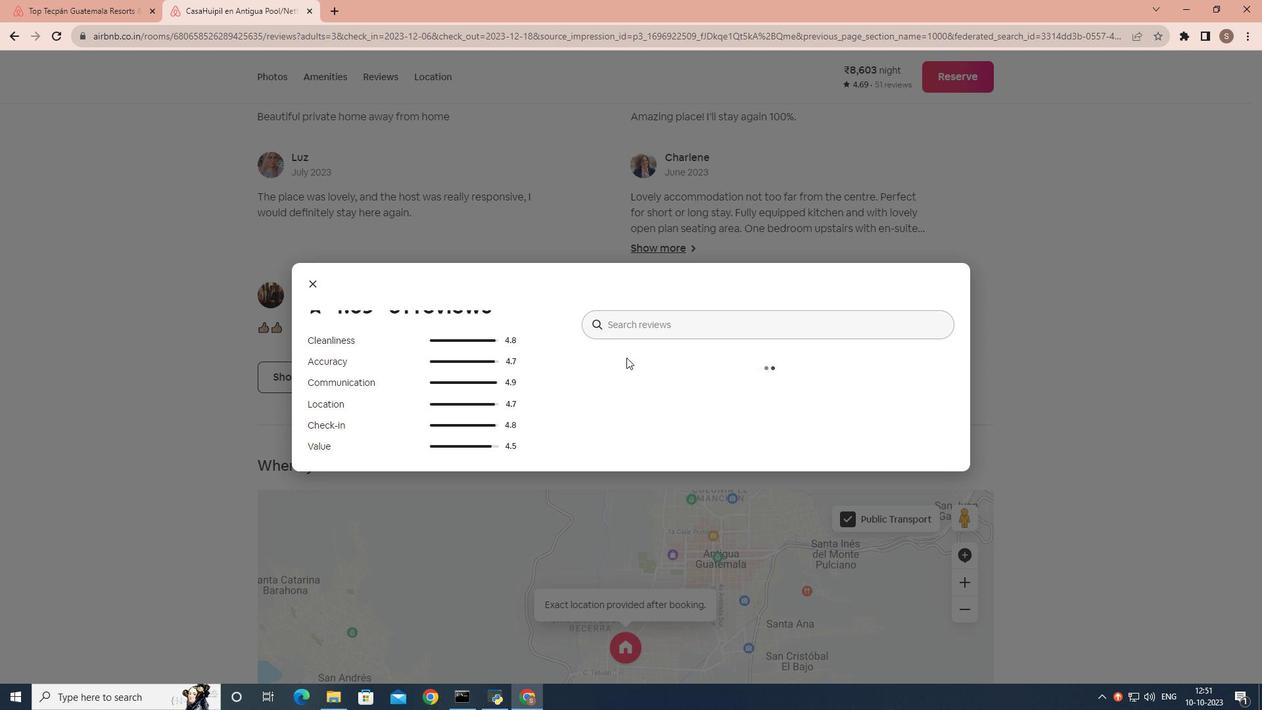 
Action: Mouse scrolled (626, 356) with delta (0, 0)
Screenshot: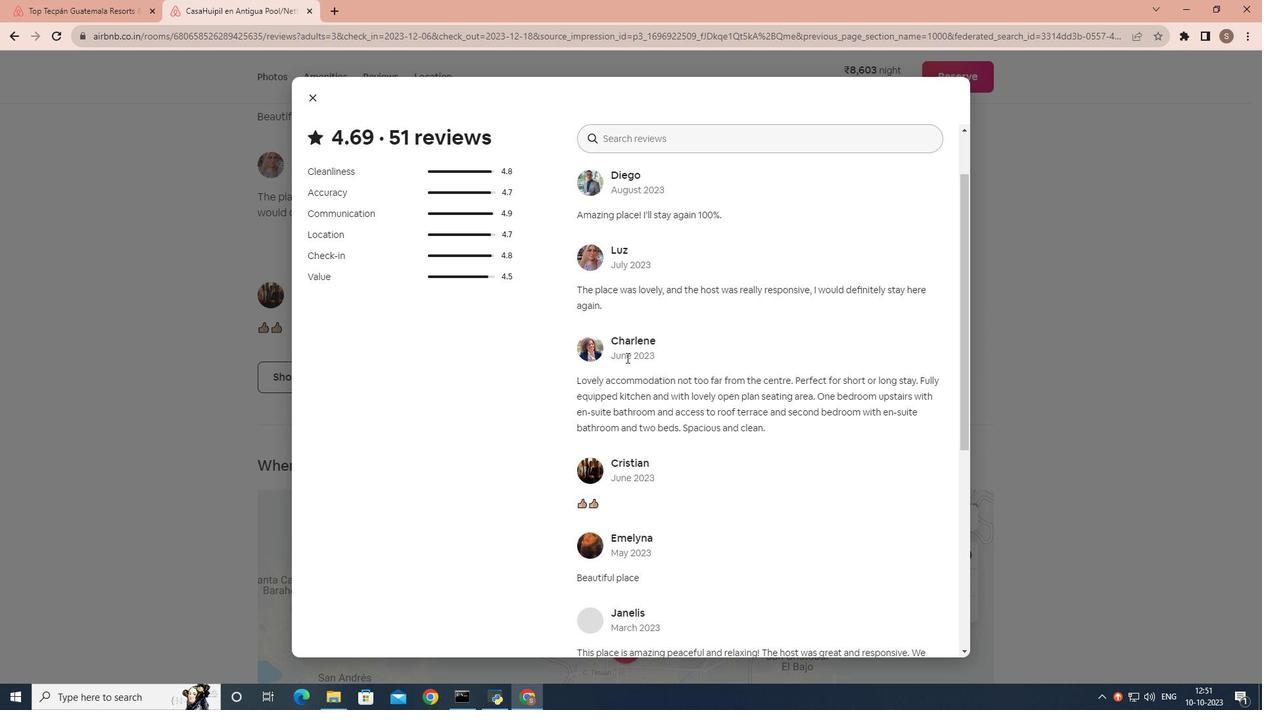 
Action: Mouse scrolled (626, 356) with delta (0, 0)
Screenshot: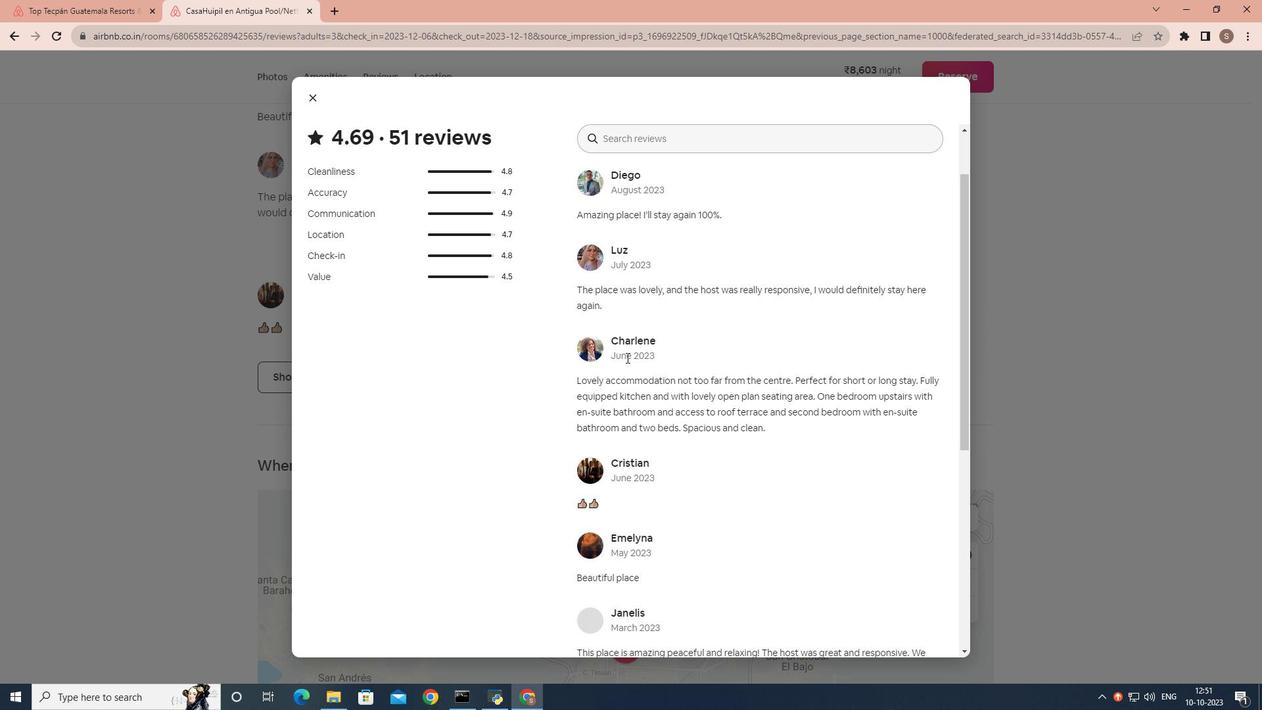 
Action: Mouse scrolled (626, 356) with delta (0, 0)
Screenshot: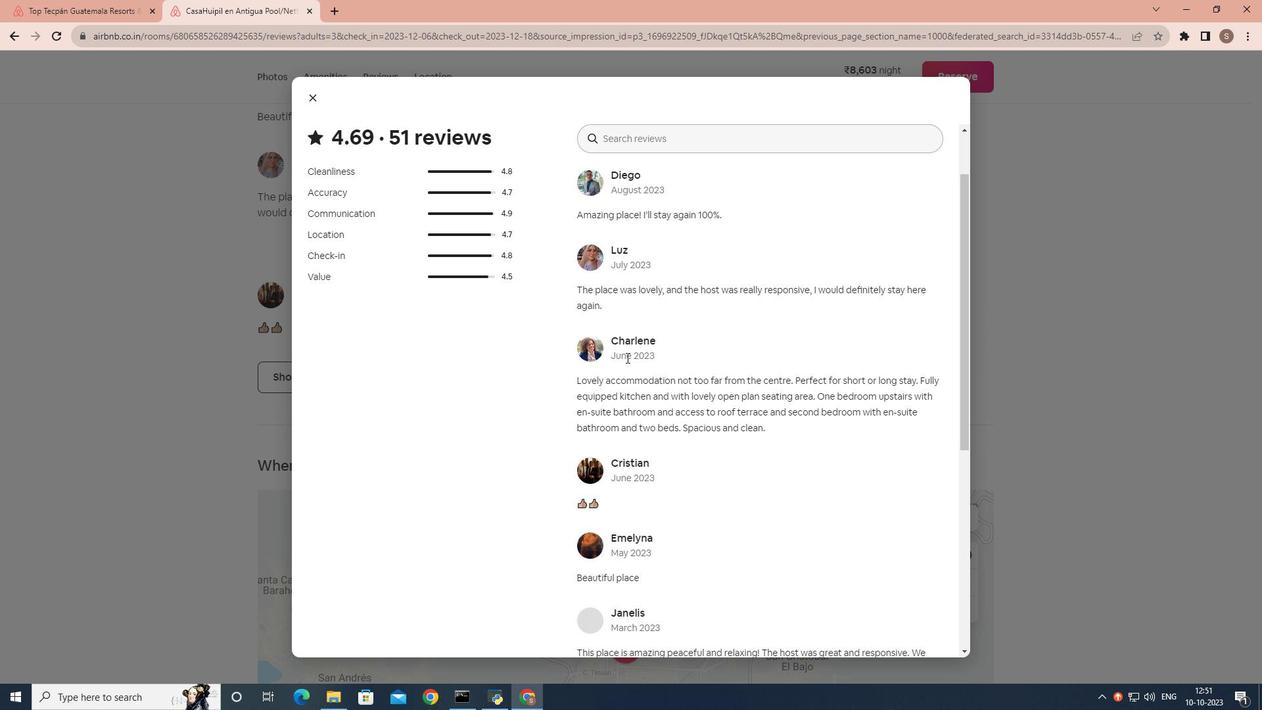 
Action: Mouse scrolled (626, 356) with delta (0, 0)
Screenshot: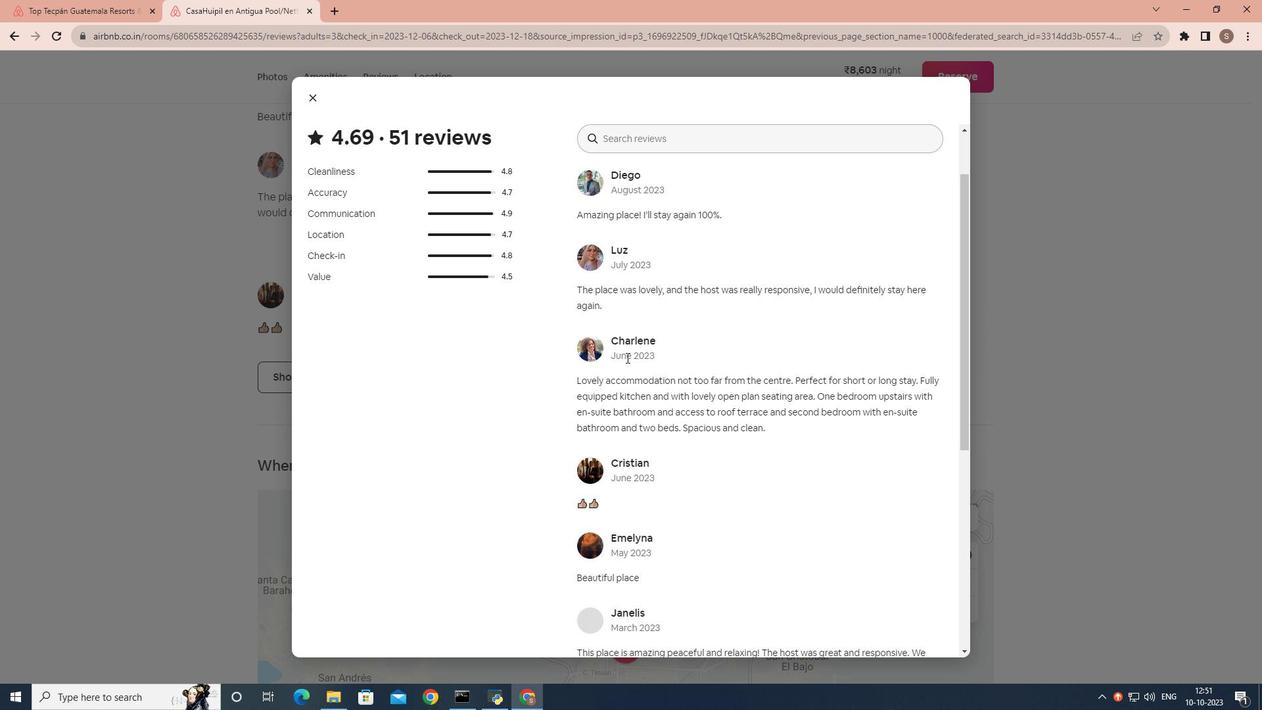 
Action: Mouse scrolled (626, 356) with delta (0, 0)
Screenshot: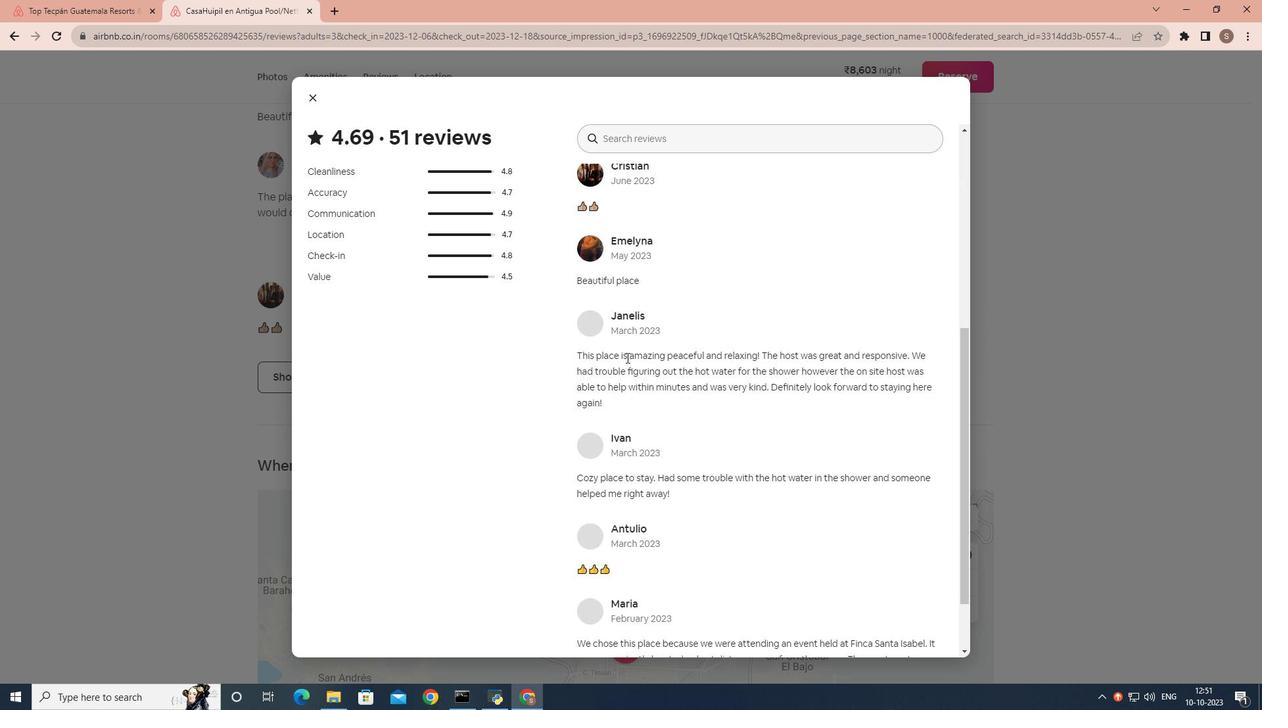
Action: Mouse scrolled (626, 356) with delta (0, 0)
Screenshot: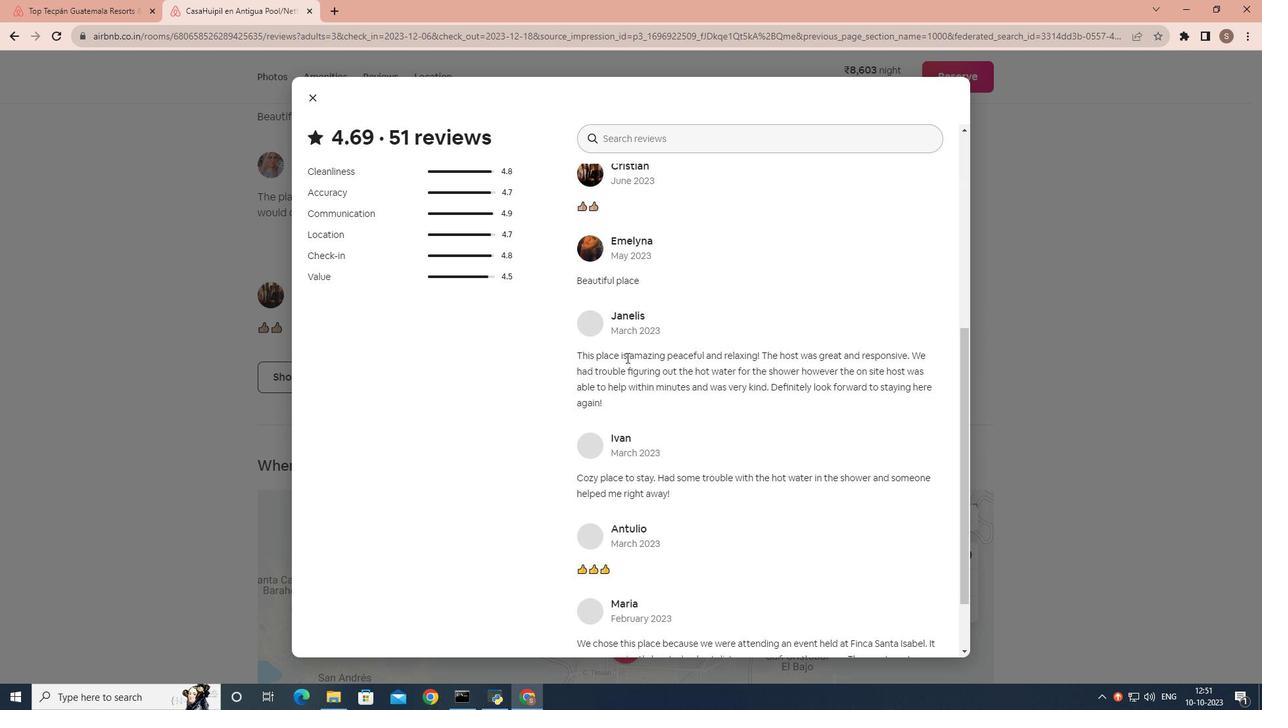 
Action: Mouse scrolled (626, 356) with delta (0, 0)
Screenshot: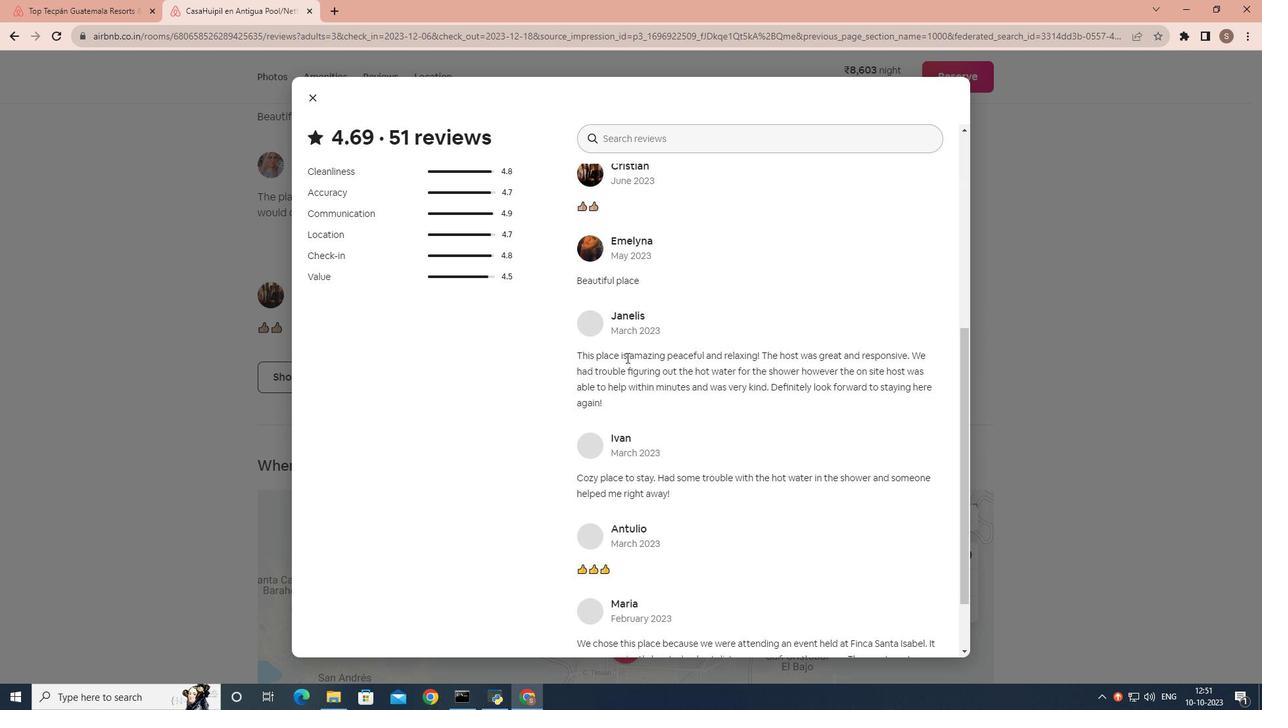 
Action: Mouse scrolled (626, 356) with delta (0, 0)
Screenshot: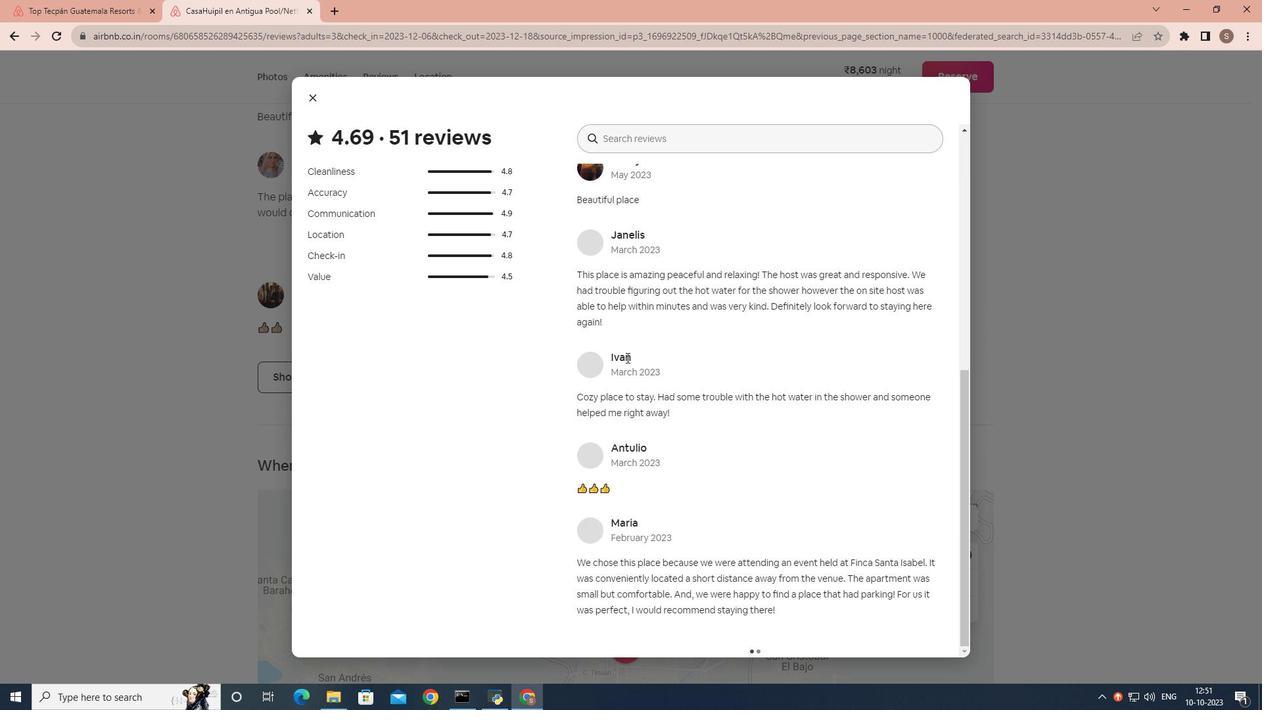 
Action: Mouse scrolled (626, 356) with delta (0, 0)
Screenshot: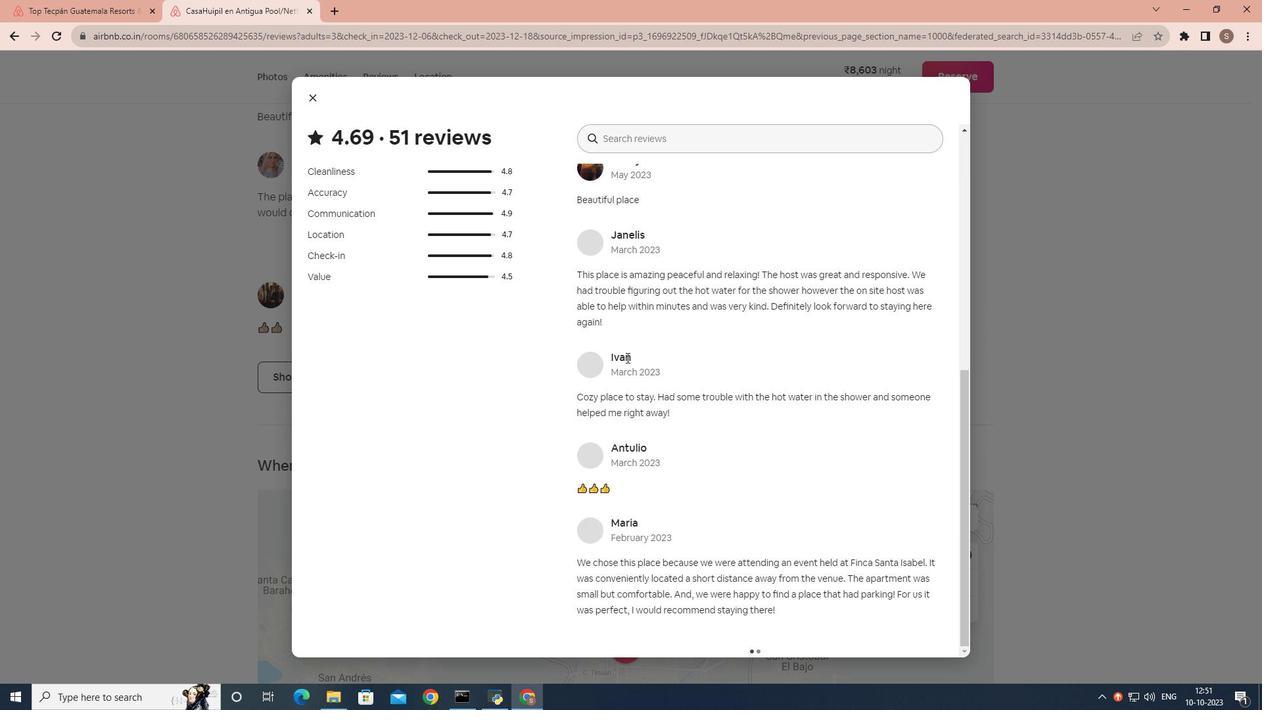 
Action: Mouse scrolled (626, 356) with delta (0, 0)
Screenshot: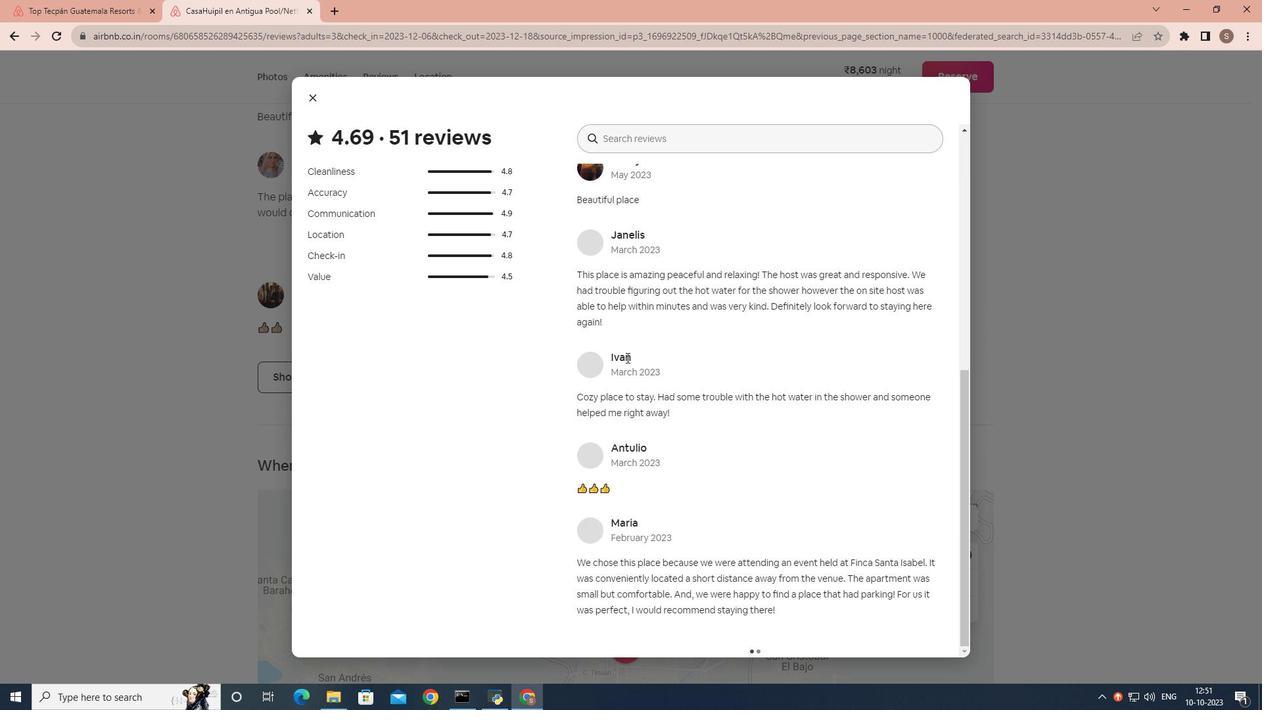 
Action: Mouse scrolled (626, 356) with delta (0, 0)
Screenshot: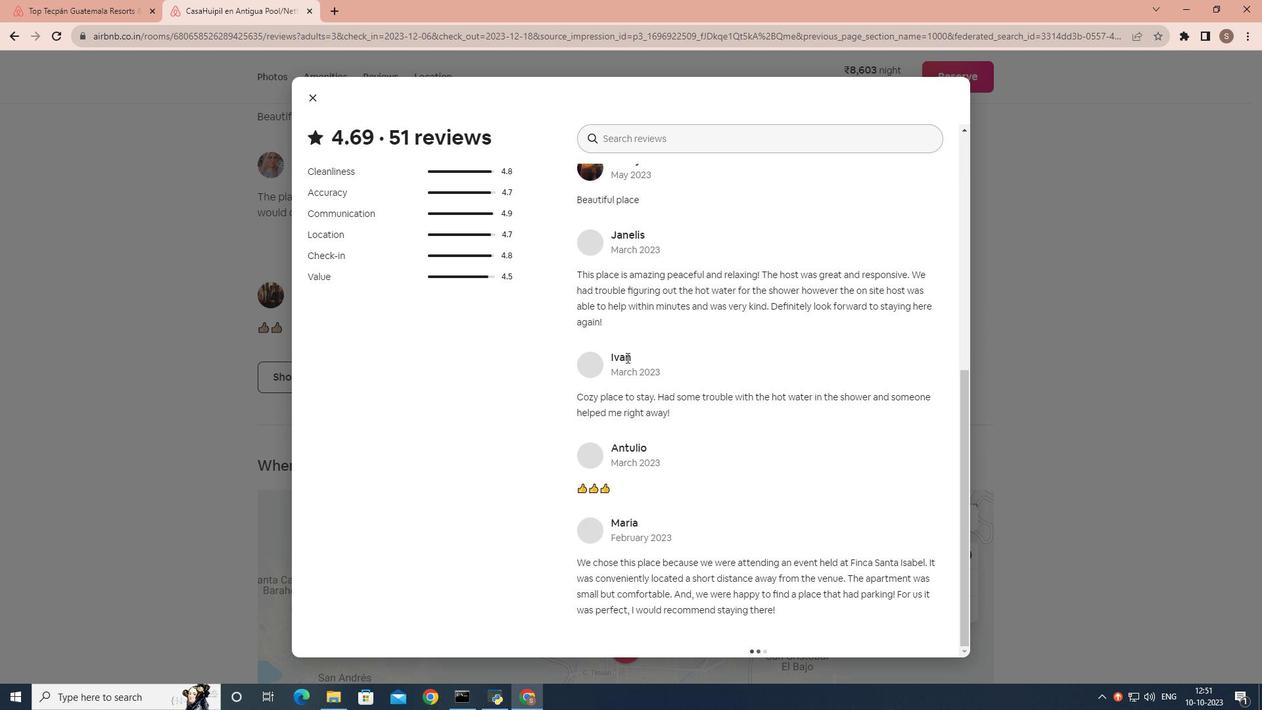 
Action: Mouse scrolled (626, 356) with delta (0, 0)
Screenshot: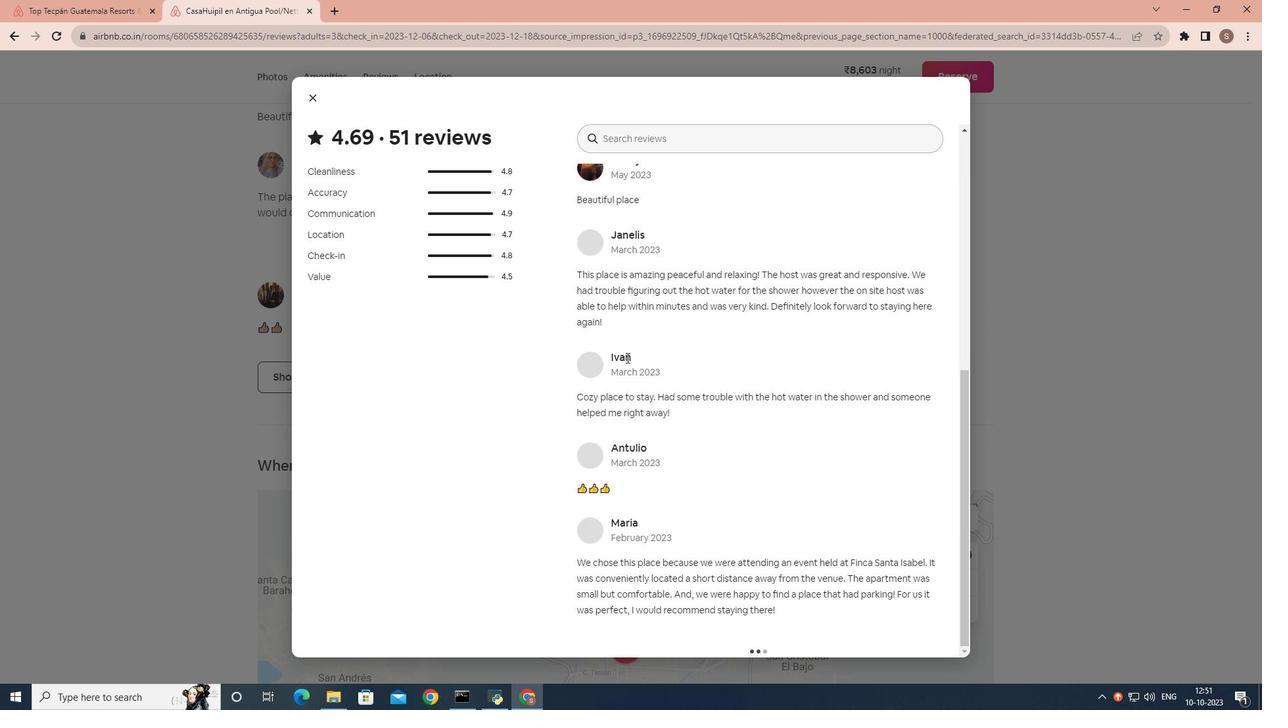 
Action: Mouse scrolled (626, 356) with delta (0, 0)
Screenshot: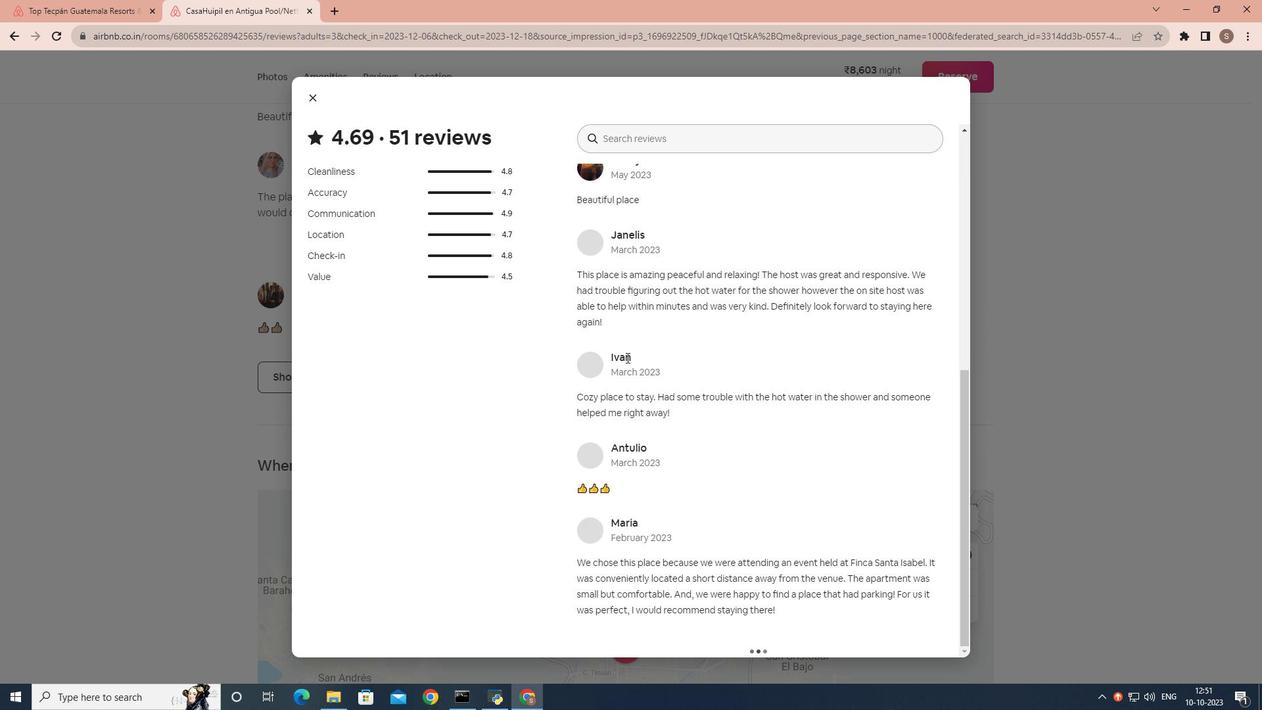 
Action: Mouse scrolled (626, 356) with delta (0, 0)
Screenshot: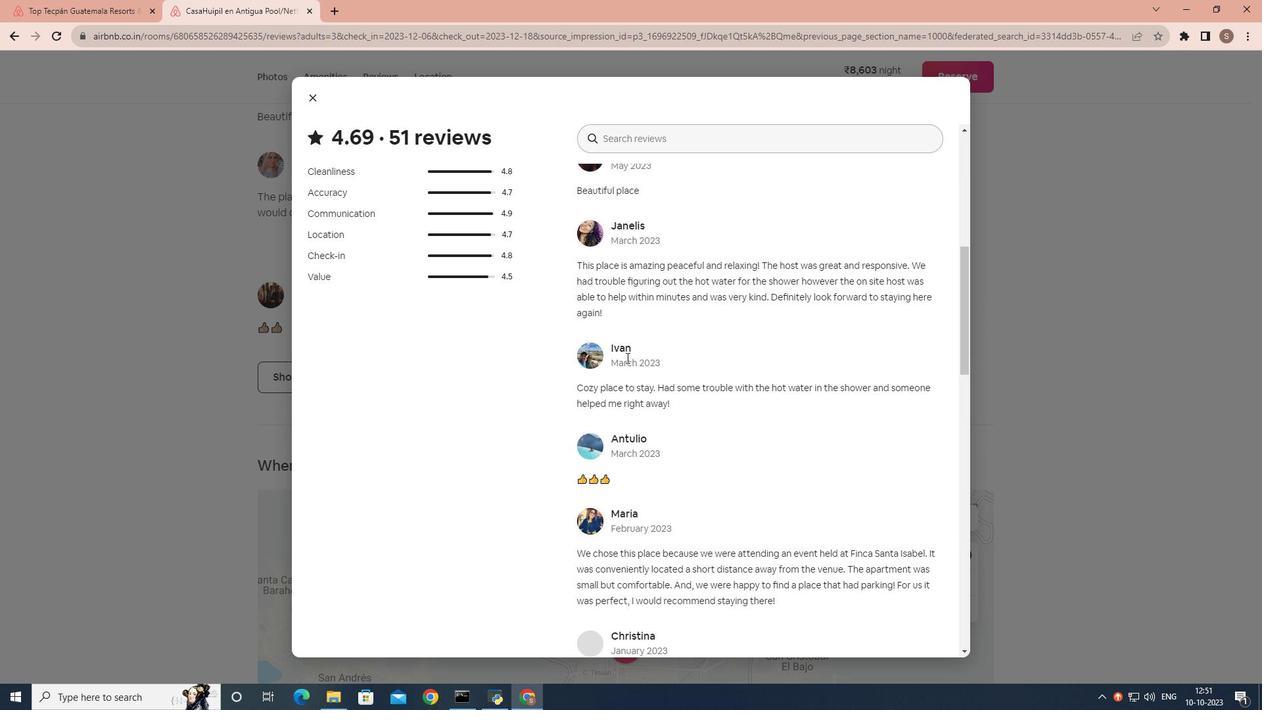 
Action: Mouse scrolled (626, 356) with delta (0, 0)
Screenshot: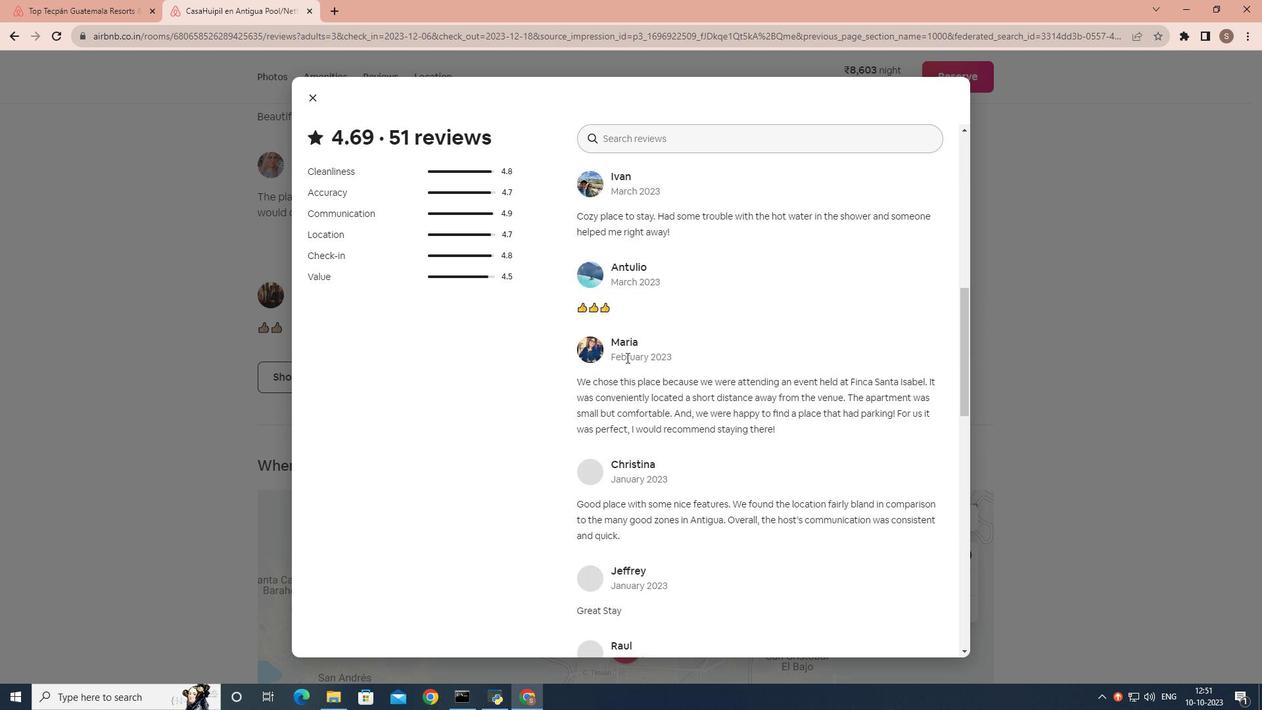 
Action: Mouse scrolled (626, 356) with delta (0, 0)
Screenshot: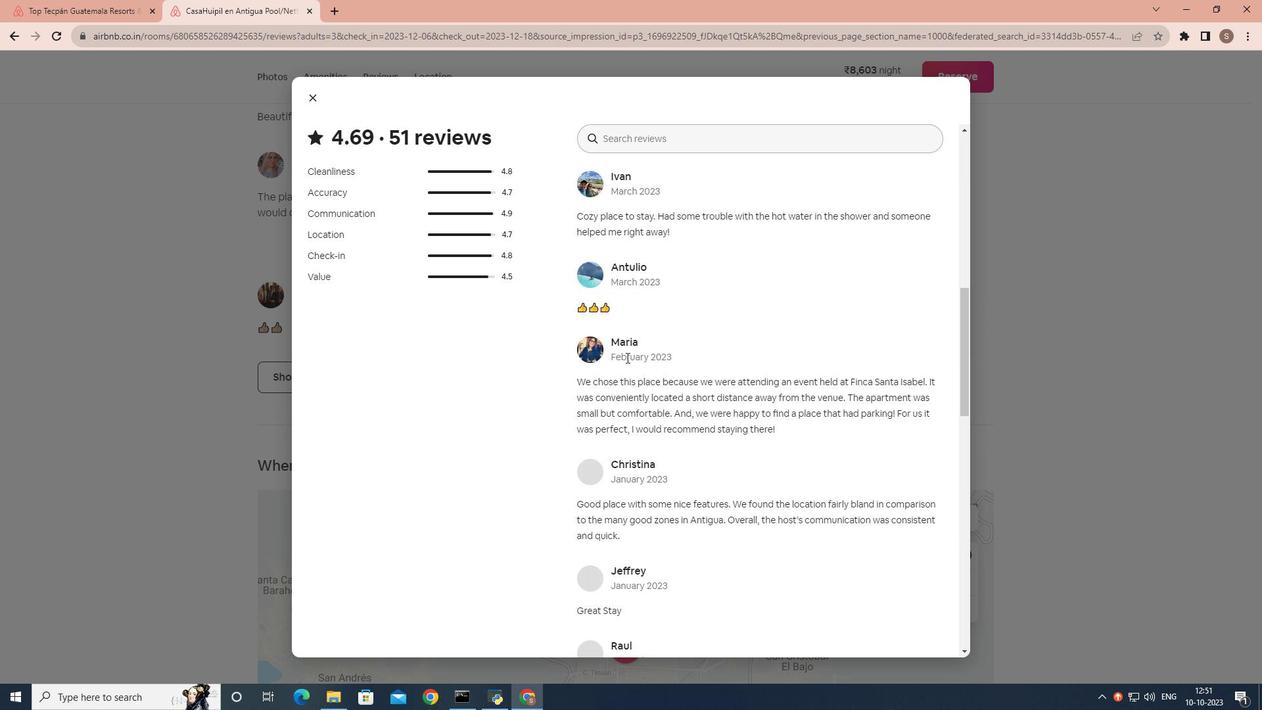 
Action: Mouse scrolled (626, 356) with delta (0, 0)
Screenshot: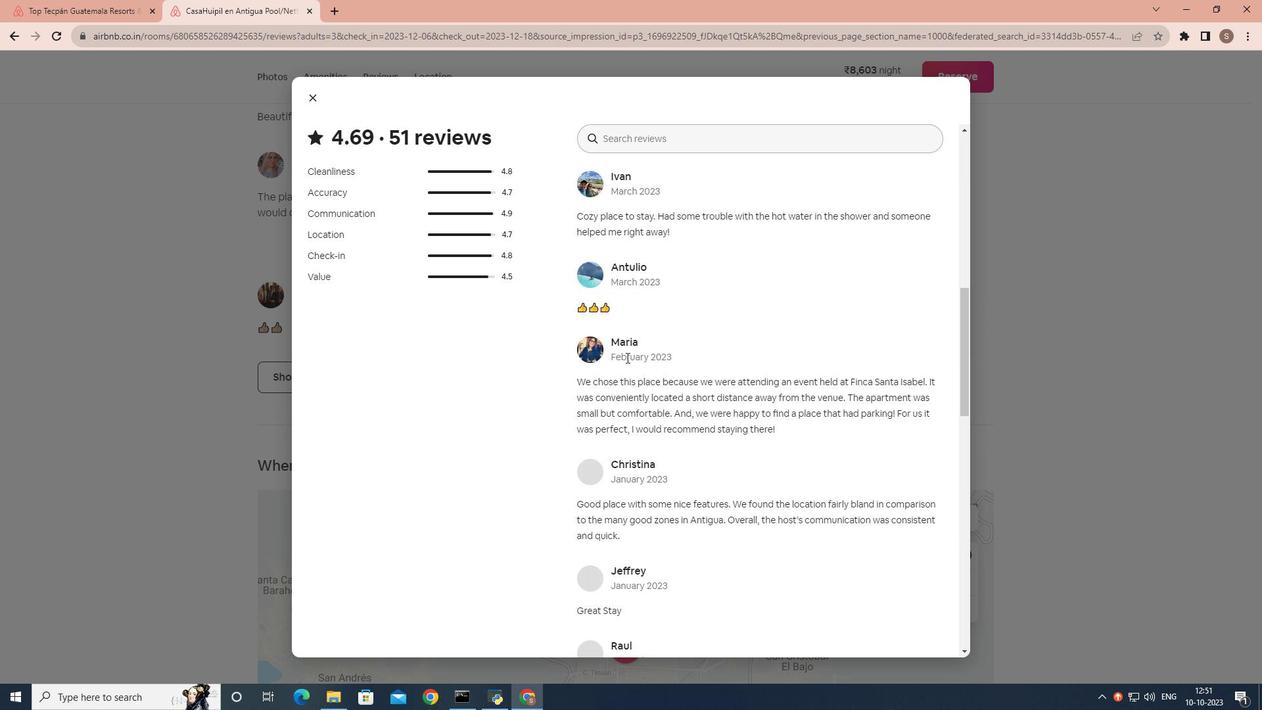 
Action: Mouse scrolled (626, 356) with delta (0, 0)
Screenshot: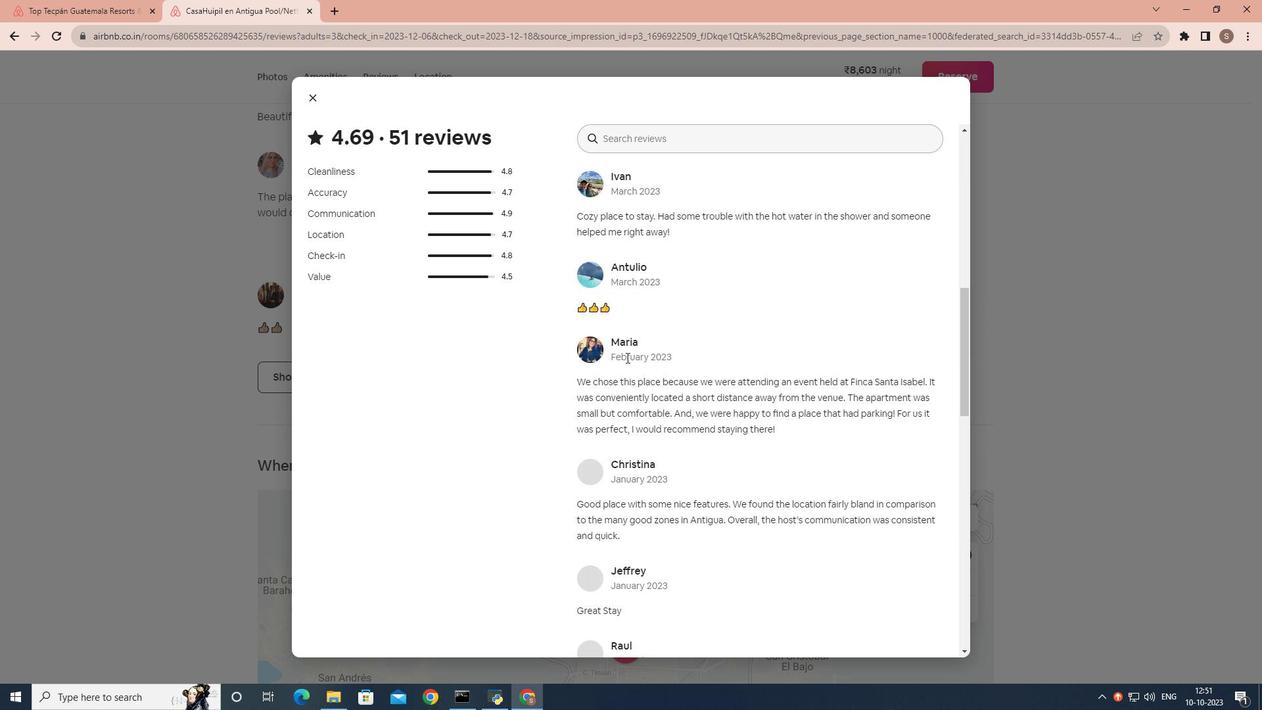 
Action: Mouse scrolled (626, 356) with delta (0, 0)
Screenshot: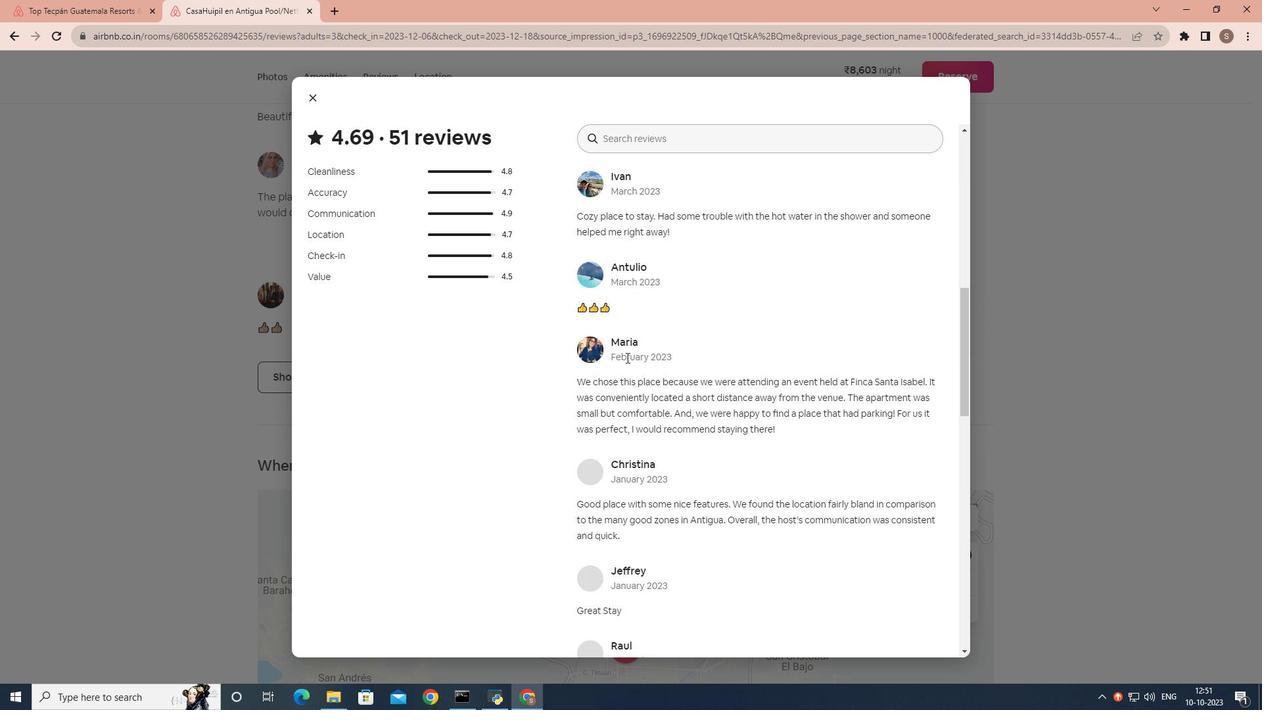 
Action: Mouse scrolled (626, 356) with delta (0, 0)
Screenshot: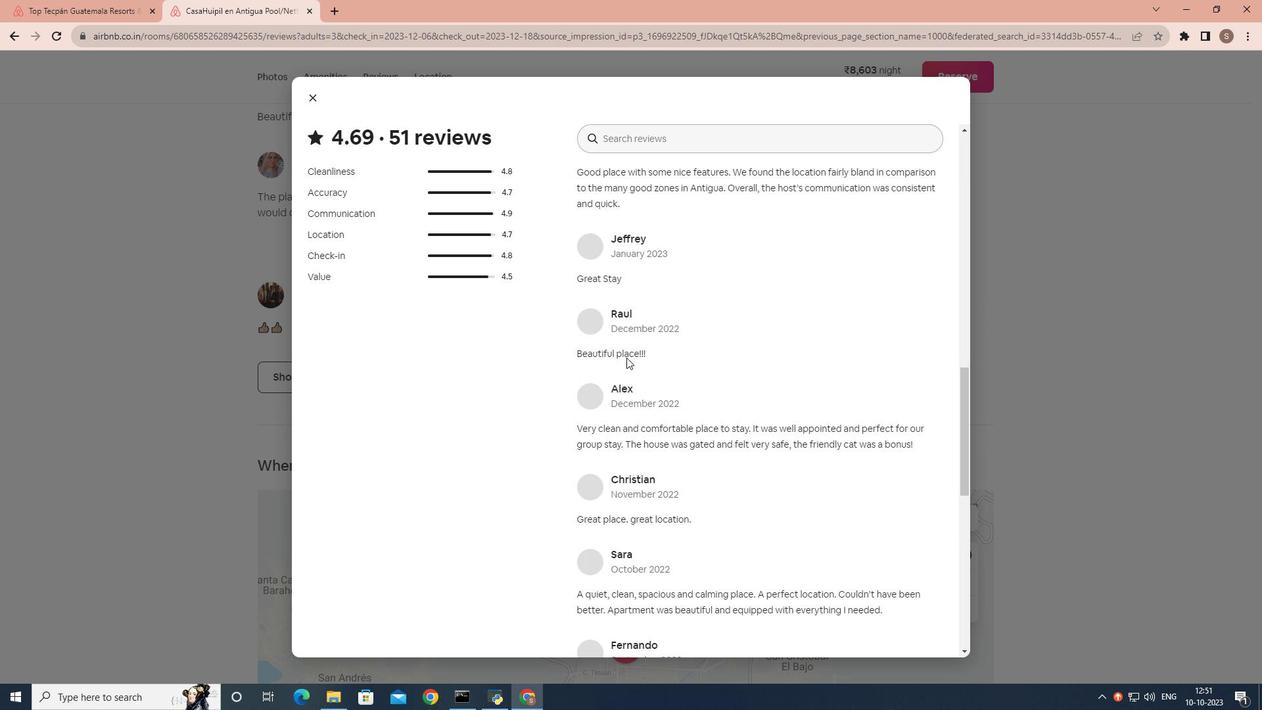 
Action: Mouse scrolled (626, 356) with delta (0, 0)
Screenshot: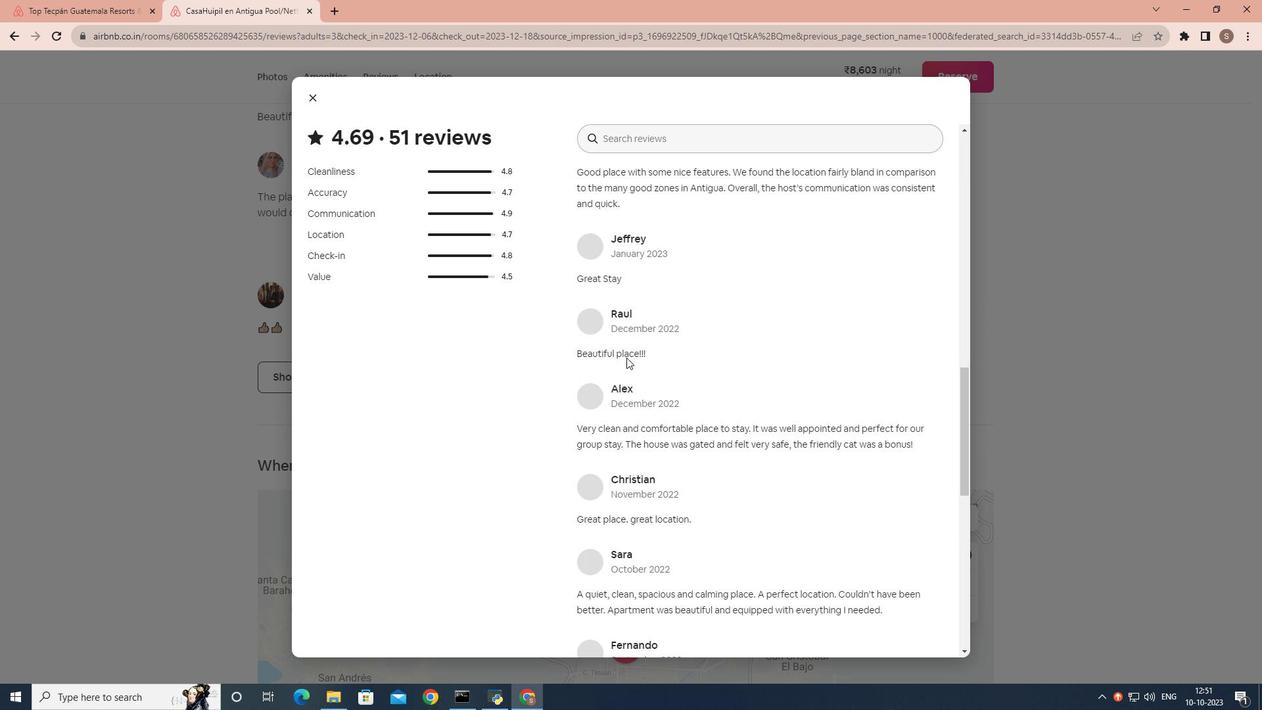 
Action: Mouse scrolled (626, 356) with delta (0, 0)
Screenshot: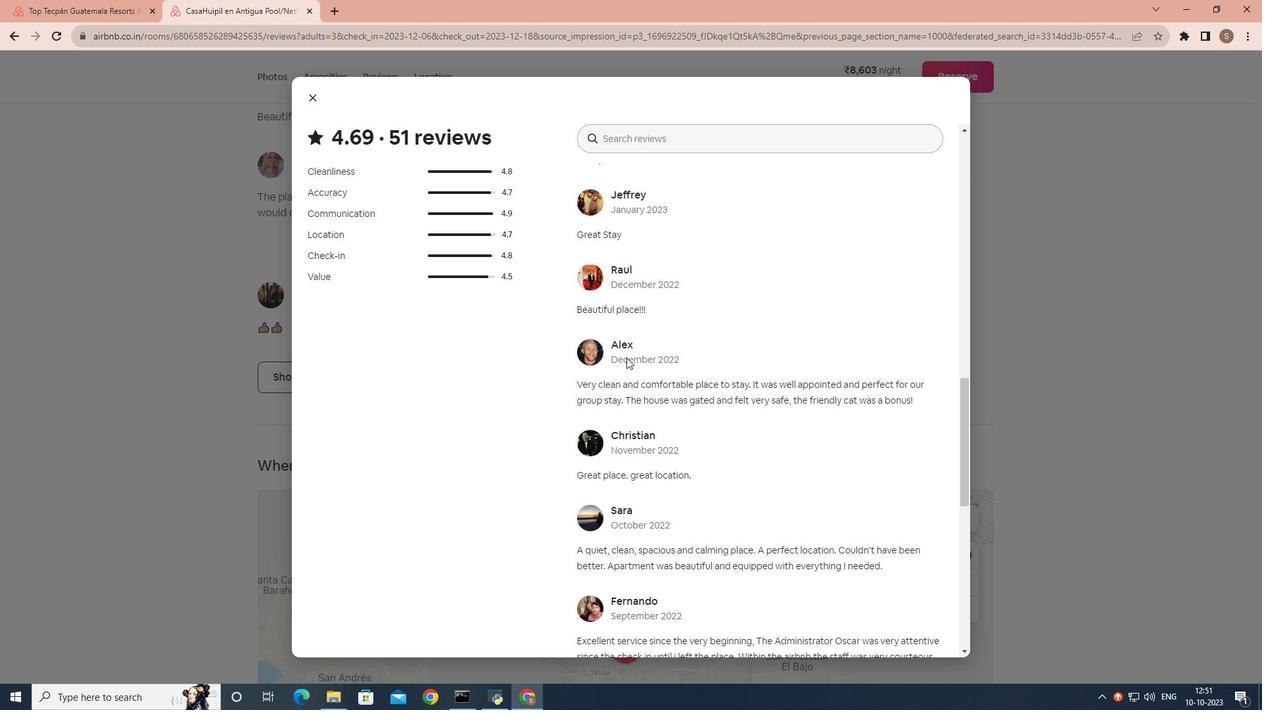 
Action: Mouse scrolled (626, 356) with delta (0, 0)
Screenshot: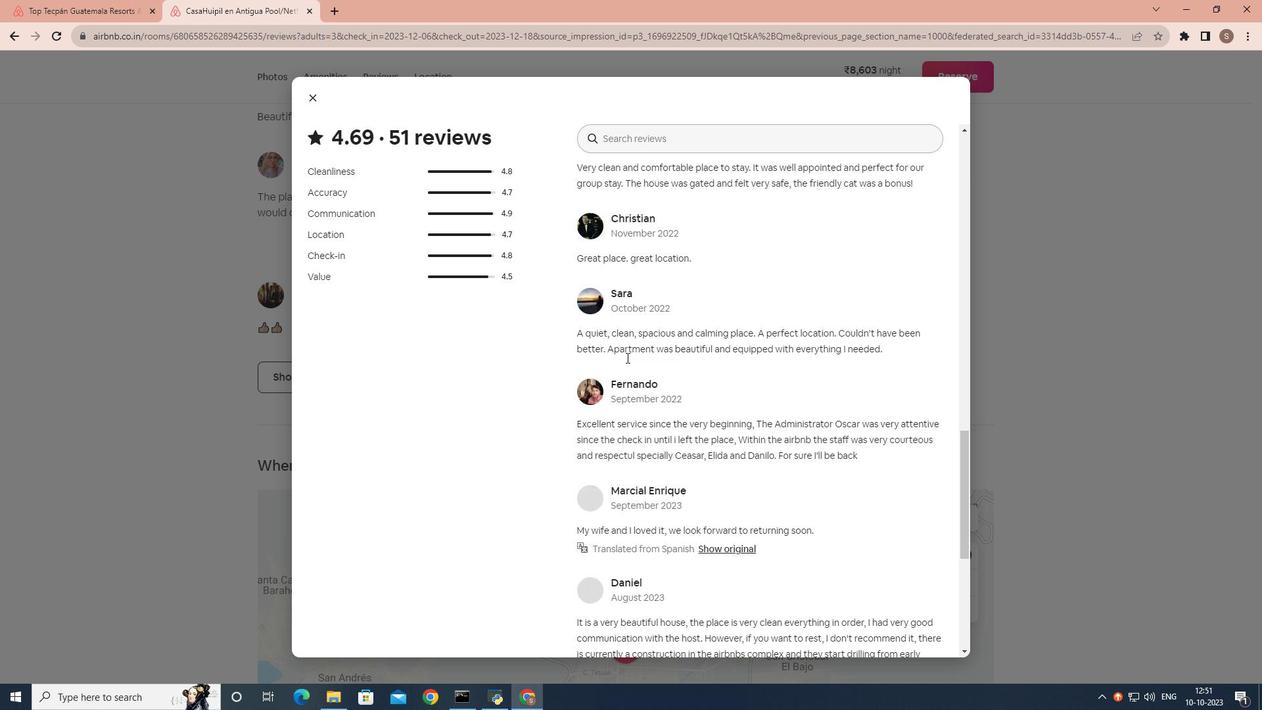 
Action: Mouse scrolled (626, 356) with delta (0, 0)
Screenshot: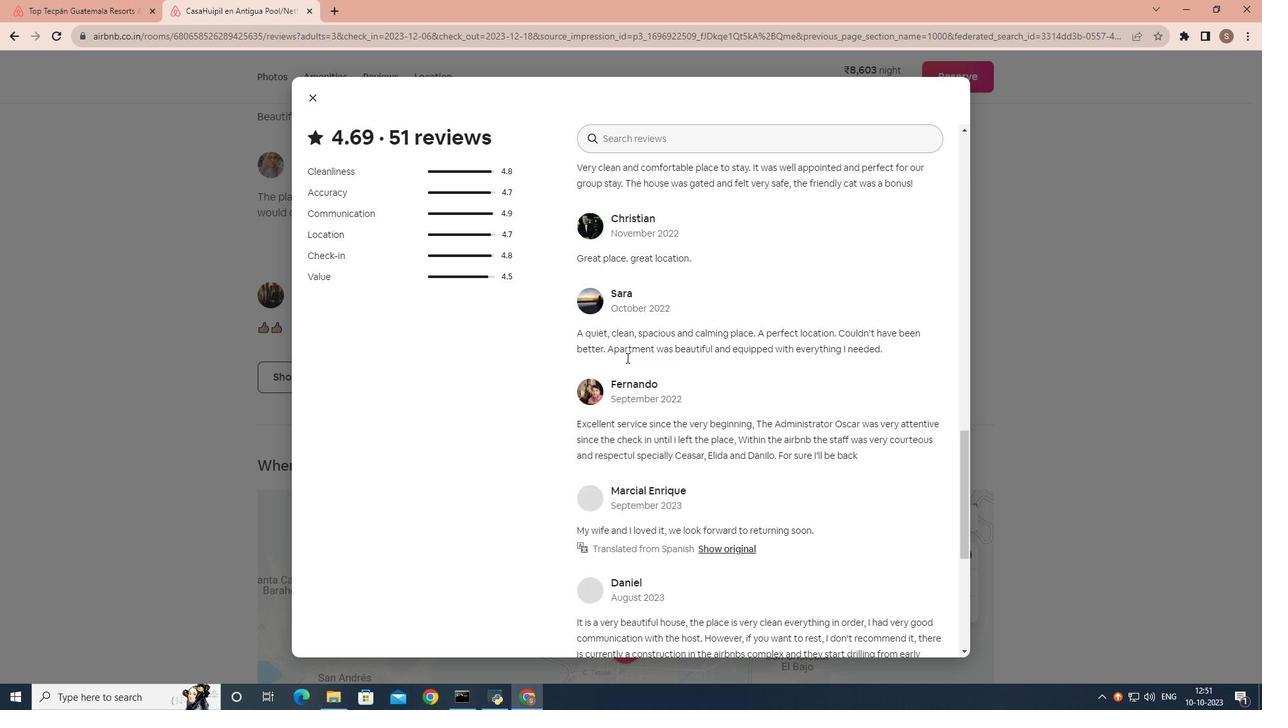 
Action: Mouse scrolled (626, 356) with delta (0, 0)
Screenshot: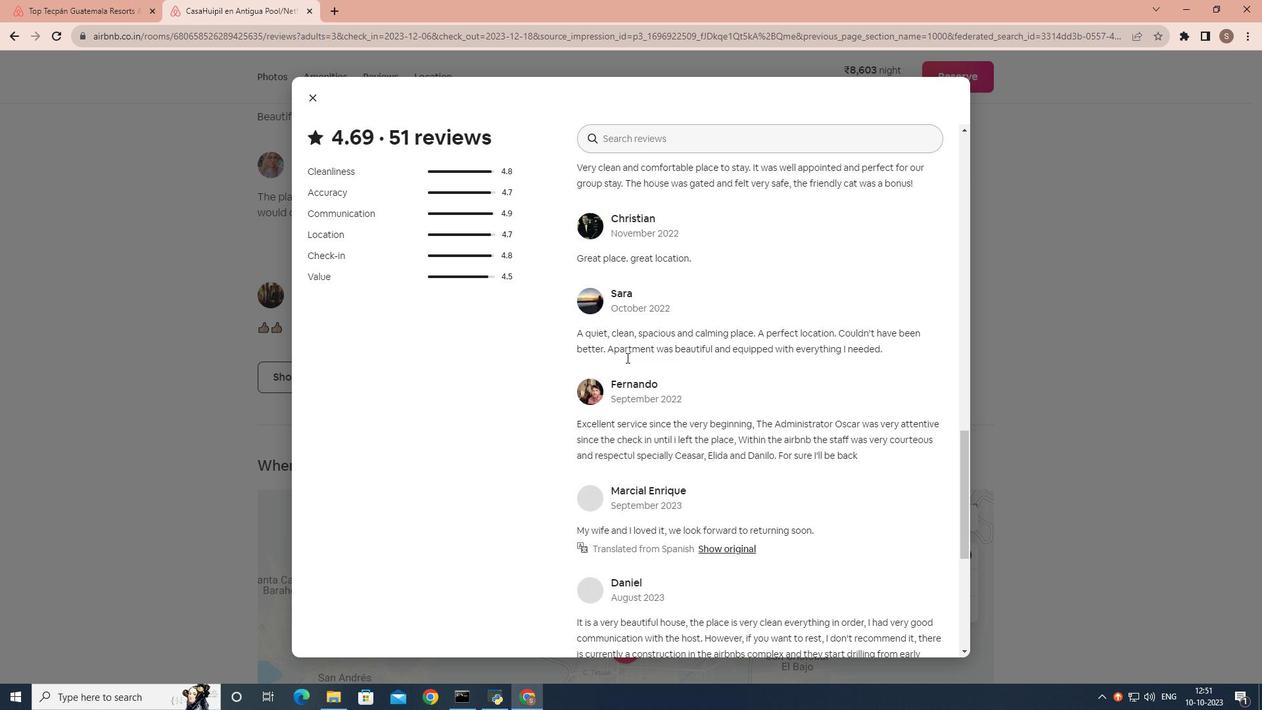 
Action: Mouse scrolled (626, 356) with delta (0, 0)
Screenshot: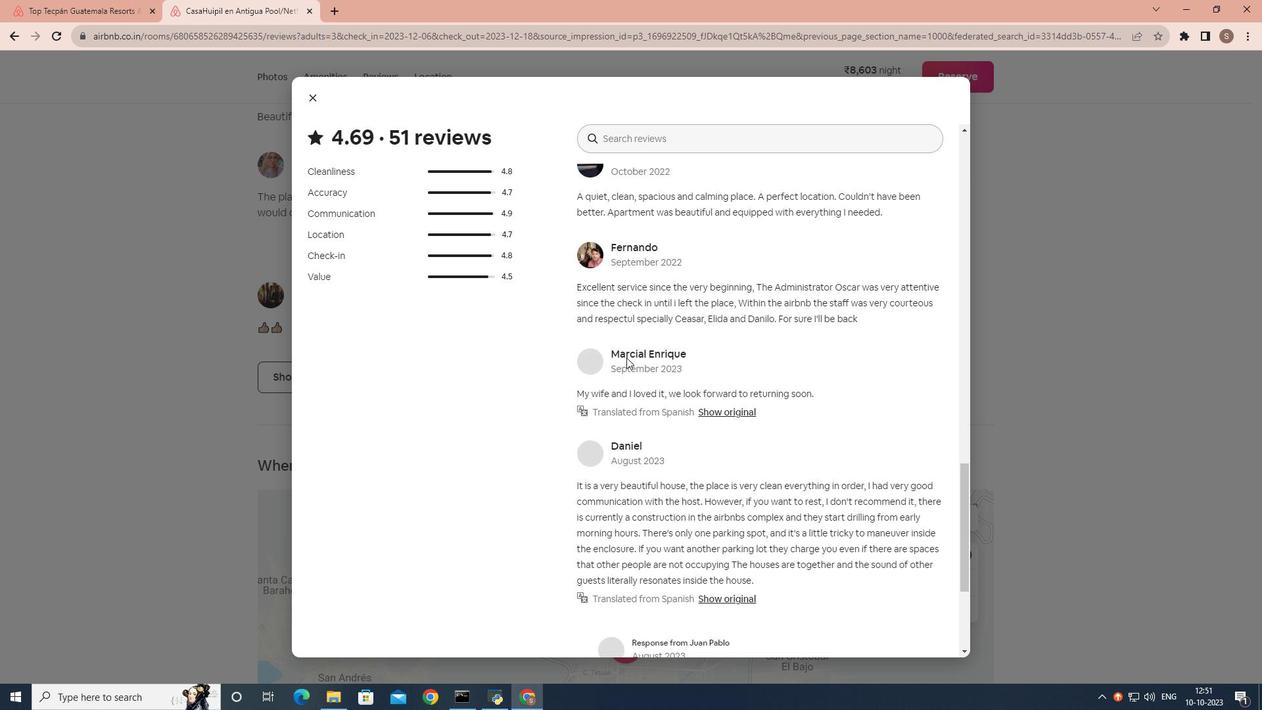 
Action: Mouse scrolled (626, 356) with delta (0, 0)
Screenshot: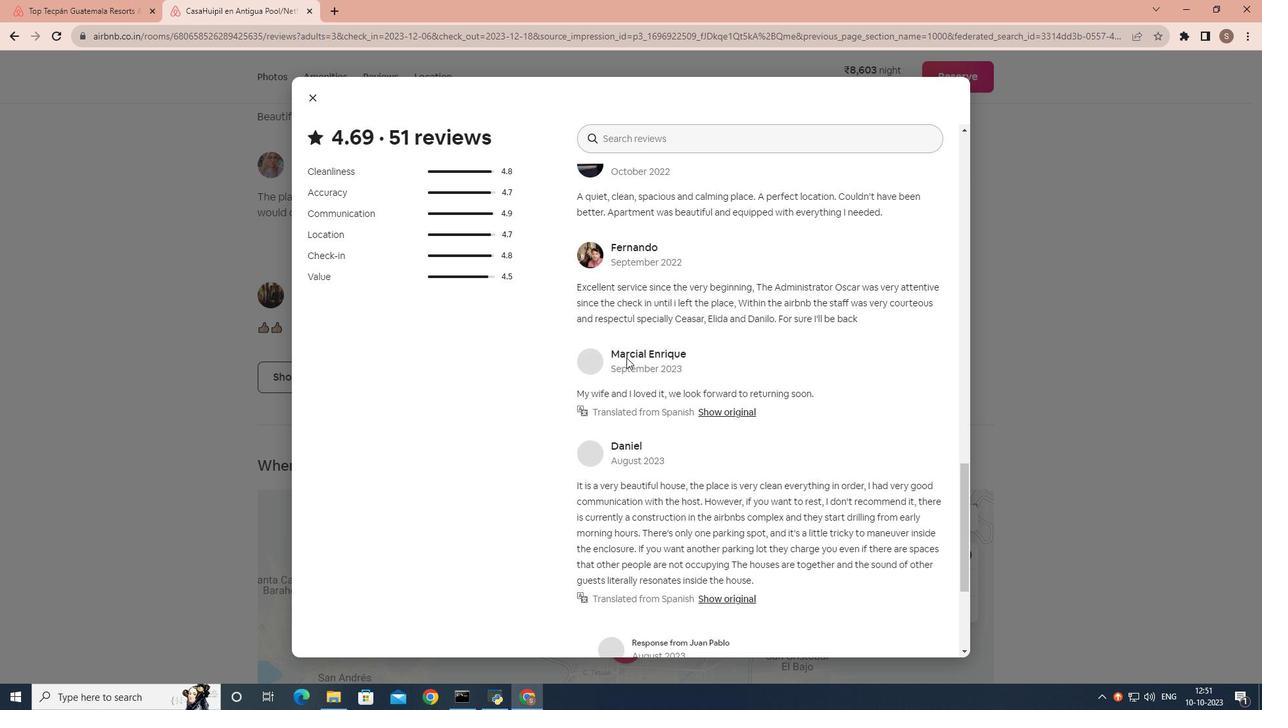 
Action: Mouse scrolled (626, 356) with delta (0, 0)
Screenshot: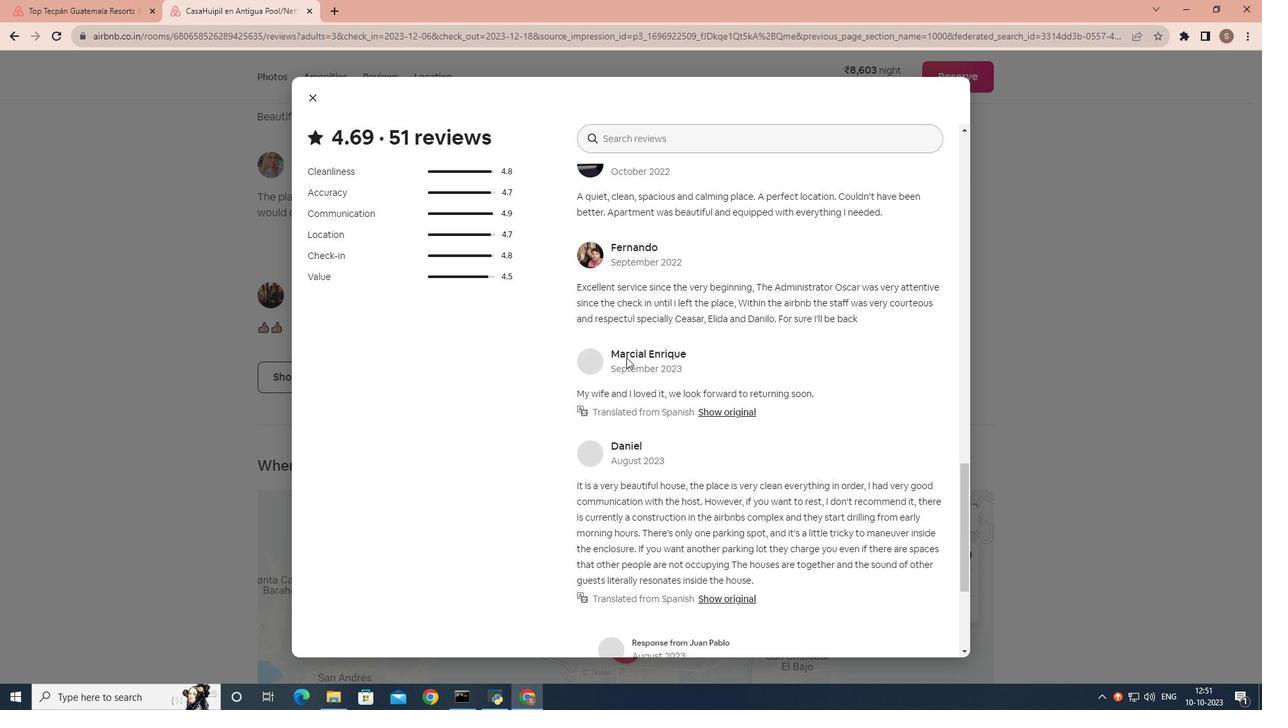 
Action: Mouse scrolled (626, 356) with delta (0, 0)
Screenshot: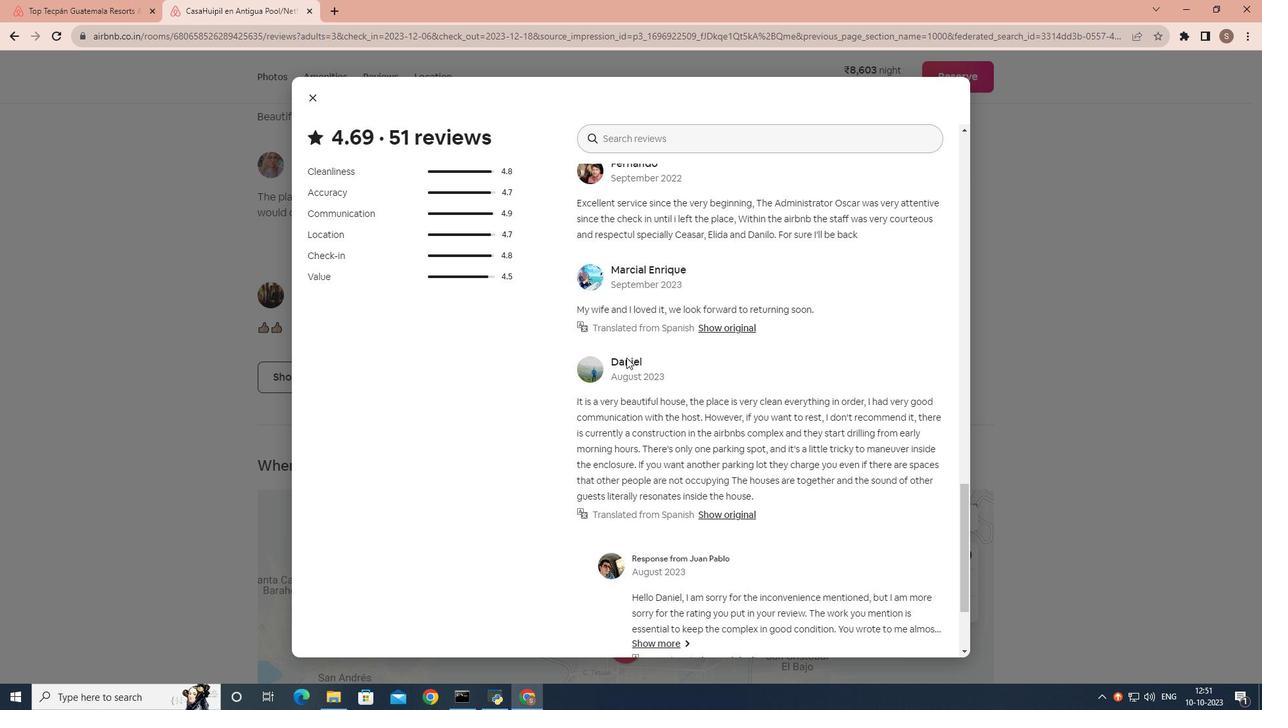 
Action: Mouse scrolled (626, 356) with delta (0, 0)
Screenshot: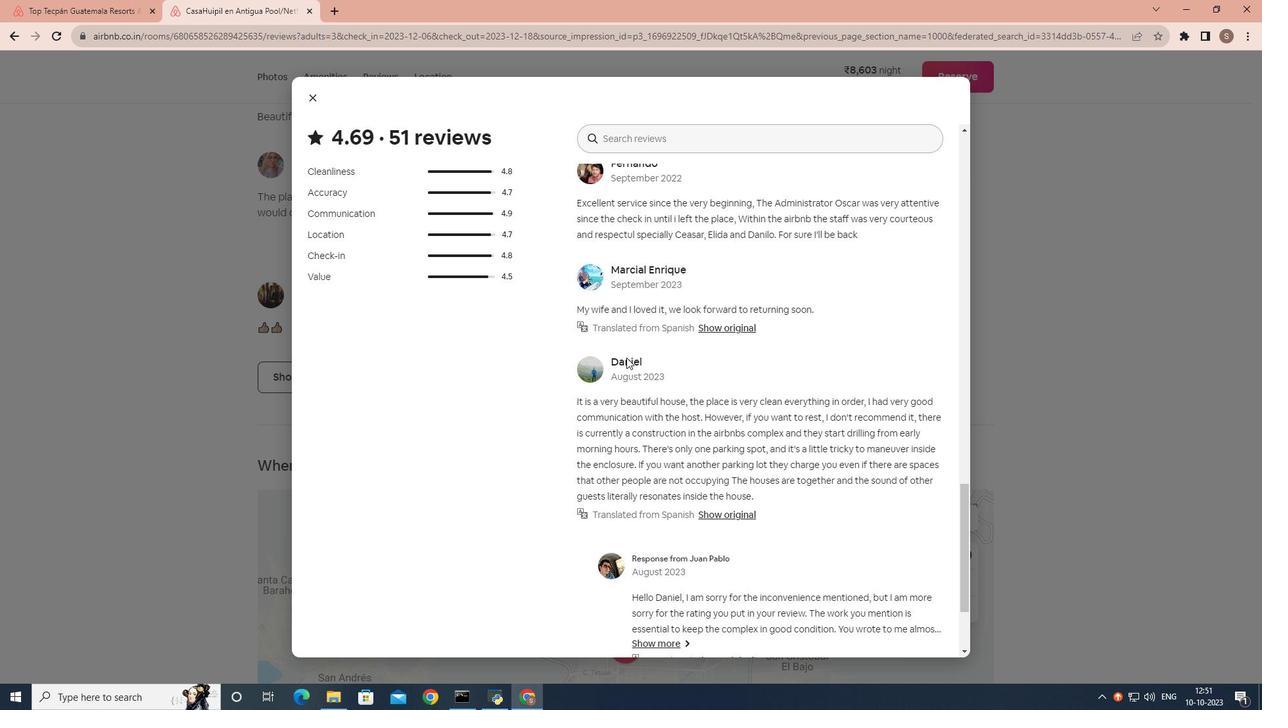 
Action: Mouse scrolled (626, 356) with delta (0, 0)
Screenshot: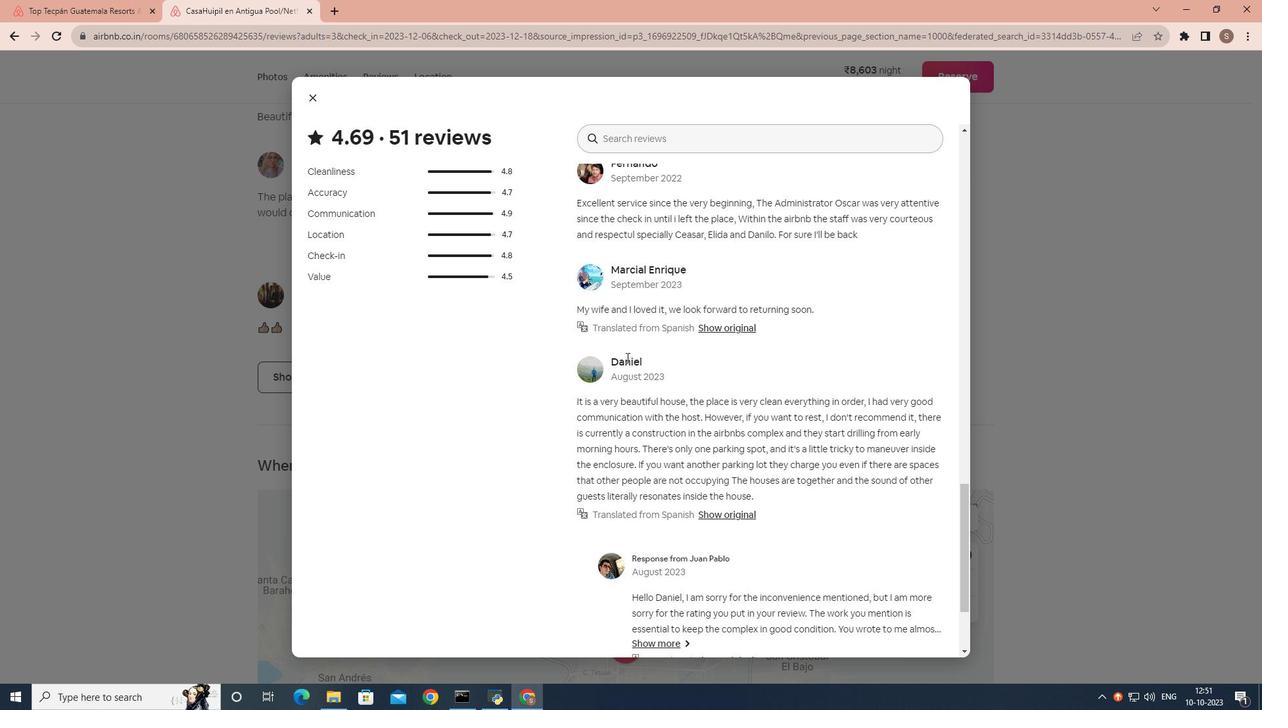 
Action: Mouse scrolled (626, 356) with delta (0, 0)
Screenshot: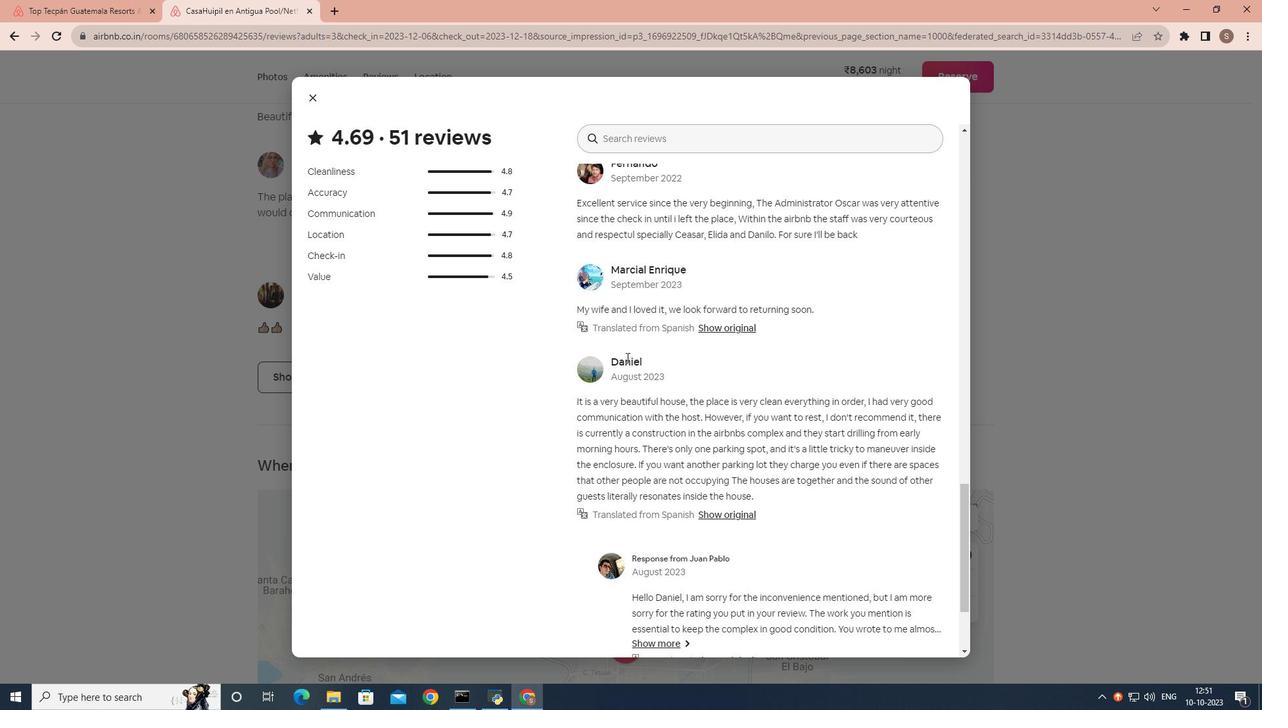 
Action: Mouse scrolled (626, 356) with delta (0, 0)
Screenshot: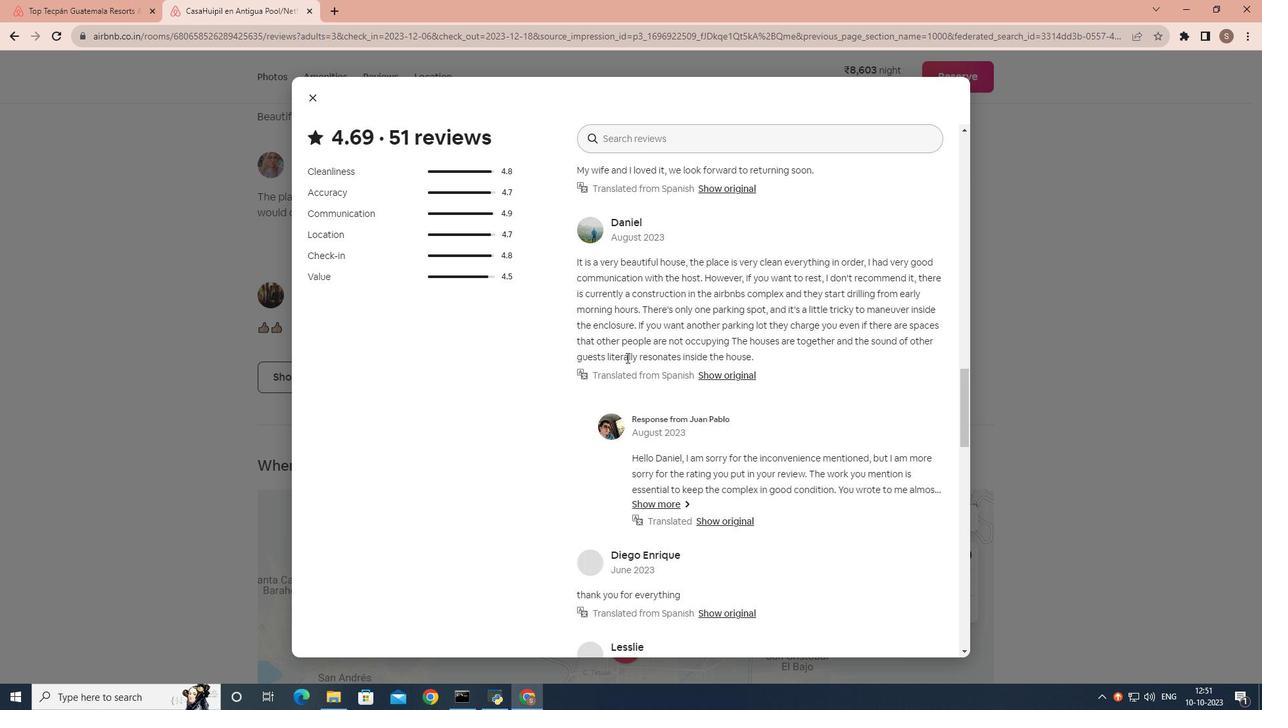 
Action: Mouse scrolled (626, 356) with delta (0, 0)
Screenshot: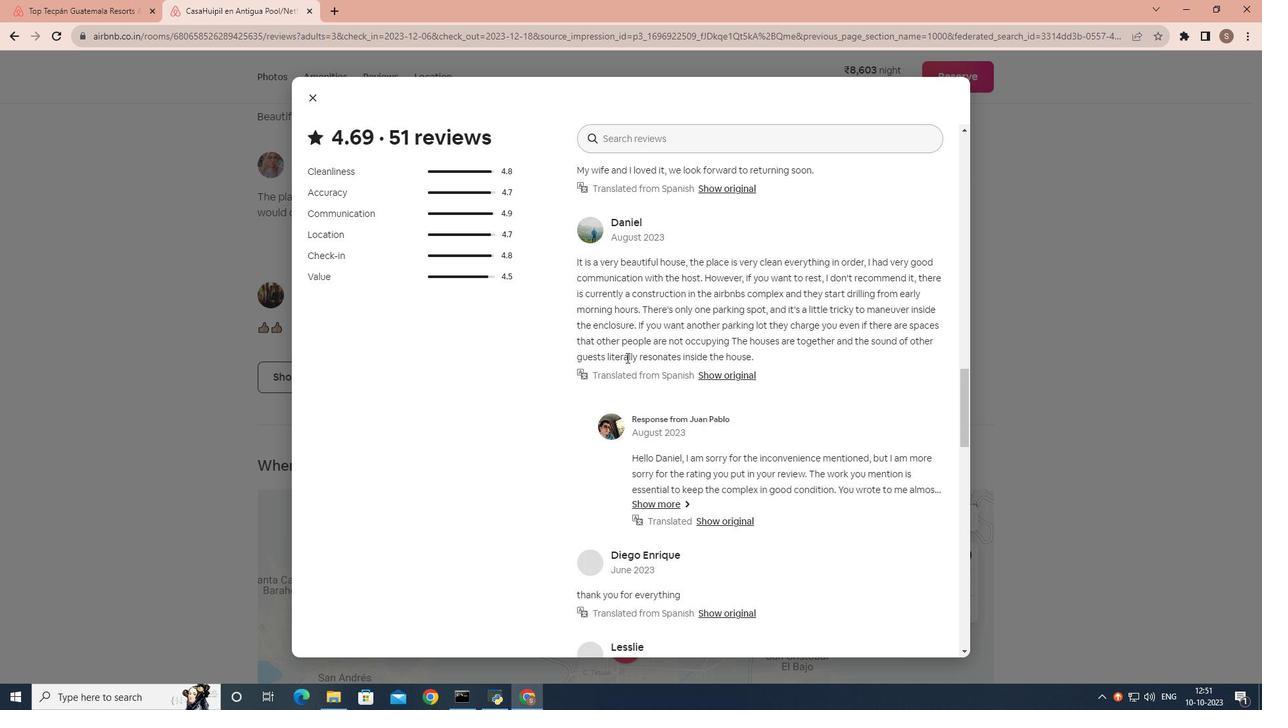 
Action: Mouse scrolled (626, 356) with delta (0, 0)
Screenshot: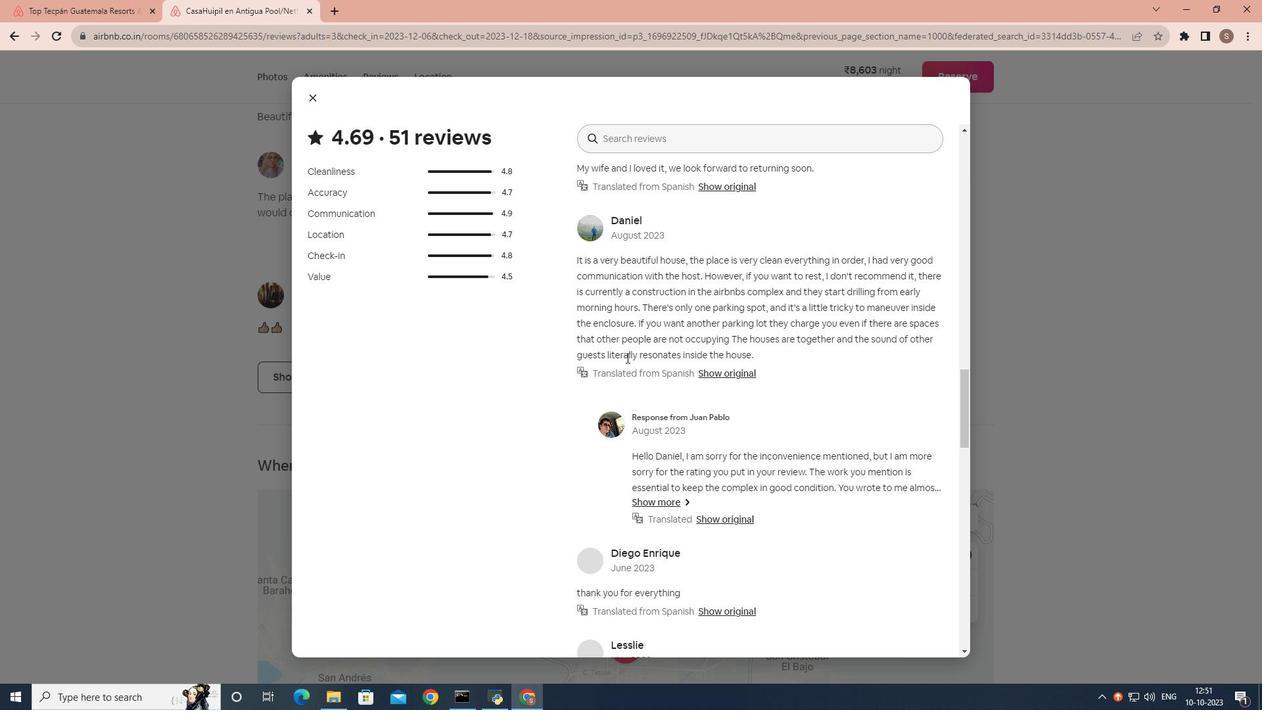 
Action: Mouse scrolled (626, 356) with delta (0, 0)
Screenshot: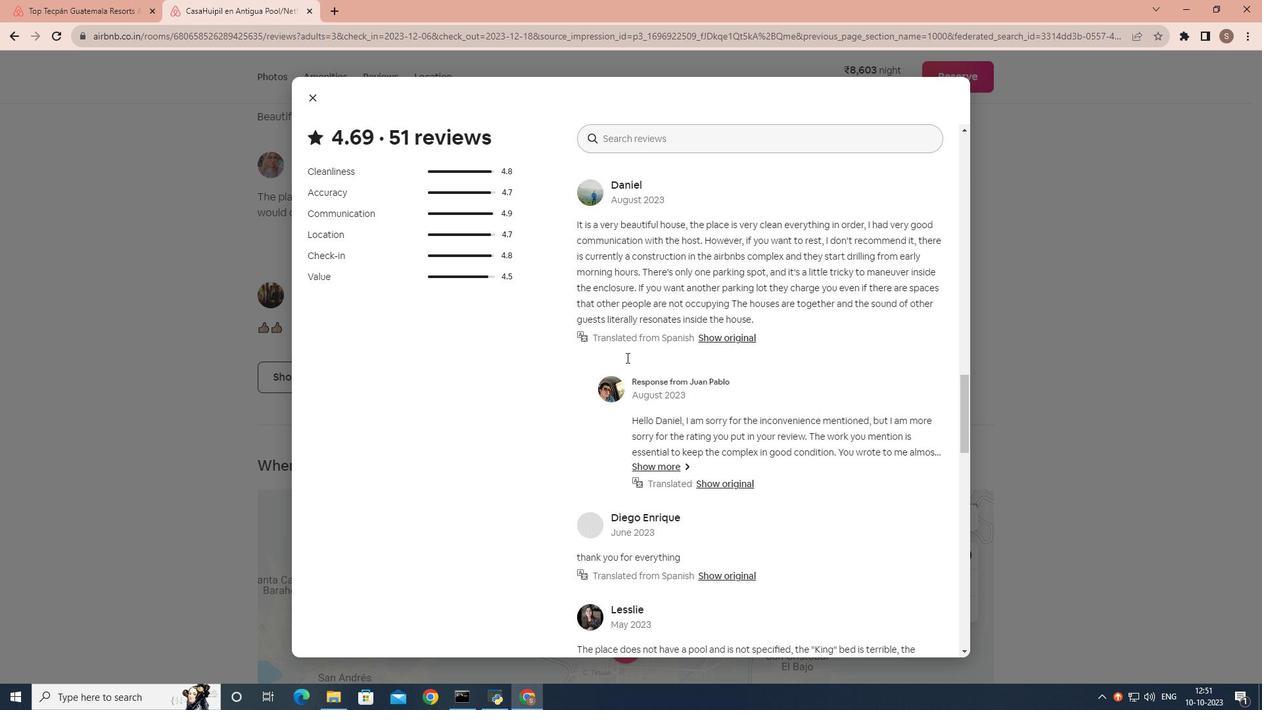 
Action: Mouse scrolled (626, 356) with delta (0, 0)
Screenshot: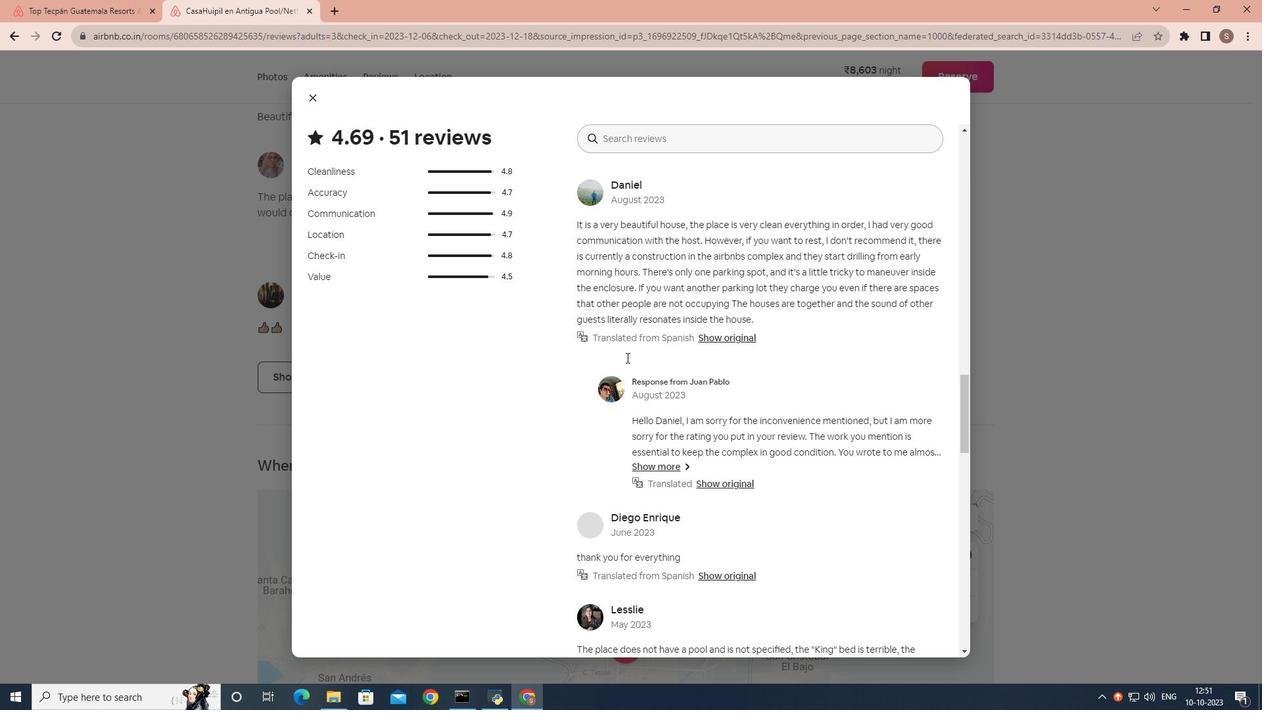 
Action: Mouse scrolled (626, 356) with delta (0, 0)
Screenshot: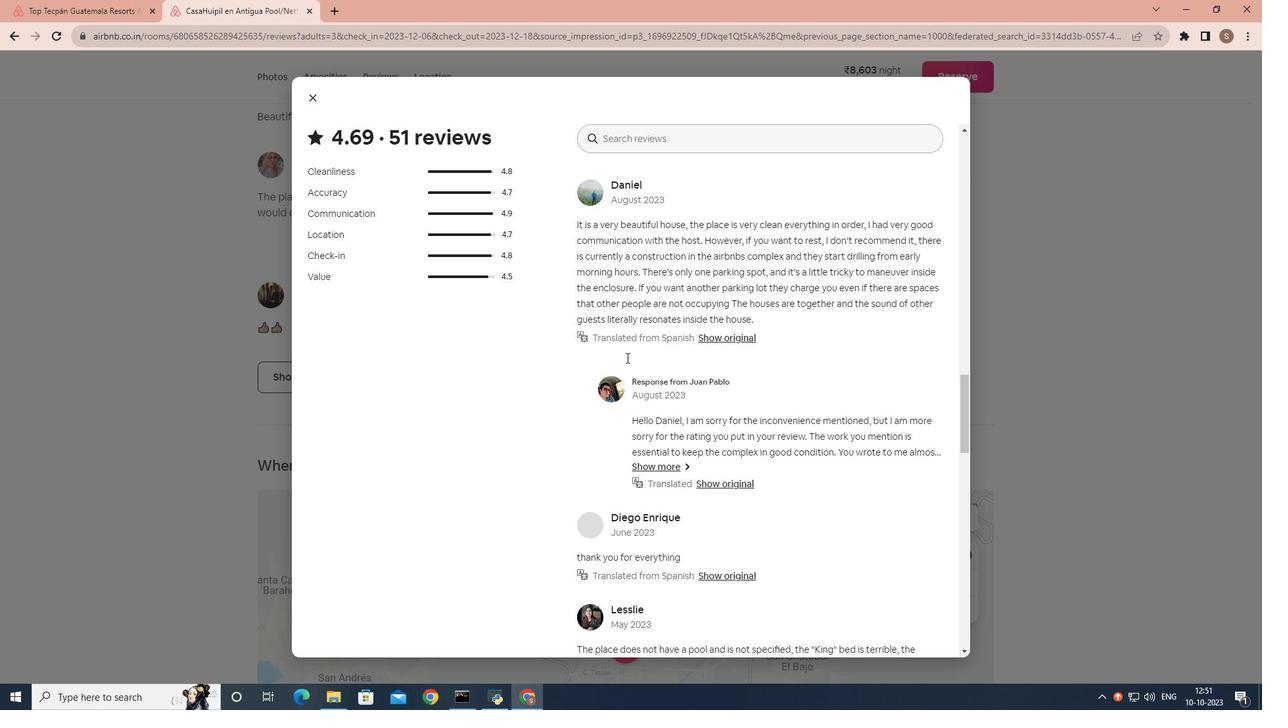 
Action: Mouse scrolled (626, 356) with delta (0, 0)
Screenshot: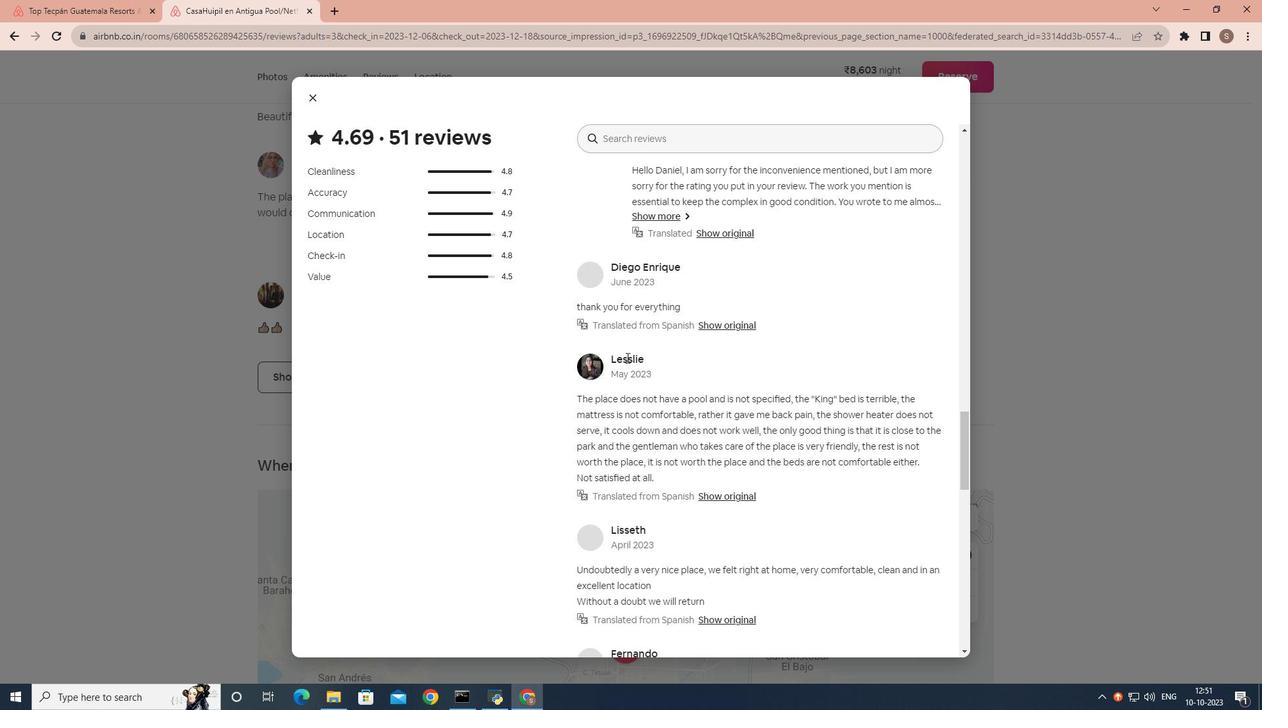 
Action: Mouse scrolled (626, 356) with delta (0, 0)
Screenshot: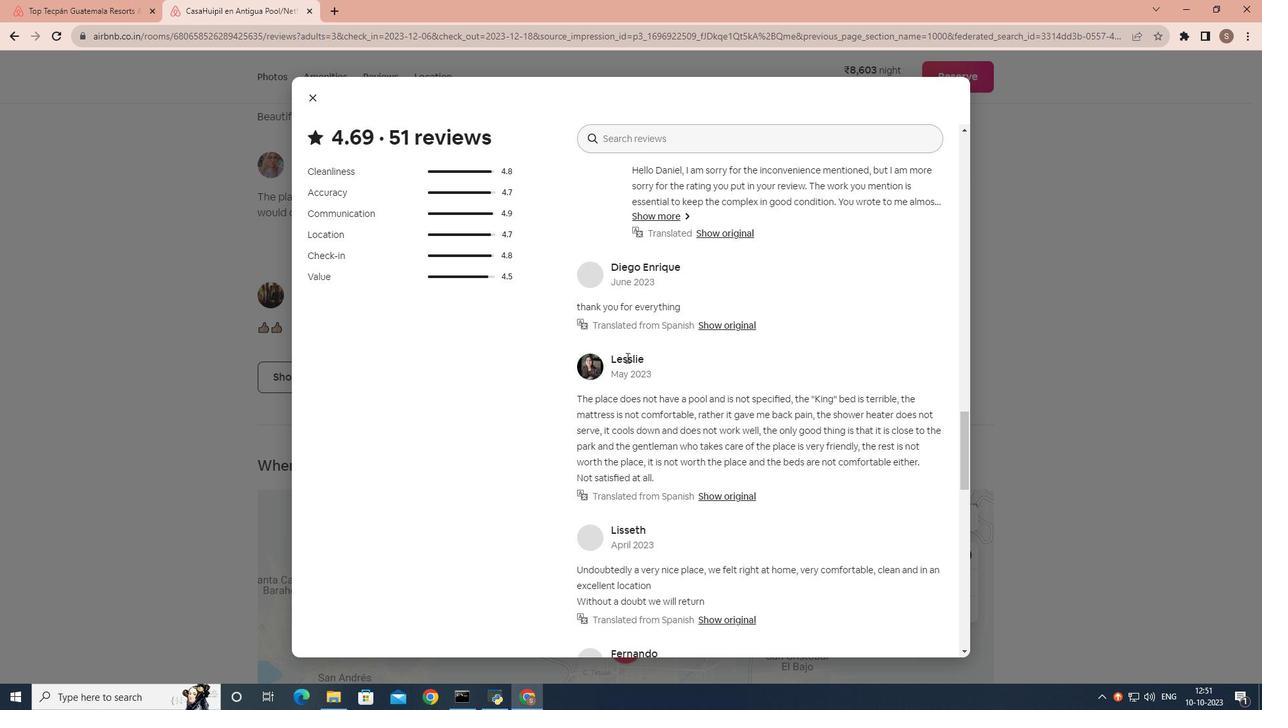 
Action: Mouse scrolled (626, 356) with delta (0, 0)
Screenshot: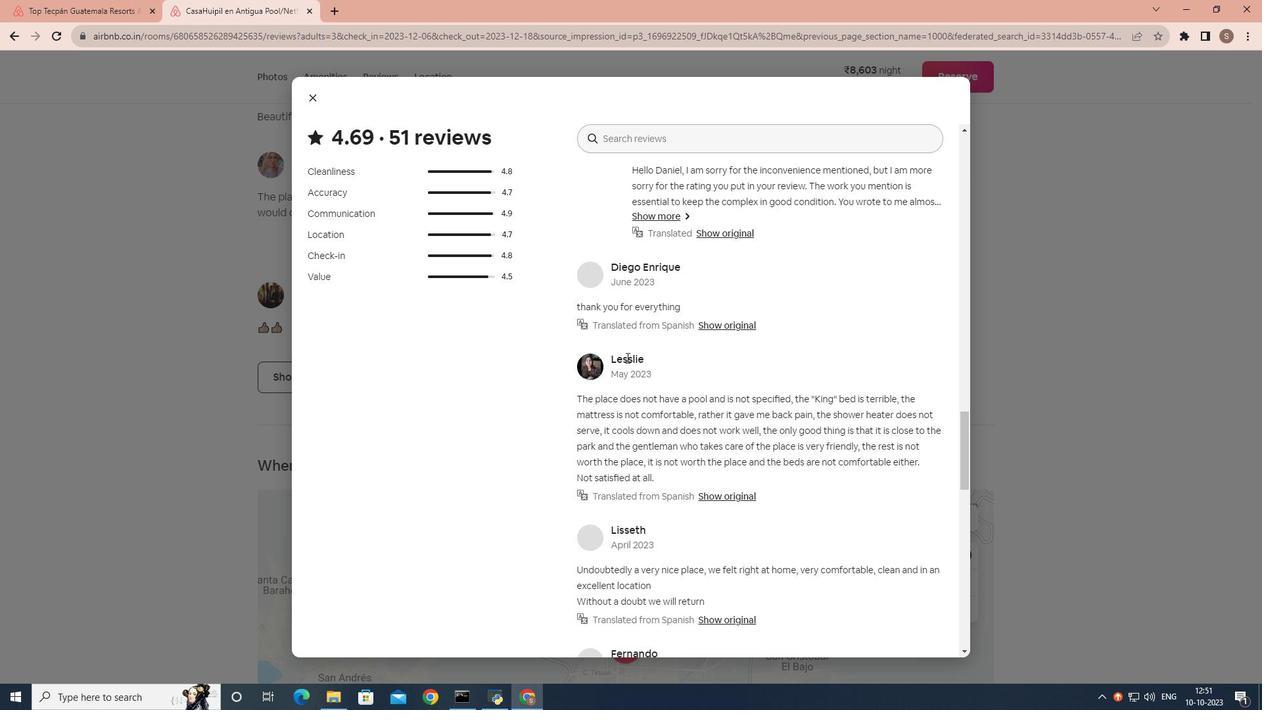 
Action: Mouse scrolled (626, 356) with delta (0, 0)
Screenshot: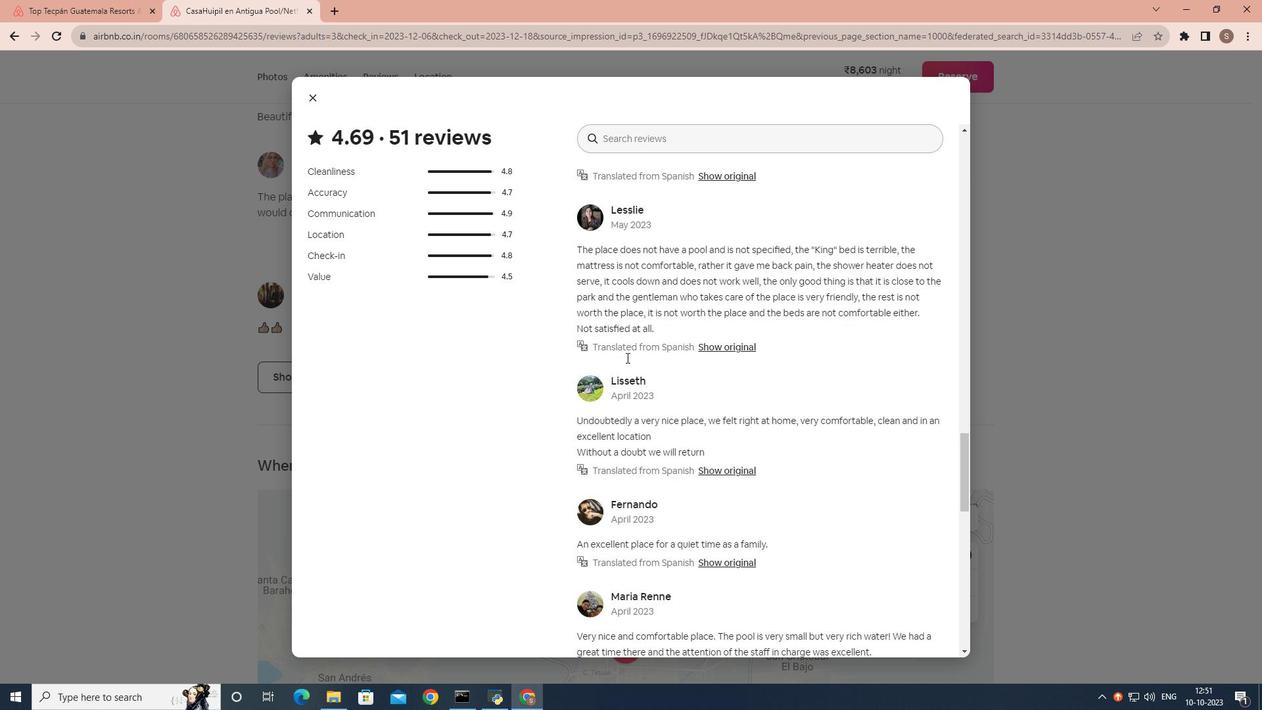 
Action: Mouse scrolled (626, 356) with delta (0, 0)
Screenshot: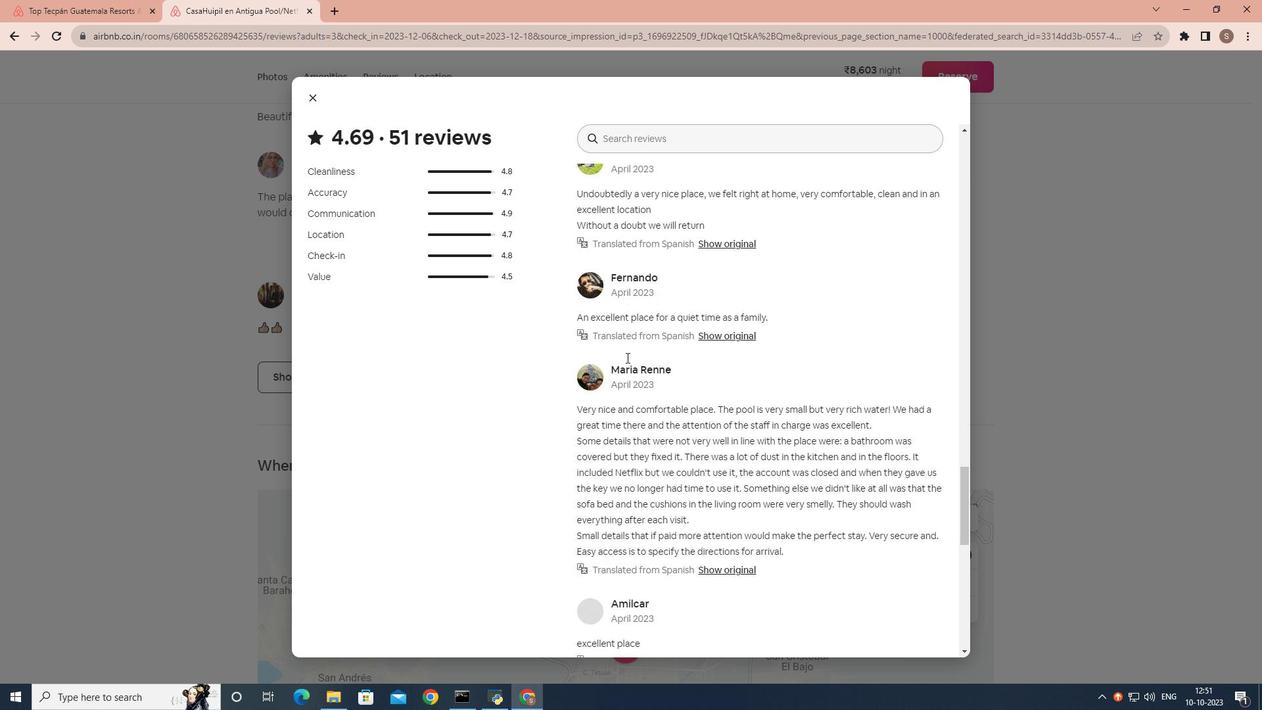 
Action: Mouse scrolled (626, 356) with delta (0, 0)
Screenshot: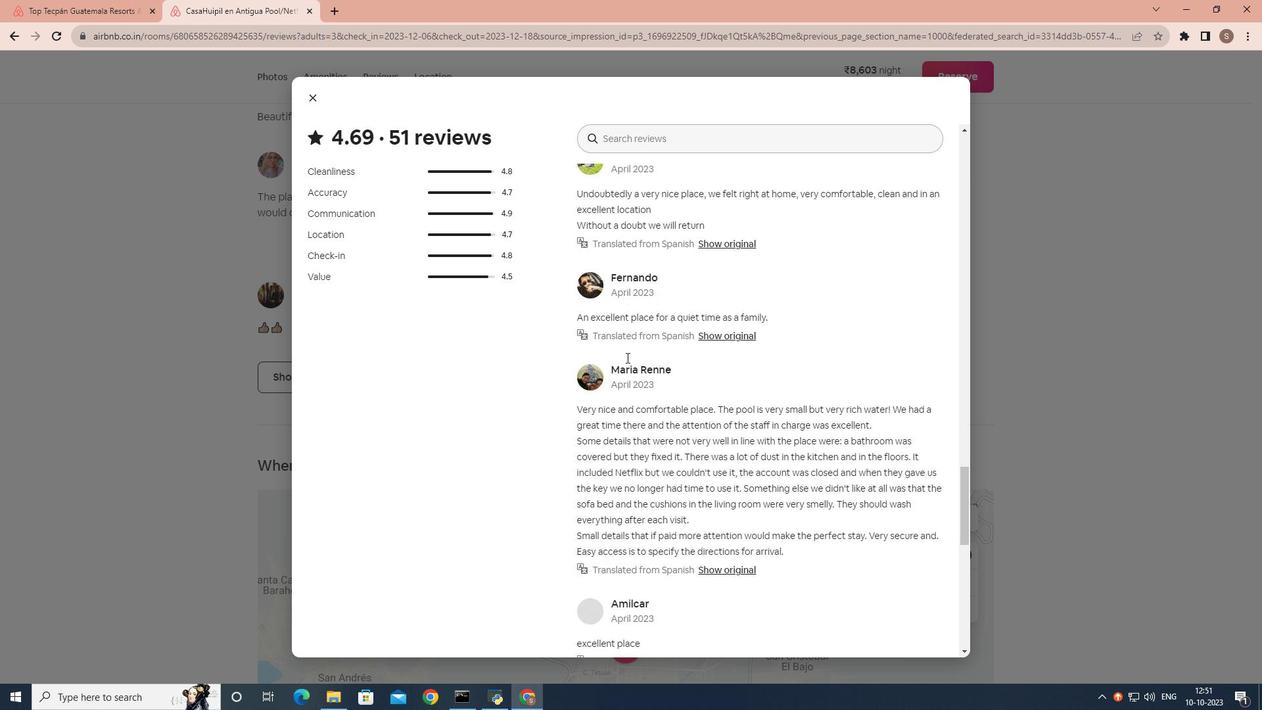 
Action: Mouse scrolled (626, 356) with delta (0, 0)
Screenshot: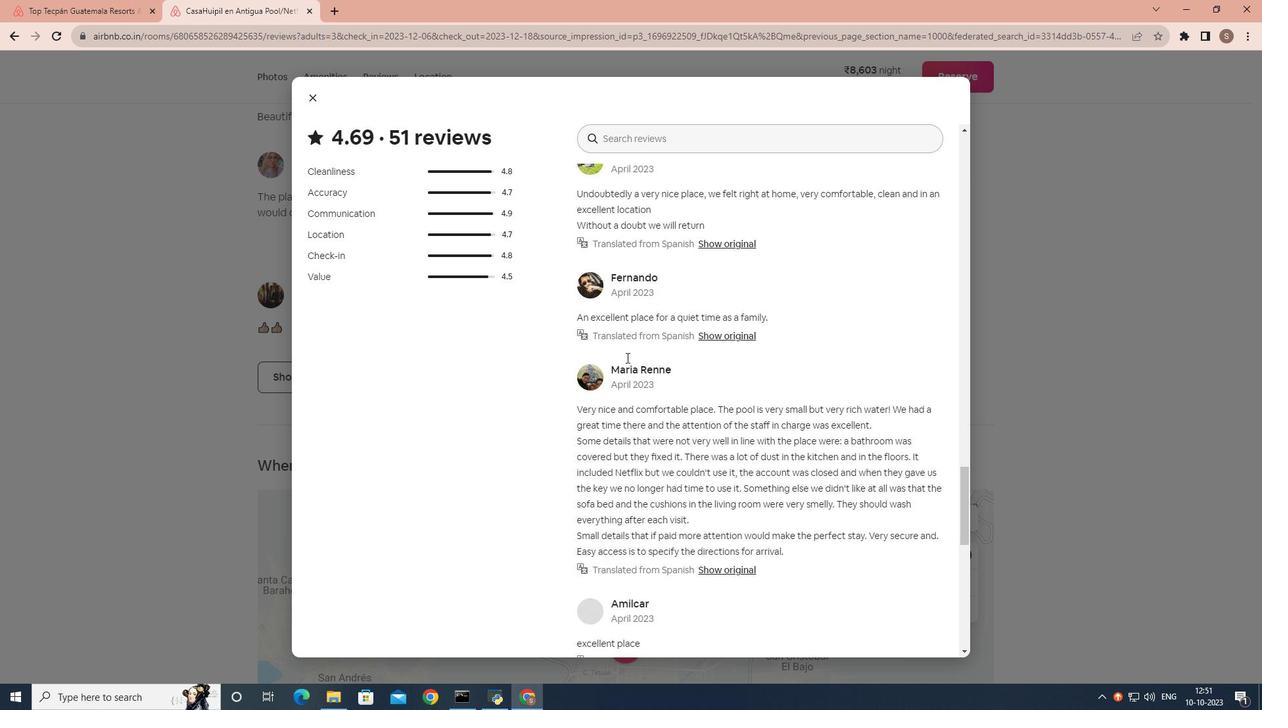 
Action: Mouse scrolled (626, 356) with delta (0, 0)
Screenshot: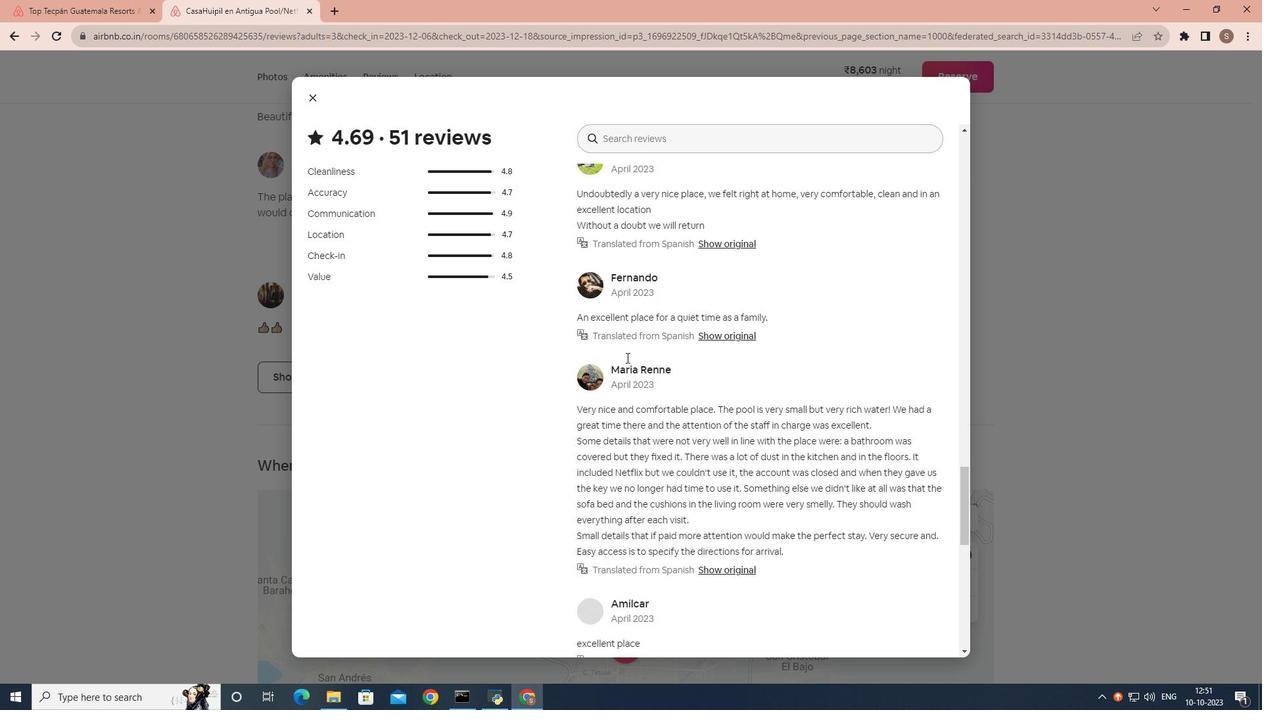 
Action: Mouse scrolled (626, 356) with delta (0, 0)
Screenshot: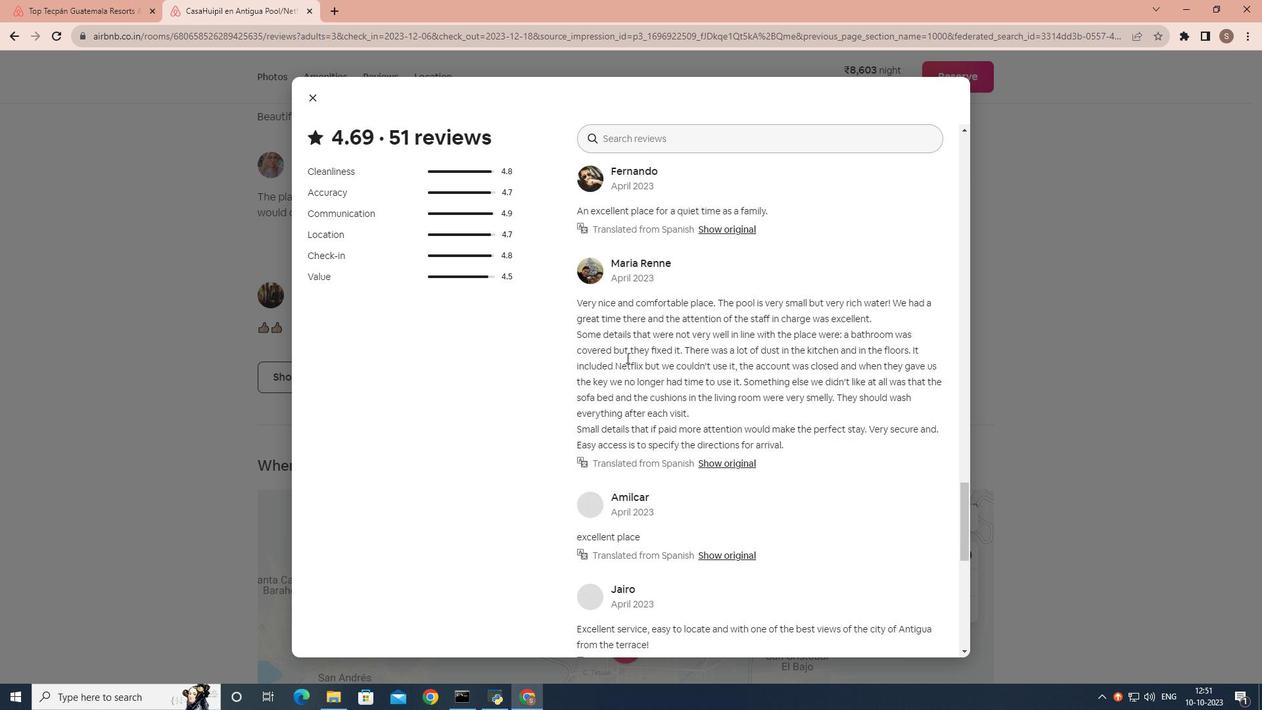 
Action: Mouse scrolled (626, 356) with delta (0, 0)
Screenshot: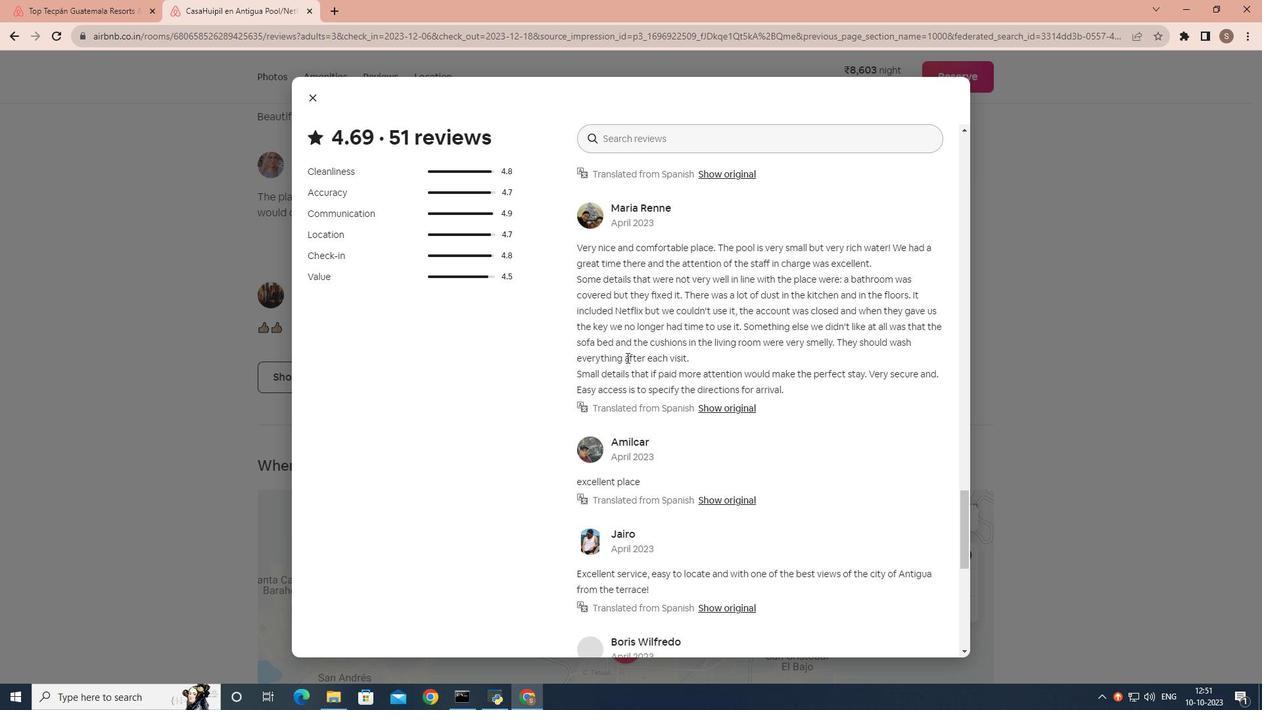 
Action: Mouse scrolled (626, 356) with delta (0, 0)
Screenshot: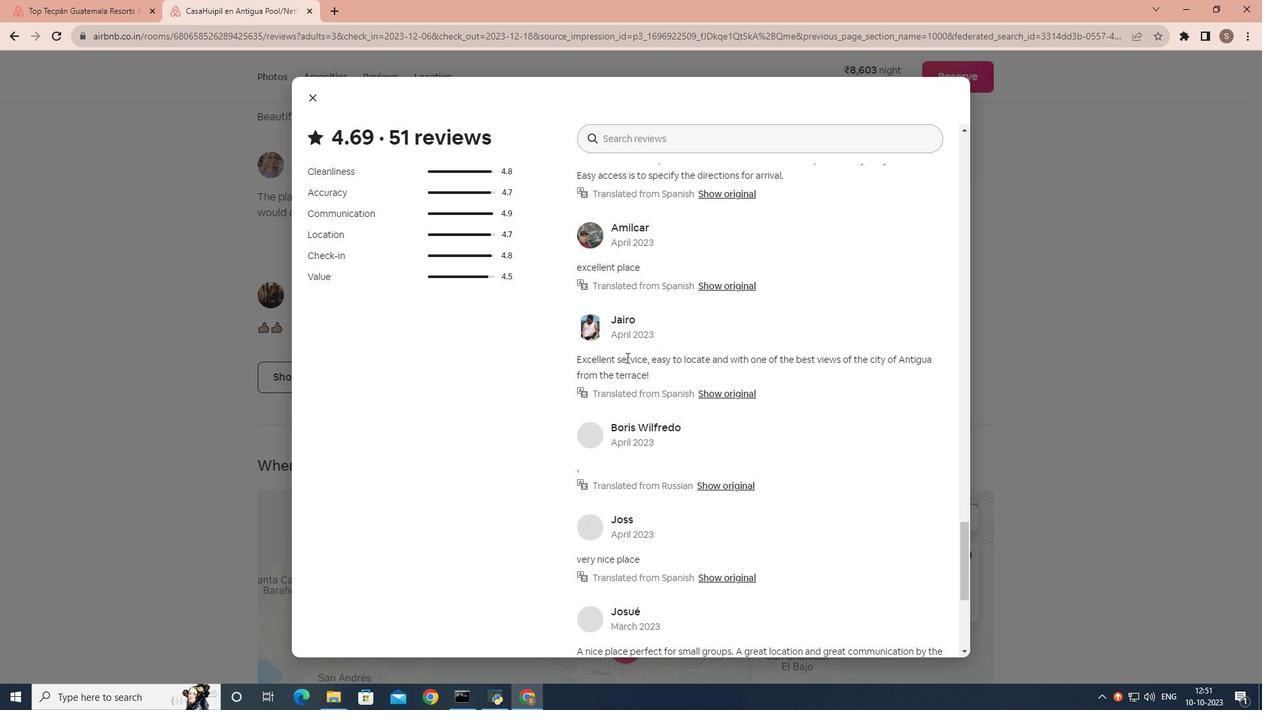 
Action: Mouse scrolled (626, 356) with delta (0, 0)
Screenshot: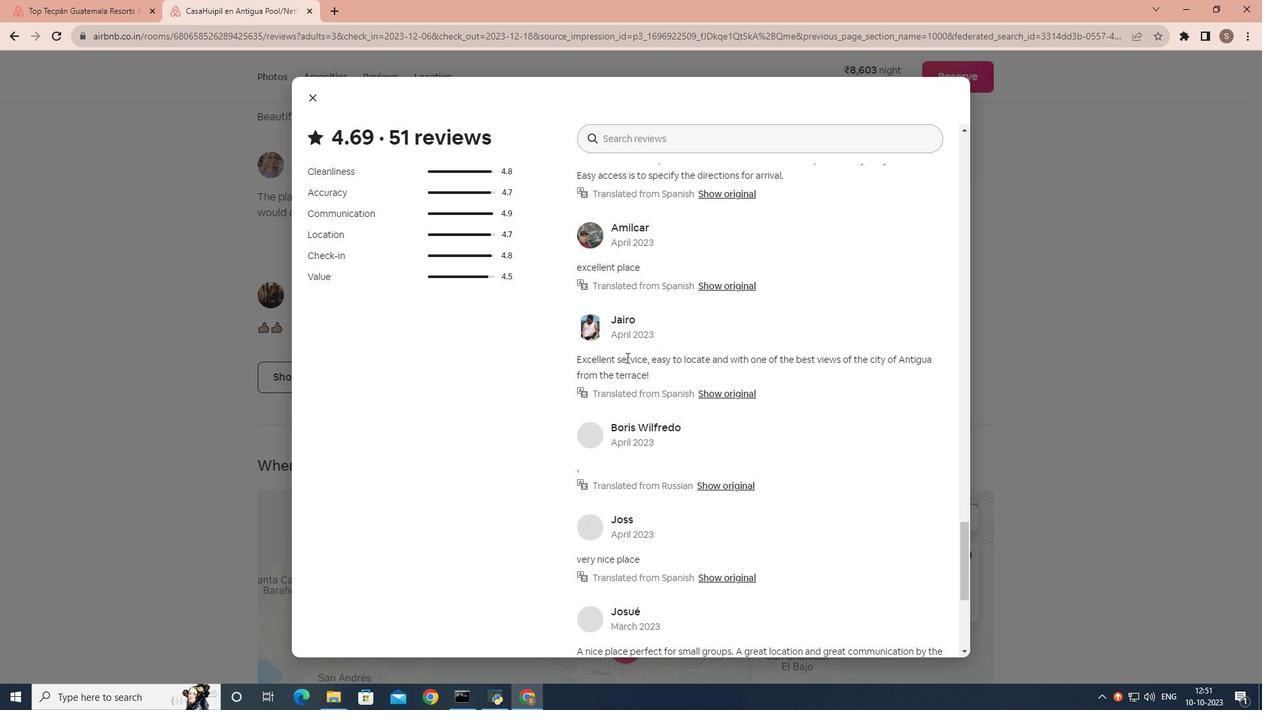 
Action: Mouse scrolled (626, 356) with delta (0, 0)
Screenshot: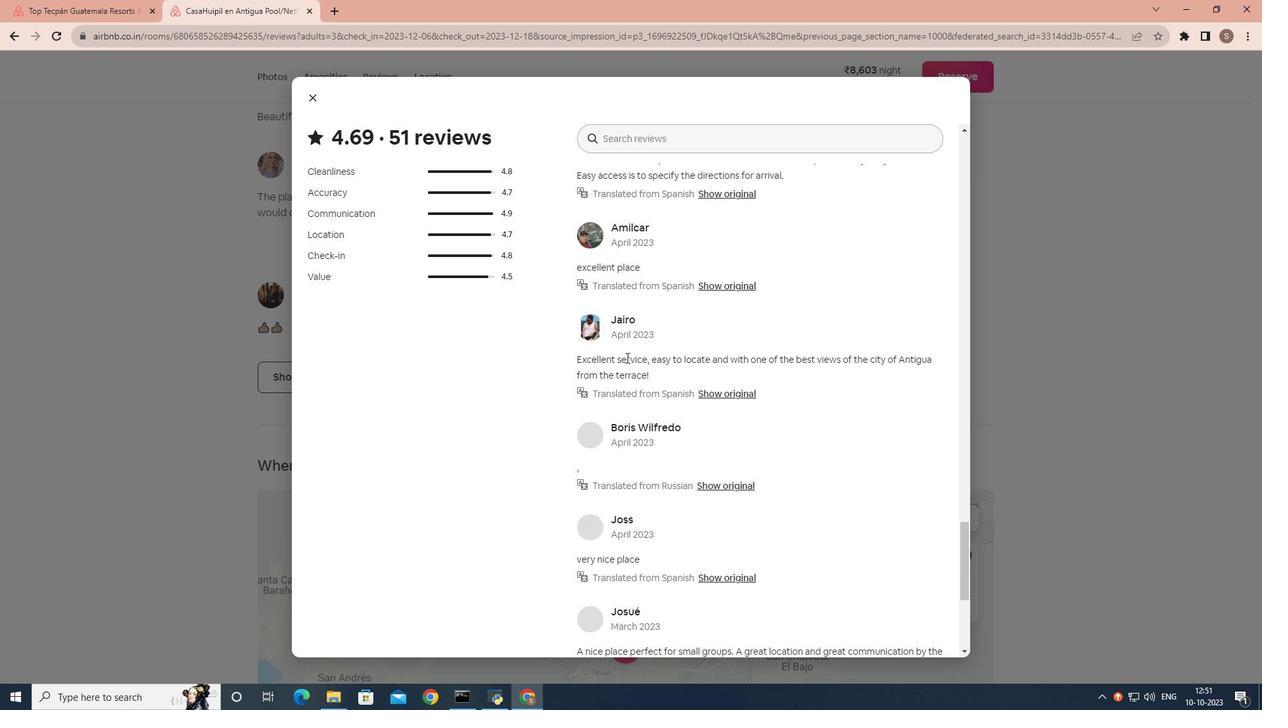 
Action: Mouse scrolled (626, 356) with delta (0, 0)
Screenshot: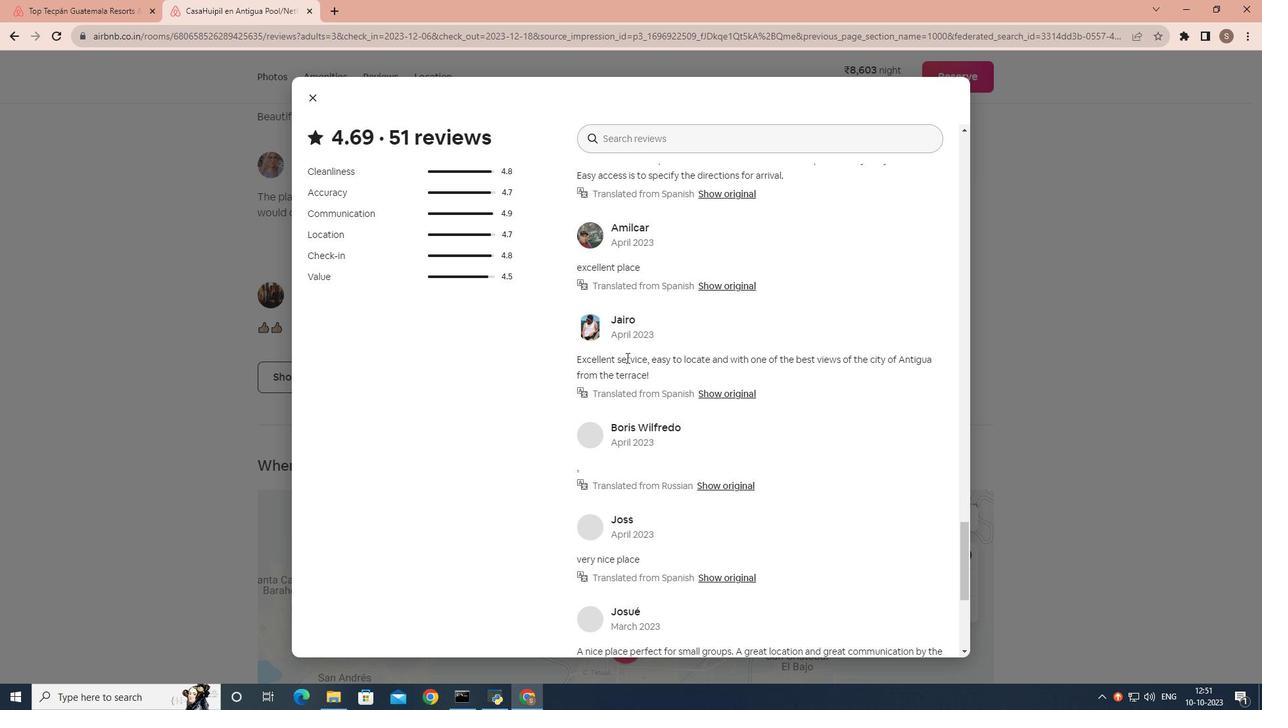 
Action: Mouse scrolled (626, 356) with delta (0, 0)
Screenshot: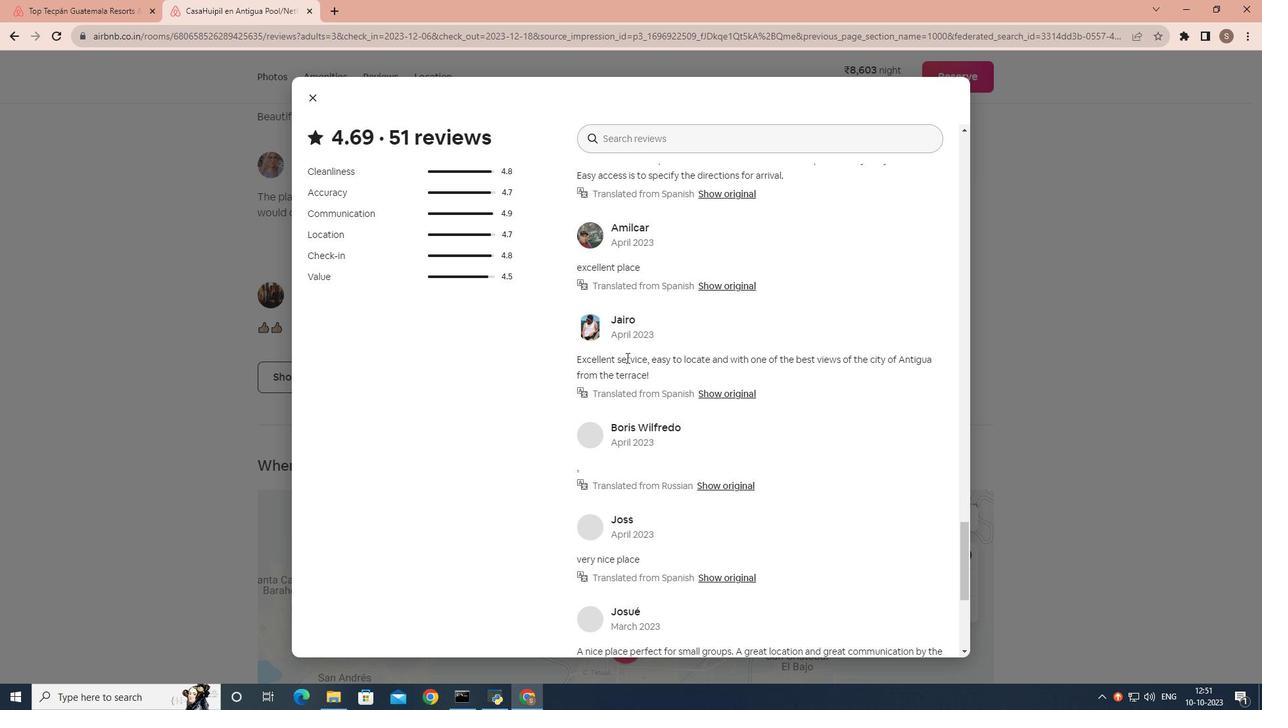 
Action: Mouse scrolled (626, 356) with delta (0, 0)
Screenshot: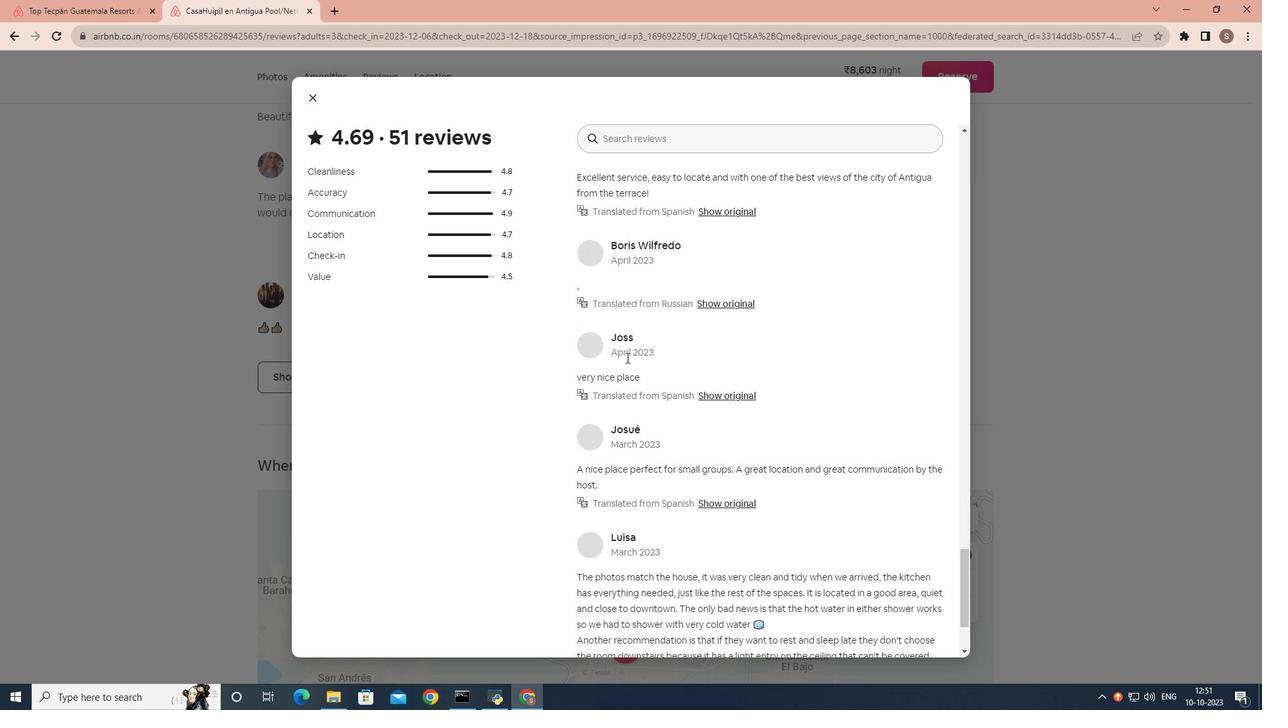 
Action: Mouse scrolled (626, 356) with delta (0, 0)
Screenshot: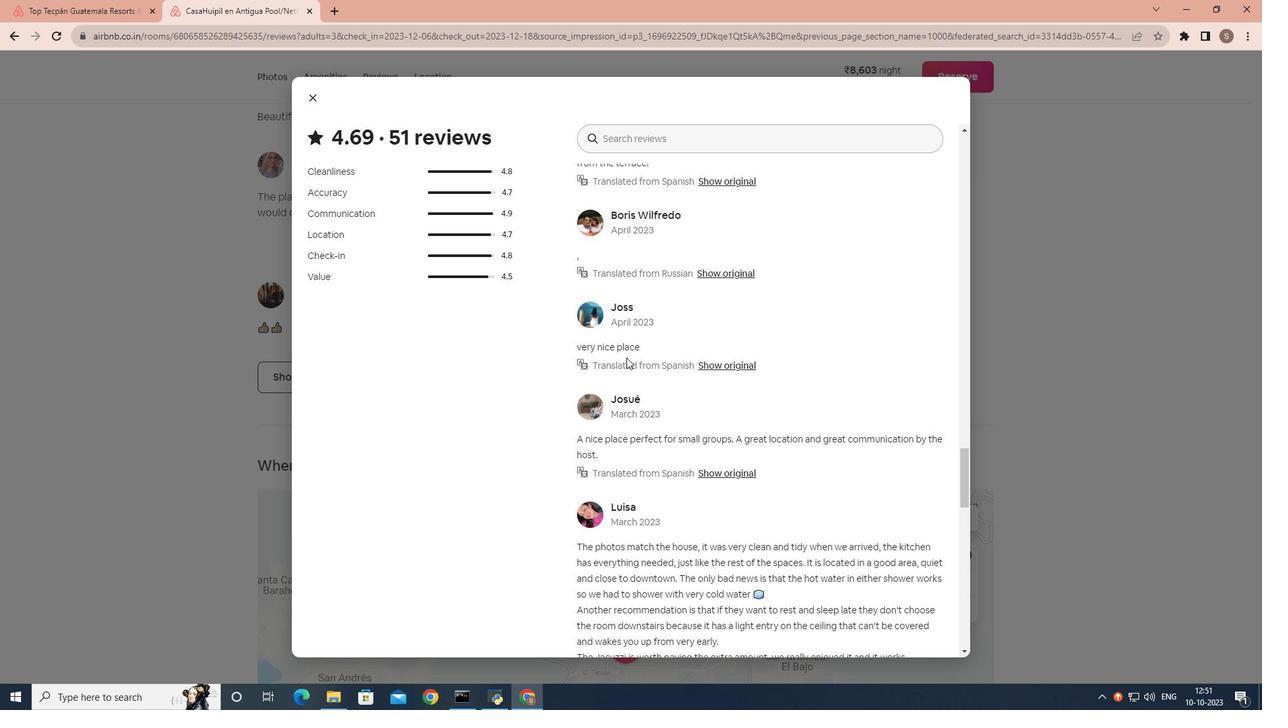 
Action: Mouse scrolled (626, 356) with delta (0, 0)
Screenshot: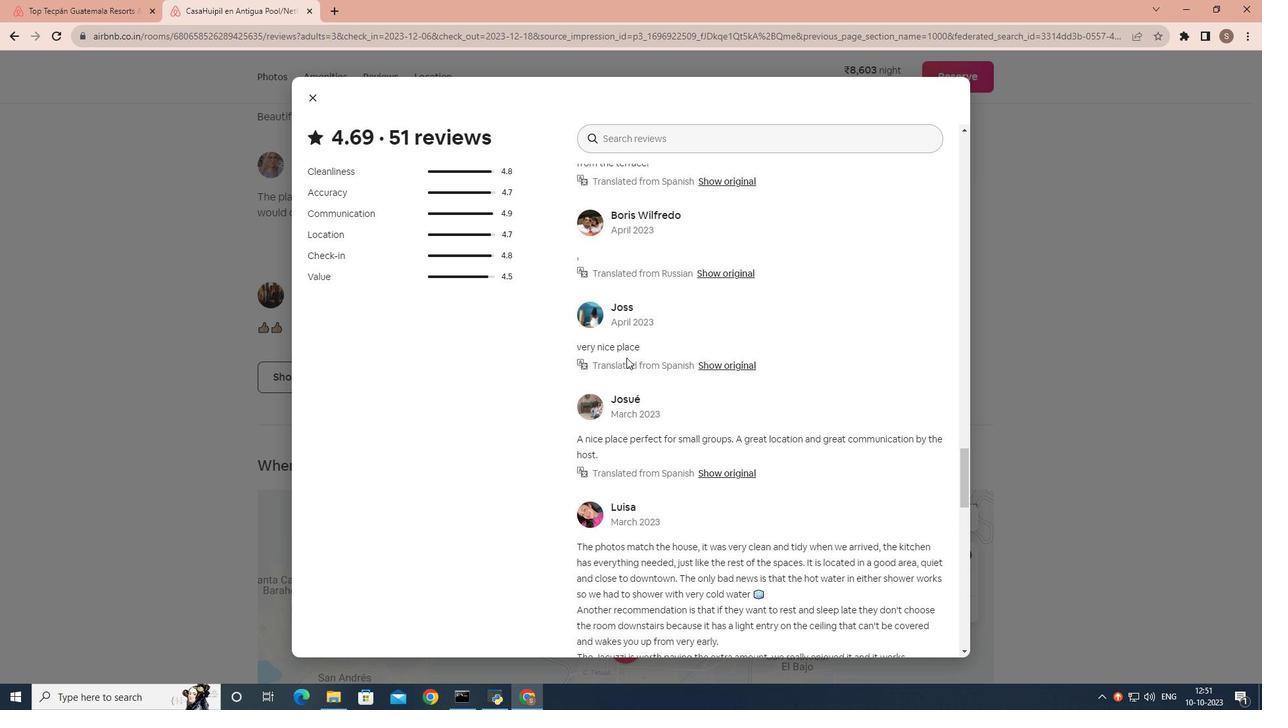 
Action: Mouse scrolled (626, 356) with delta (0, 0)
Screenshot: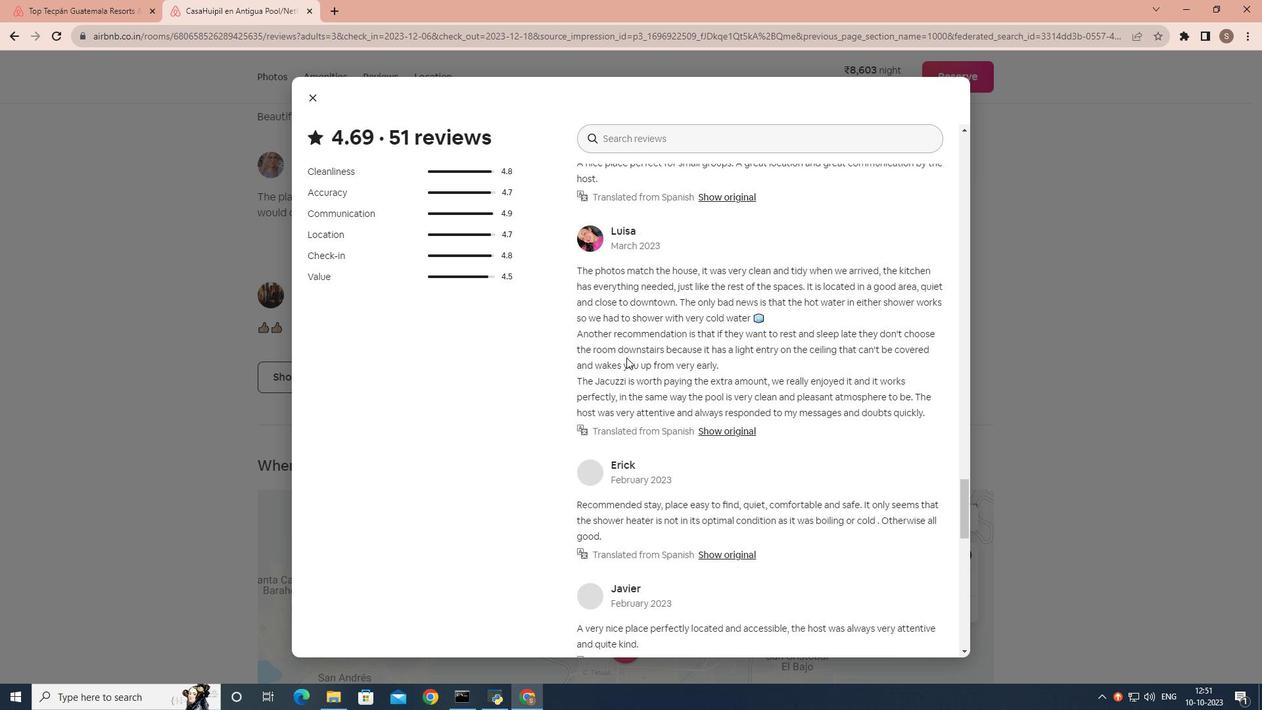 
Action: Mouse scrolled (626, 356) with delta (0, 0)
Screenshot: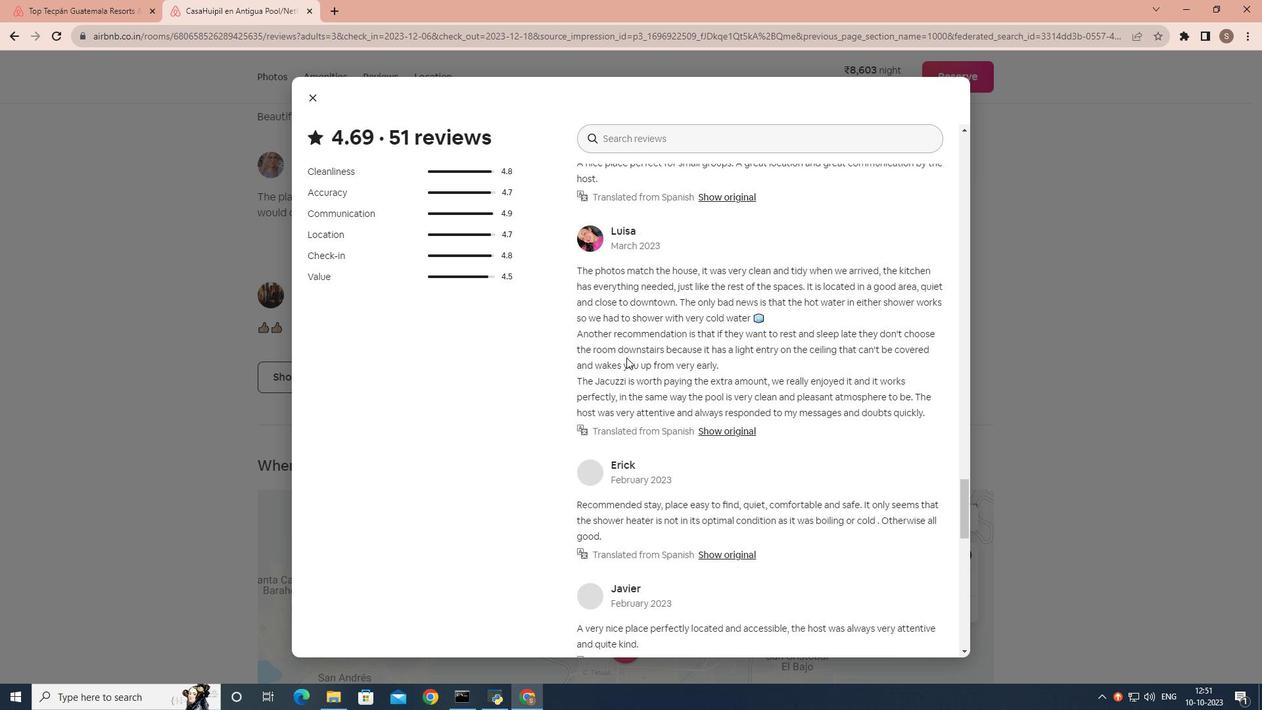 
Action: Mouse scrolled (626, 356) with delta (0, 0)
Screenshot: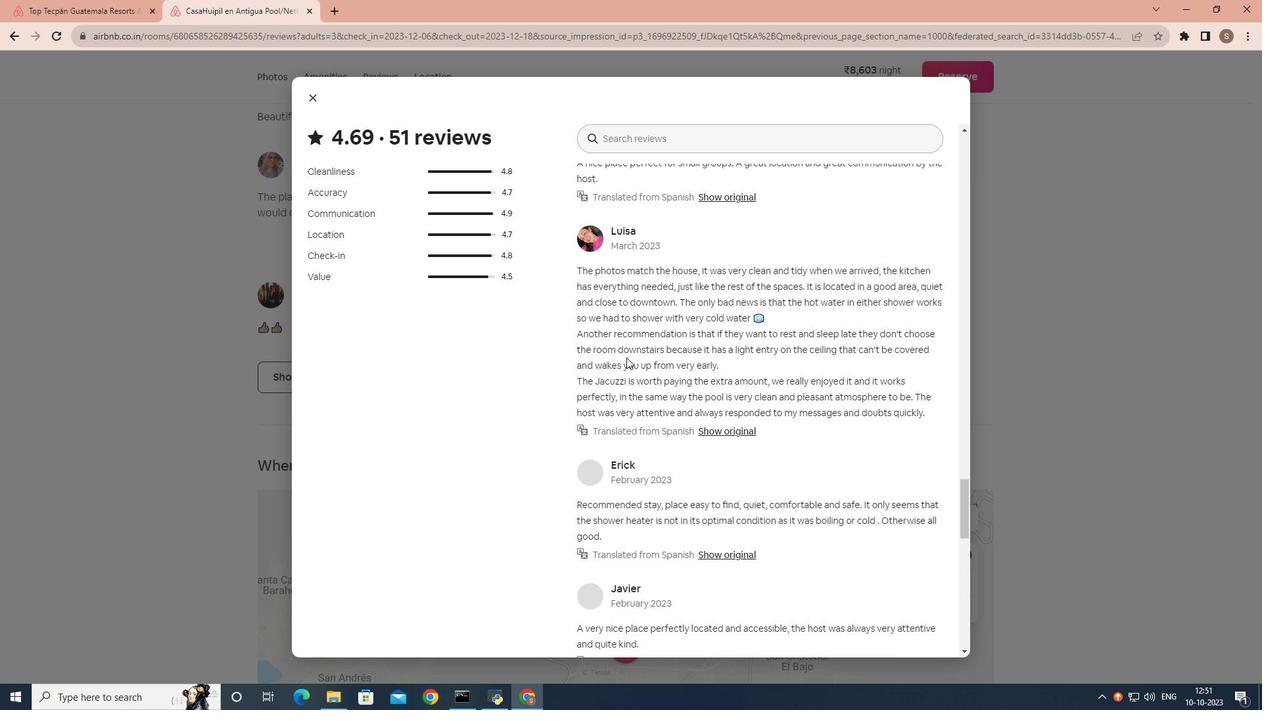 
Action: Mouse scrolled (626, 356) with delta (0, 0)
Screenshot: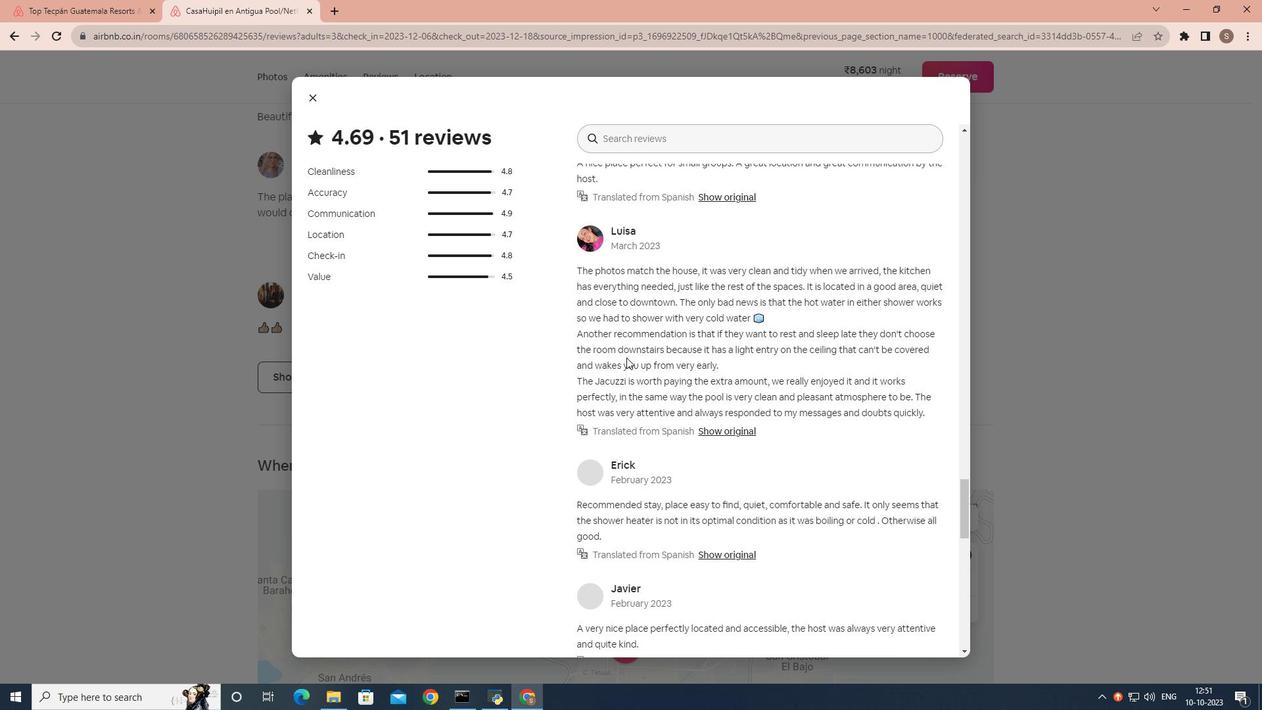 
Action: Mouse scrolled (626, 356) with delta (0, 0)
Screenshot: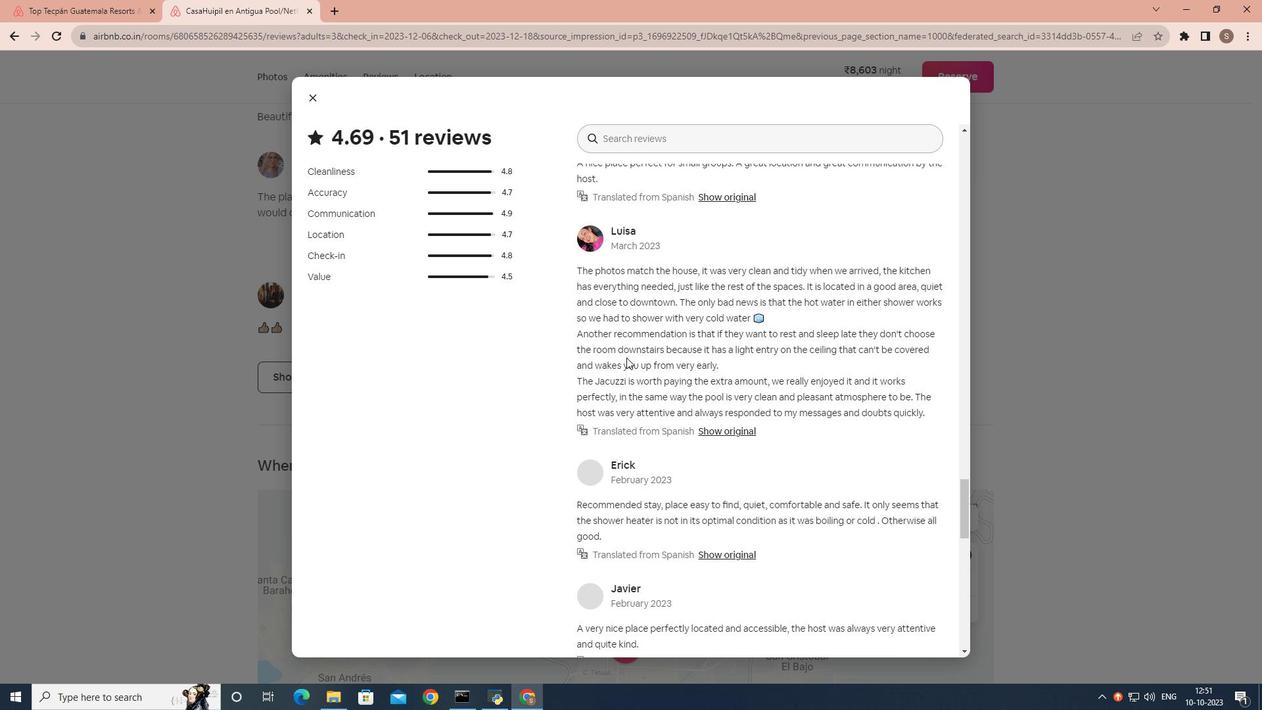 
Action: Mouse scrolled (626, 356) with delta (0, 0)
Screenshot: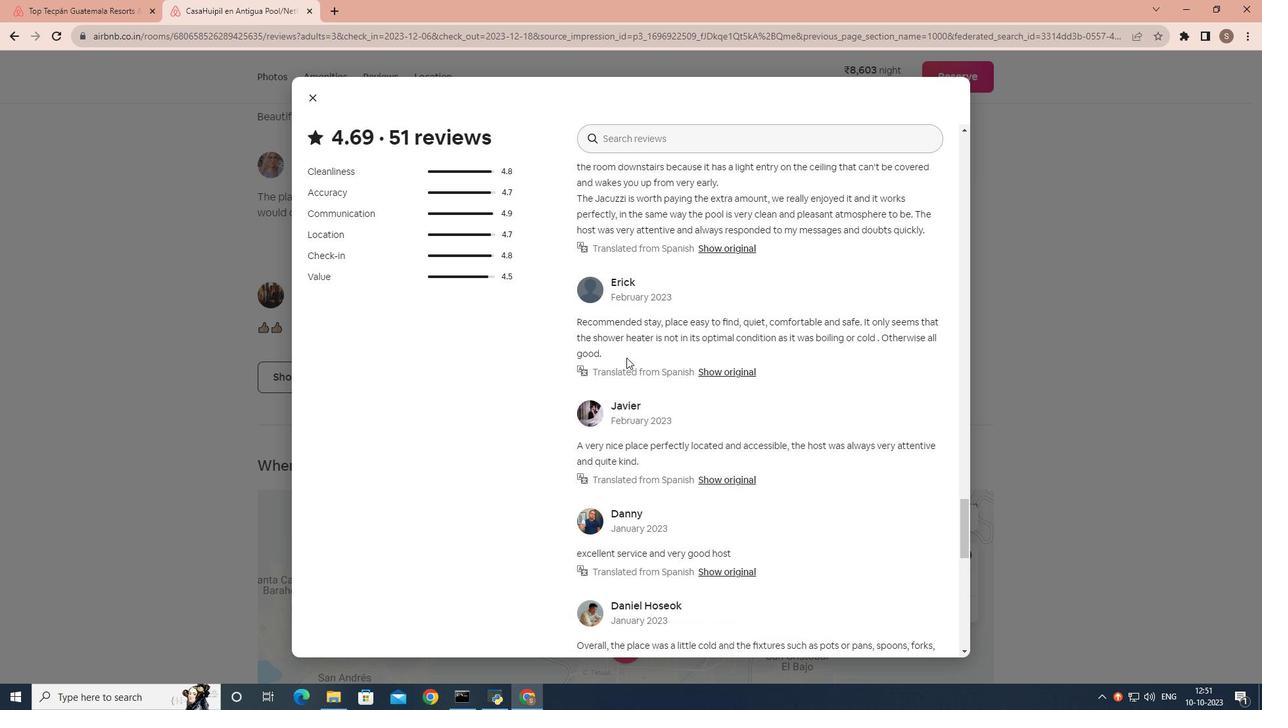 
Action: Mouse scrolled (626, 356) with delta (0, 0)
Screenshot: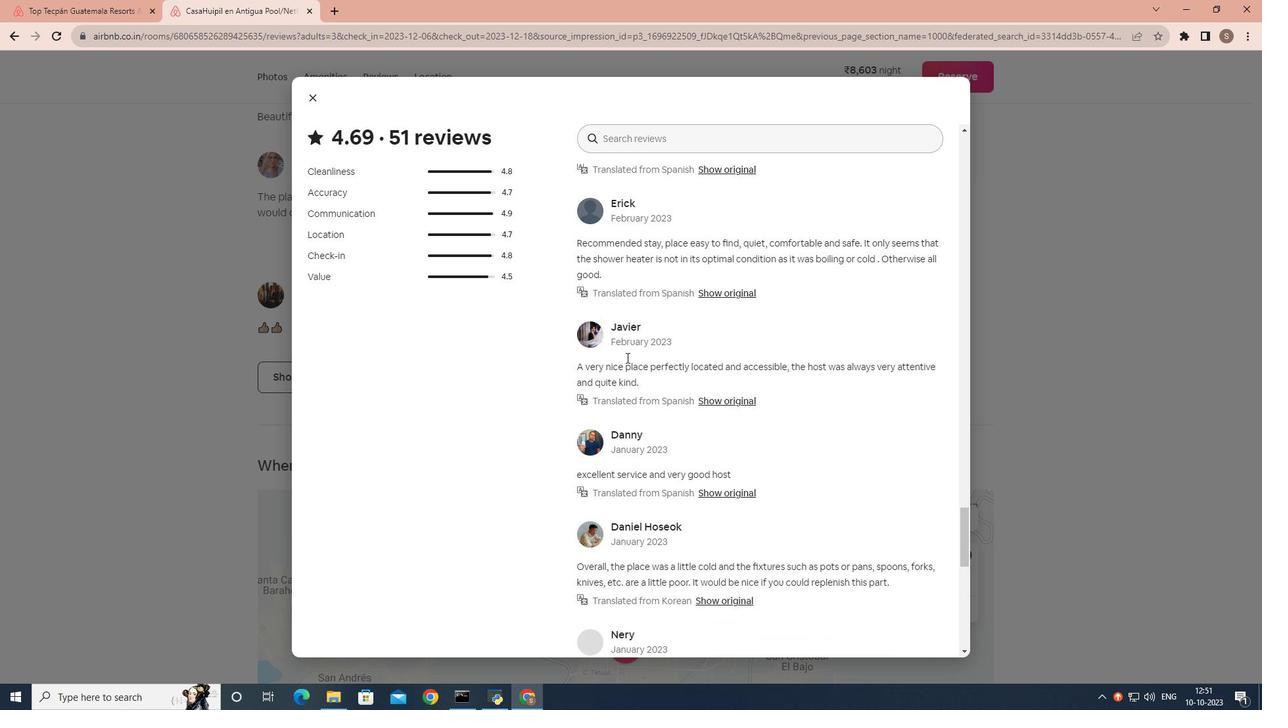
Action: Mouse scrolled (626, 356) with delta (0, 0)
Screenshot: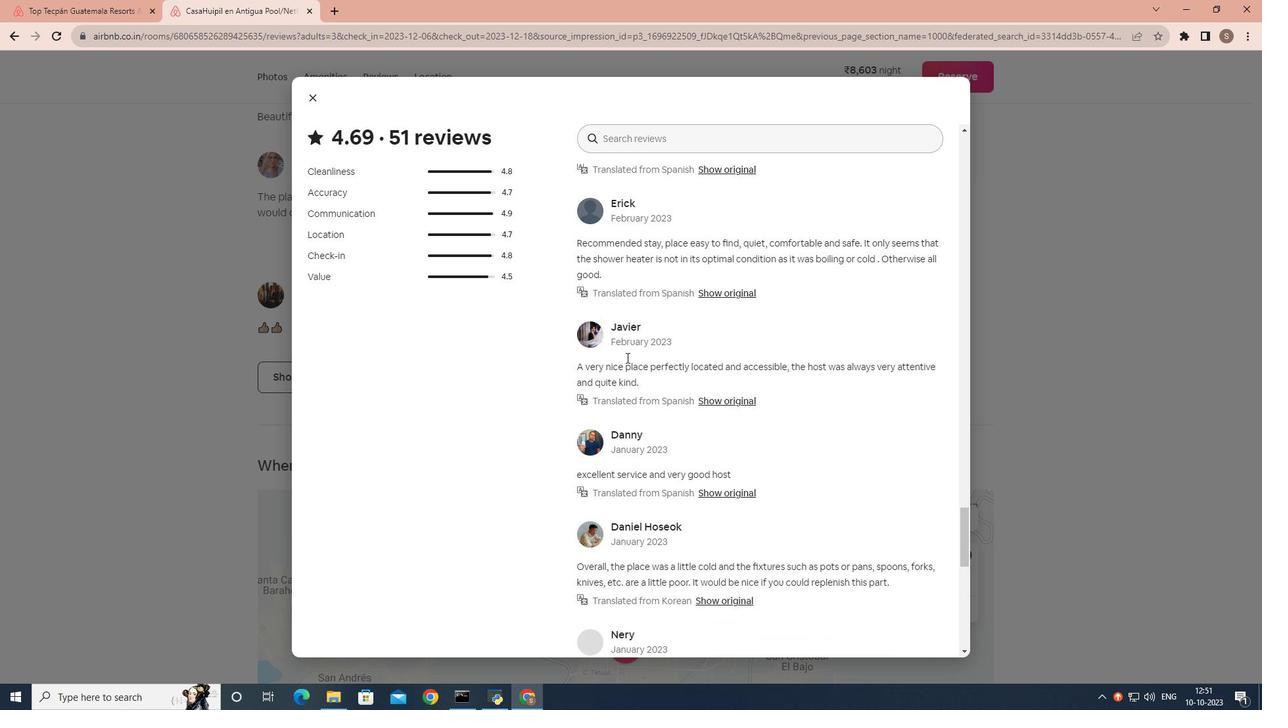 
Action: Mouse scrolled (626, 356) with delta (0, 0)
Screenshot: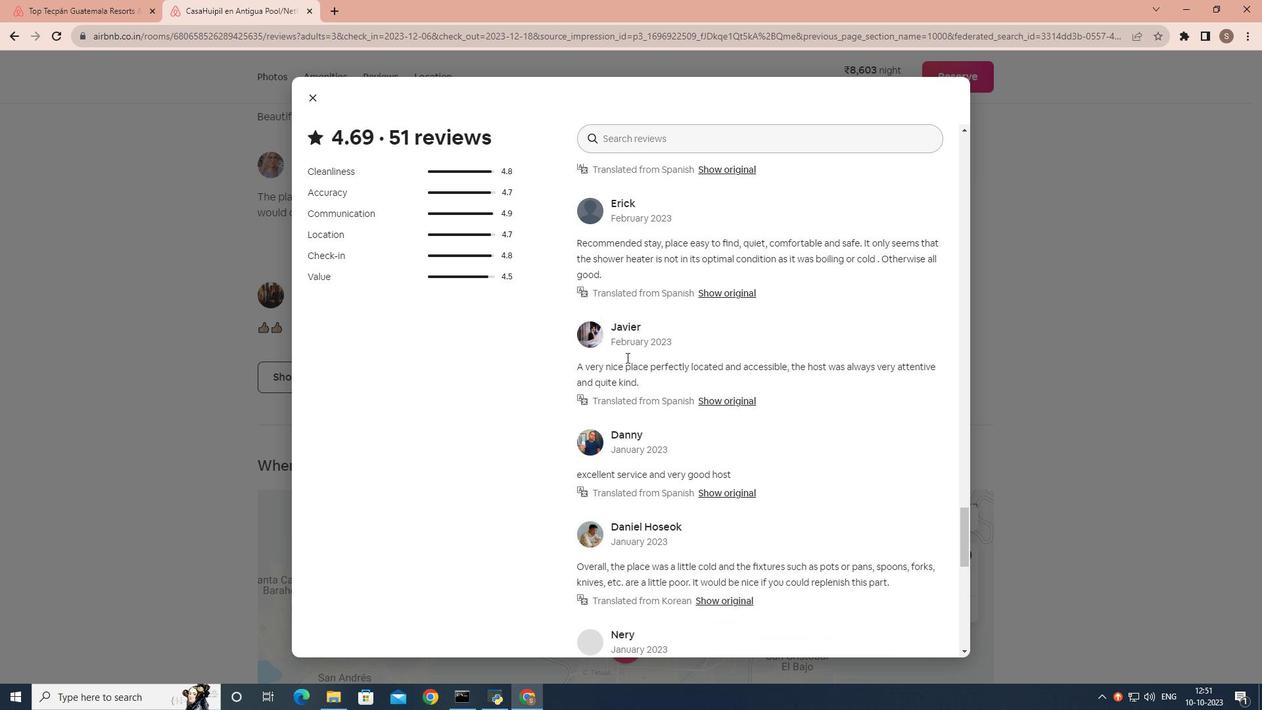 
Action: Mouse scrolled (626, 356) with delta (0, 0)
Screenshot: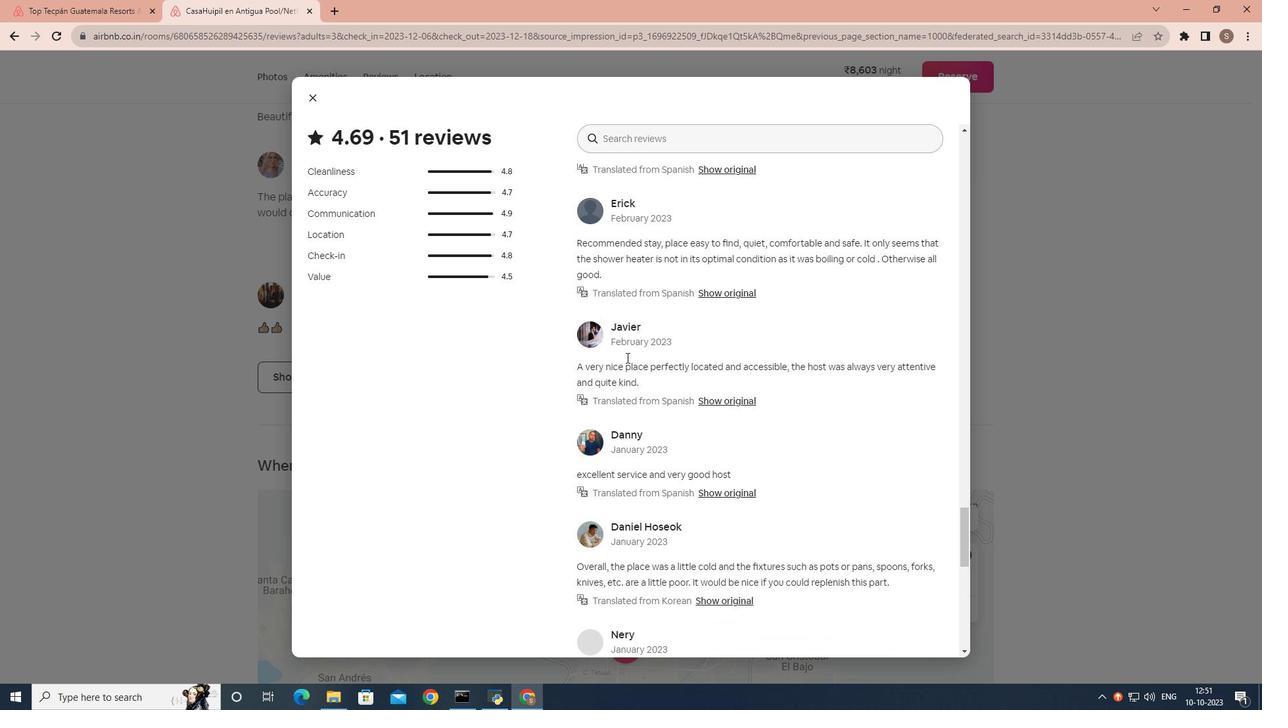
Action: Mouse scrolled (626, 356) with delta (0, 0)
Screenshot: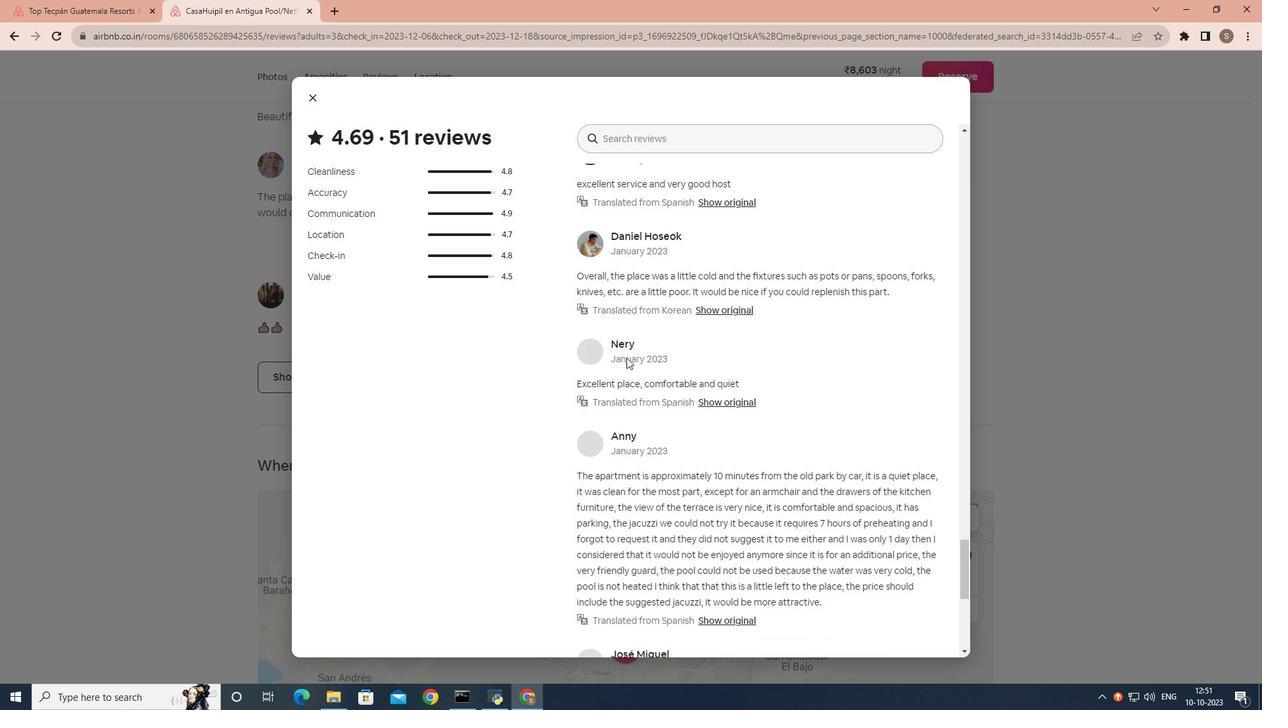 
Action: Mouse scrolled (626, 356) with delta (0, 0)
Screenshot: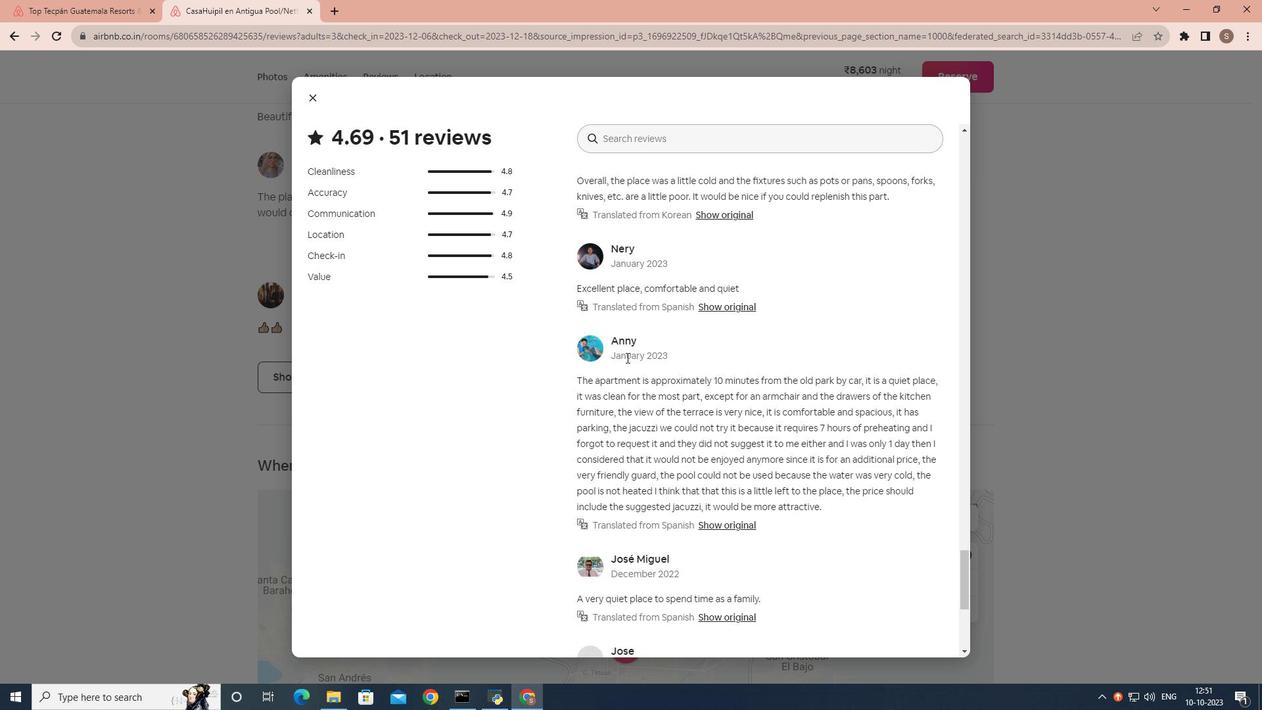 
Action: Mouse scrolled (626, 356) with delta (0, 0)
Screenshot: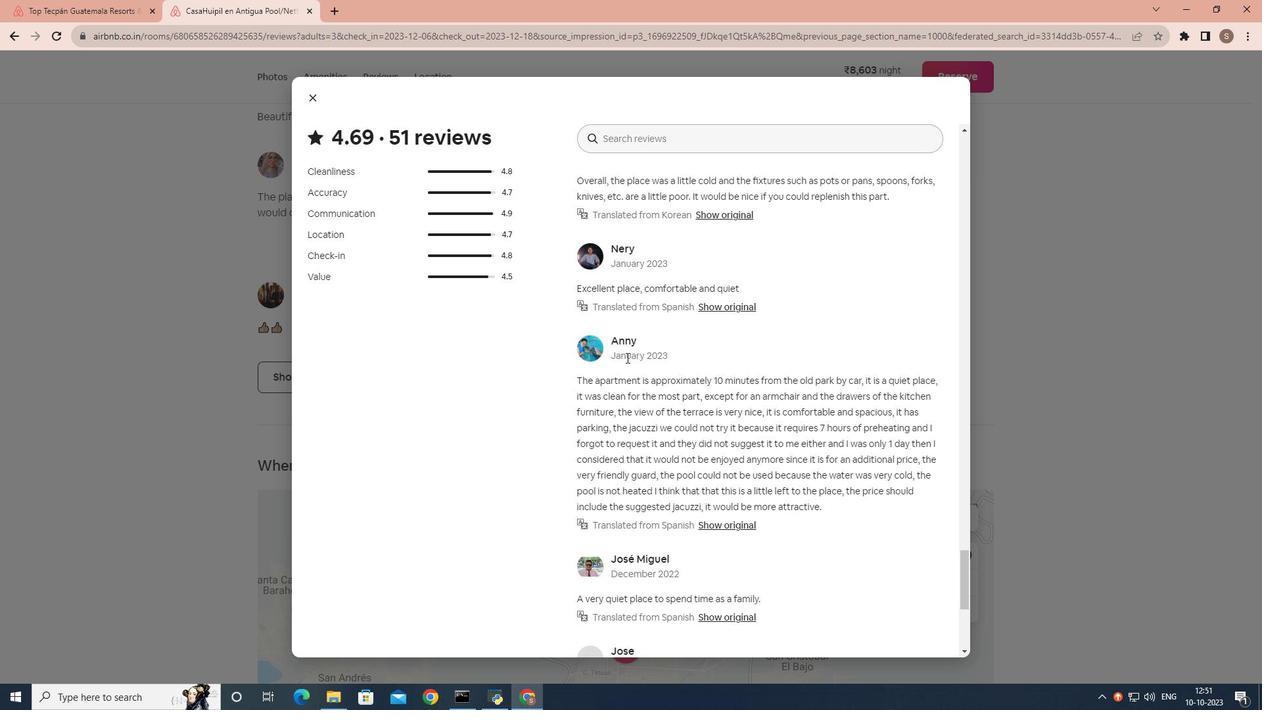 
Action: Mouse scrolled (626, 356) with delta (0, 0)
Screenshot: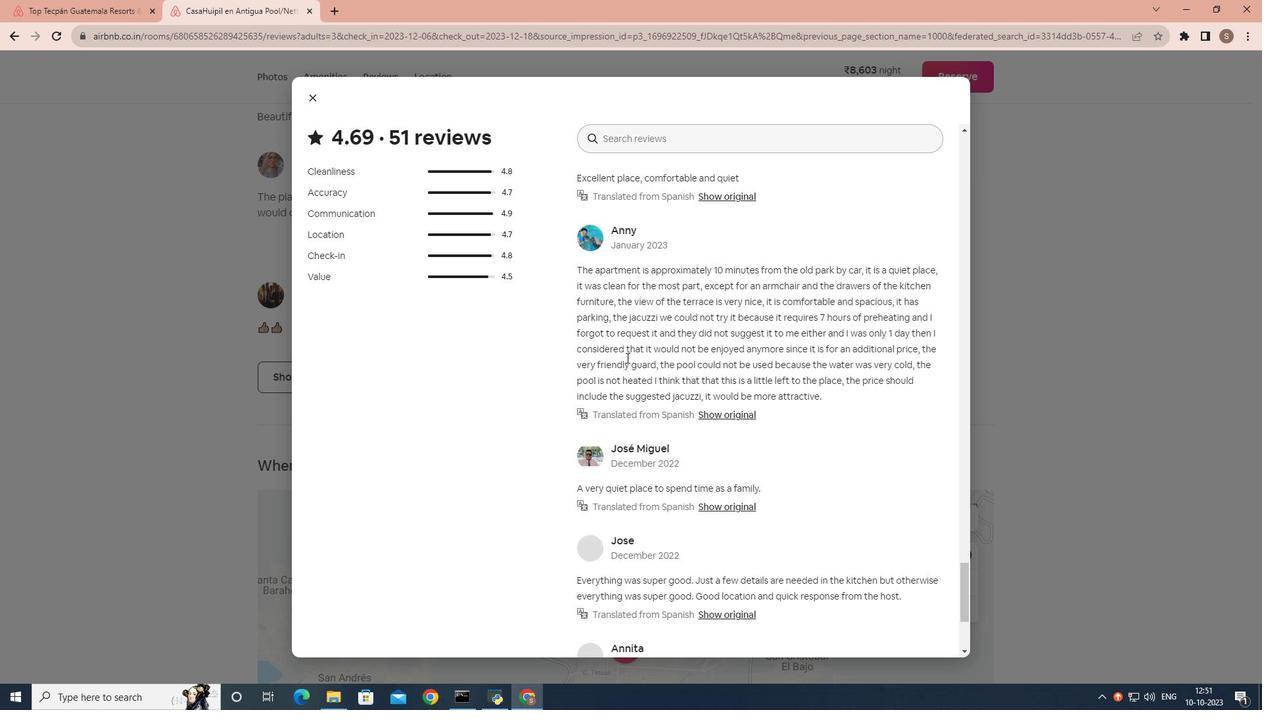 
Action: Mouse scrolled (626, 356) with delta (0, 0)
Screenshot: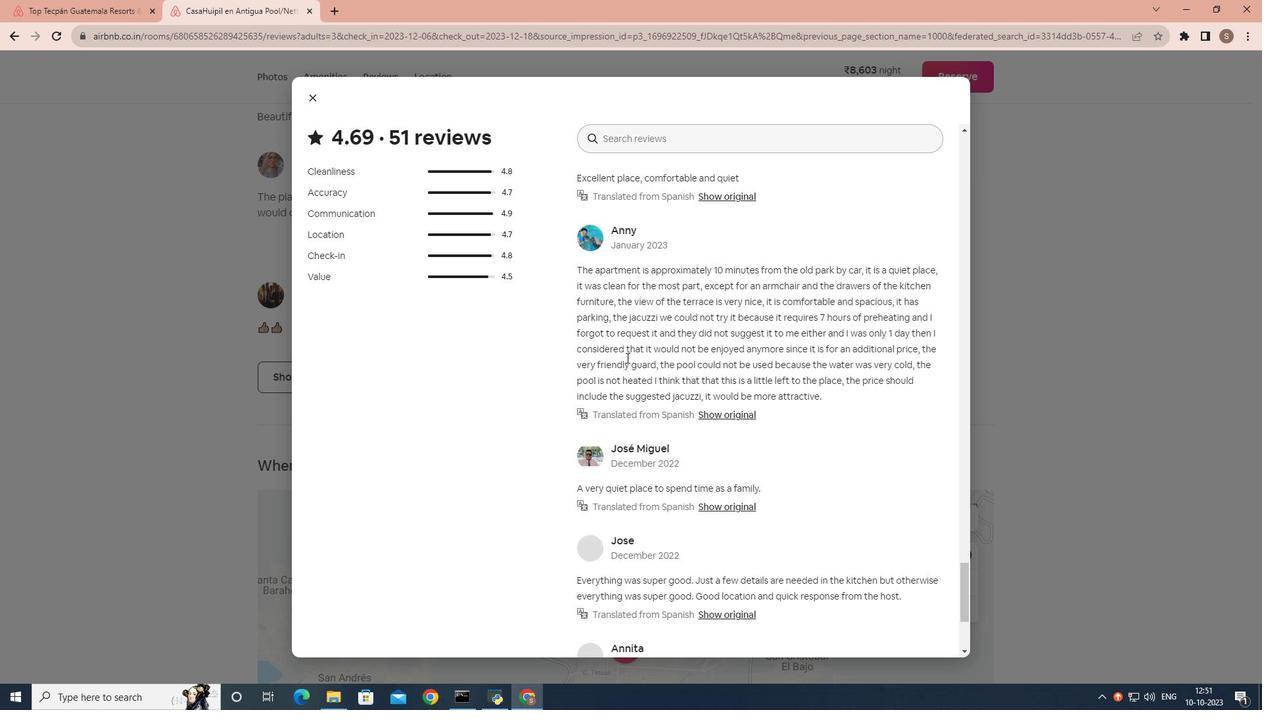 
Action: Mouse scrolled (626, 356) with delta (0, 0)
Screenshot: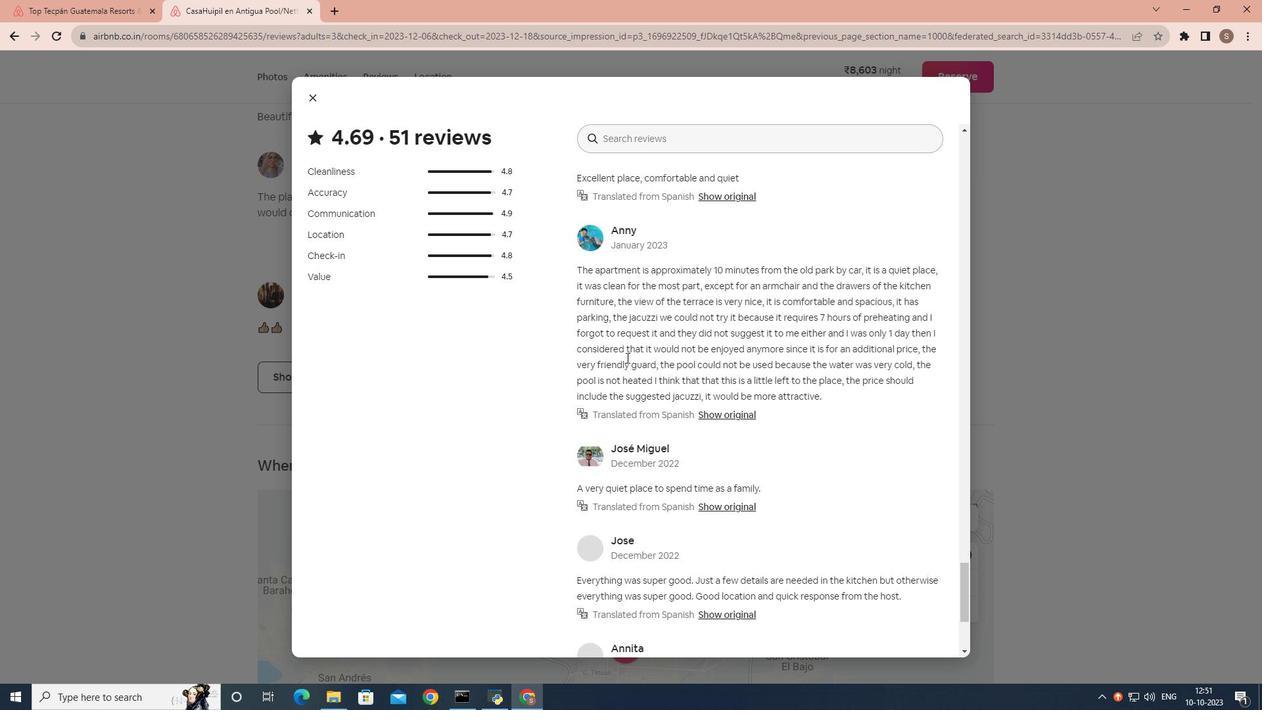 
Action: Mouse scrolled (626, 356) with delta (0, 0)
Screenshot: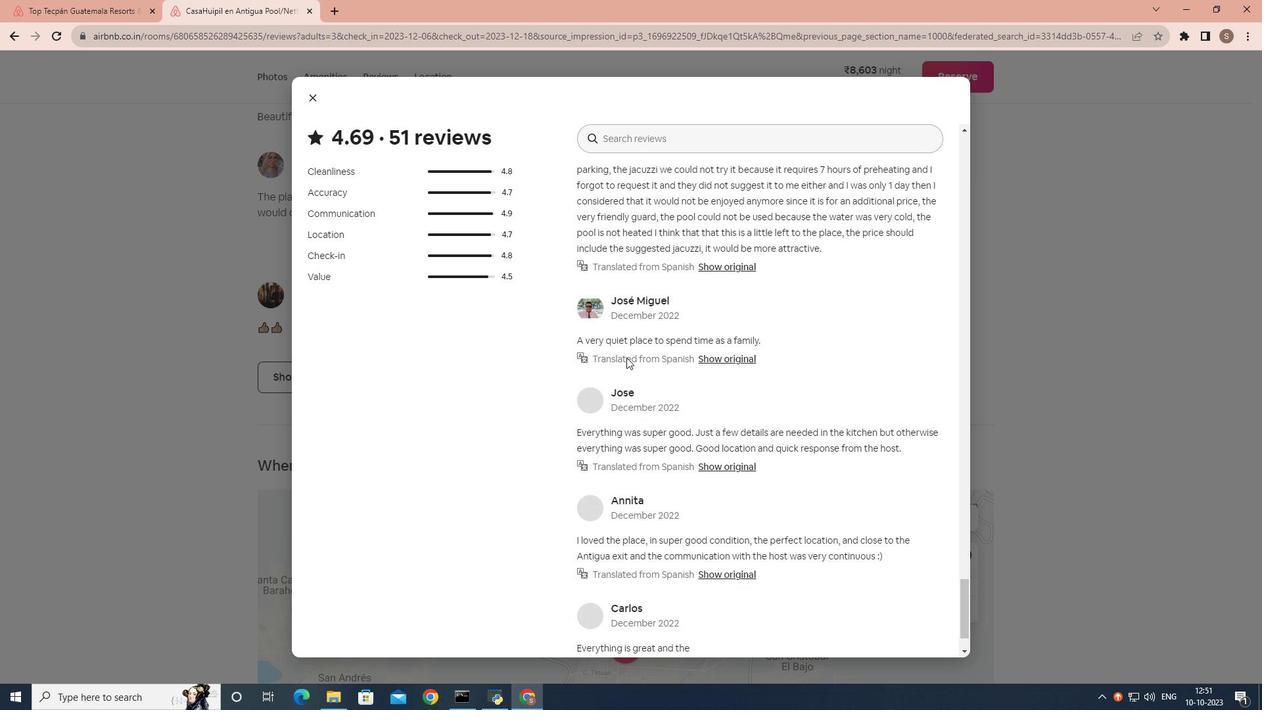 
Action: Mouse scrolled (626, 356) with delta (0, 0)
Screenshot: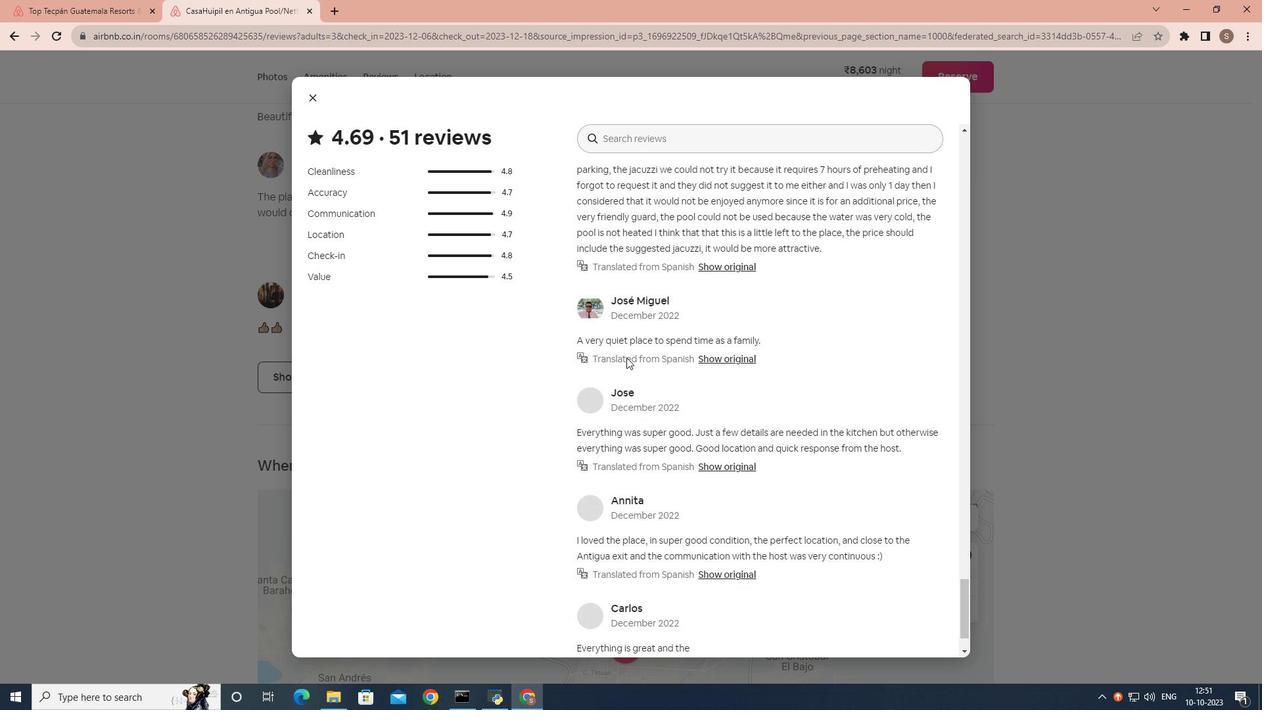 
Action: Mouse scrolled (626, 356) with delta (0, 0)
Screenshot: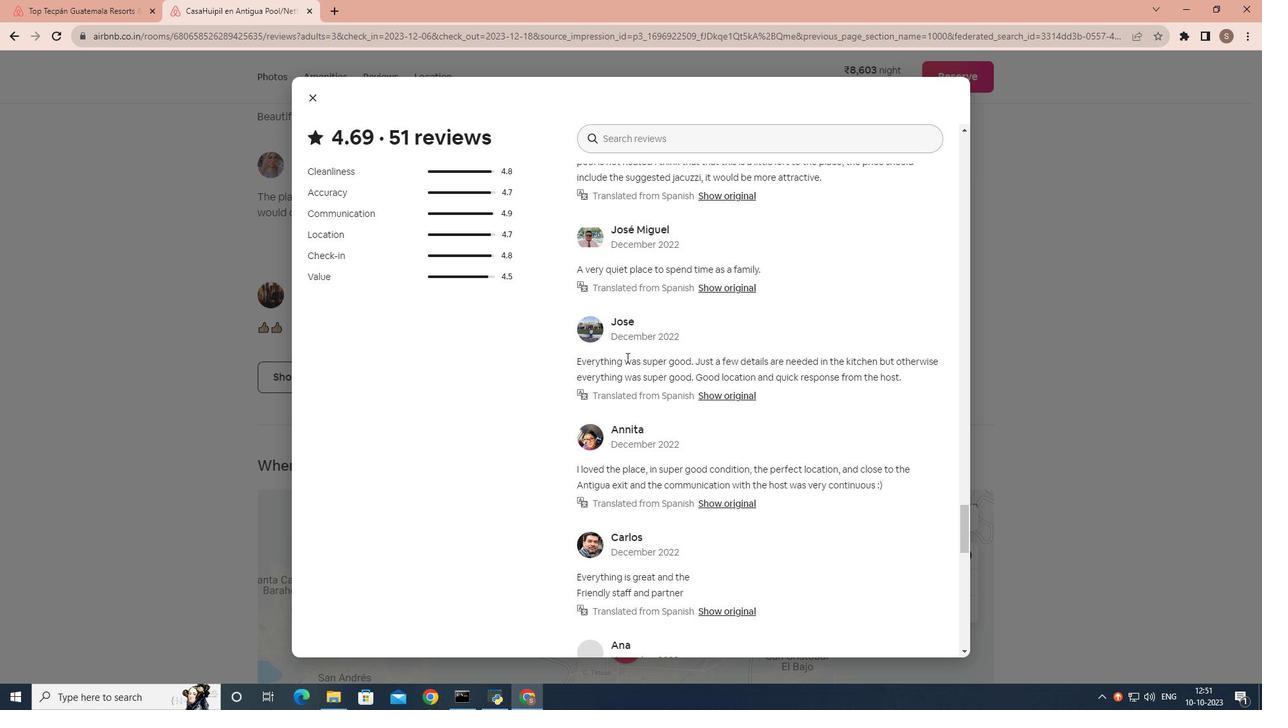 
Action: Mouse scrolled (626, 356) with delta (0, 0)
Screenshot: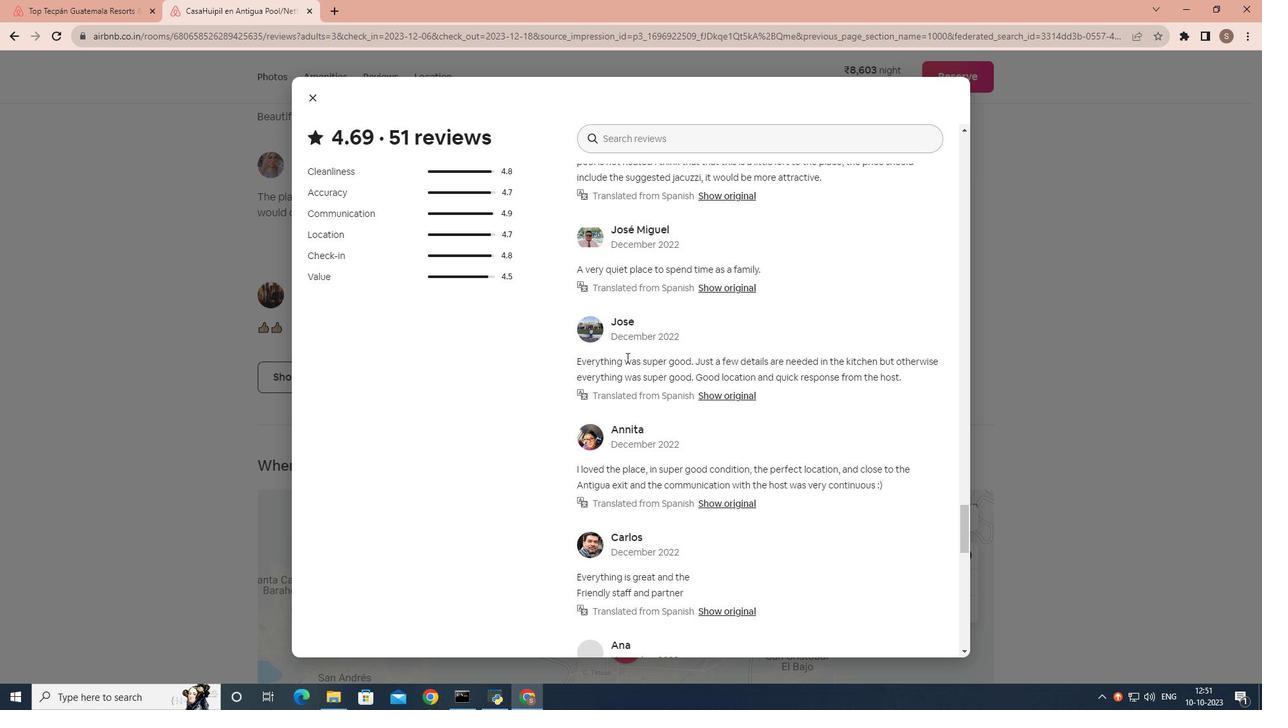 
Action: Mouse scrolled (626, 356) with delta (0, 0)
Screenshot: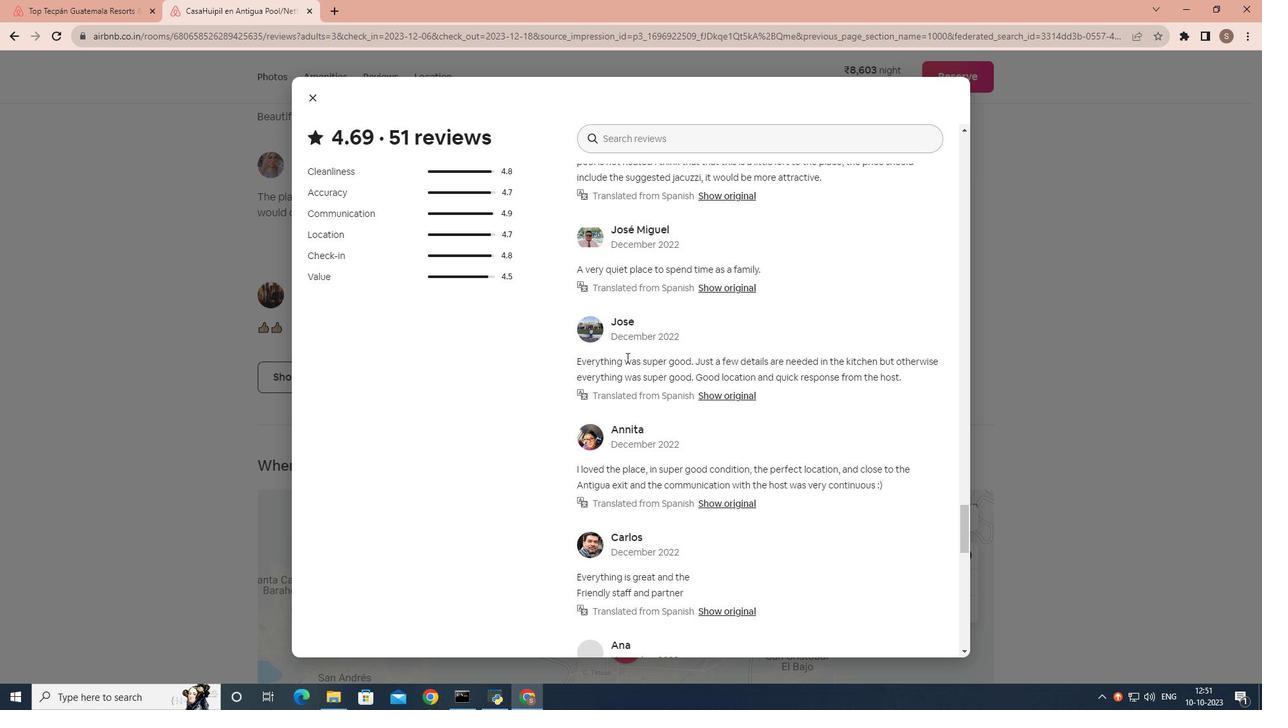 
Action: Mouse scrolled (626, 356) with delta (0, 0)
Screenshot: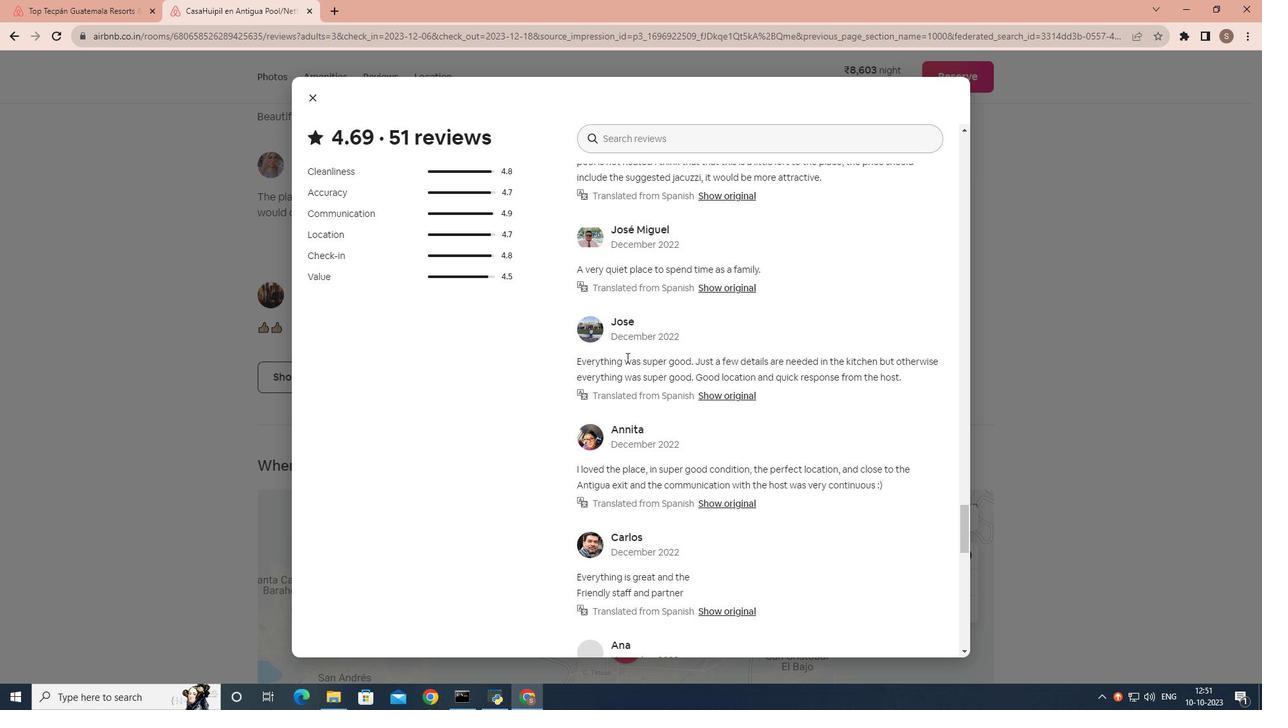 
Action: Mouse scrolled (626, 356) with delta (0, 0)
Screenshot: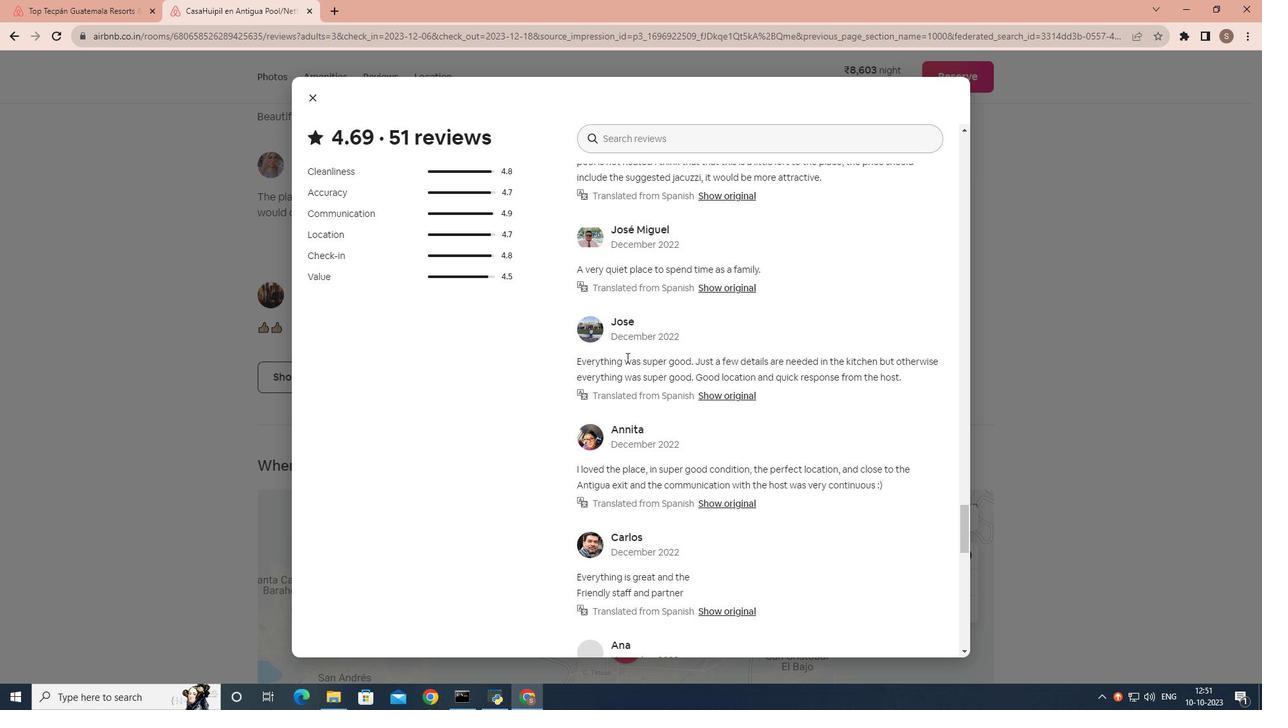 
Action: Mouse scrolled (626, 356) with delta (0, 0)
Screenshot: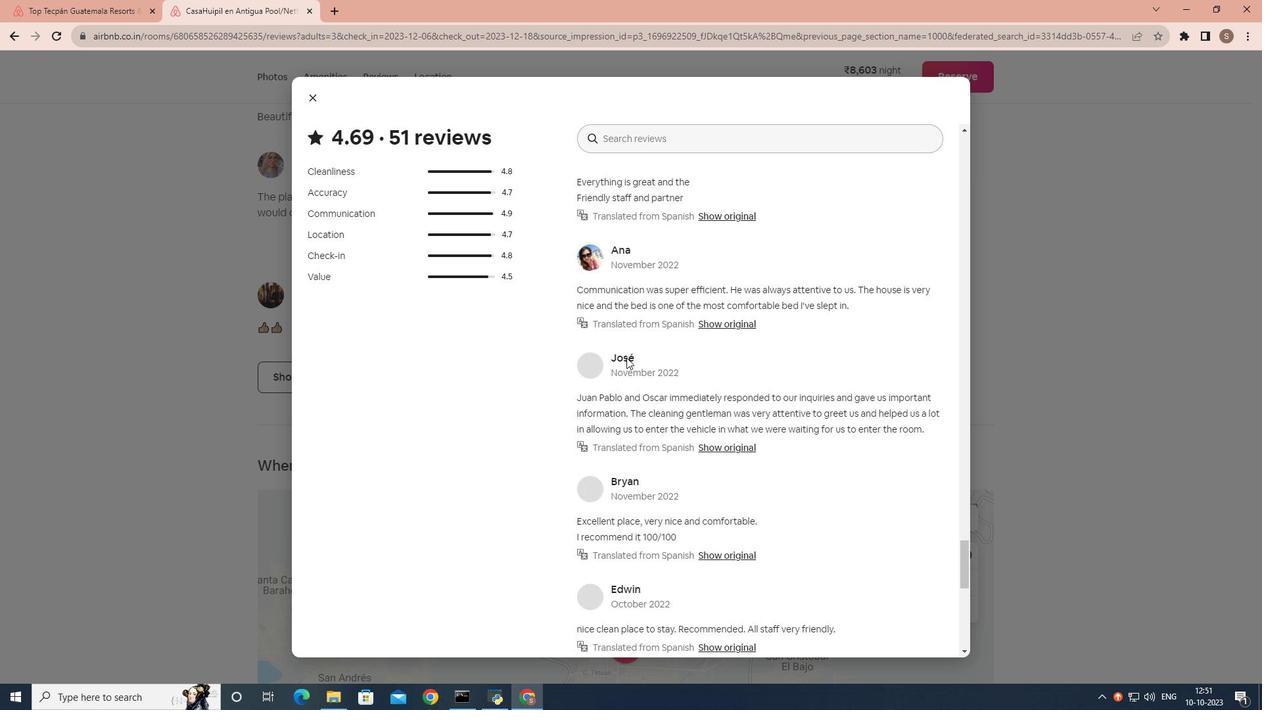 
Action: Mouse scrolled (626, 356) with delta (0, 0)
Screenshot: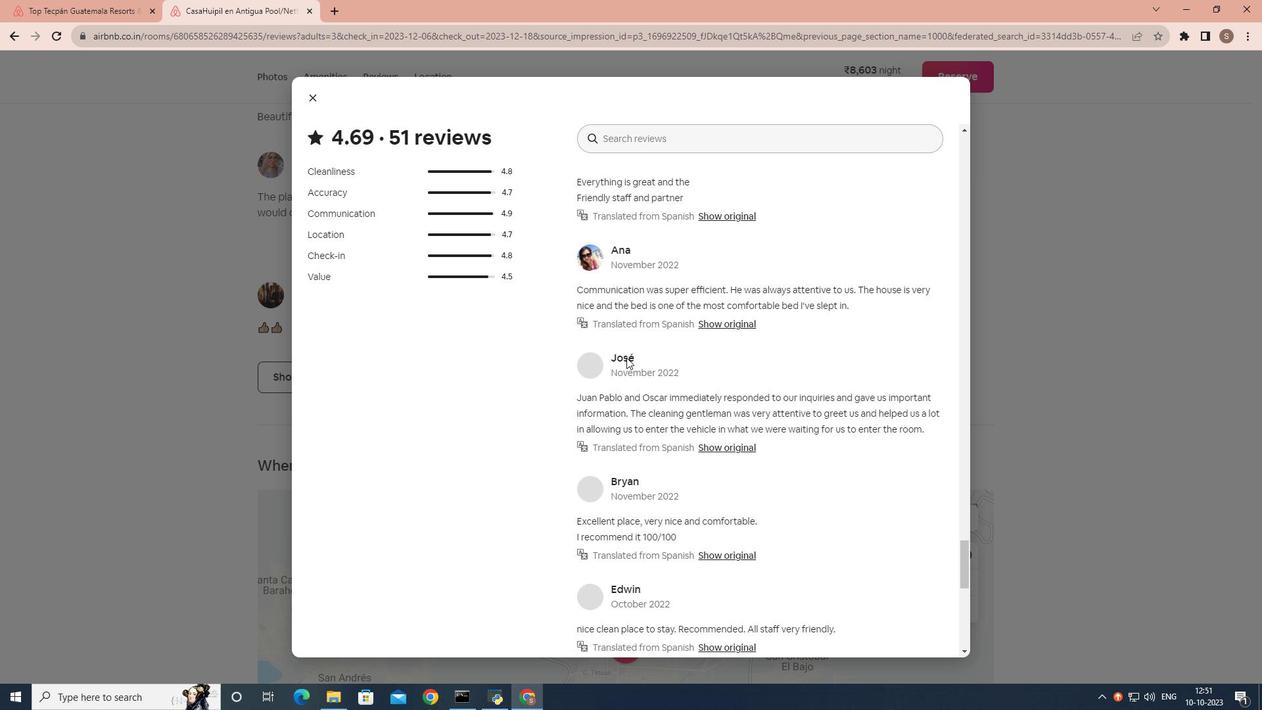 
Action: Mouse moved to (317, 101)
Screenshot: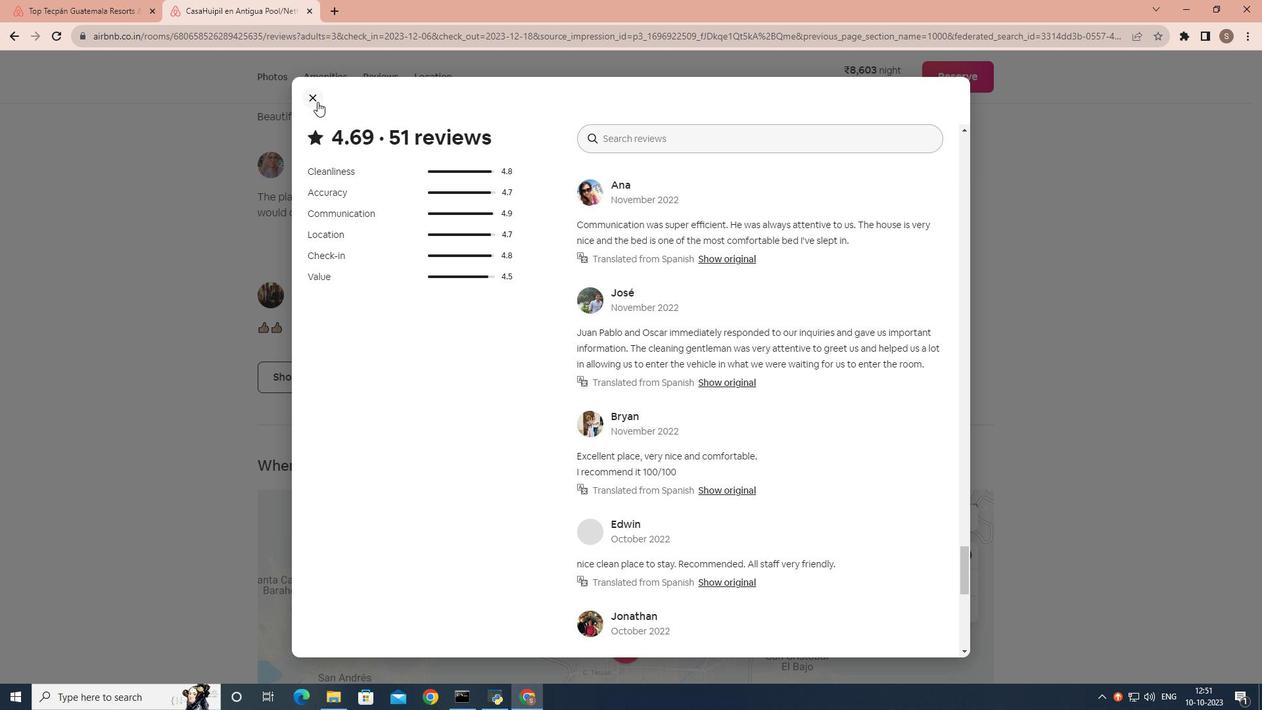 
Action: Mouse pressed left at (317, 101)
Screenshot: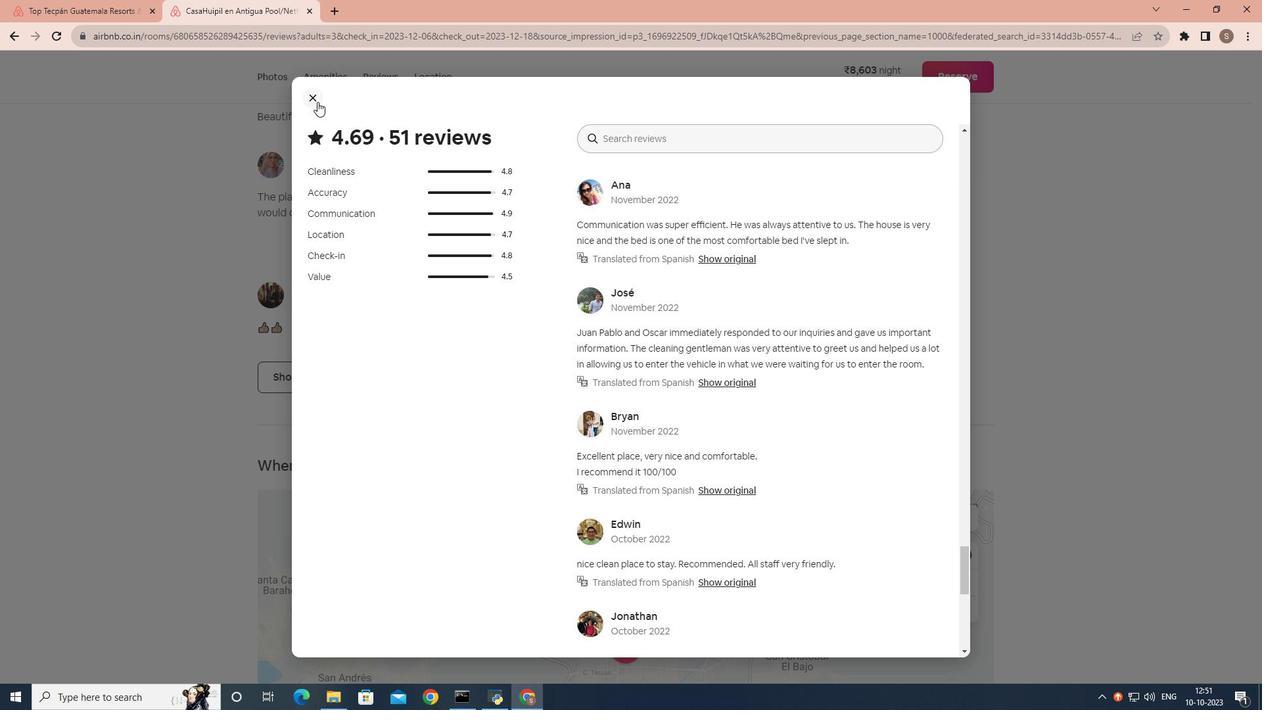 
Action: Mouse moved to (340, 368)
Screenshot: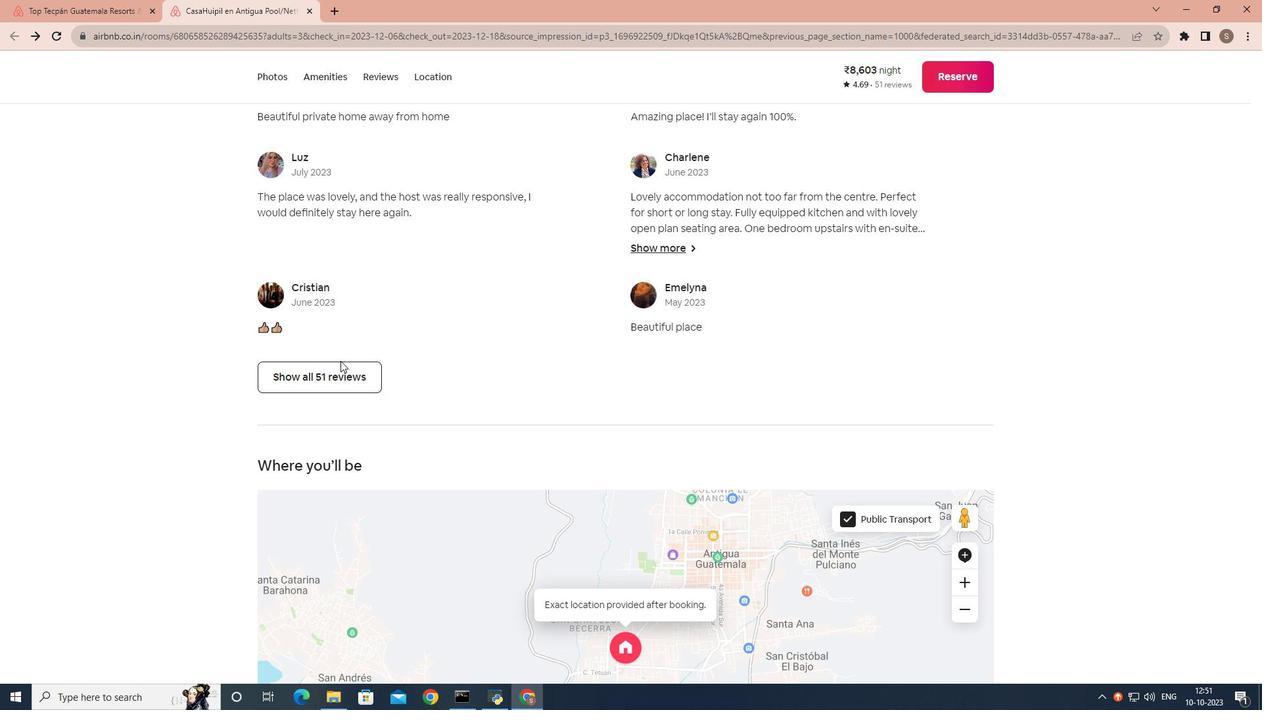 
Action: Mouse scrolled (340, 368) with delta (0, 0)
Screenshot: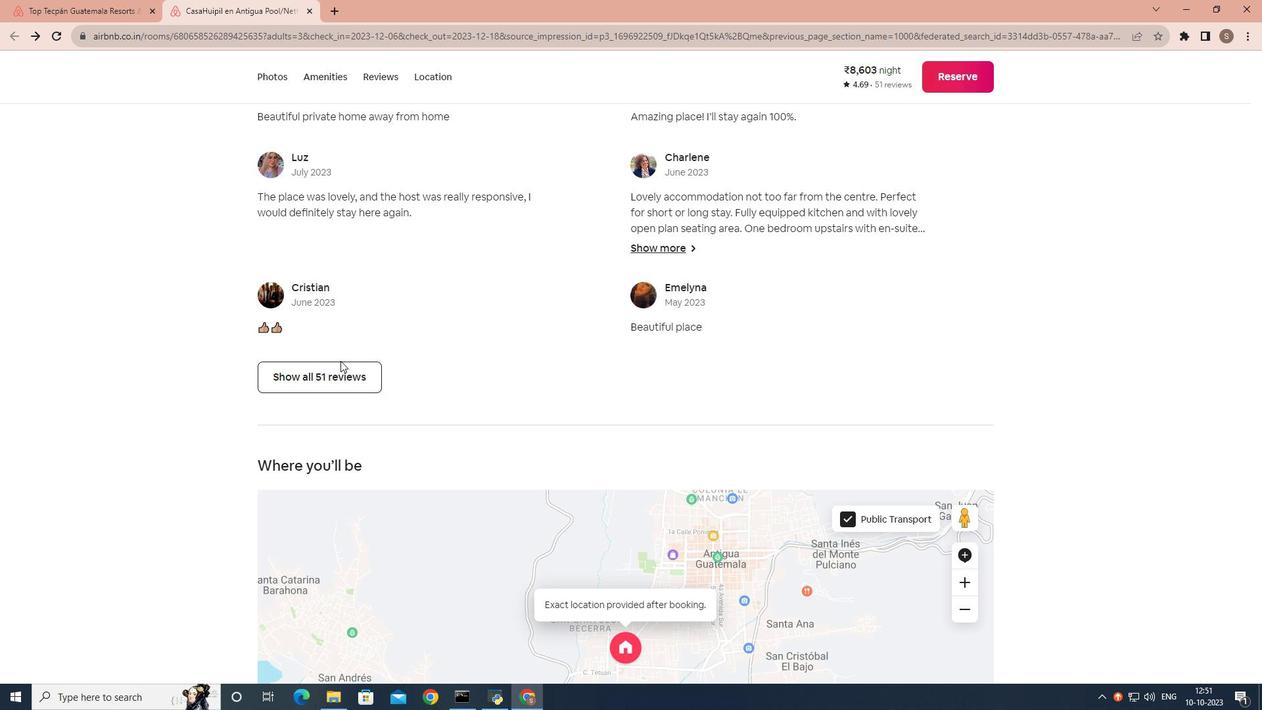 
Action: Mouse scrolled (340, 368) with delta (0, 0)
Screenshot: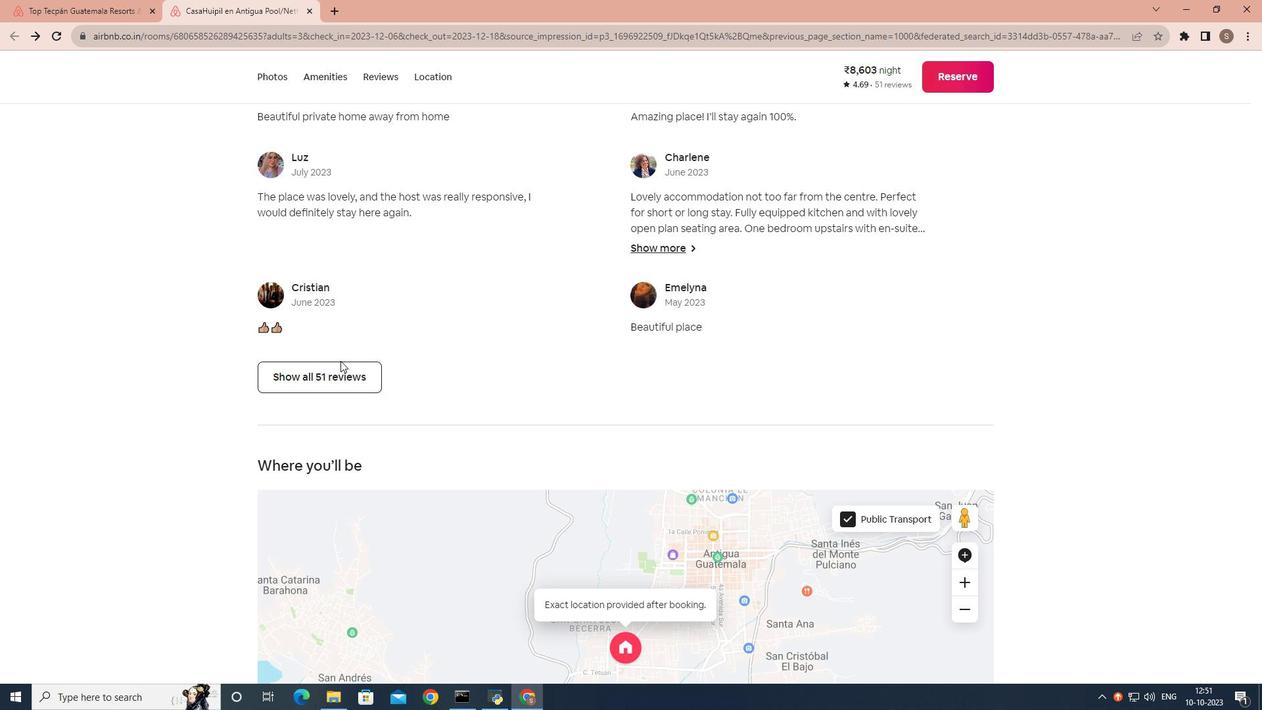 
Action: Mouse scrolled (340, 368) with delta (0, 0)
Screenshot: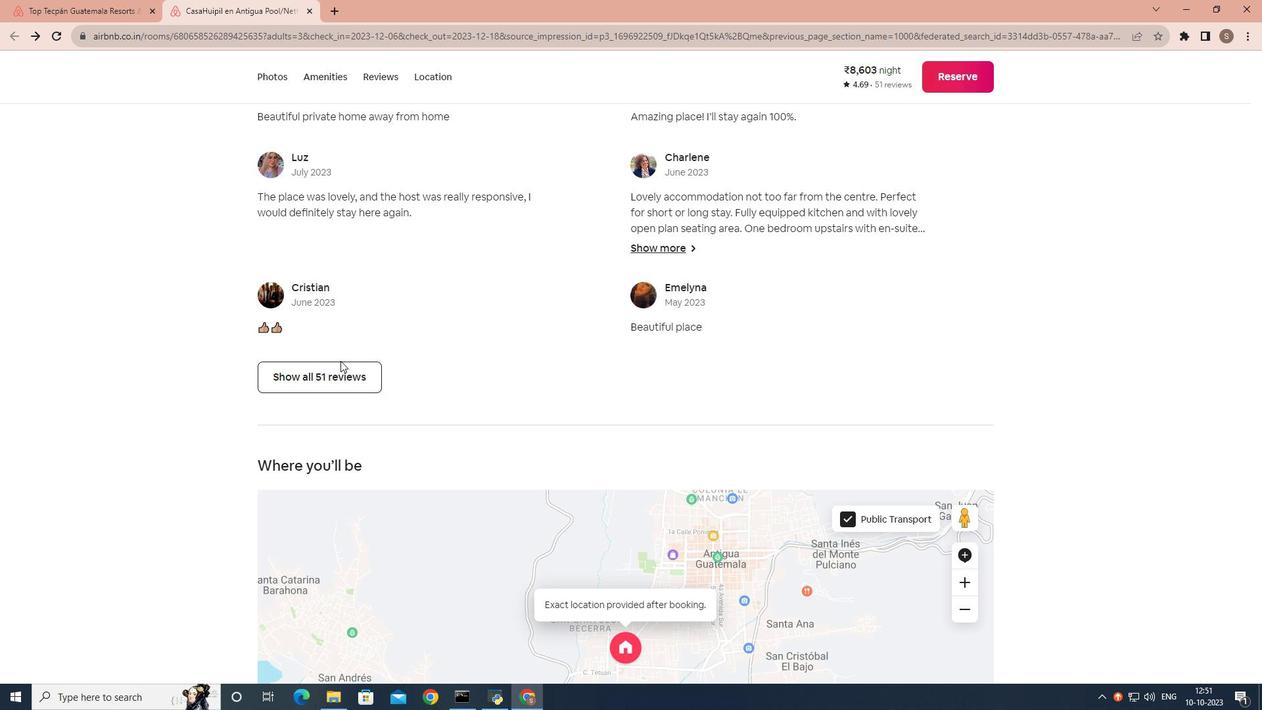 
Action: Mouse scrolled (340, 368) with delta (0, 0)
Screenshot: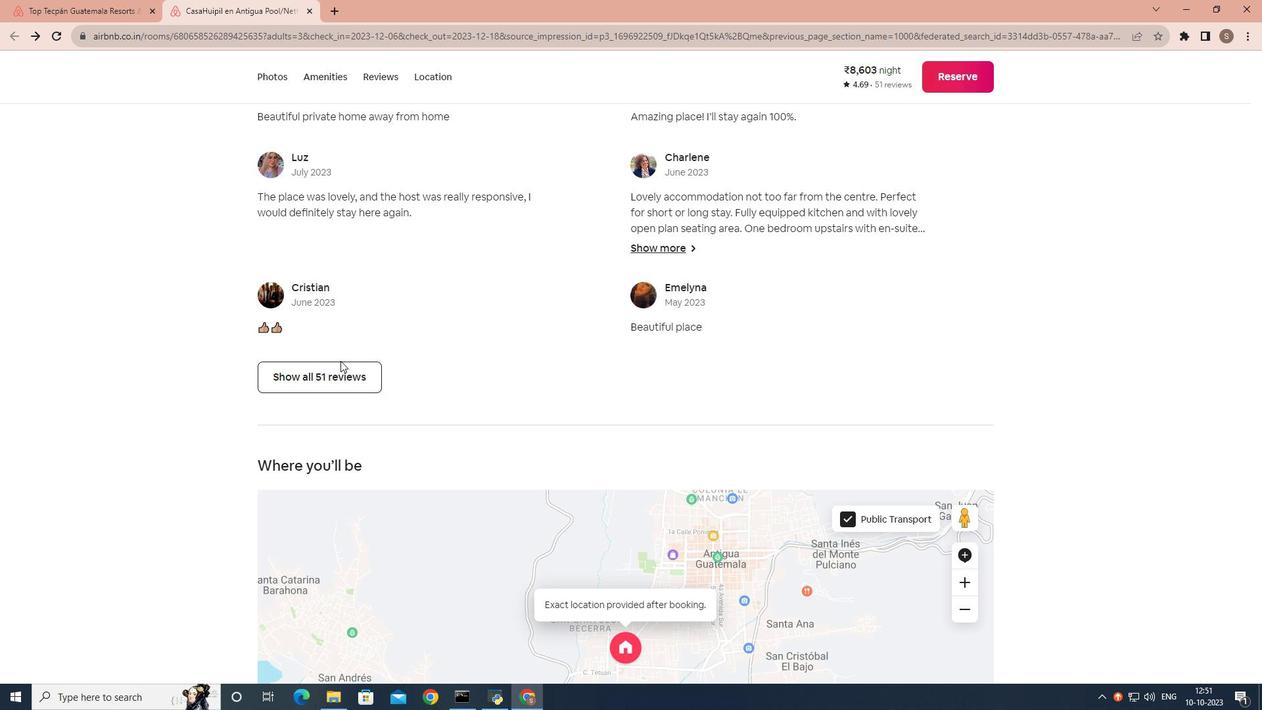 
Action: Mouse scrolled (340, 368) with delta (0, 0)
Screenshot: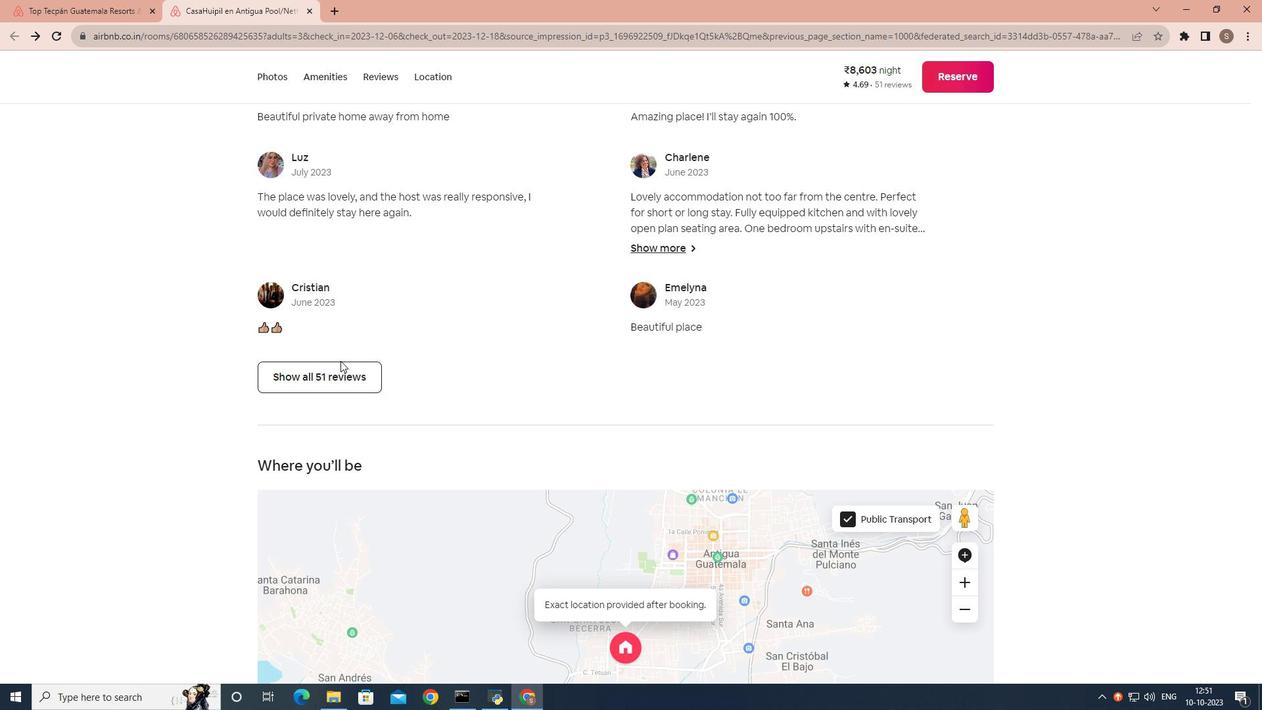 
Action: Mouse moved to (340, 372)
Screenshot: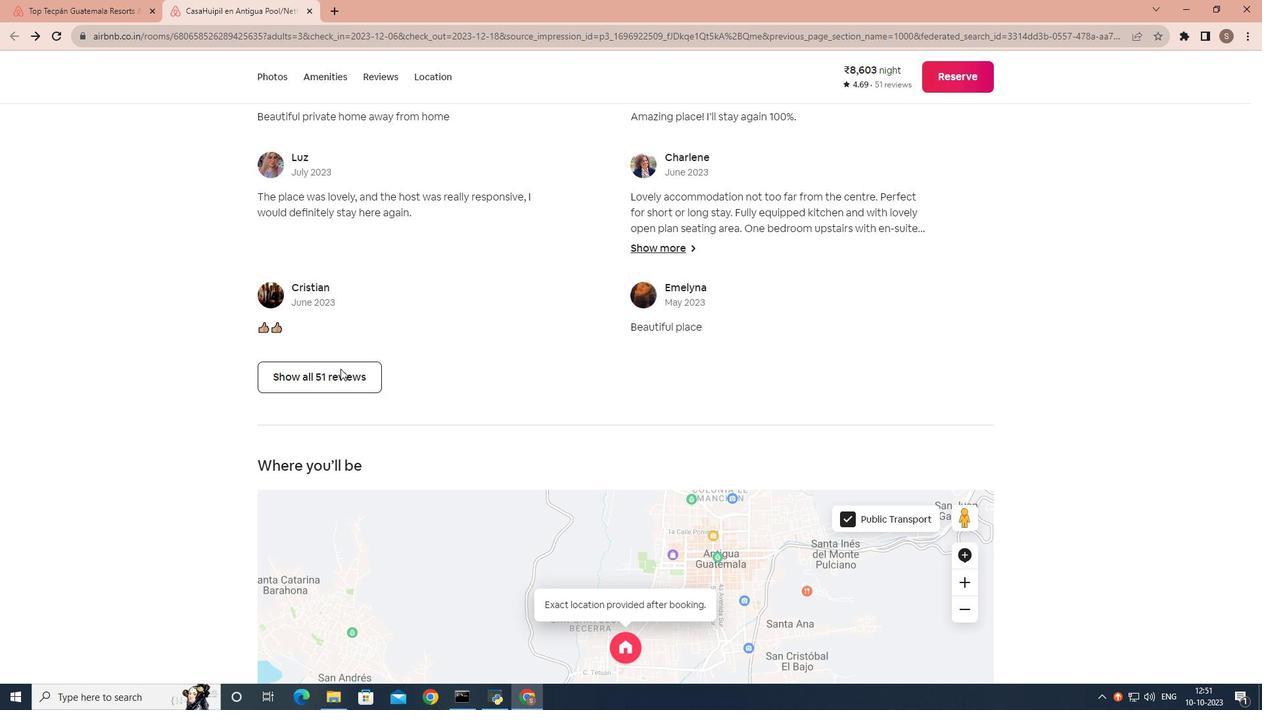 
Action: Mouse scrolled (340, 371) with delta (0, 0)
Screenshot: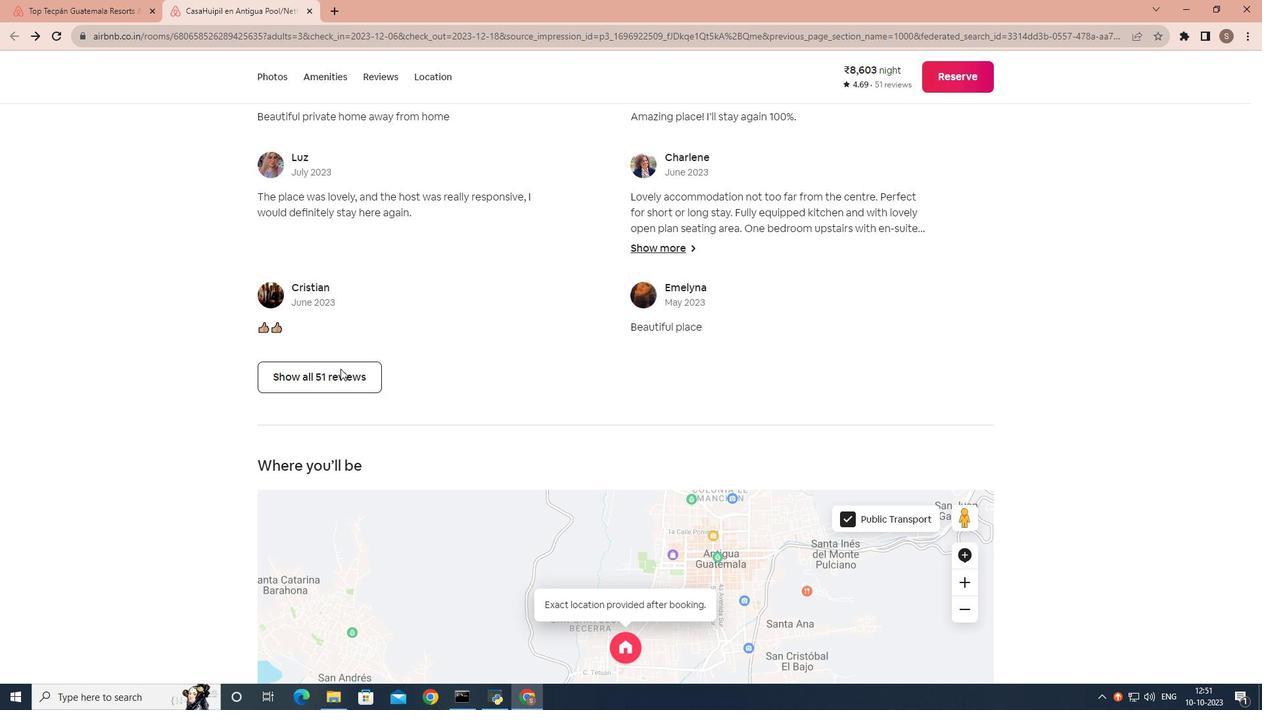 
Action: Mouse moved to (340, 373)
Screenshot: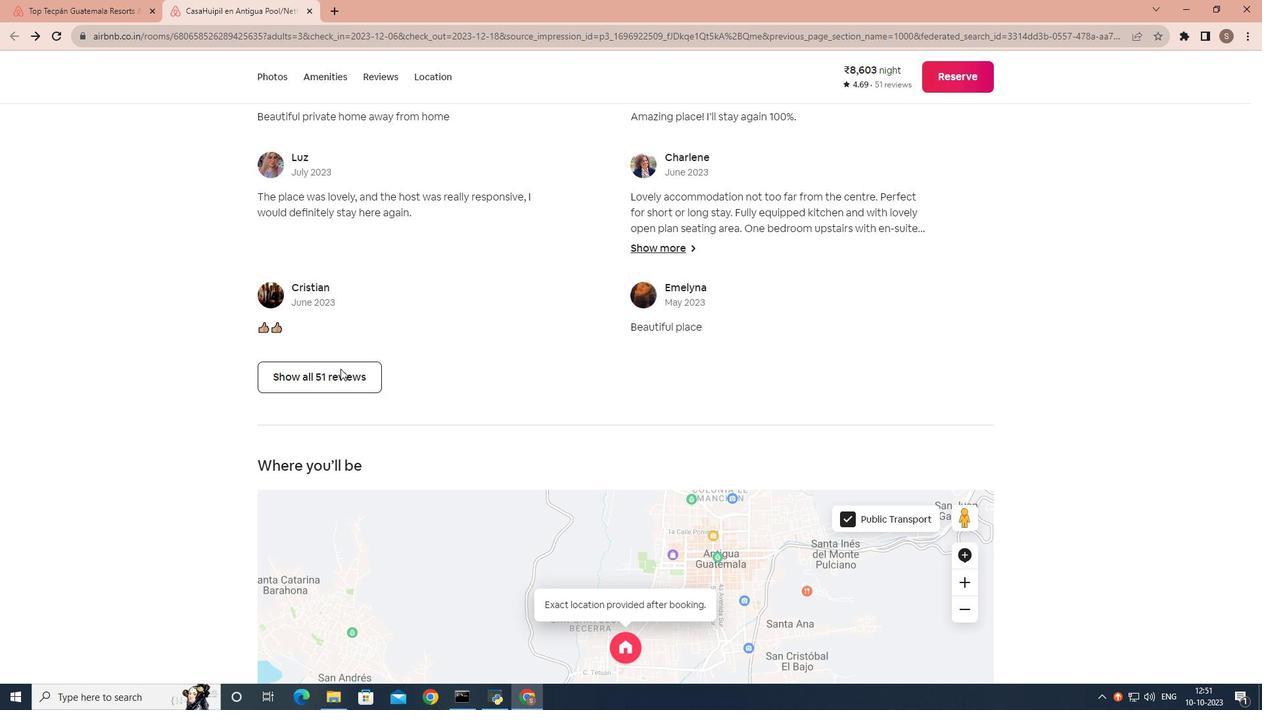 
Action: Mouse scrolled (340, 372) with delta (0, 0)
Screenshot: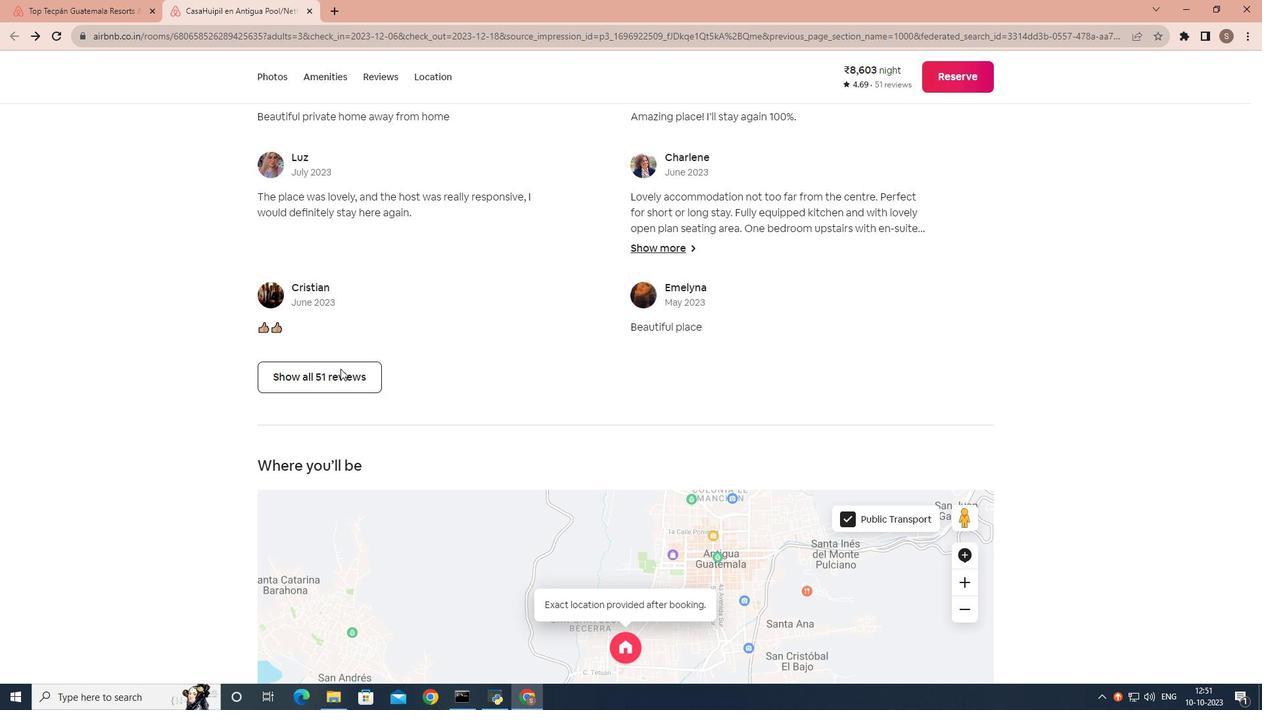 
Action: Mouse moved to (340, 374)
Screenshot: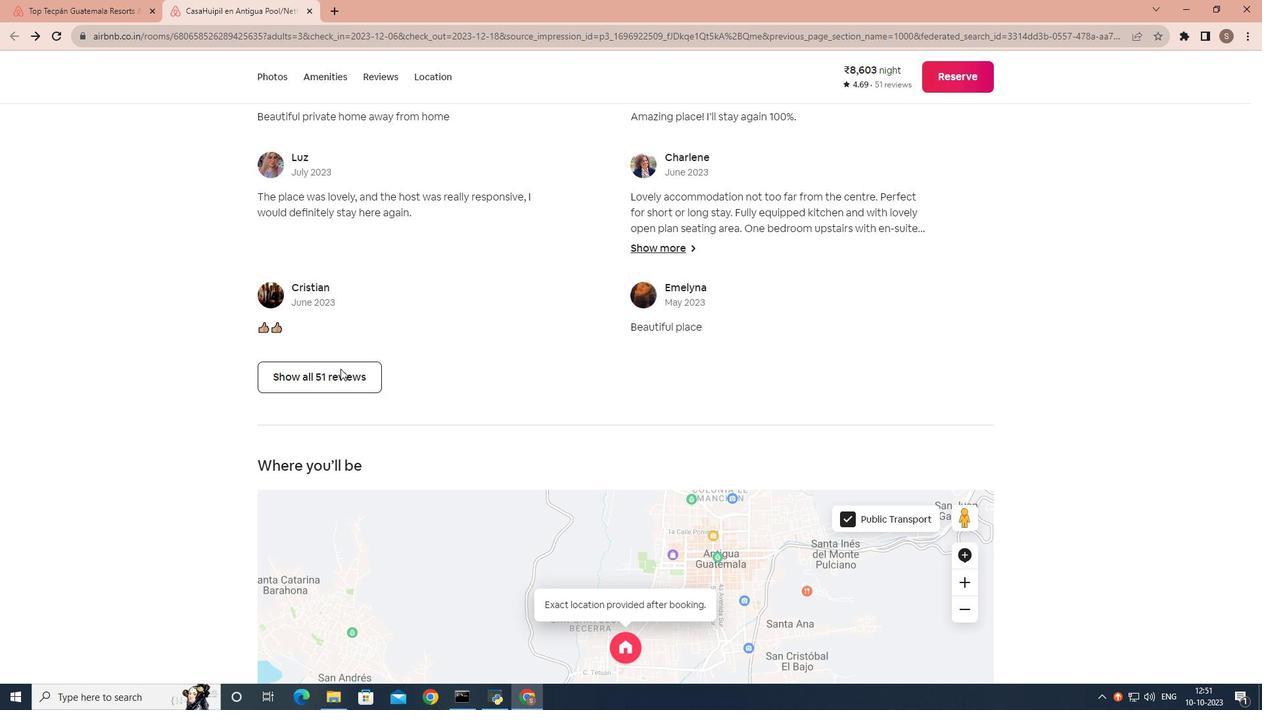
Action: Mouse scrolled (340, 374) with delta (0, 0)
Screenshot: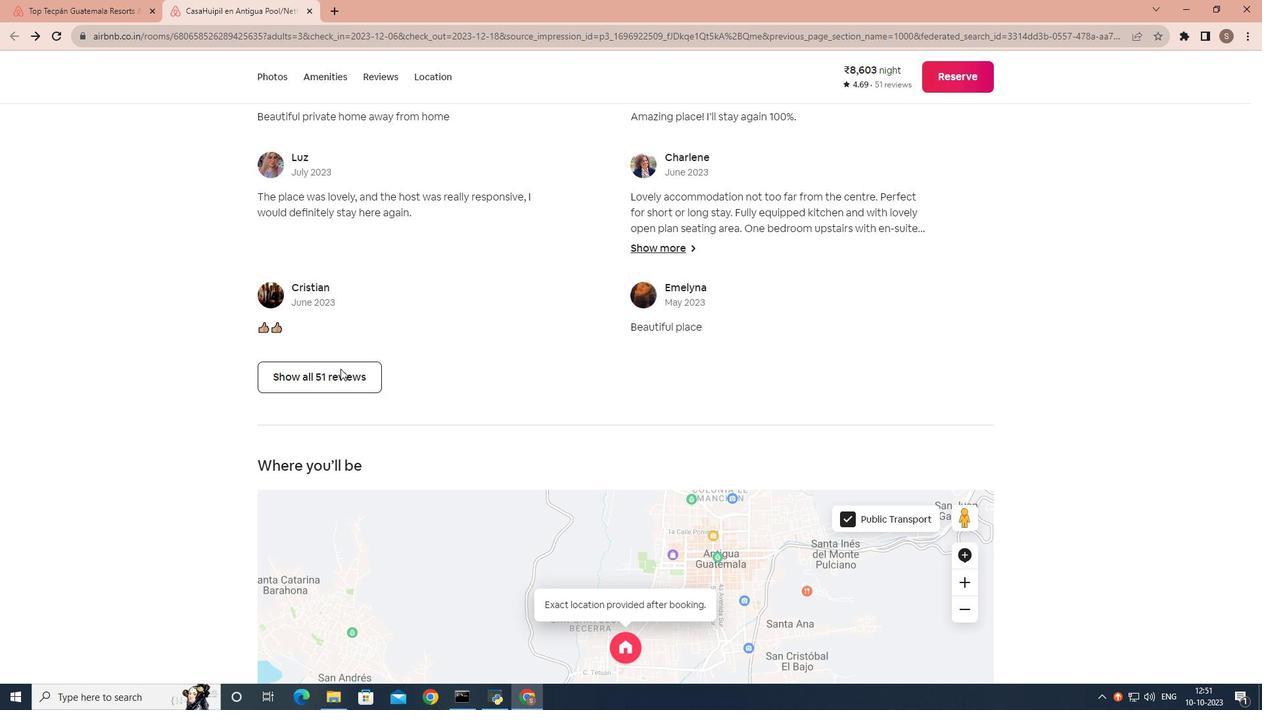 
Action: Mouse moved to (339, 375)
